 Task: Define due dates for tasks focused on testing and fine-tuning machine learning models.
Action: Mouse moved to (782, 462)
Screenshot: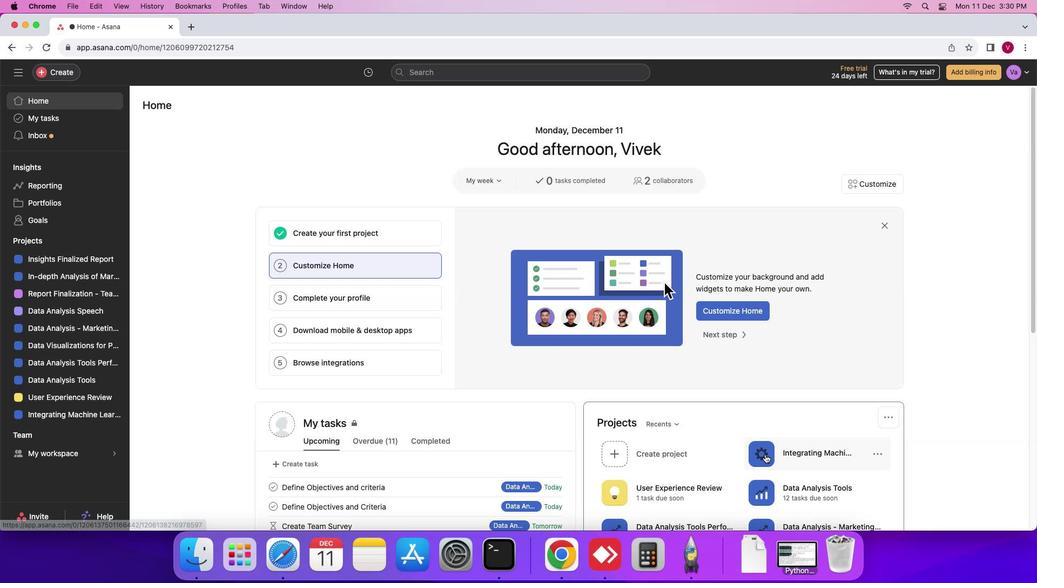 
Action: Mouse pressed left at (782, 462)
Screenshot: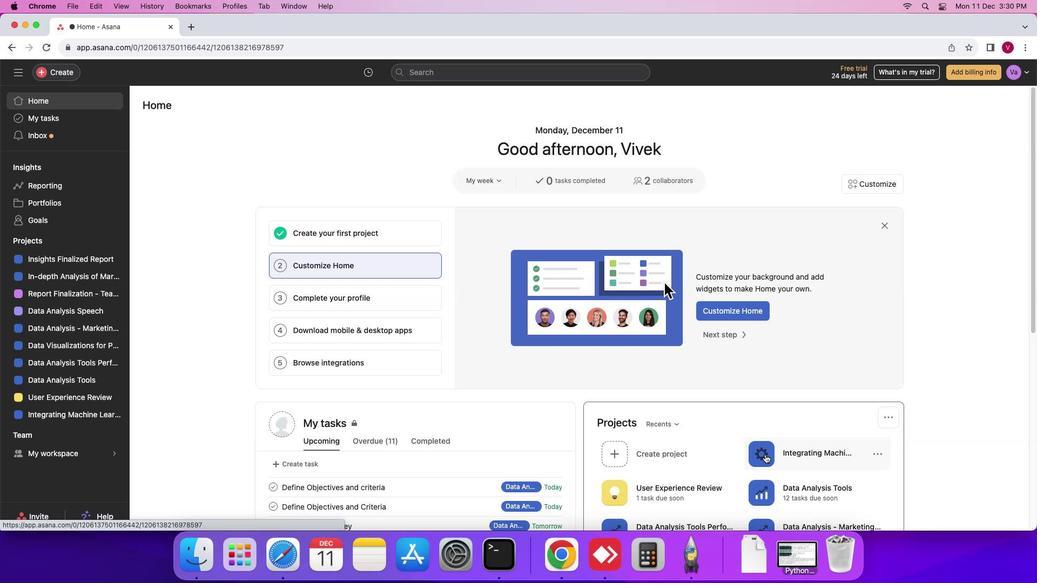 
Action: Mouse moved to (765, 454)
Screenshot: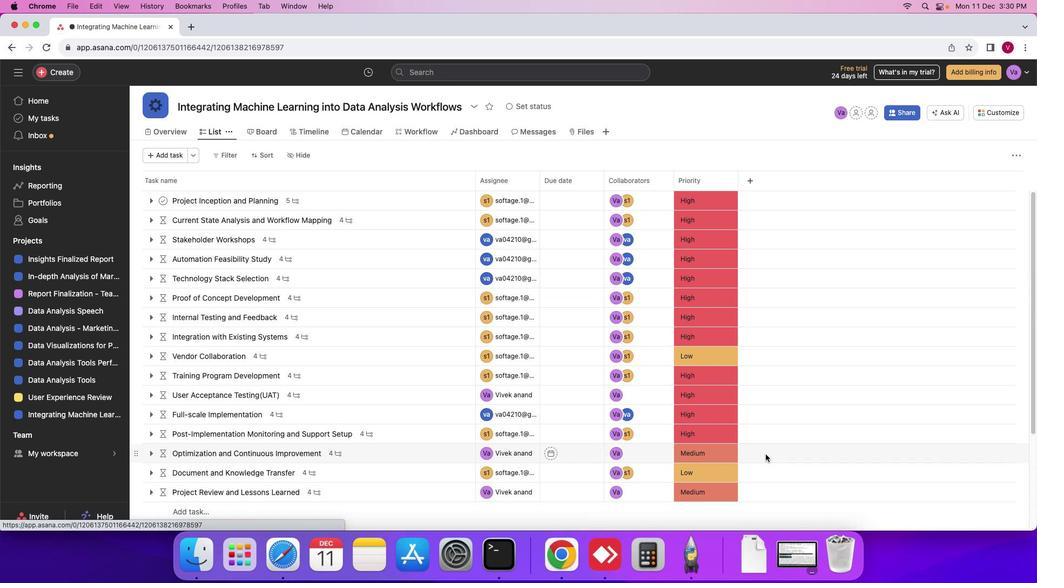 
Action: Mouse pressed left at (765, 454)
Screenshot: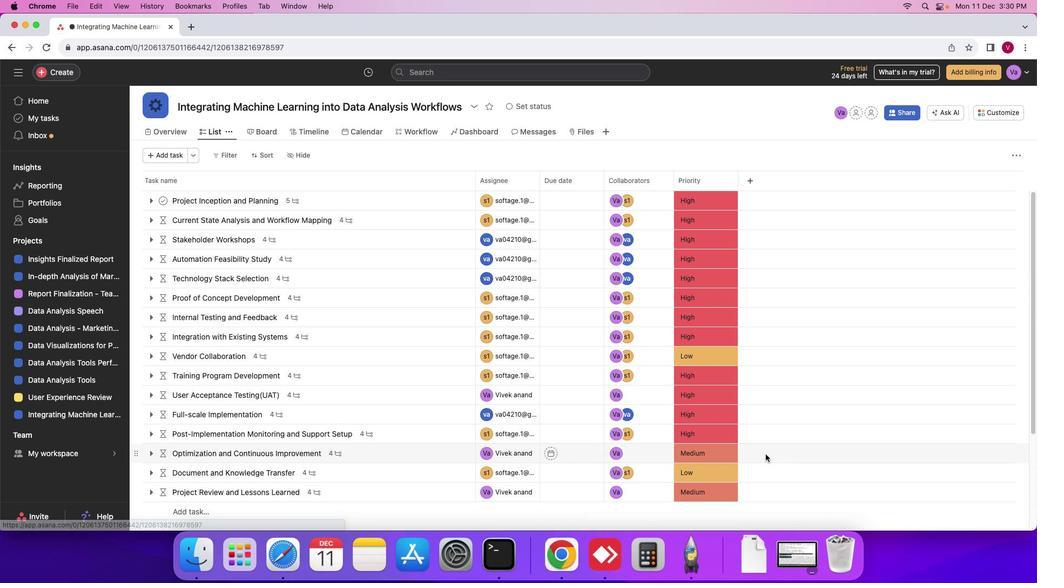 
Action: Mouse moved to (148, 202)
Screenshot: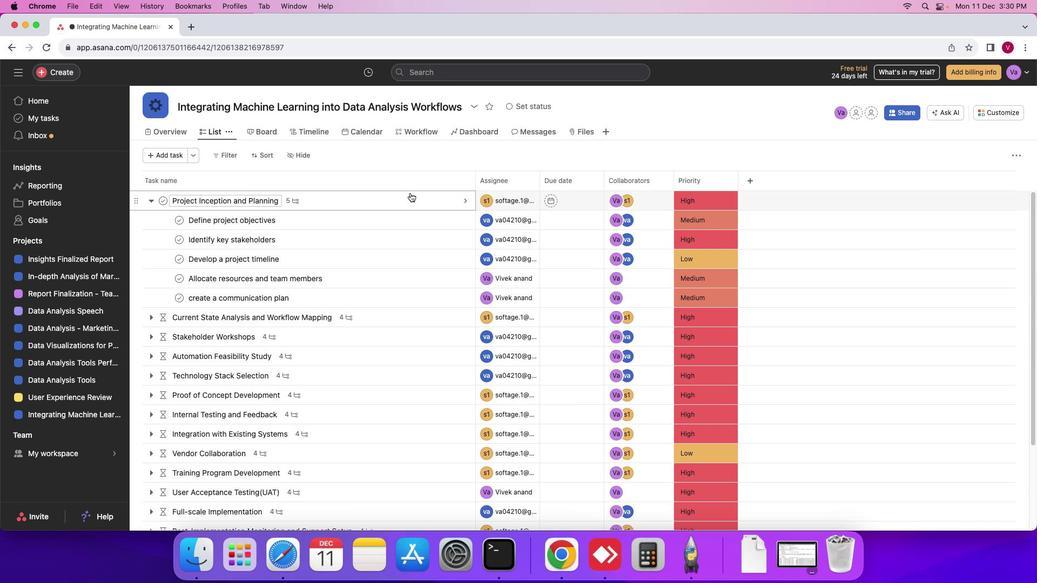
Action: Mouse pressed left at (148, 202)
Screenshot: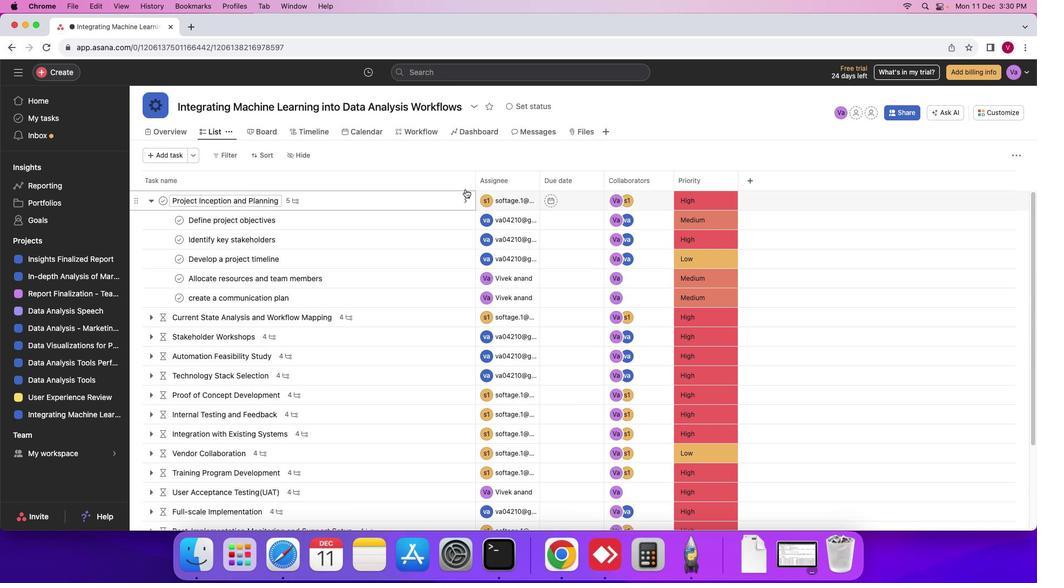 
Action: Mouse moved to (554, 193)
Screenshot: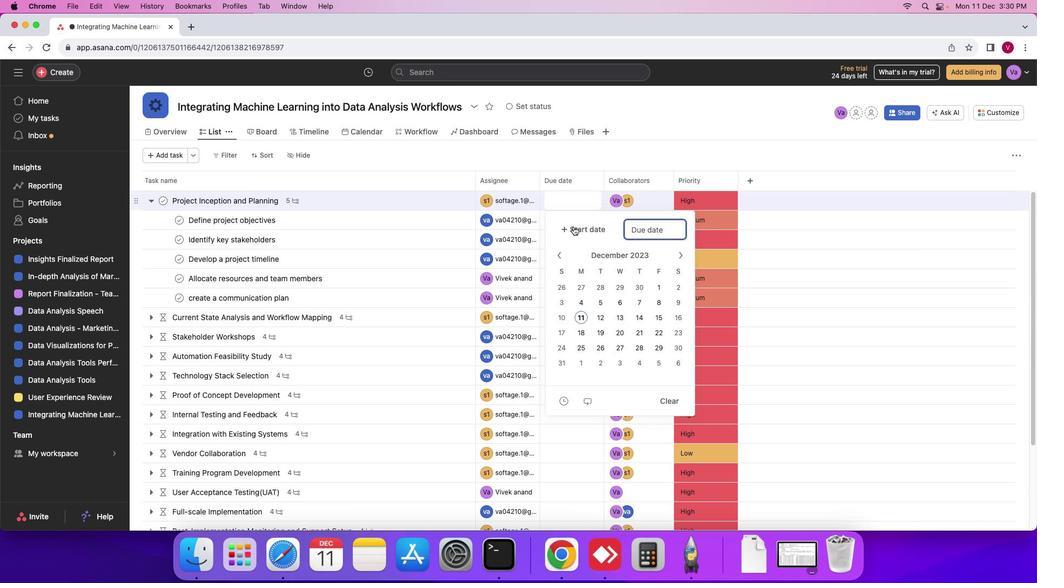 
Action: Mouse pressed left at (554, 193)
Screenshot: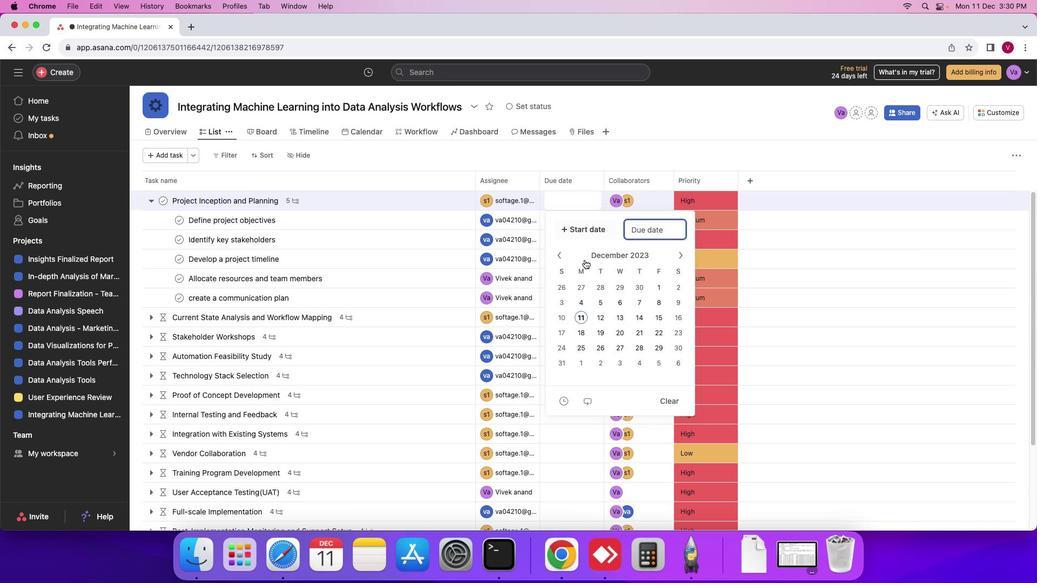 
Action: Mouse moved to (585, 316)
Screenshot: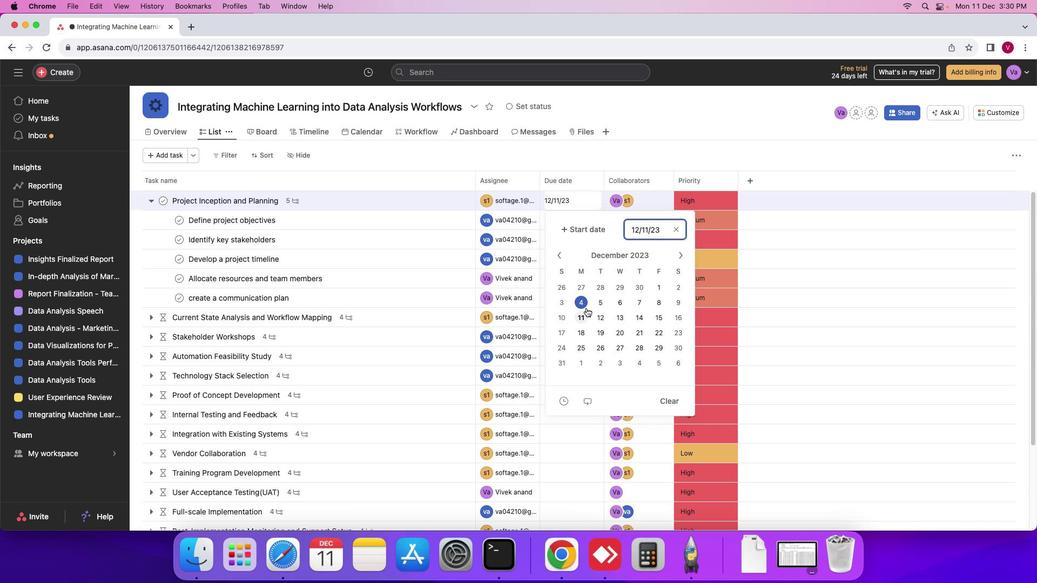 
Action: Mouse pressed left at (585, 316)
Screenshot: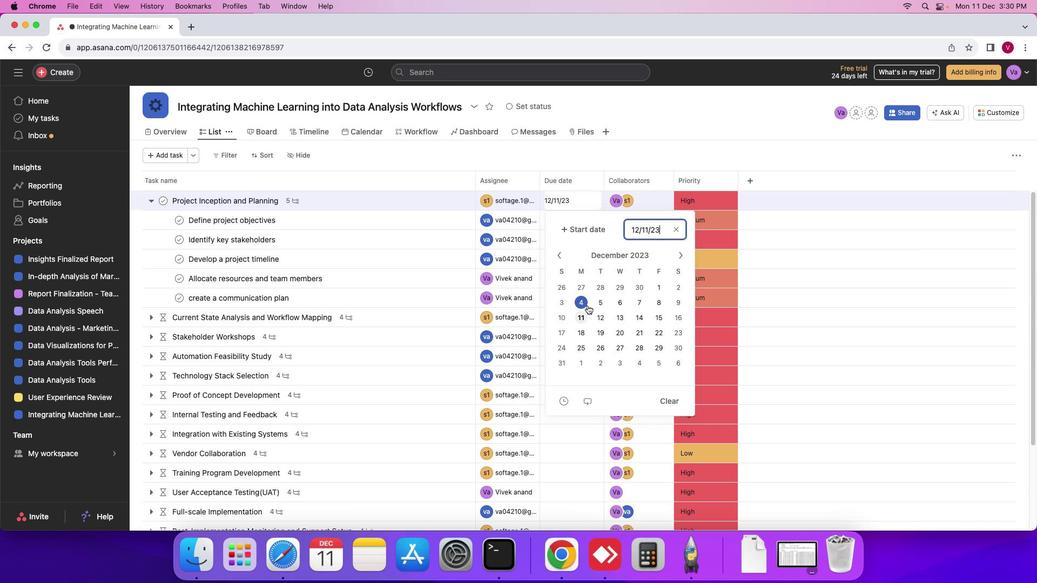 
Action: Mouse moved to (541, 226)
Screenshot: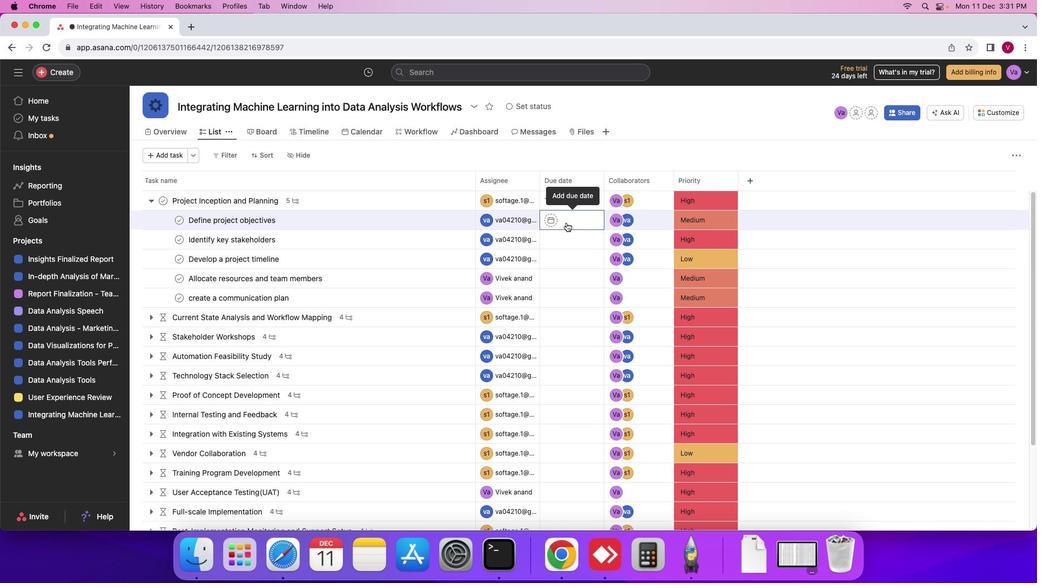 
Action: Mouse pressed left at (541, 226)
Screenshot: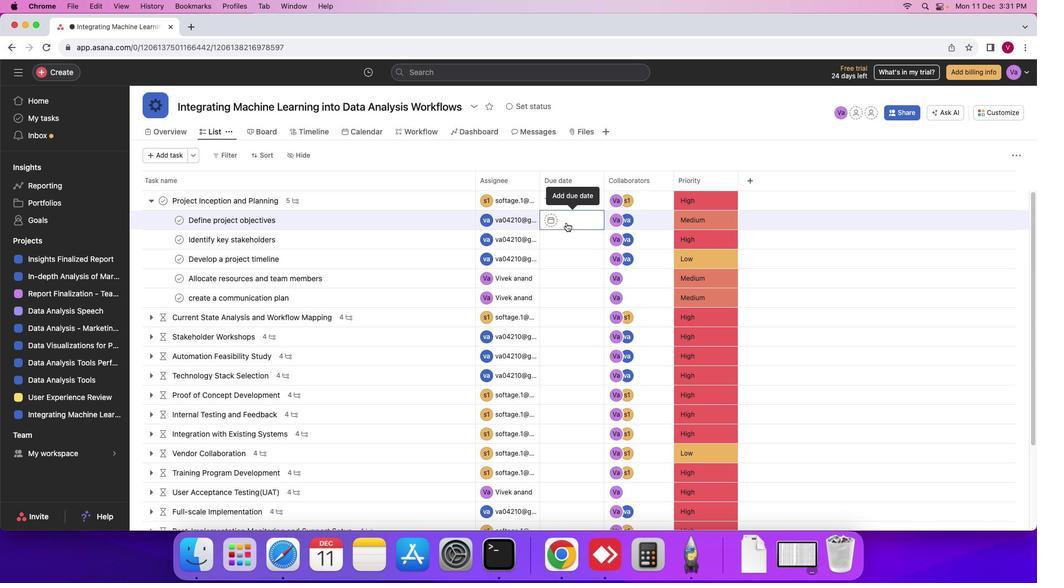 
Action: Mouse moved to (566, 223)
Screenshot: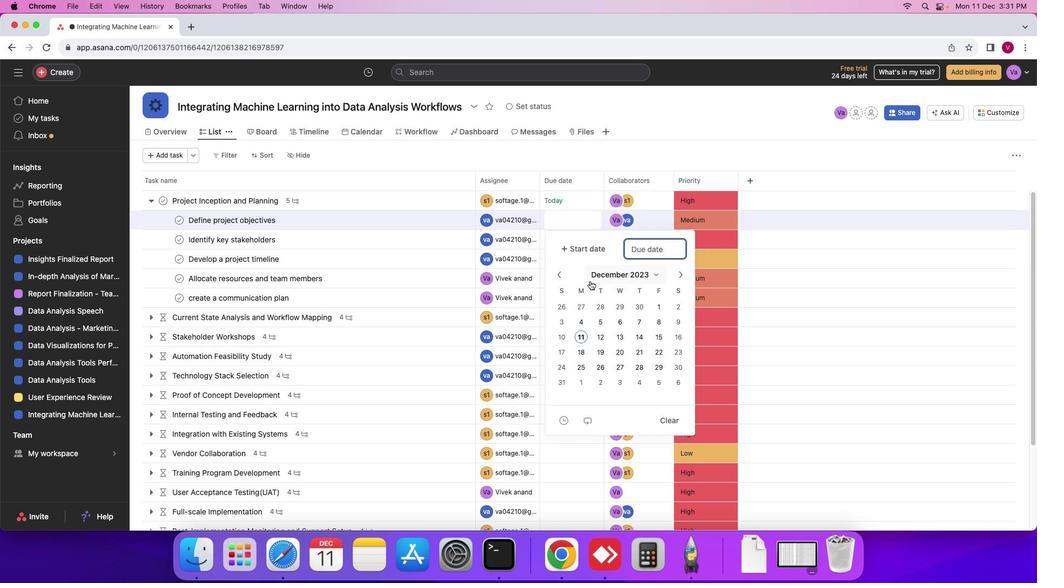 
Action: Mouse pressed left at (566, 223)
Screenshot: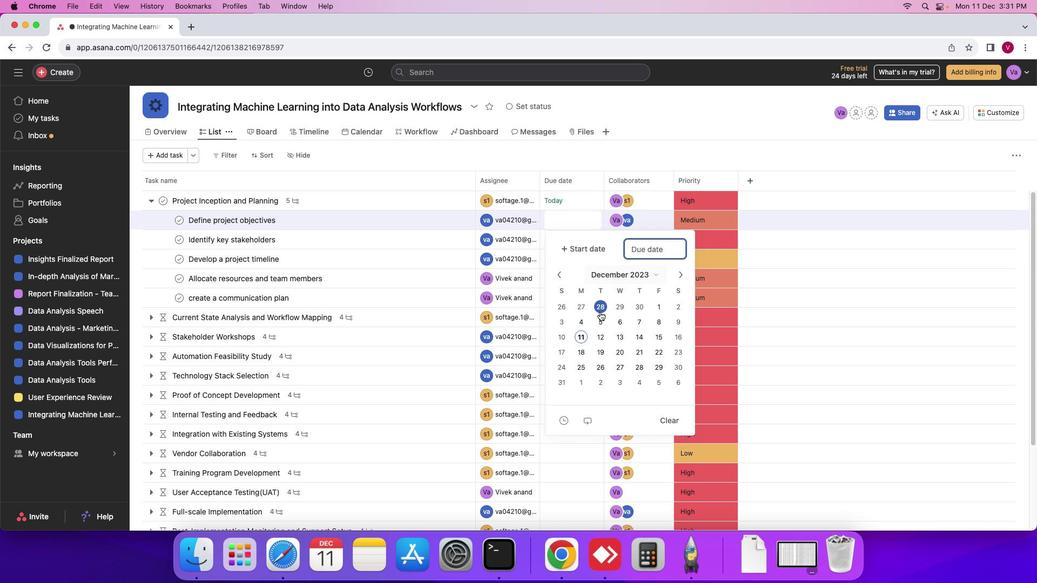 
Action: Mouse moved to (600, 334)
Screenshot: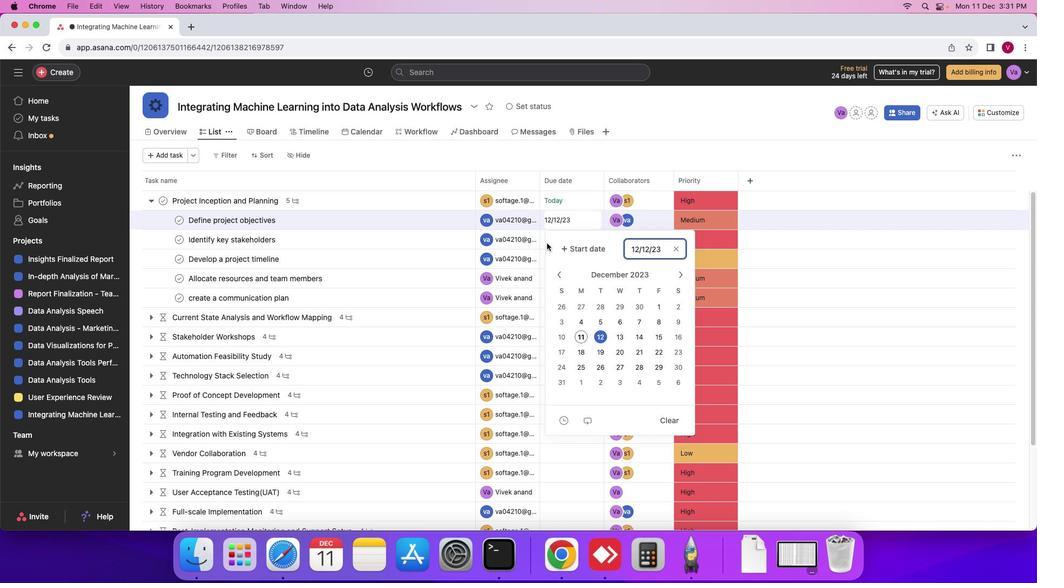 
Action: Mouse pressed left at (600, 334)
Screenshot: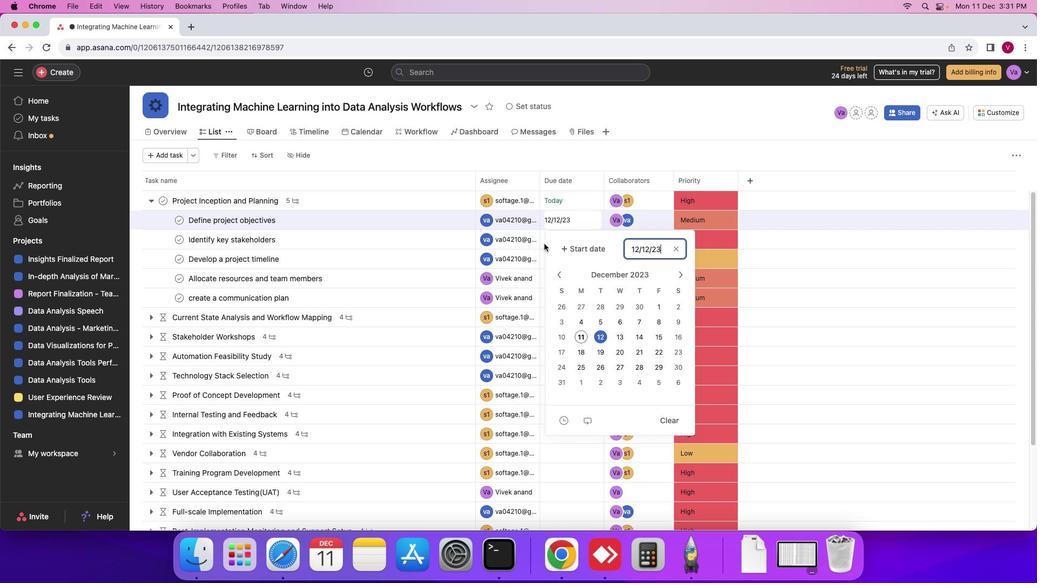 
Action: Mouse moved to (542, 243)
Screenshot: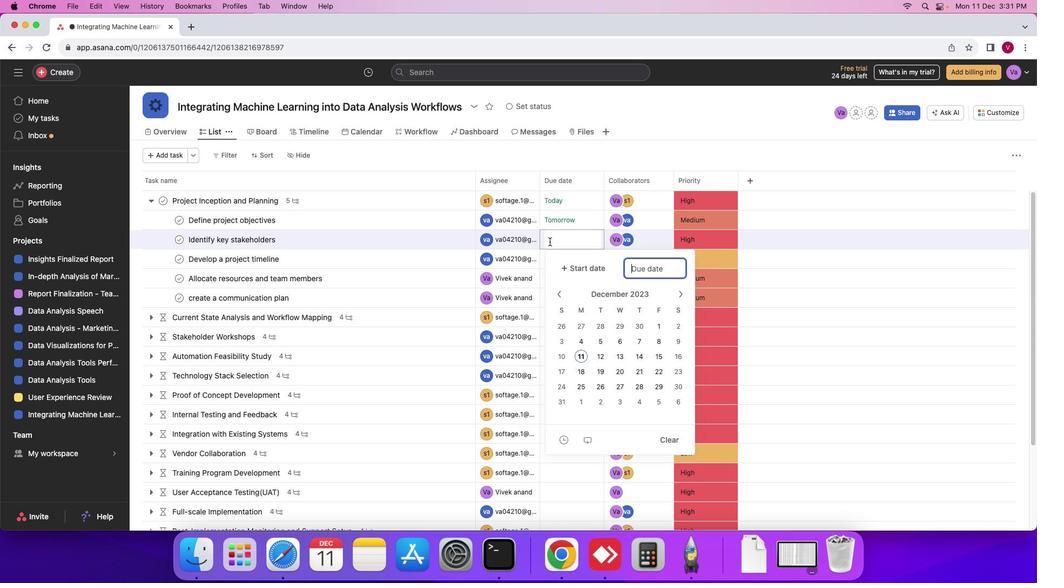 
Action: Mouse pressed left at (542, 243)
Screenshot: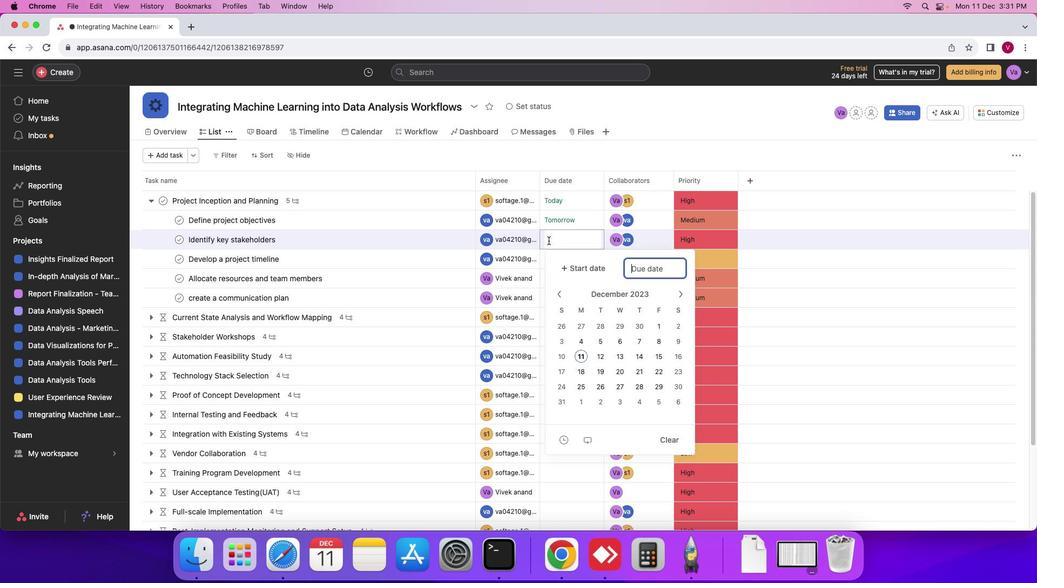 
Action: Mouse moved to (549, 242)
Screenshot: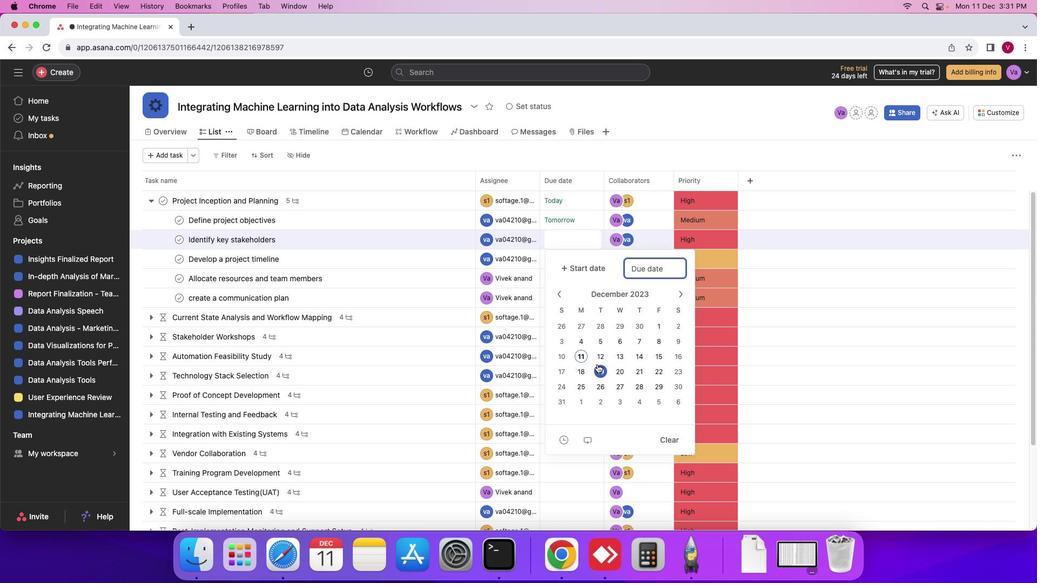 
Action: Mouse pressed left at (549, 242)
Screenshot: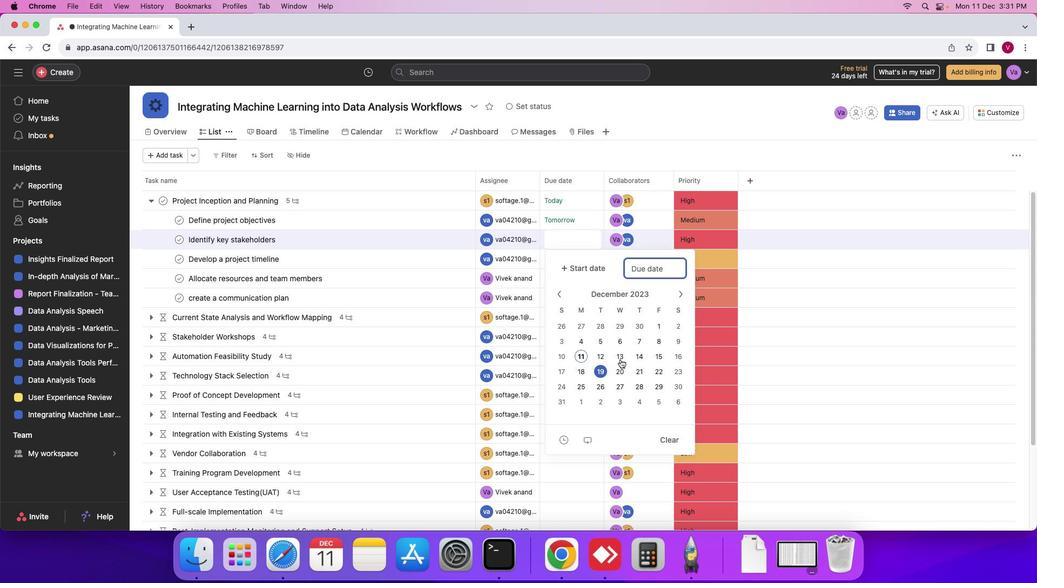 
Action: Mouse moved to (624, 358)
Screenshot: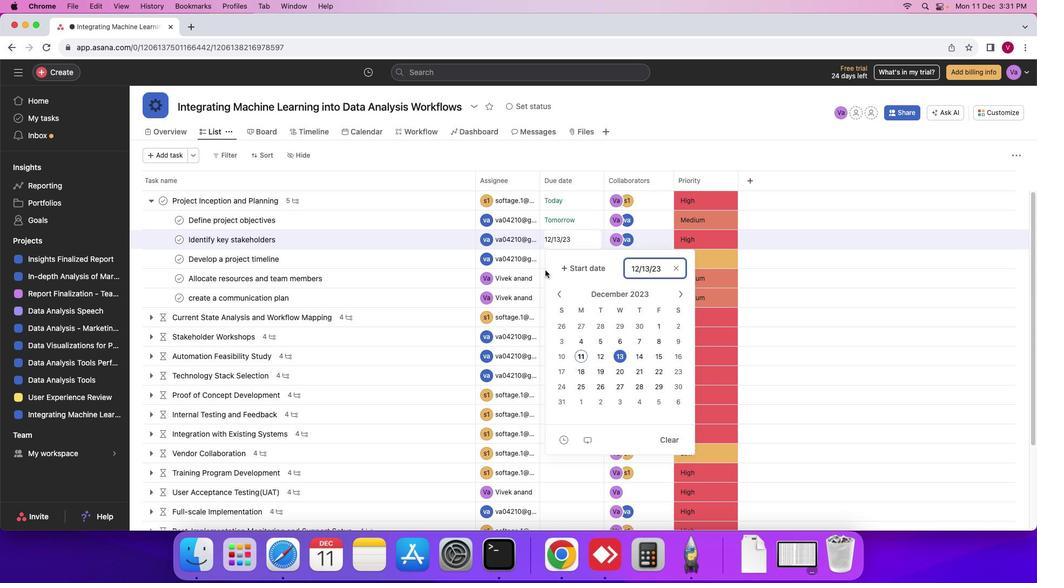 
Action: Mouse pressed left at (624, 358)
Screenshot: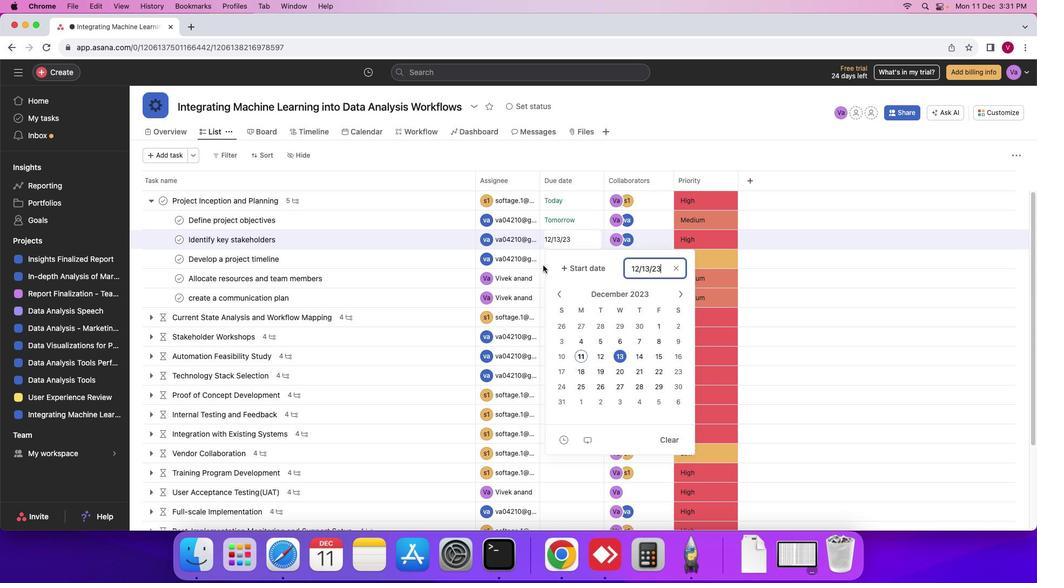 
Action: Mouse moved to (542, 263)
Screenshot: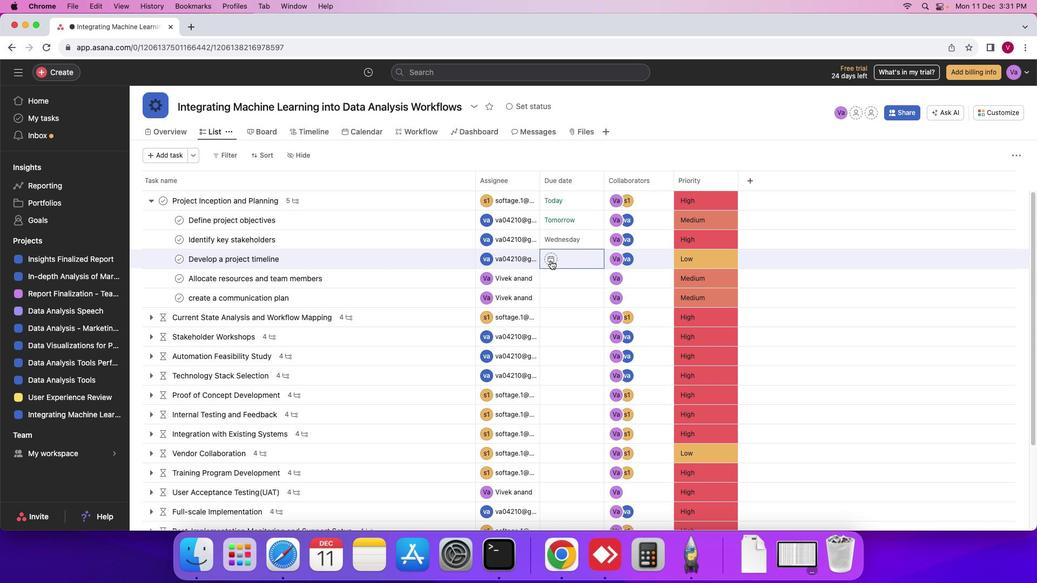 
Action: Mouse pressed left at (542, 263)
Screenshot: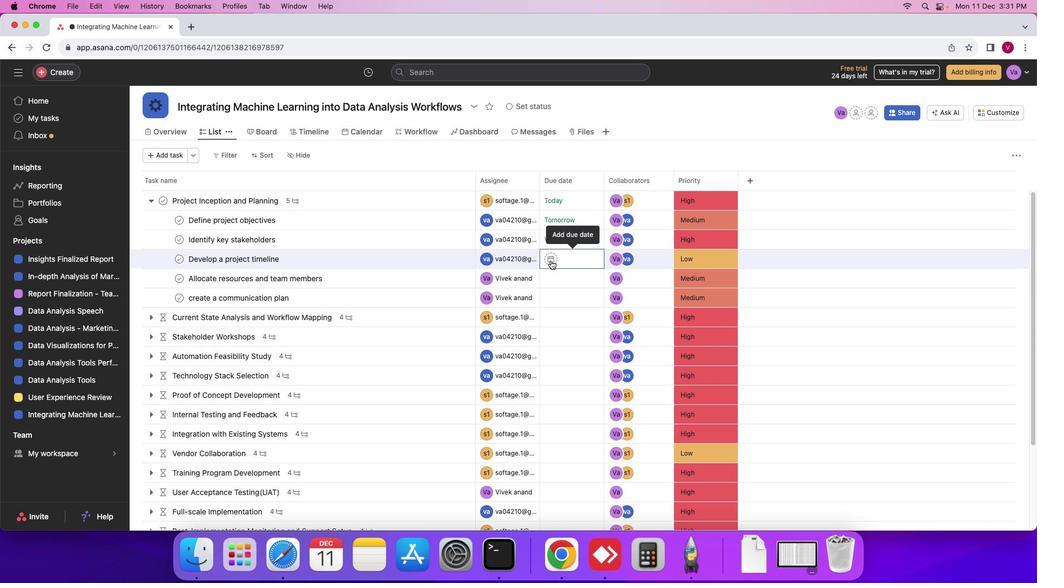 
Action: Mouse moved to (550, 260)
Screenshot: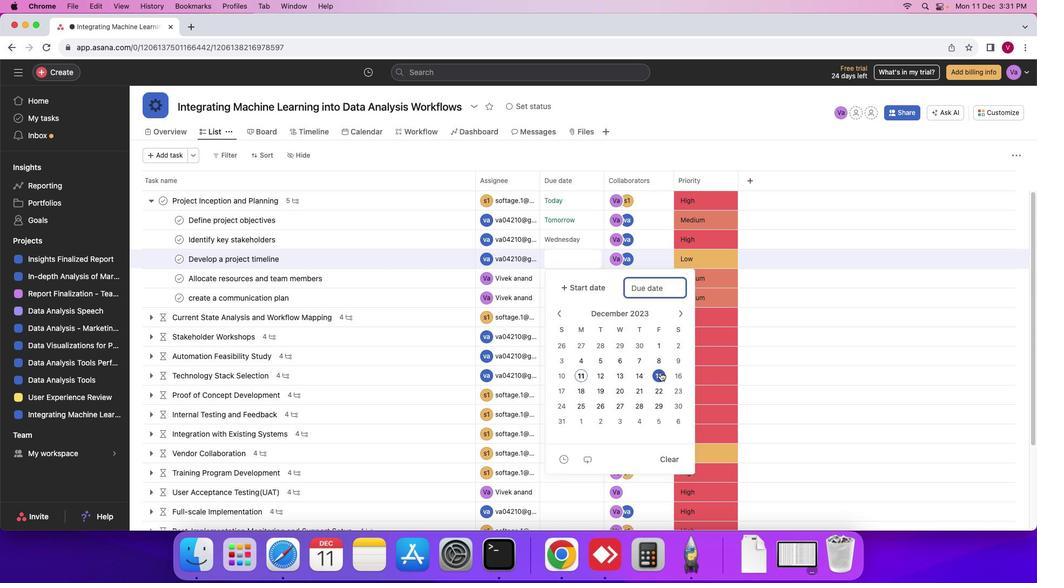 
Action: Mouse pressed left at (550, 260)
Screenshot: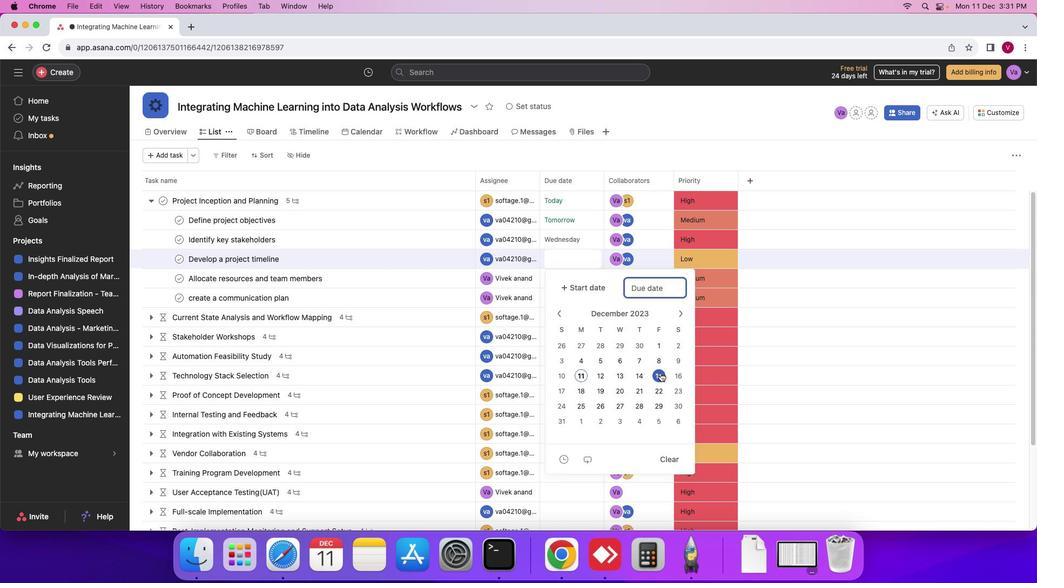 
Action: Mouse moved to (644, 373)
Screenshot: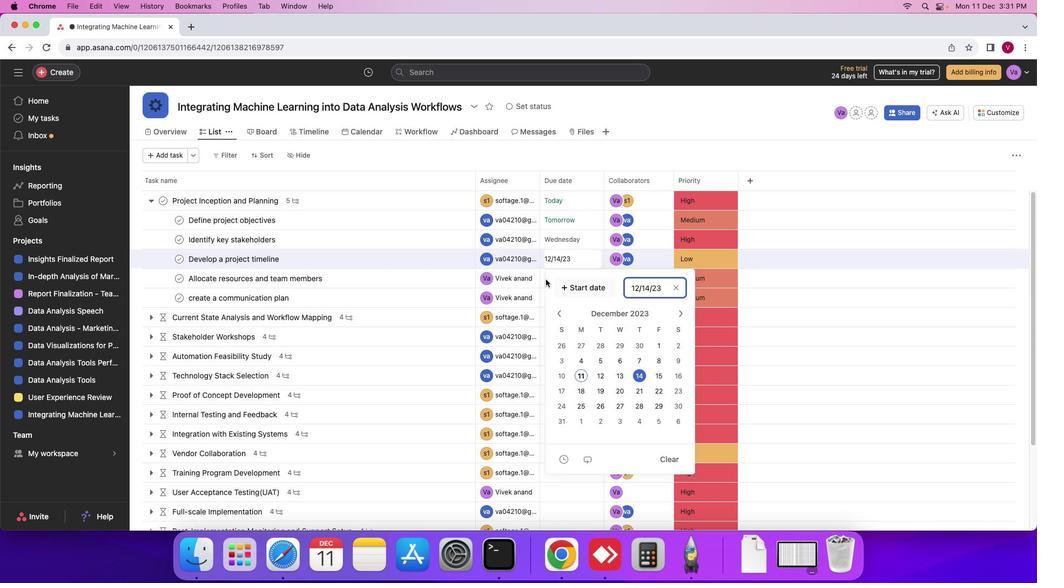 
Action: Mouse pressed left at (644, 373)
Screenshot: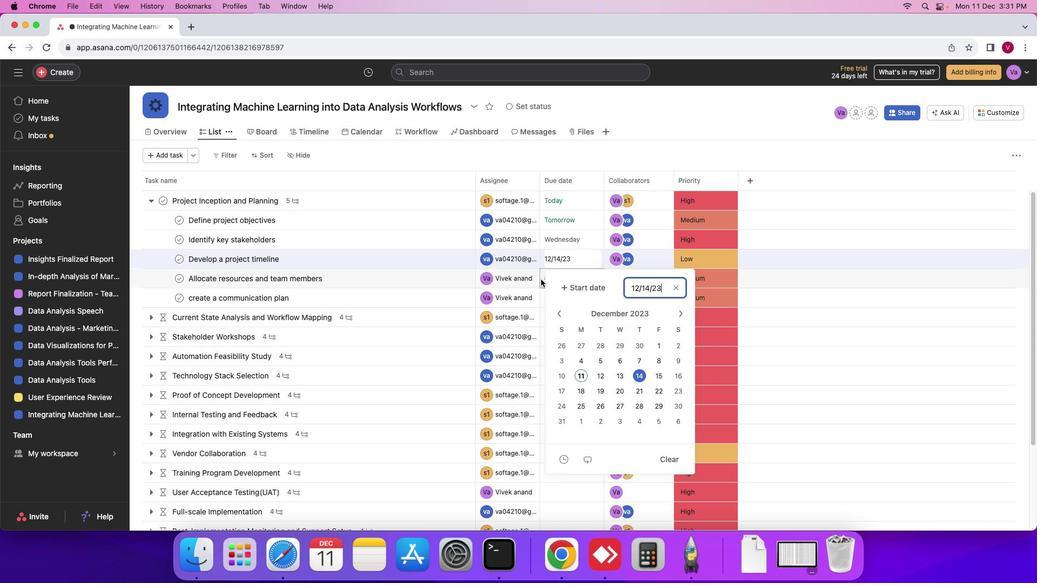 
Action: Mouse moved to (541, 279)
Screenshot: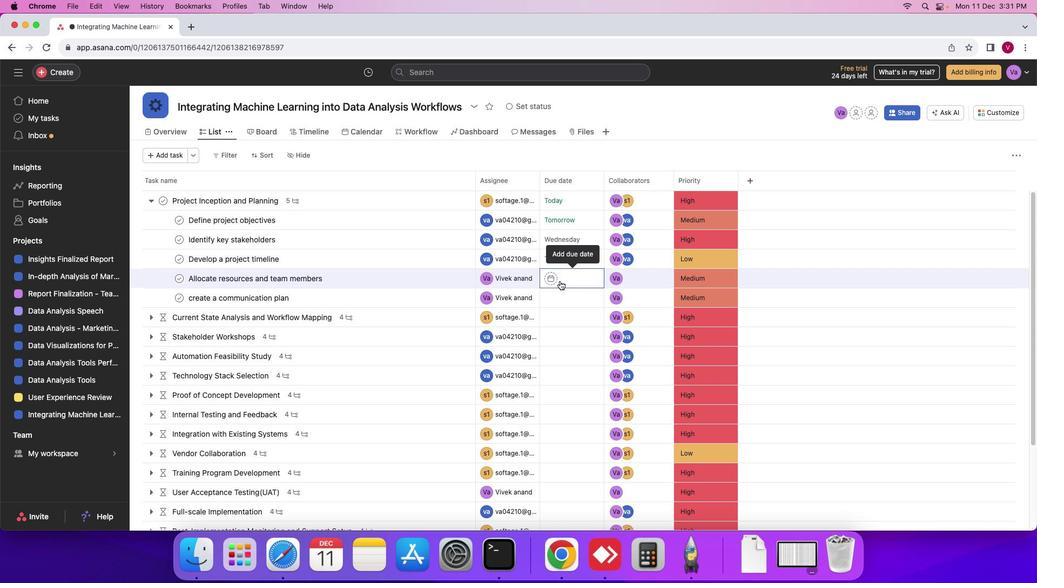 
Action: Mouse pressed left at (541, 279)
Screenshot: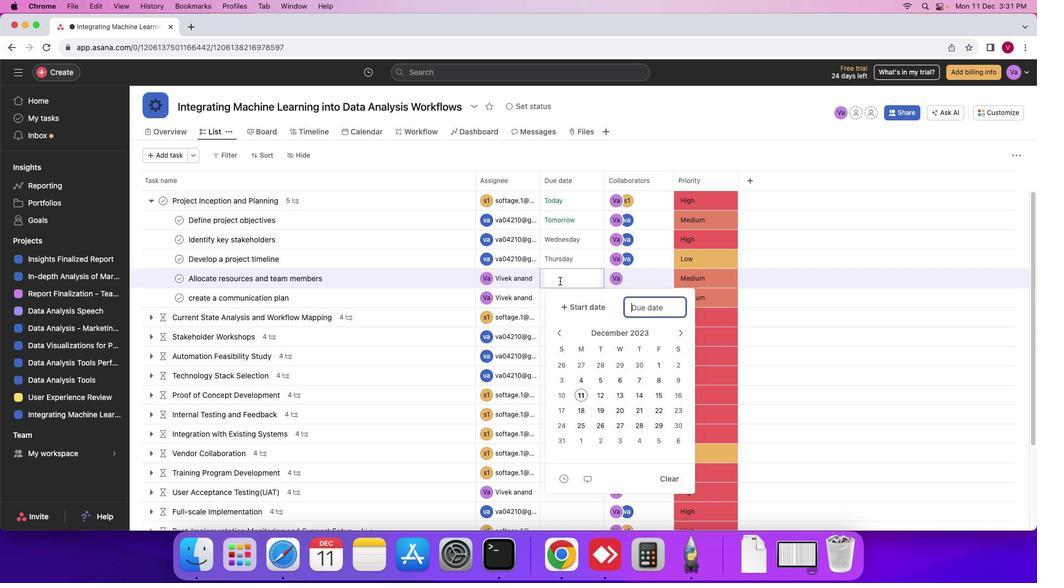 
Action: Mouse moved to (560, 281)
Screenshot: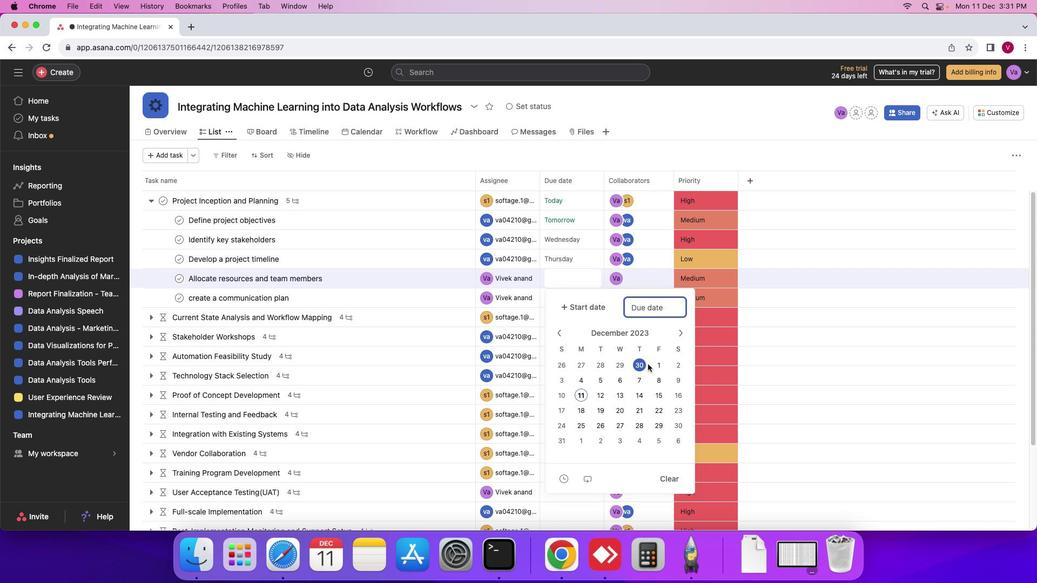 
Action: Mouse pressed left at (560, 281)
Screenshot: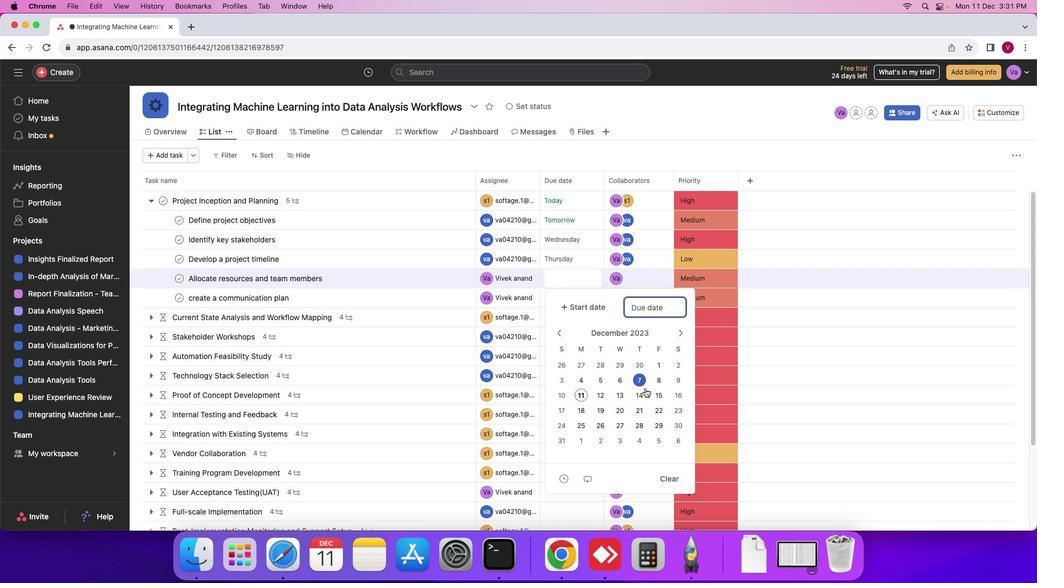 
Action: Mouse moved to (661, 393)
Screenshot: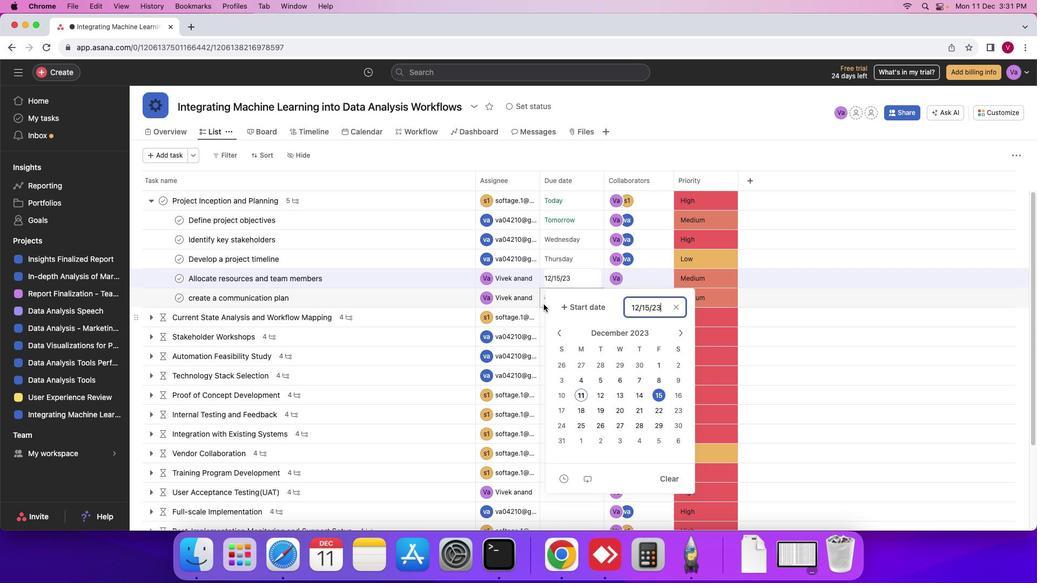 
Action: Mouse pressed left at (661, 393)
Screenshot: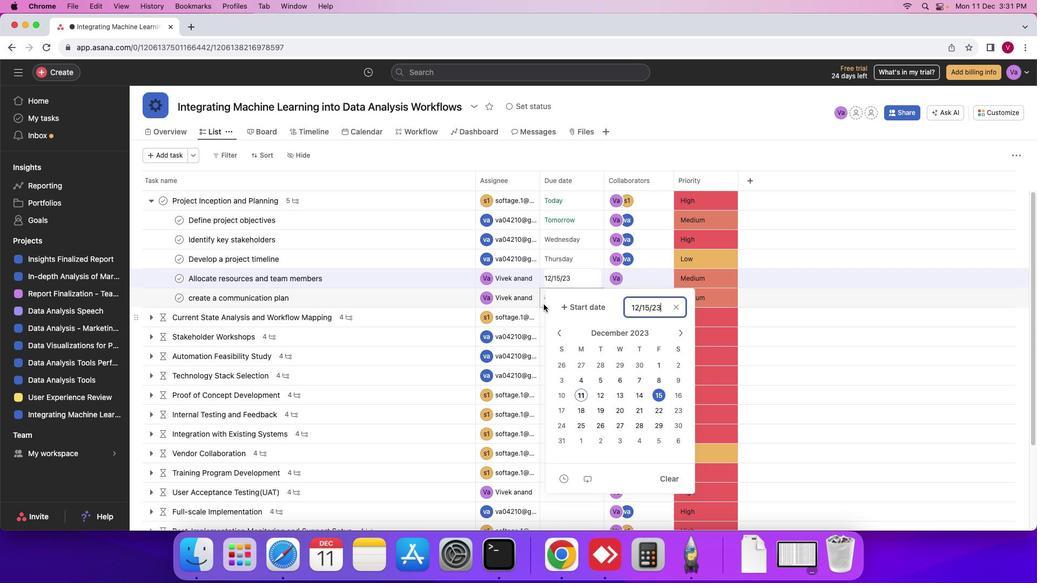 
Action: Mouse moved to (543, 301)
Screenshot: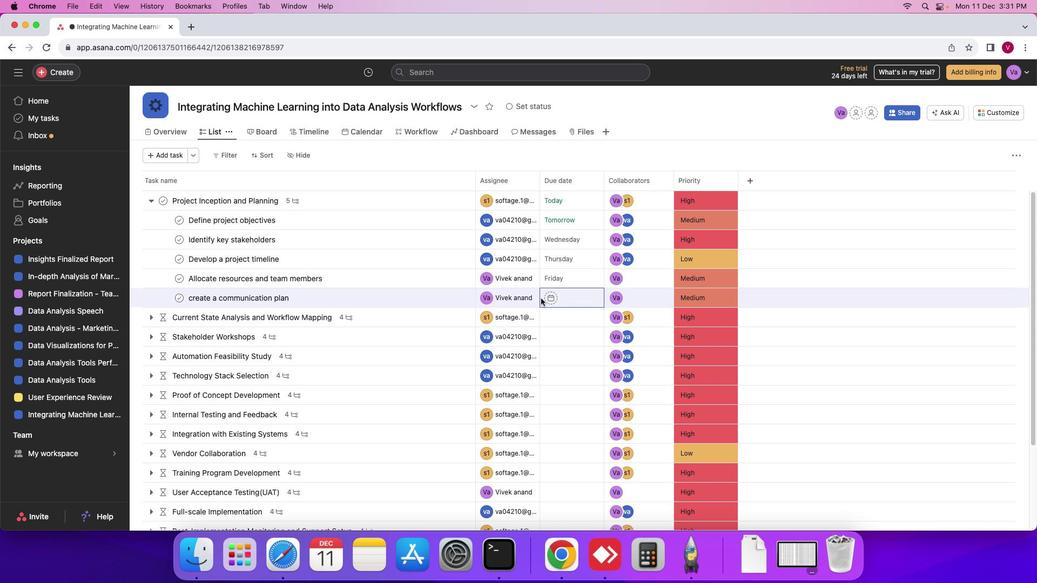 
Action: Mouse pressed left at (543, 301)
Screenshot: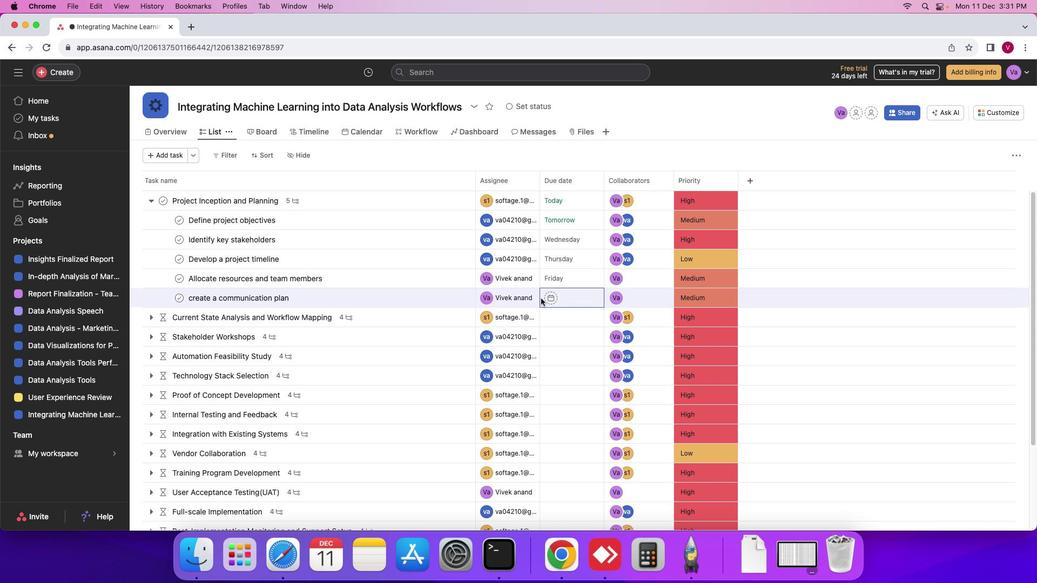 
Action: Mouse moved to (541, 298)
Screenshot: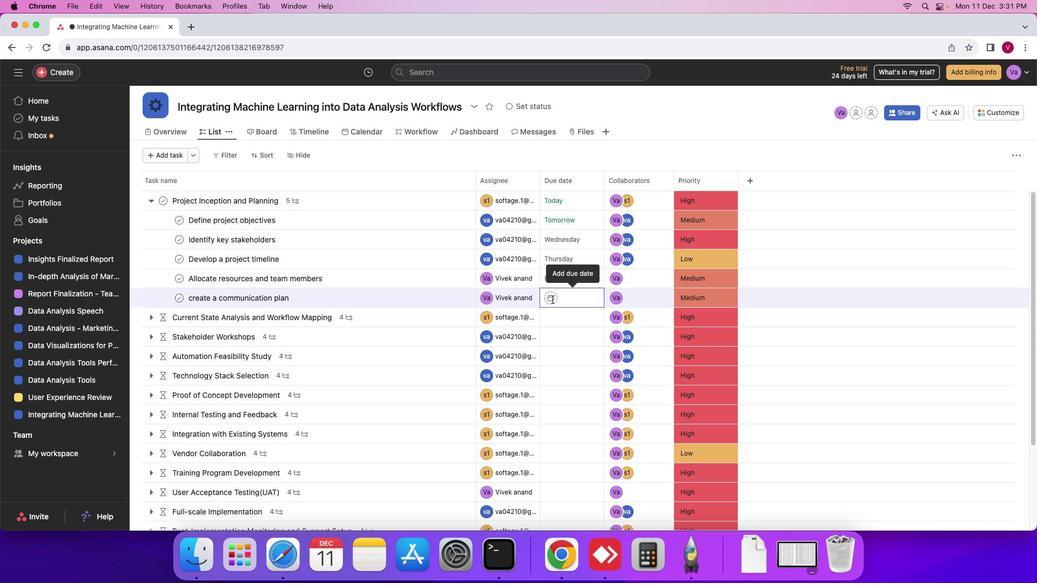 
Action: Mouse pressed left at (541, 298)
Screenshot: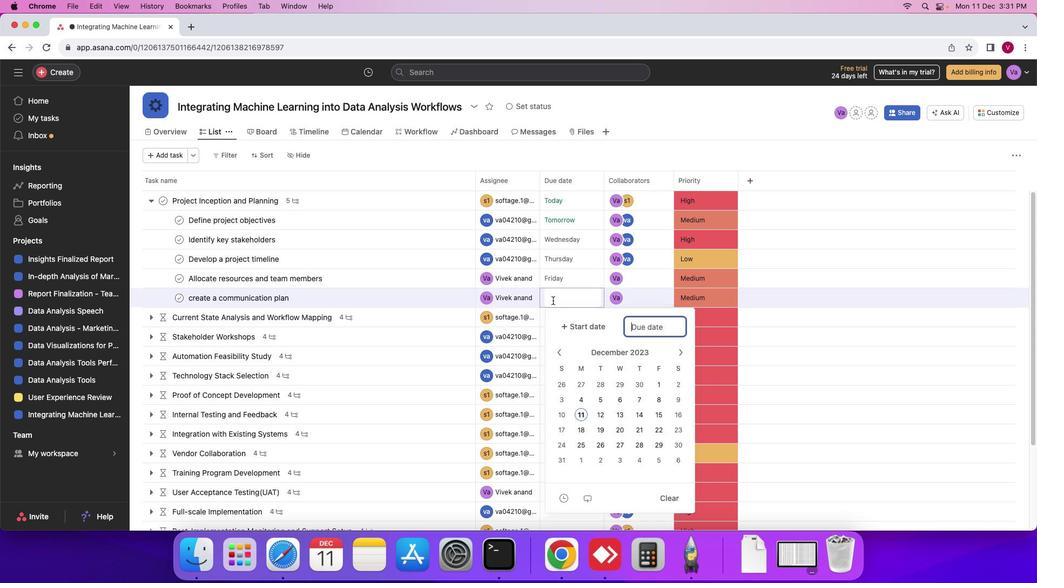 
Action: Mouse moved to (552, 299)
Screenshot: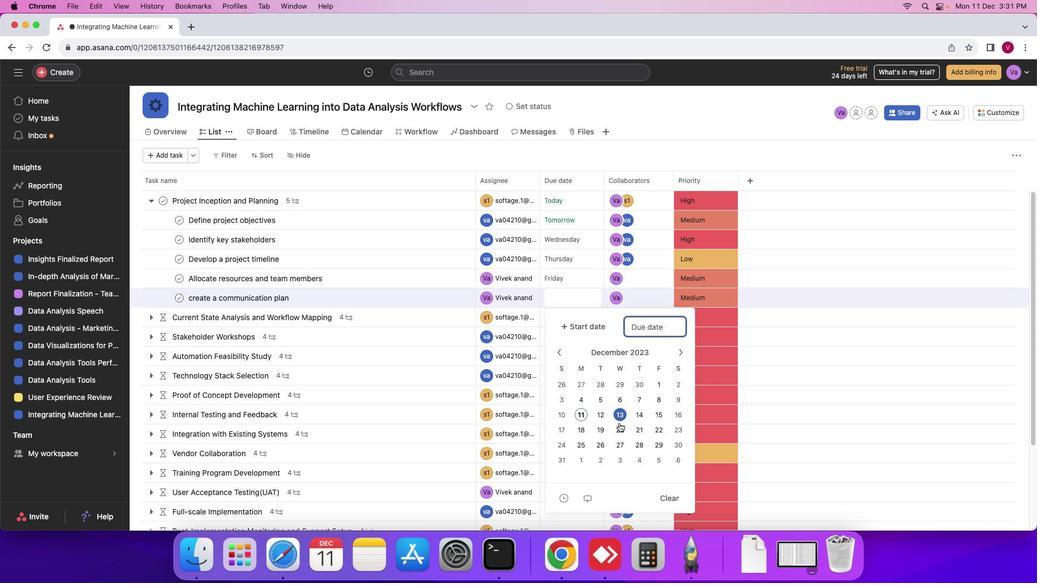 
Action: Mouse pressed left at (552, 299)
Screenshot: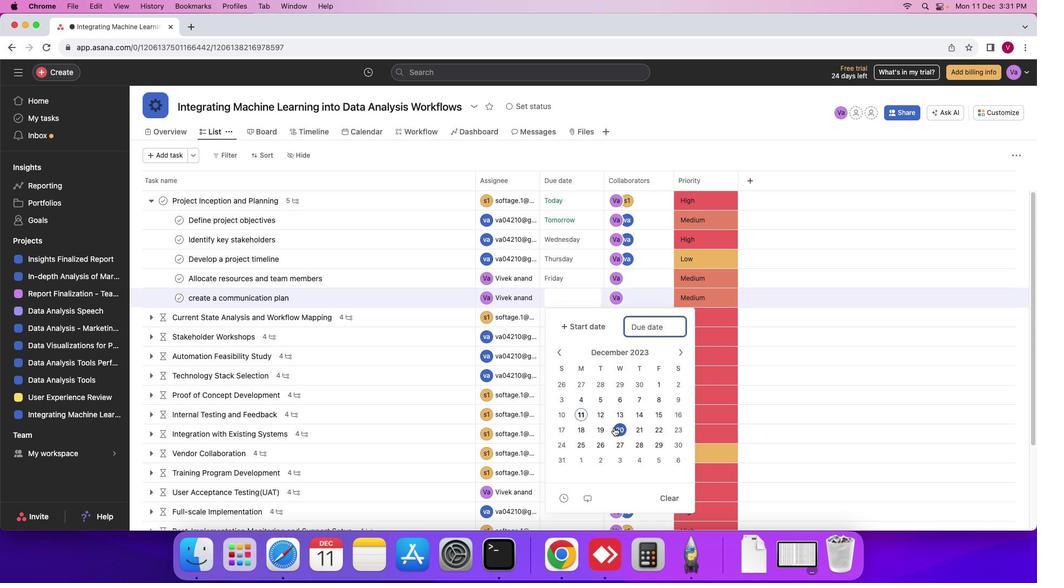
Action: Mouse moved to (678, 417)
Screenshot: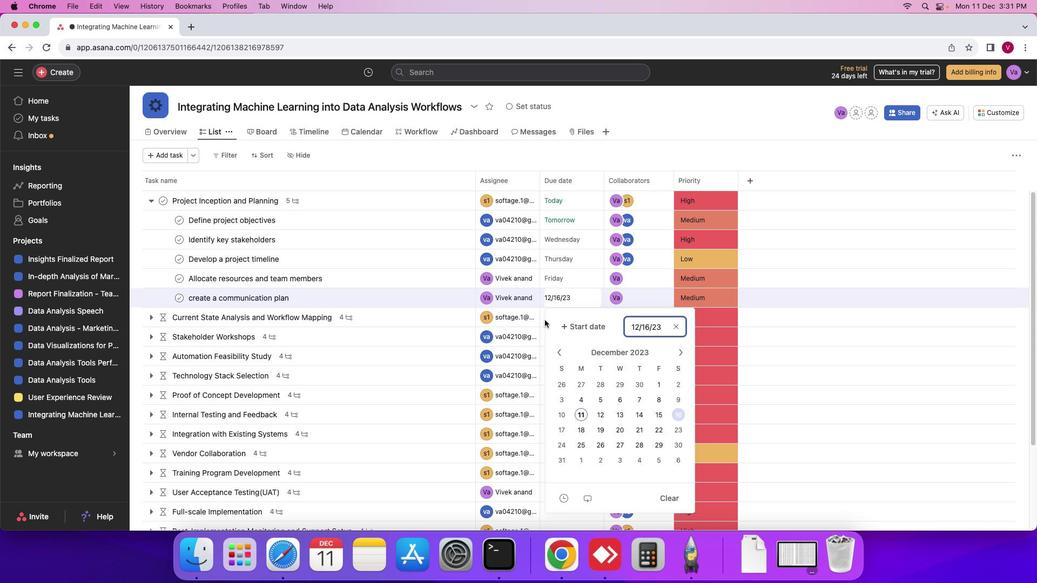 
Action: Mouse pressed left at (678, 417)
Screenshot: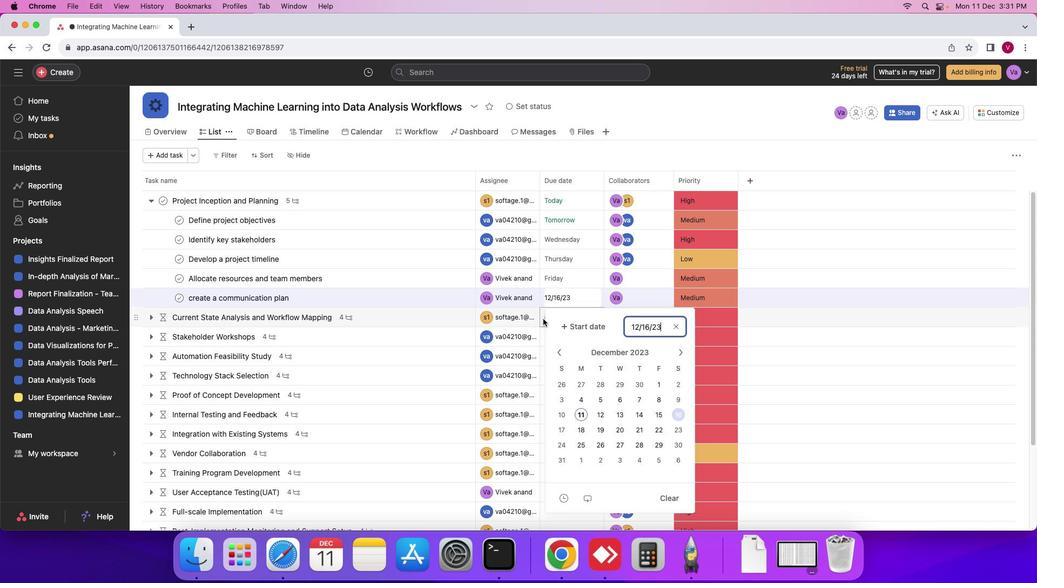 
Action: Mouse moved to (543, 319)
Screenshot: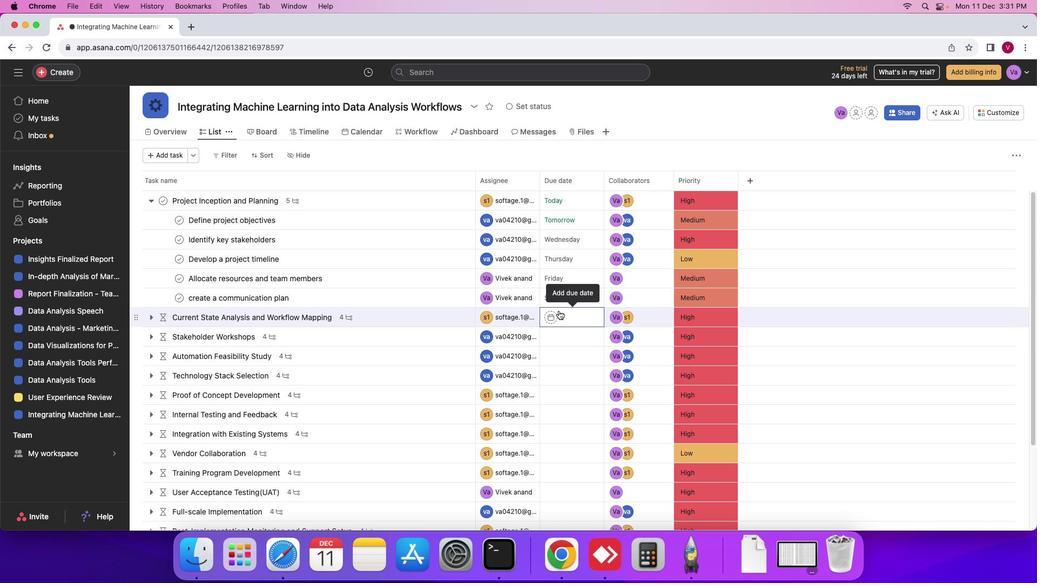 
Action: Mouse pressed left at (543, 319)
Screenshot: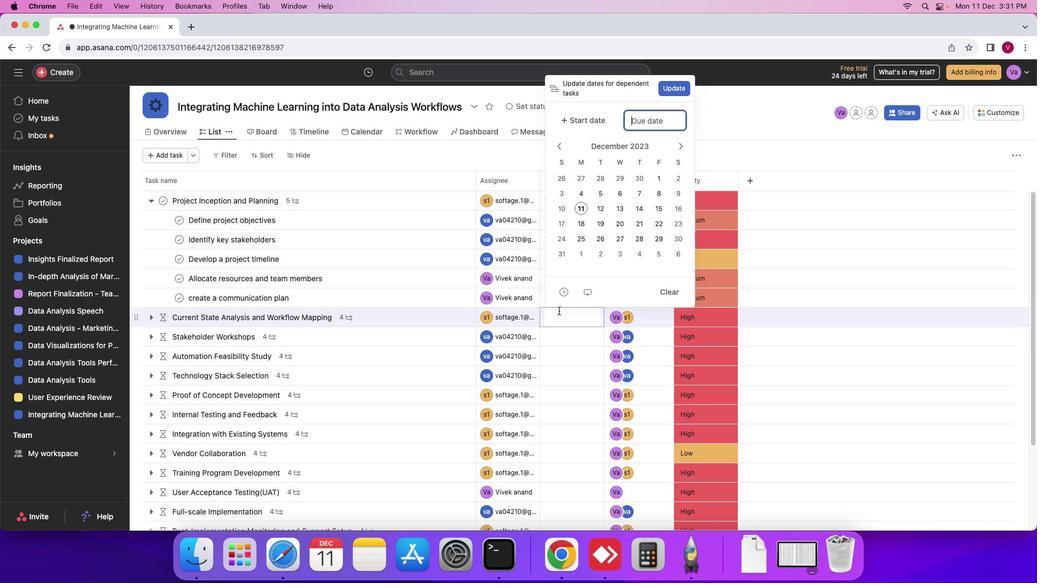 
Action: Mouse moved to (558, 311)
Screenshot: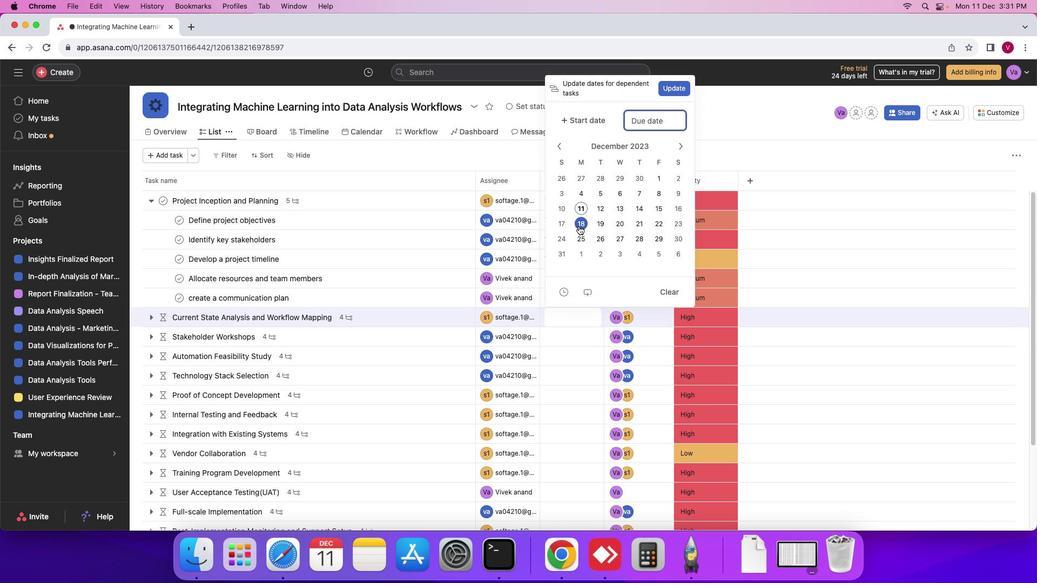 
Action: Mouse pressed left at (558, 311)
Screenshot: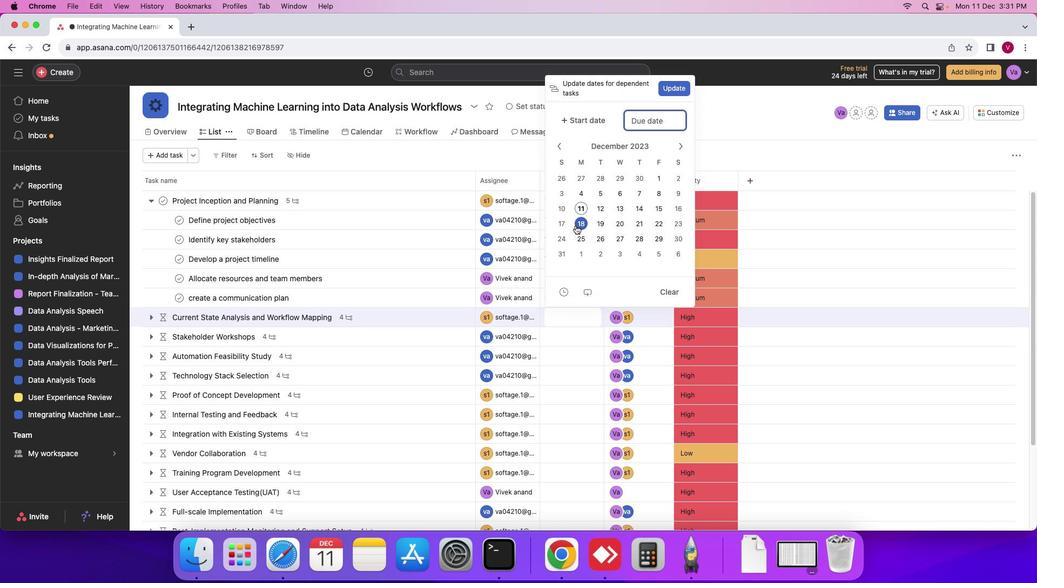 
Action: Mouse moved to (566, 224)
Screenshot: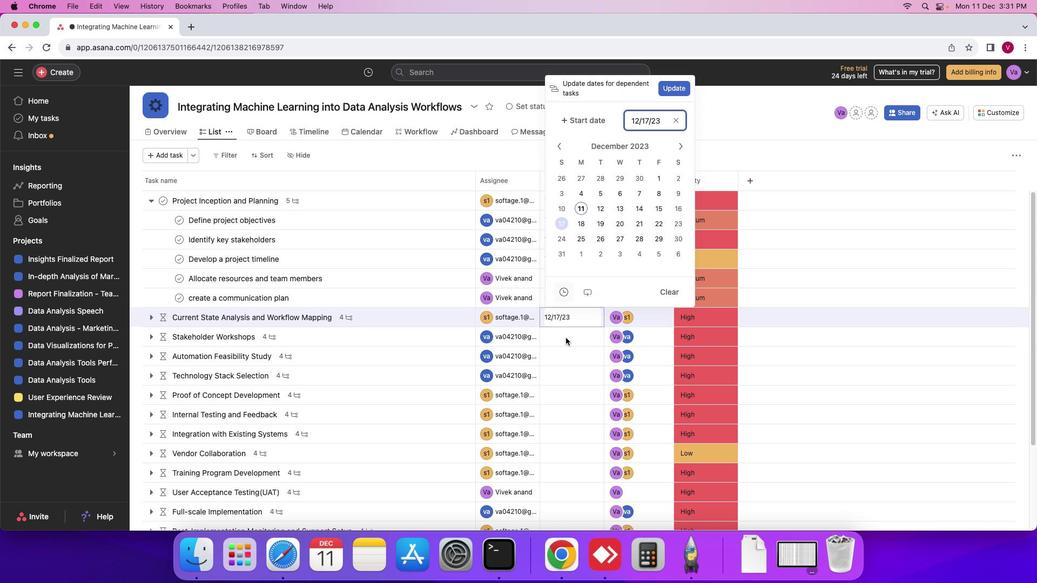 
Action: Mouse pressed left at (566, 224)
Screenshot: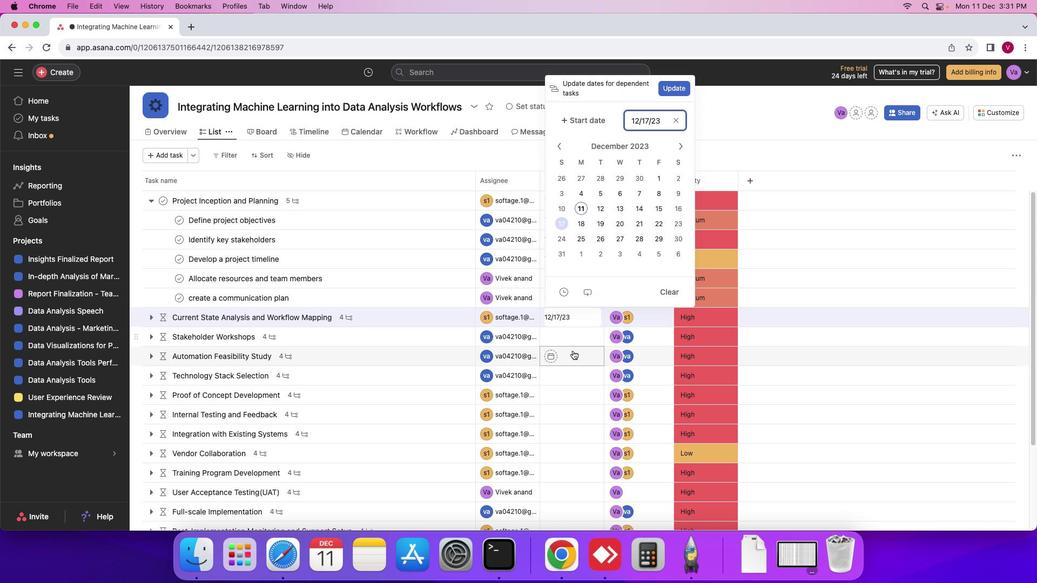 
Action: Mouse moved to (563, 330)
Screenshot: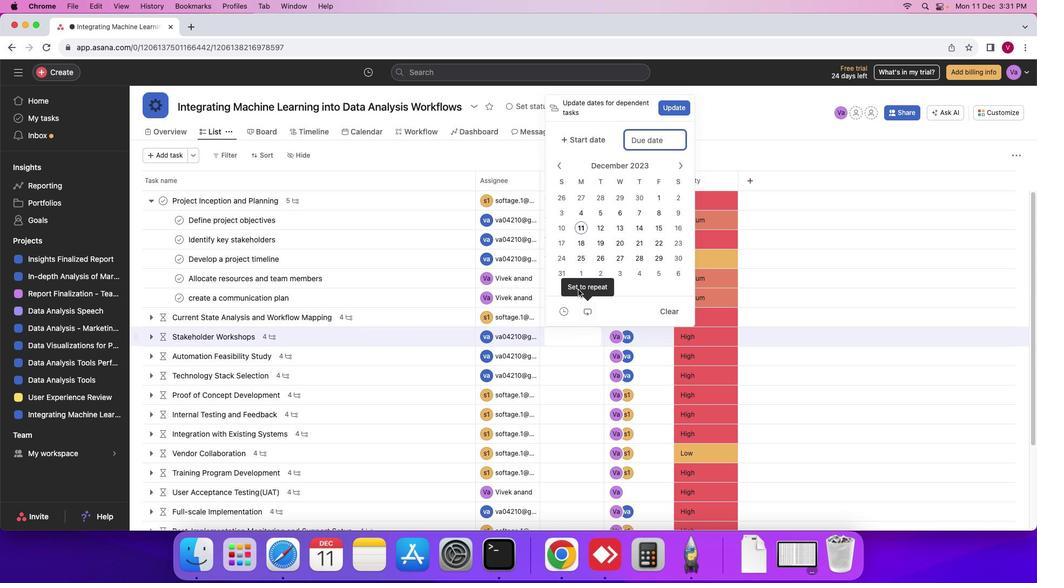 
Action: Mouse pressed left at (563, 330)
Screenshot: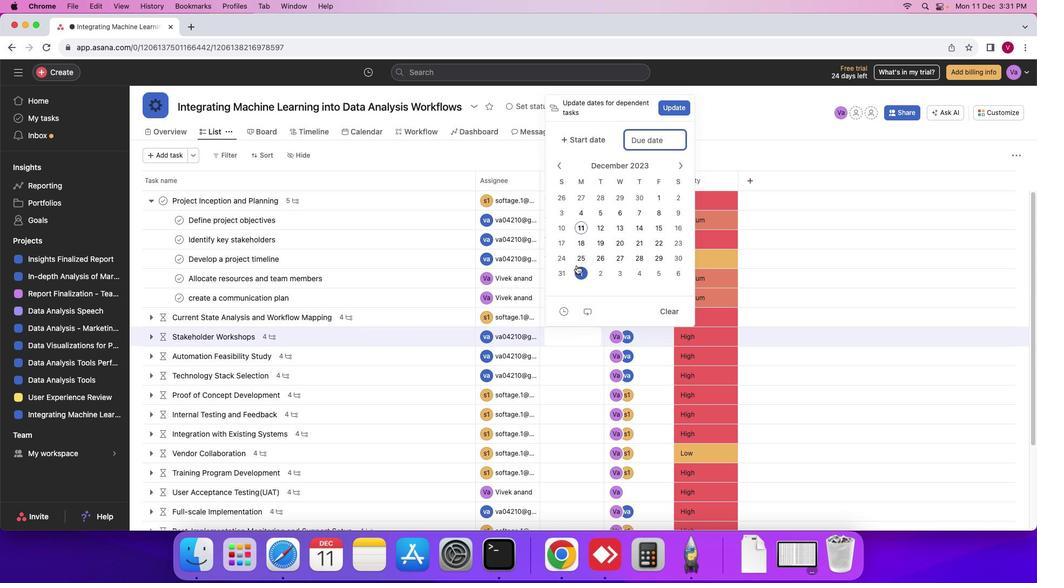 
Action: Mouse moved to (581, 244)
Screenshot: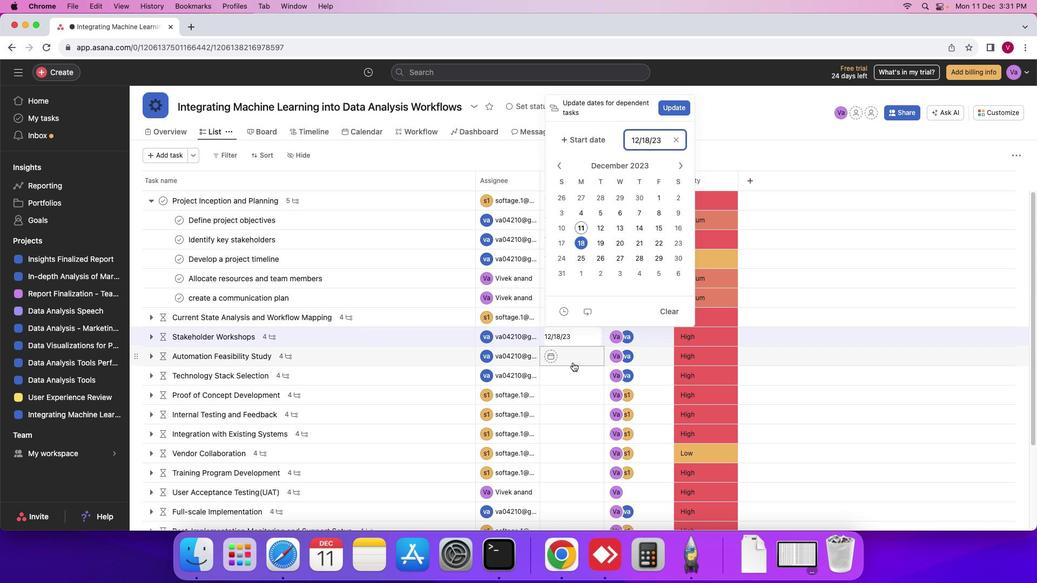 
Action: Mouse pressed left at (581, 244)
Screenshot: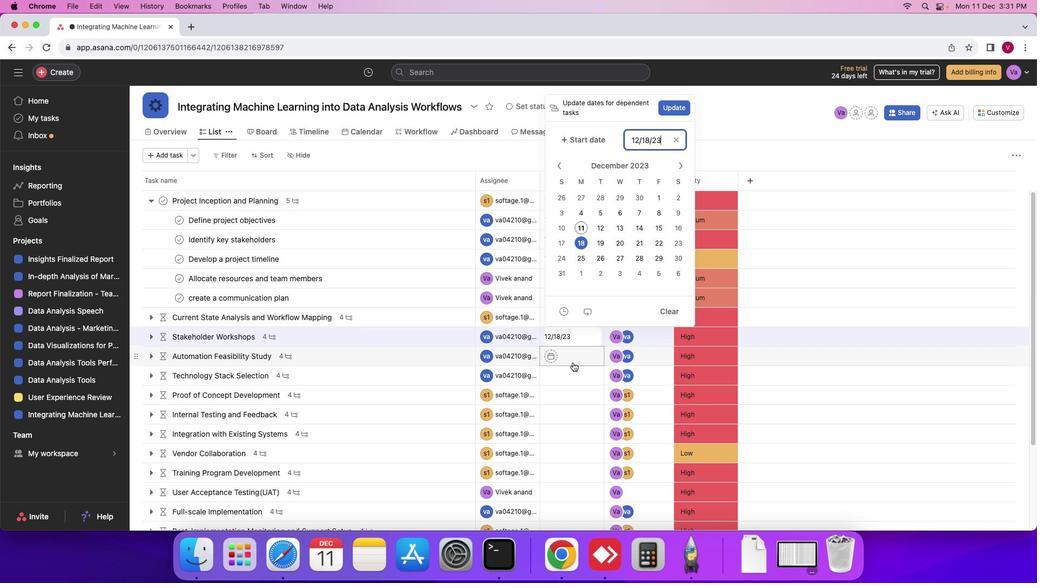 
Action: Mouse moved to (572, 360)
Screenshot: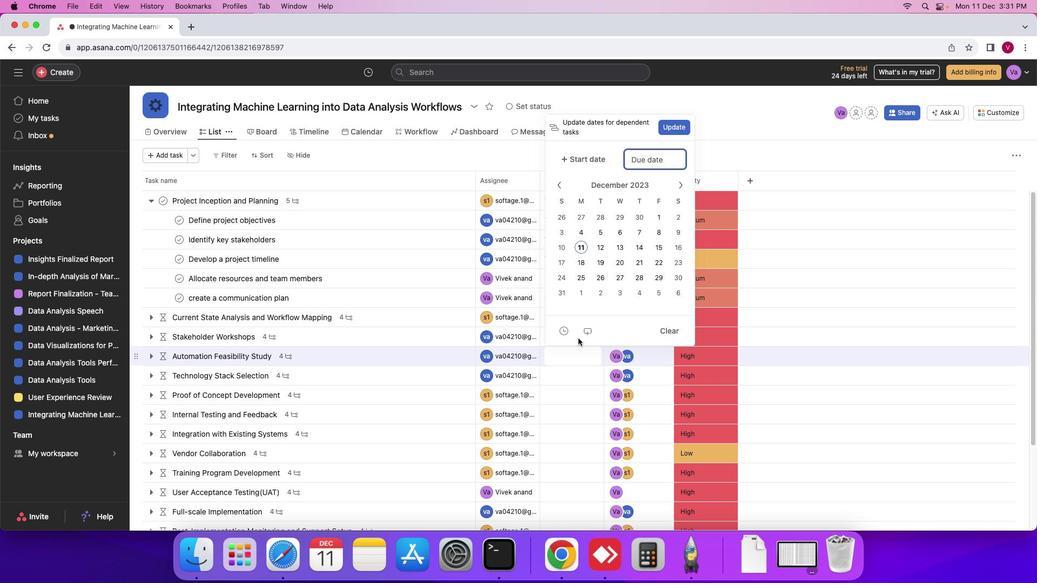 
Action: Mouse pressed left at (572, 360)
Screenshot: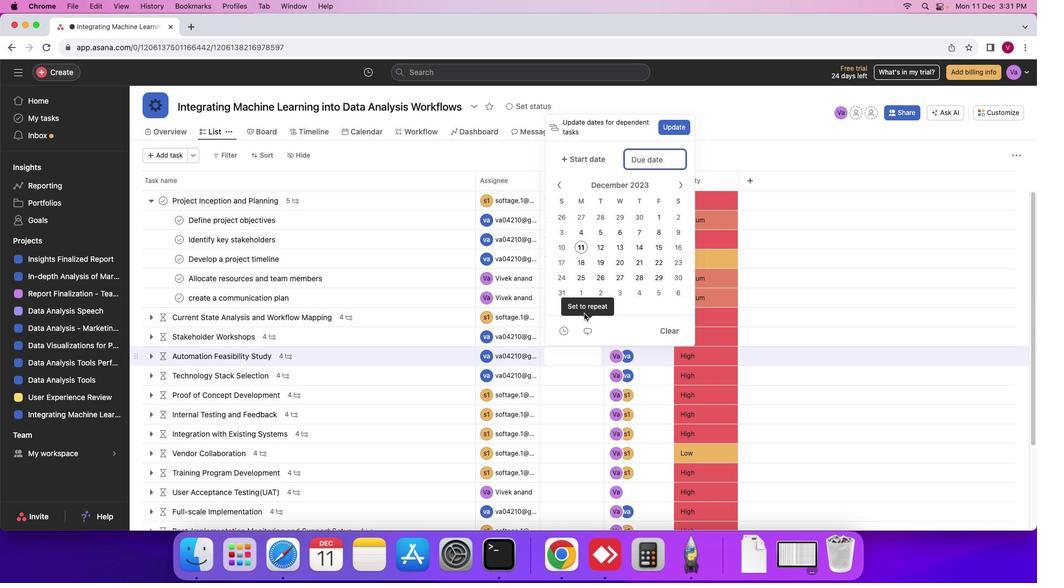 
Action: Mouse moved to (599, 261)
Screenshot: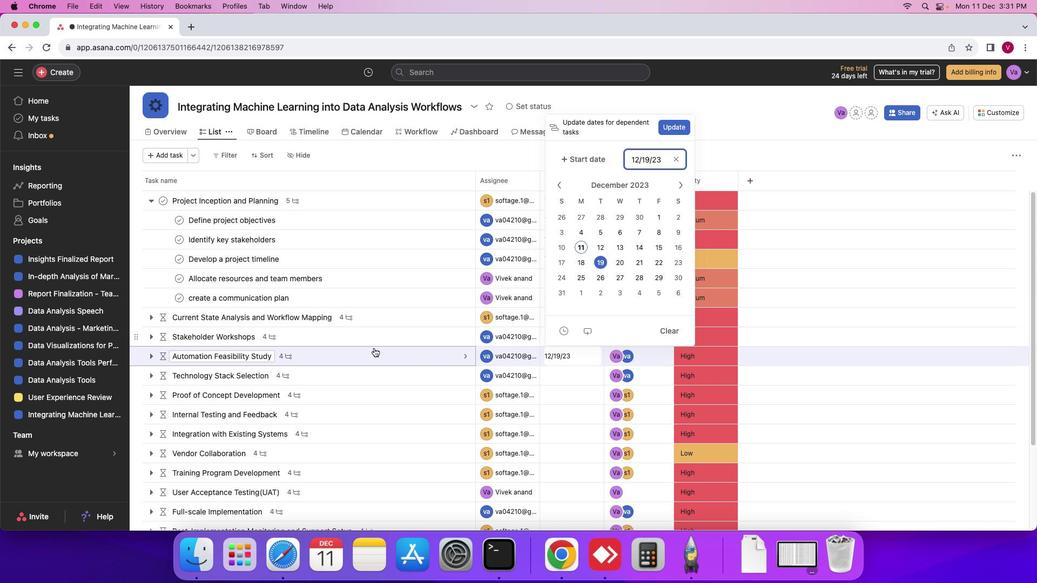 
Action: Mouse pressed left at (599, 261)
Screenshot: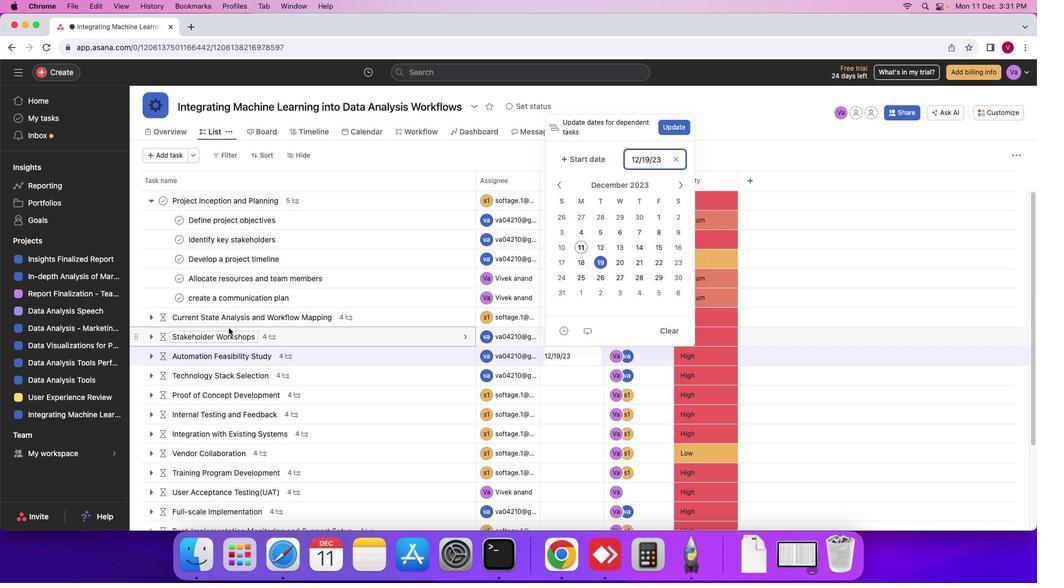 
Action: Mouse moved to (148, 313)
Screenshot: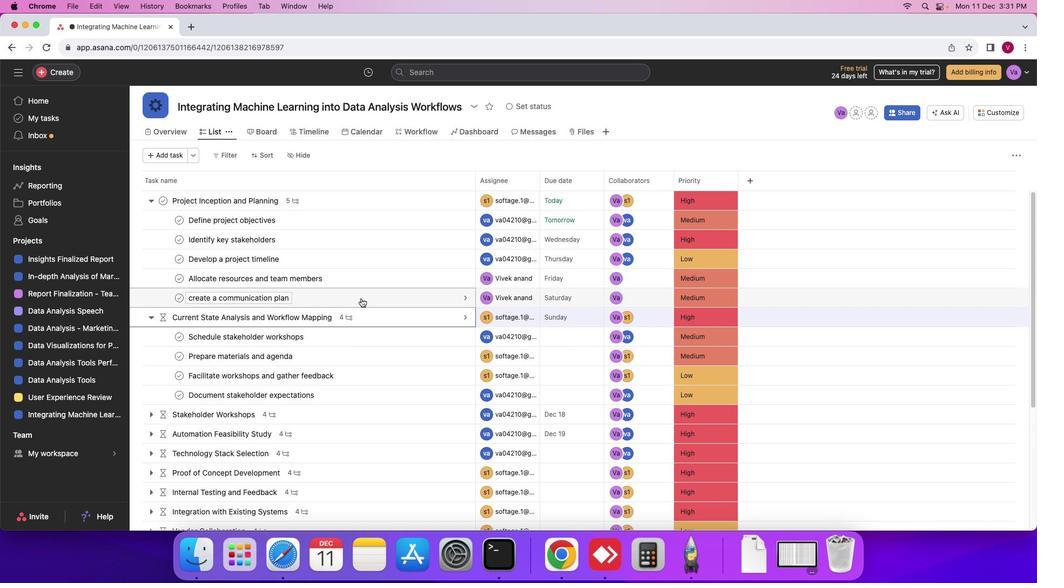 
Action: Mouse pressed left at (148, 313)
Screenshot: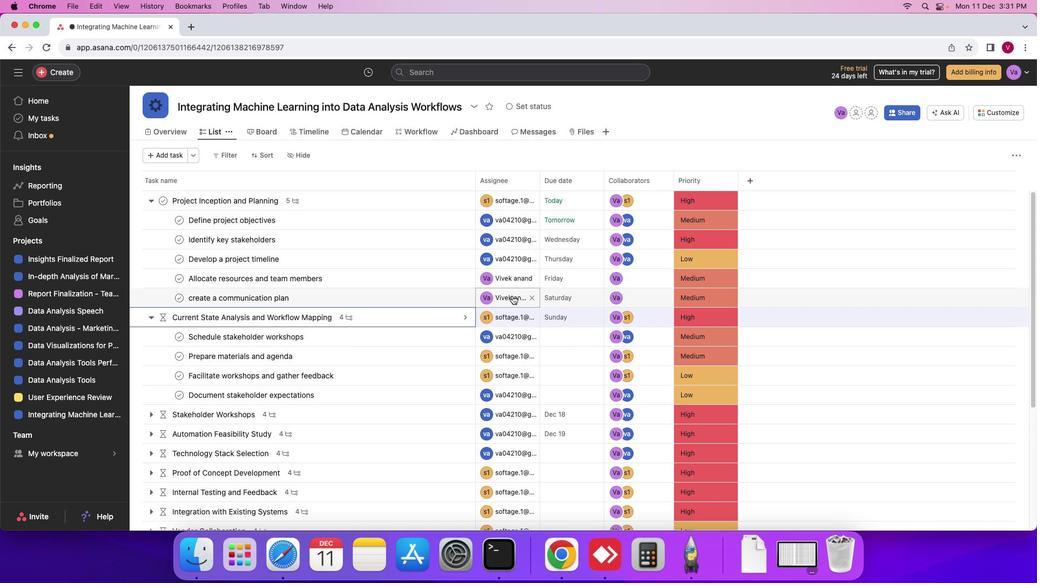 
Action: Mouse moved to (566, 330)
Screenshot: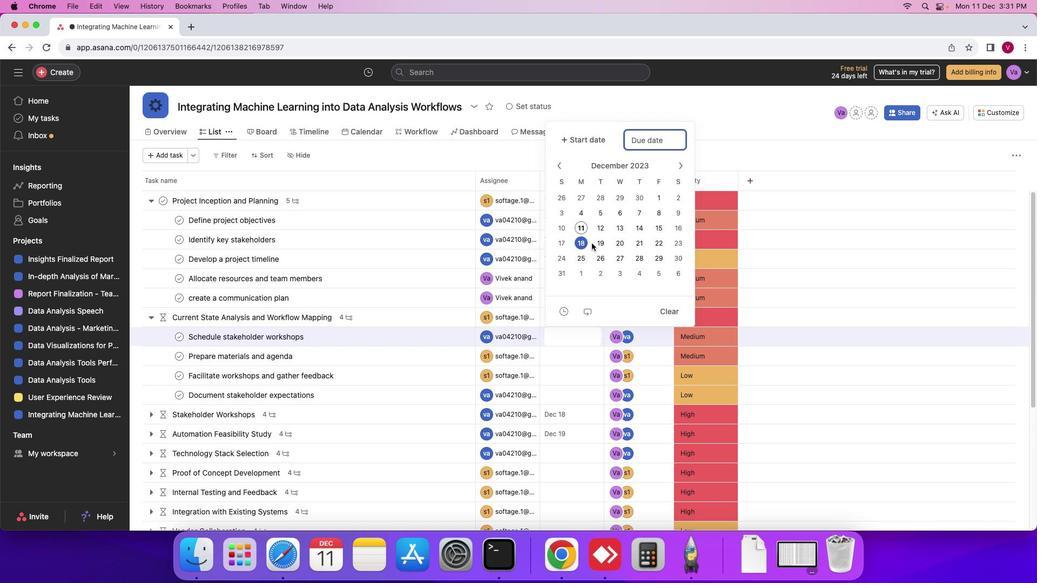 
Action: Mouse pressed left at (566, 330)
Screenshot: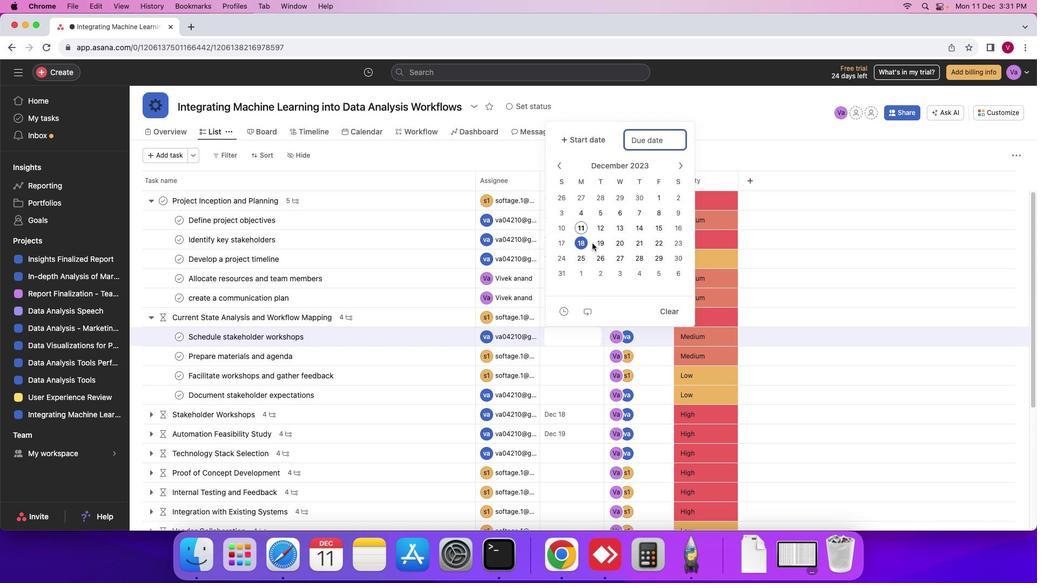 
Action: Mouse moved to (592, 243)
Screenshot: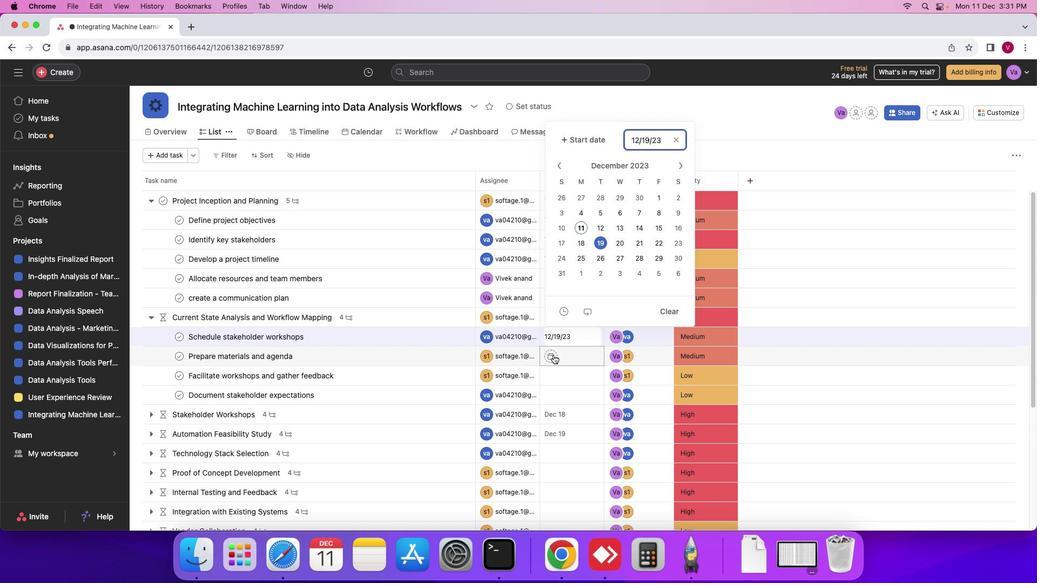 
Action: Mouse pressed left at (592, 243)
Screenshot: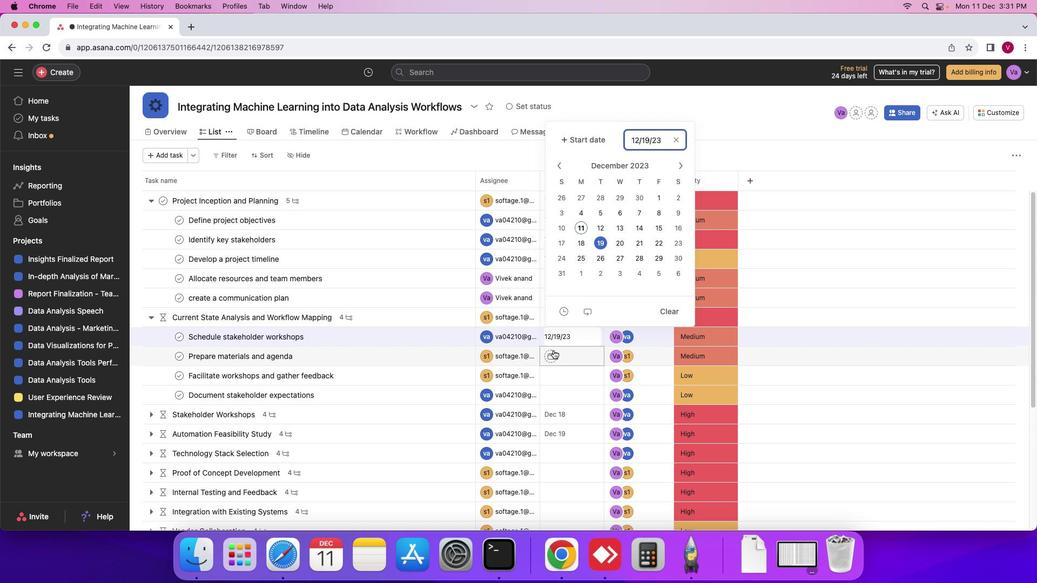 
Action: Mouse moved to (553, 350)
Screenshot: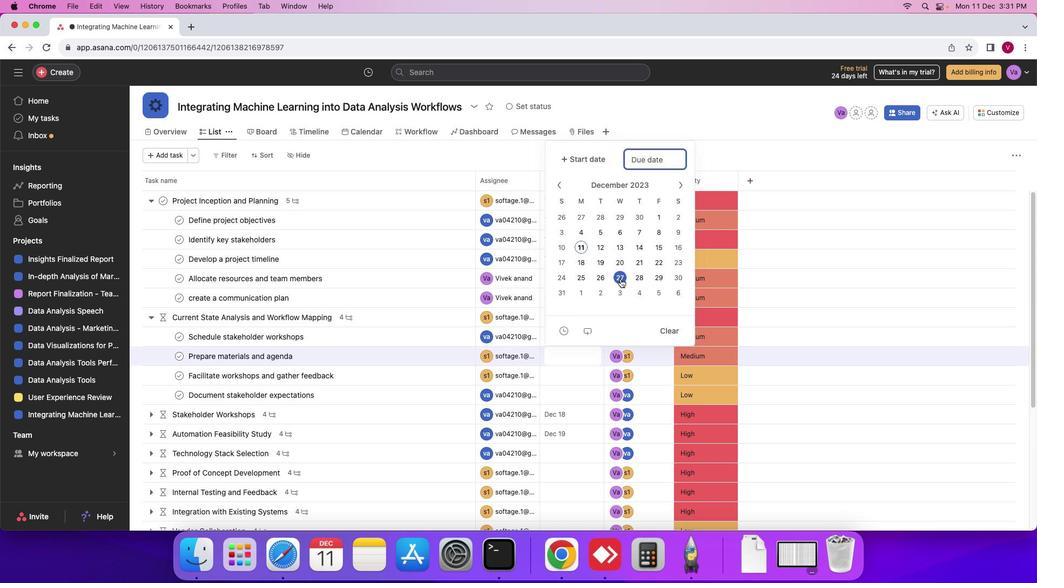 
Action: Mouse pressed left at (553, 350)
Screenshot: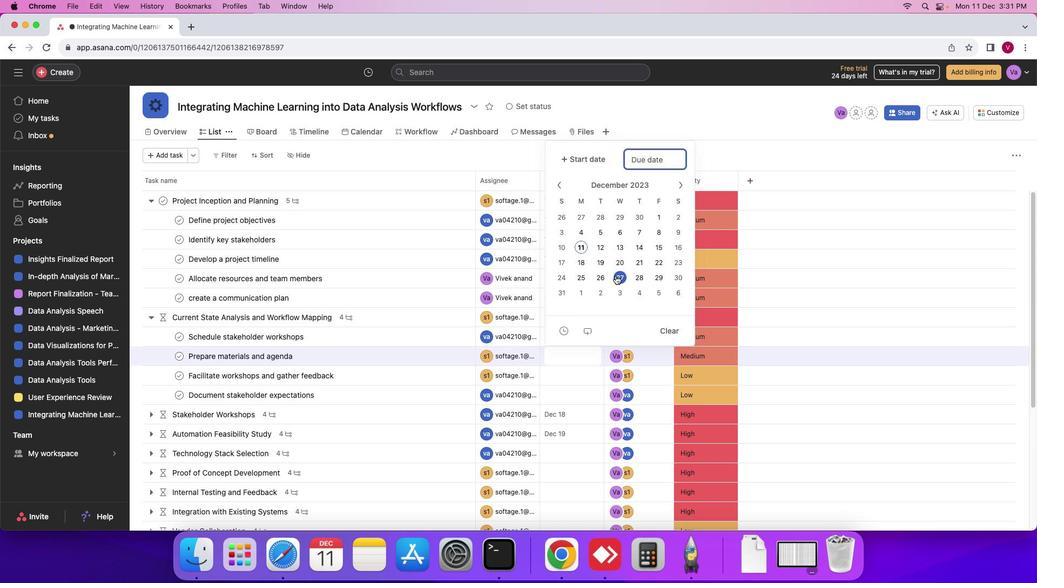 
Action: Mouse moved to (614, 265)
Screenshot: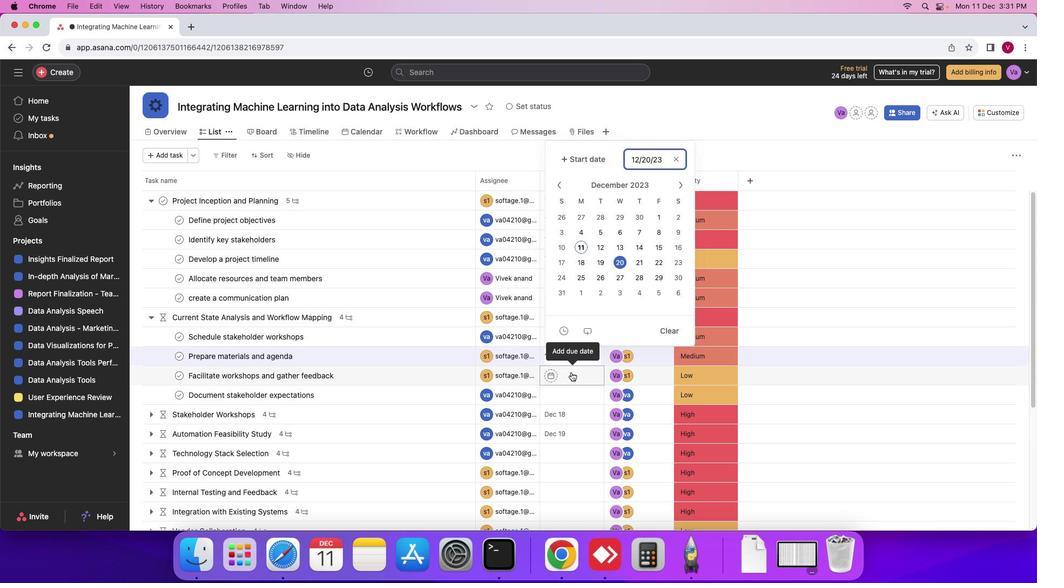 
Action: Mouse pressed left at (614, 265)
Screenshot: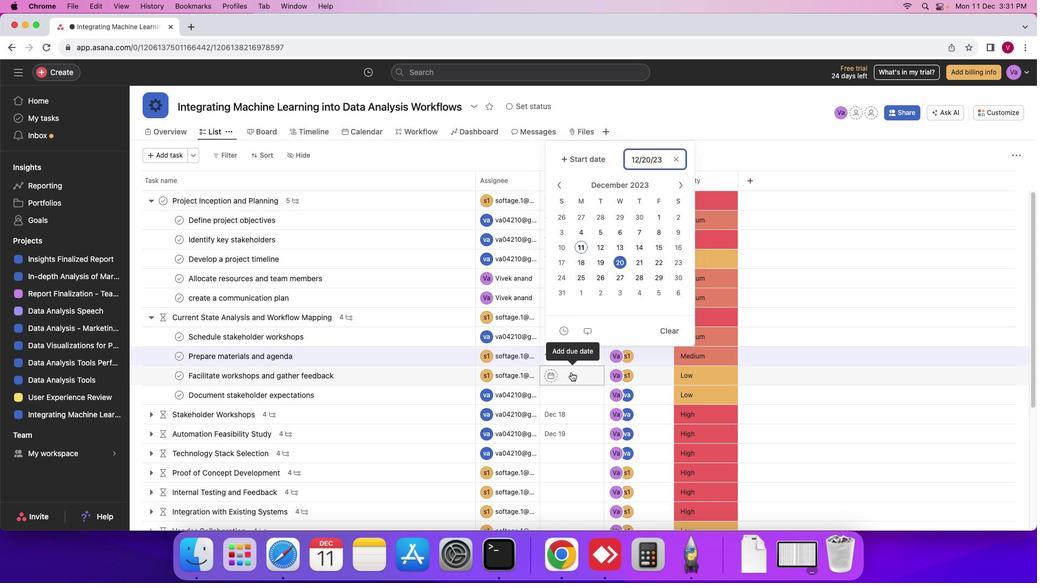 
Action: Mouse moved to (571, 372)
Screenshot: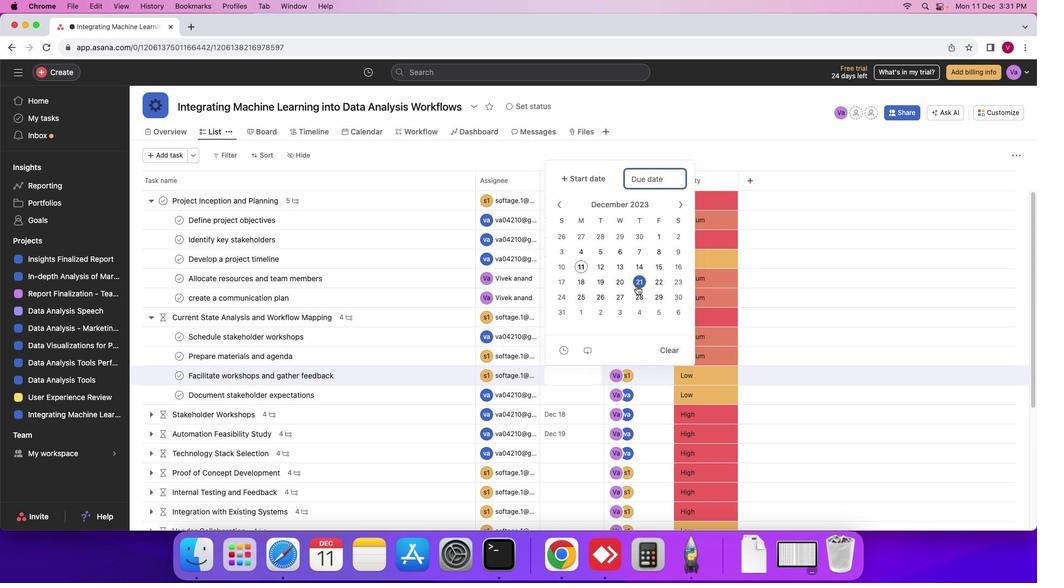
Action: Mouse pressed left at (571, 372)
Screenshot: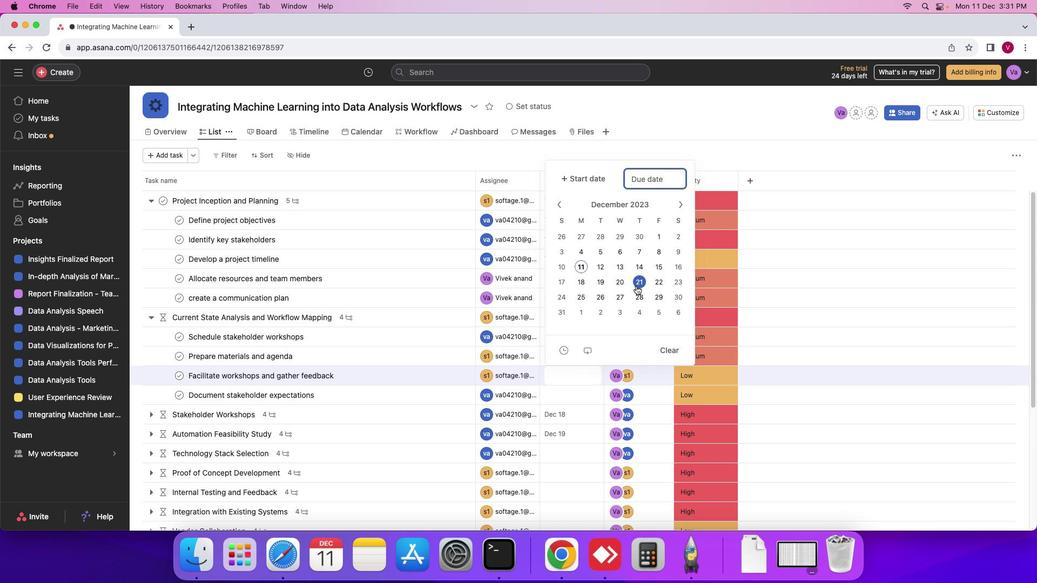 
Action: Mouse moved to (636, 286)
Screenshot: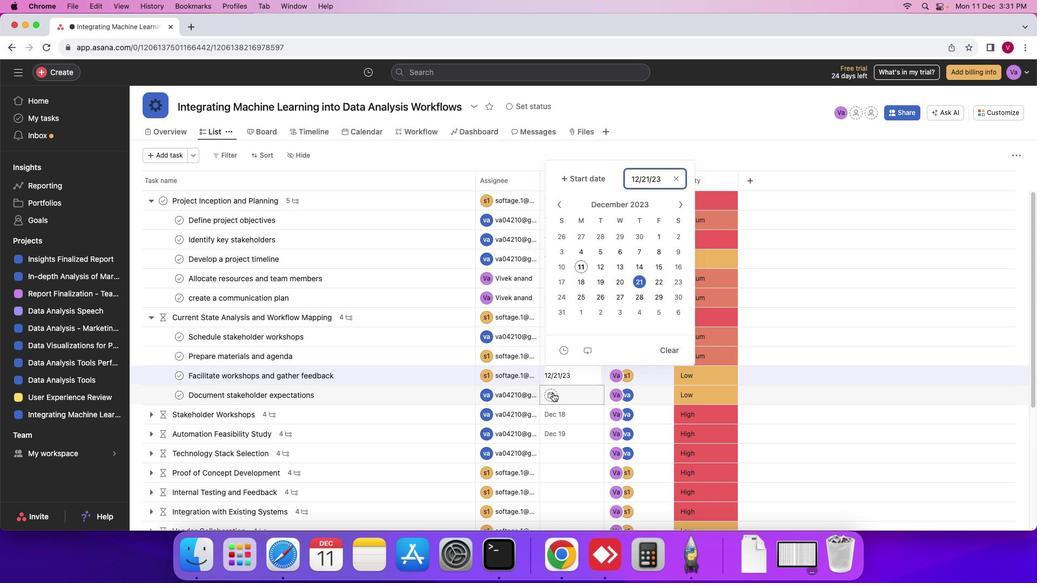 
Action: Mouse pressed left at (636, 286)
Screenshot: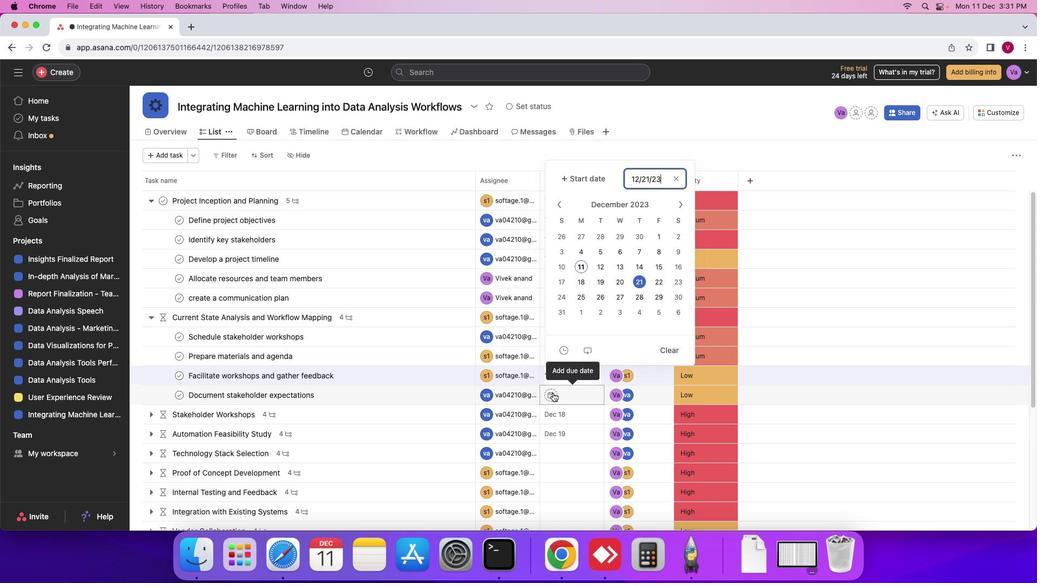 
Action: Mouse moved to (552, 393)
Screenshot: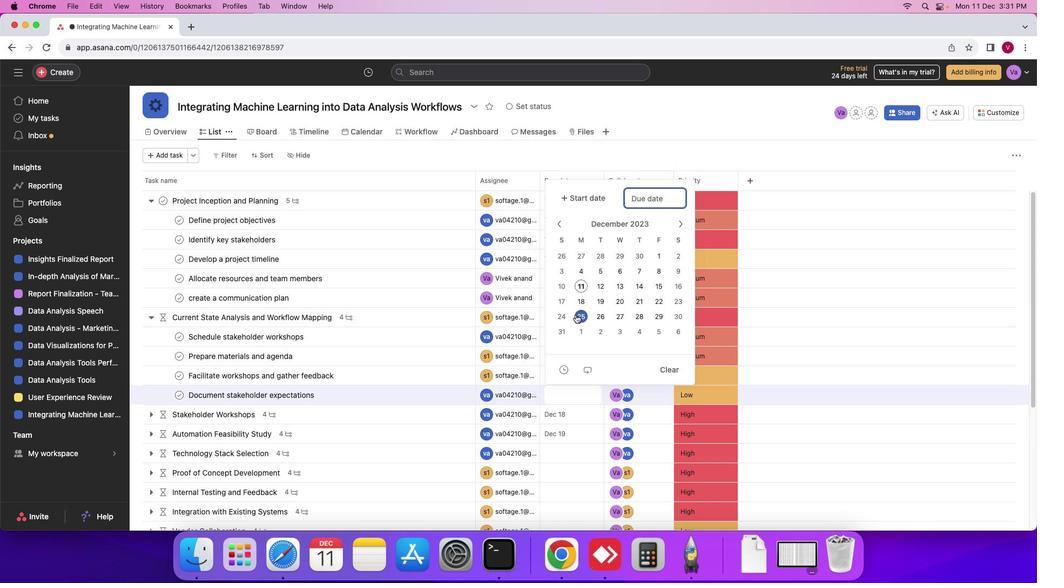
Action: Mouse pressed left at (552, 393)
Screenshot: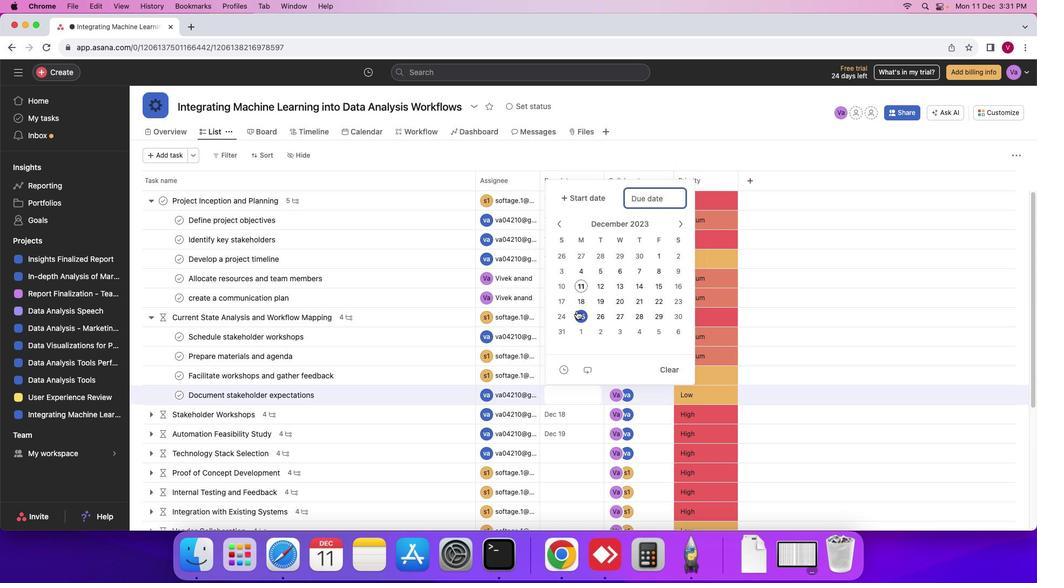 
Action: Mouse moved to (565, 301)
Screenshot: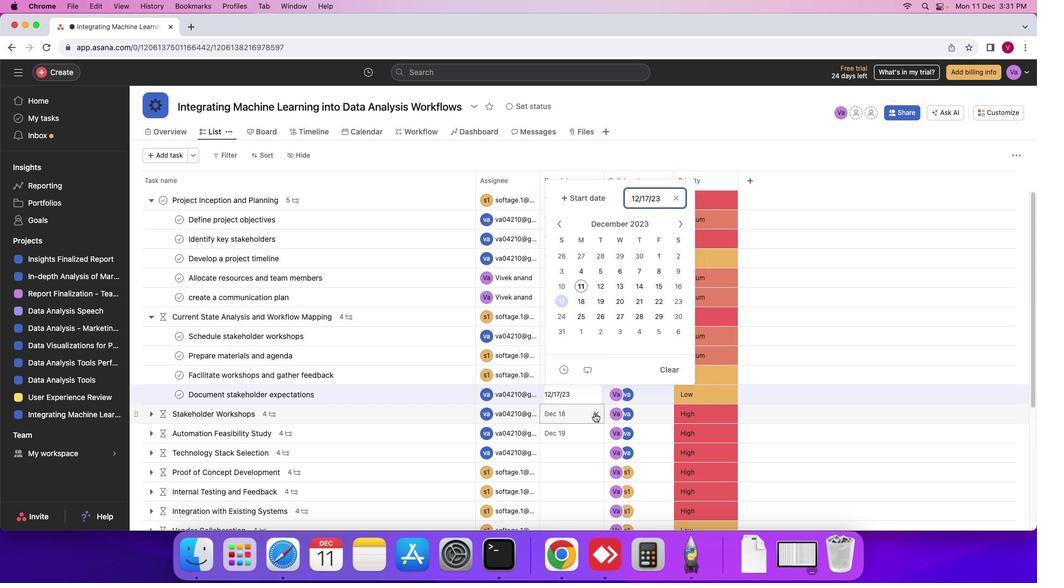
Action: Mouse pressed left at (565, 301)
Screenshot: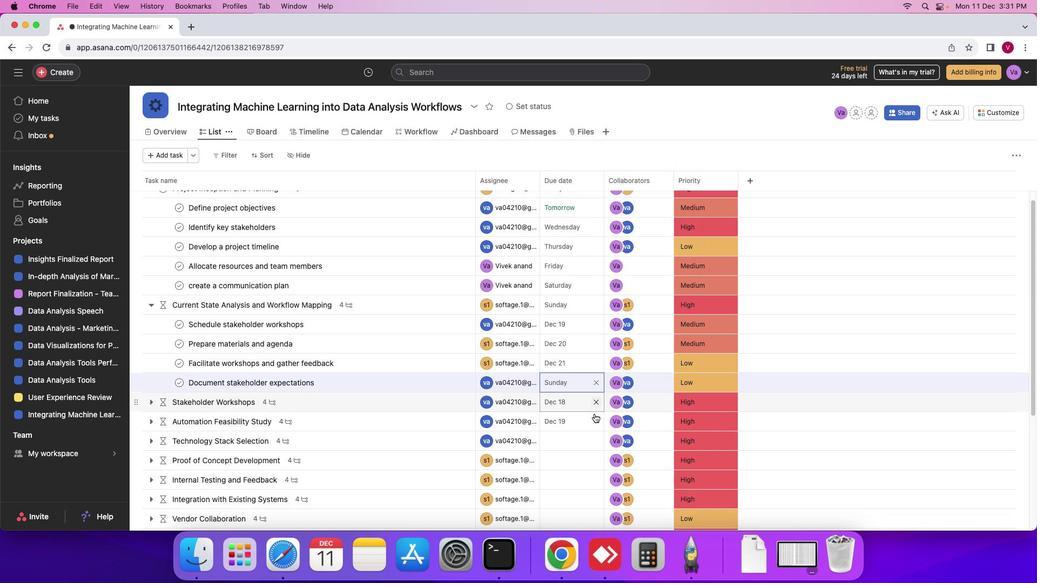 
Action: Mouse moved to (594, 411)
Screenshot: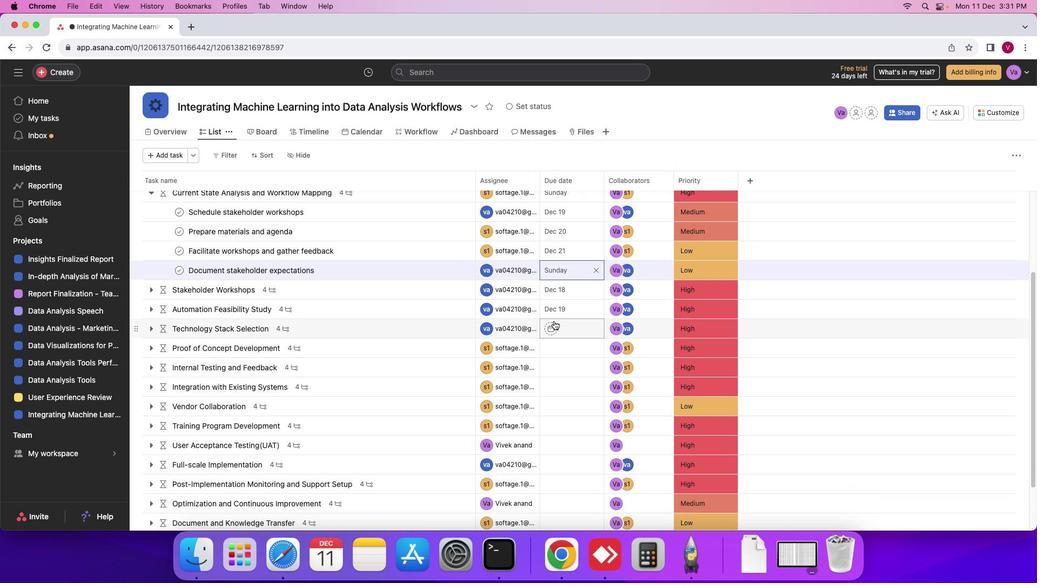 
Action: Mouse scrolled (594, 411) with delta (0, 0)
Screenshot: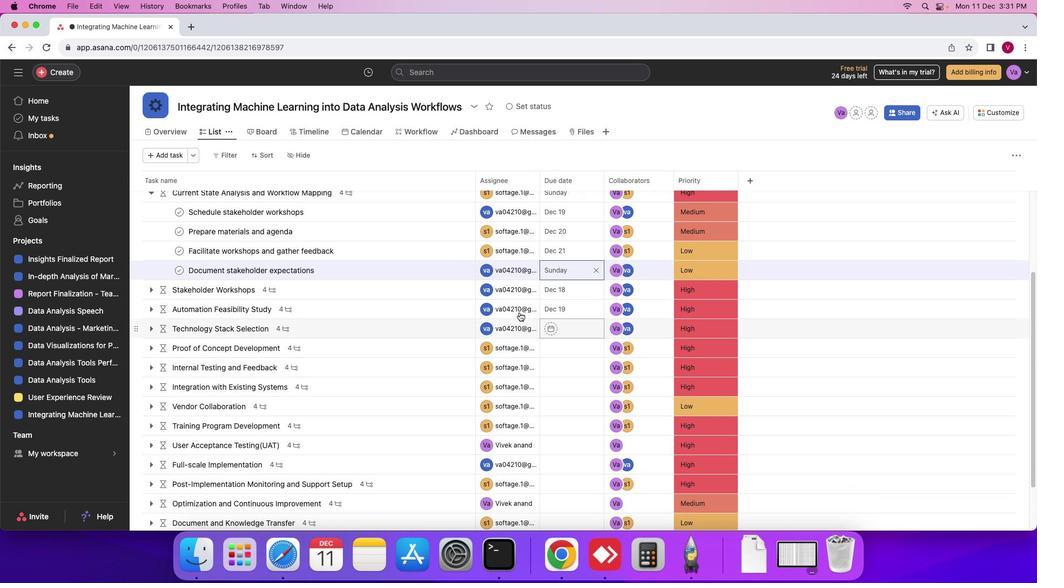 
Action: Mouse moved to (594, 412)
Screenshot: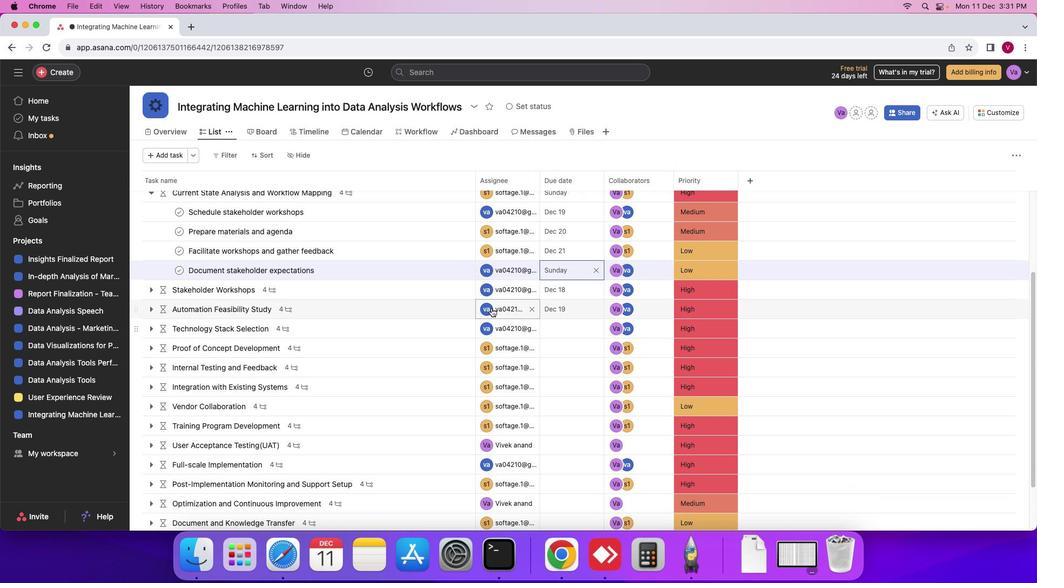
Action: Mouse scrolled (594, 412) with delta (0, 0)
Screenshot: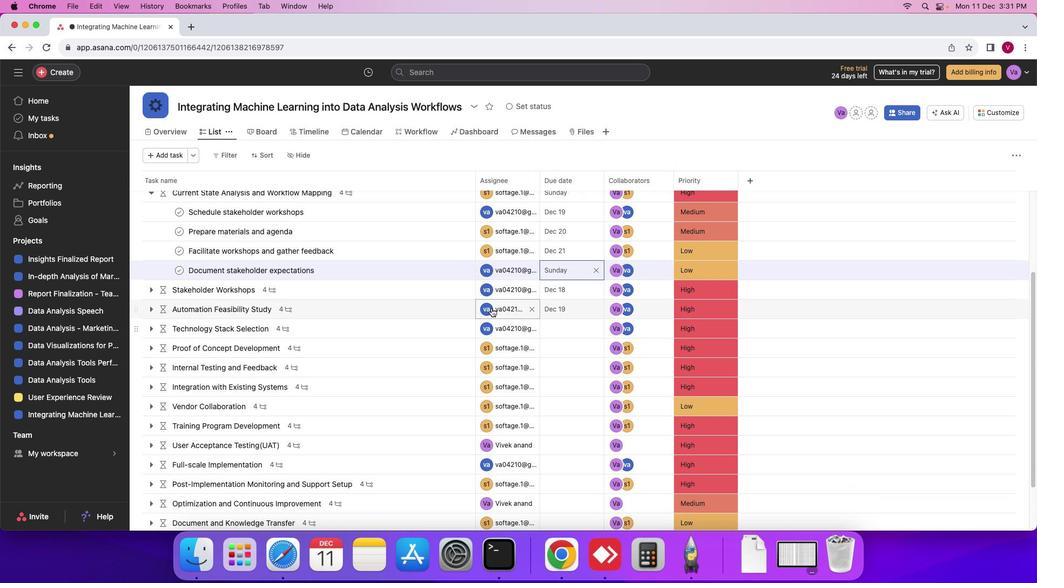 
Action: Mouse moved to (594, 413)
Screenshot: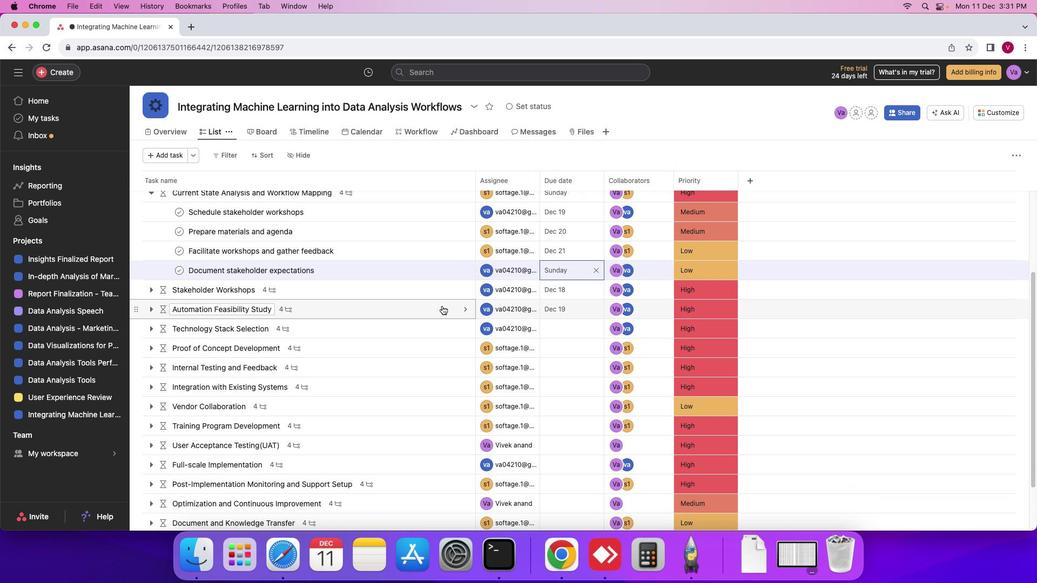 
Action: Mouse scrolled (594, 413) with delta (0, -1)
Screenshot: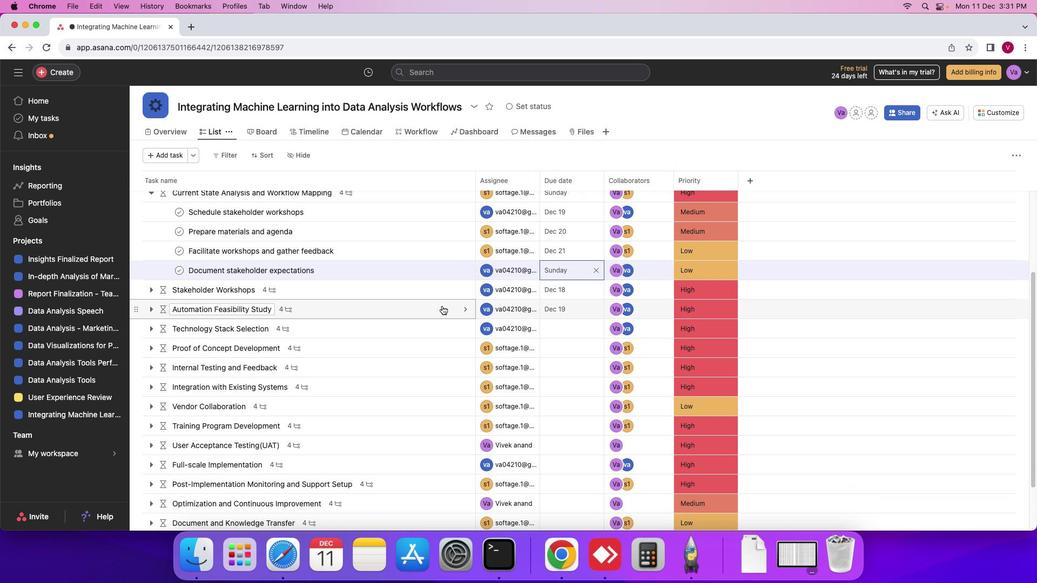 
Action: Mouse moved to (594, 413)
Screenshot: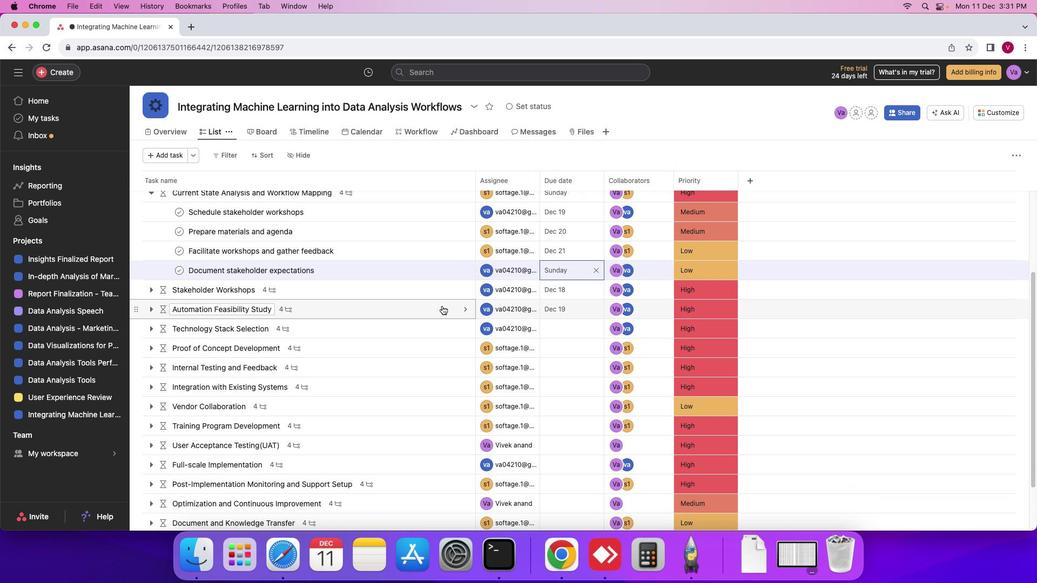 
Action: Mouse scrolled (594, 413) with delta (0, -1)
Screenshot: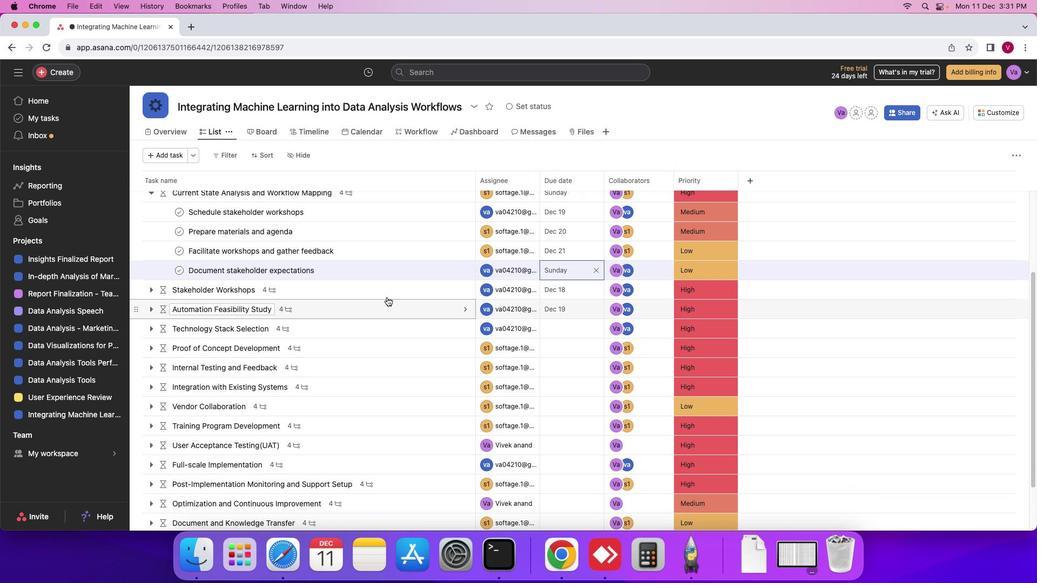 
Action: Mouse scrolled (594, 413) with delta (0, 0)
Screenshot: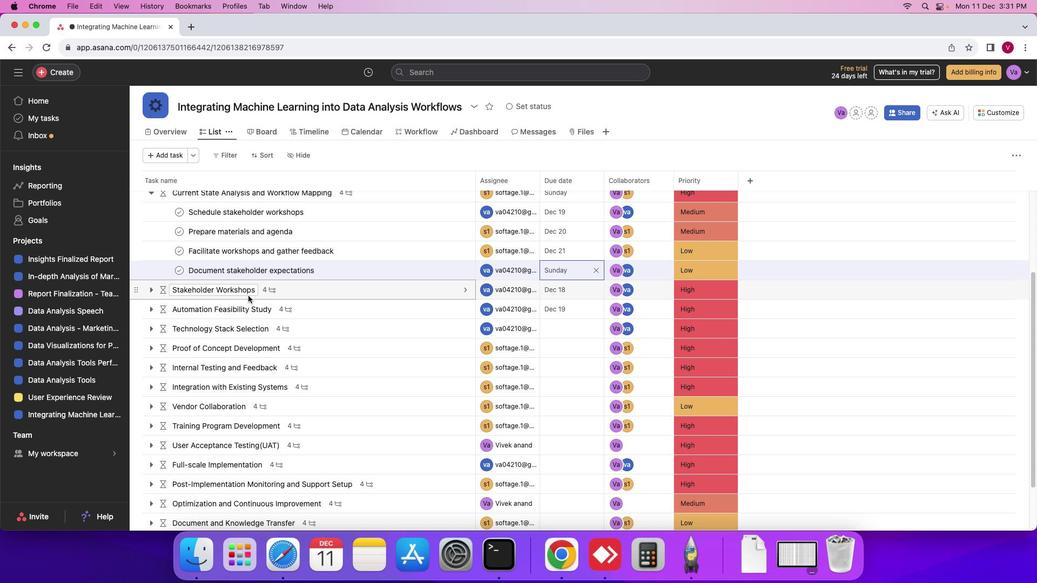 
Action: Mouse moved to (153, 287)
Screenshot: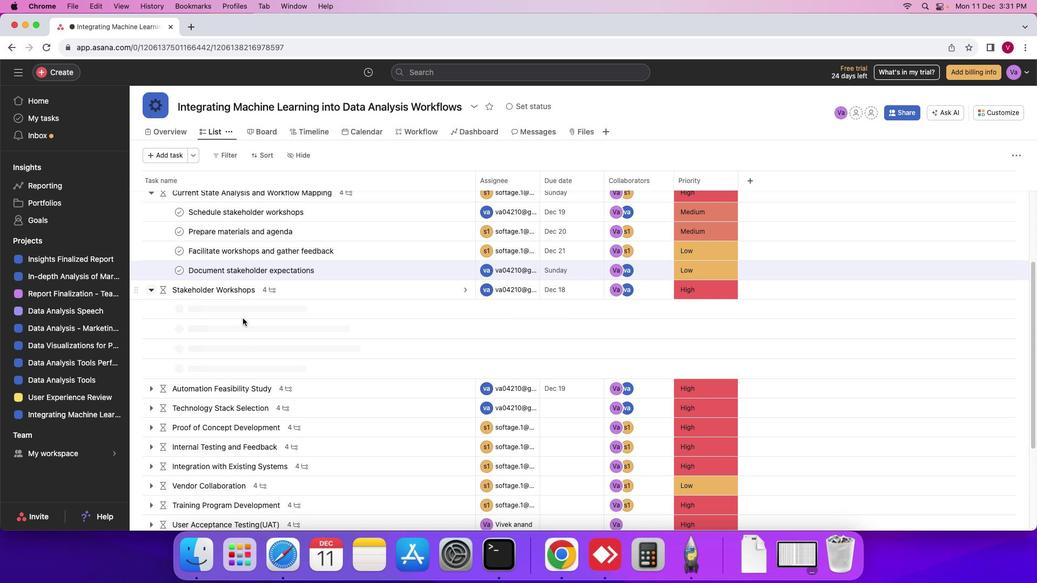
Action: Mouse pressed left at (153, 287)
Screenshot: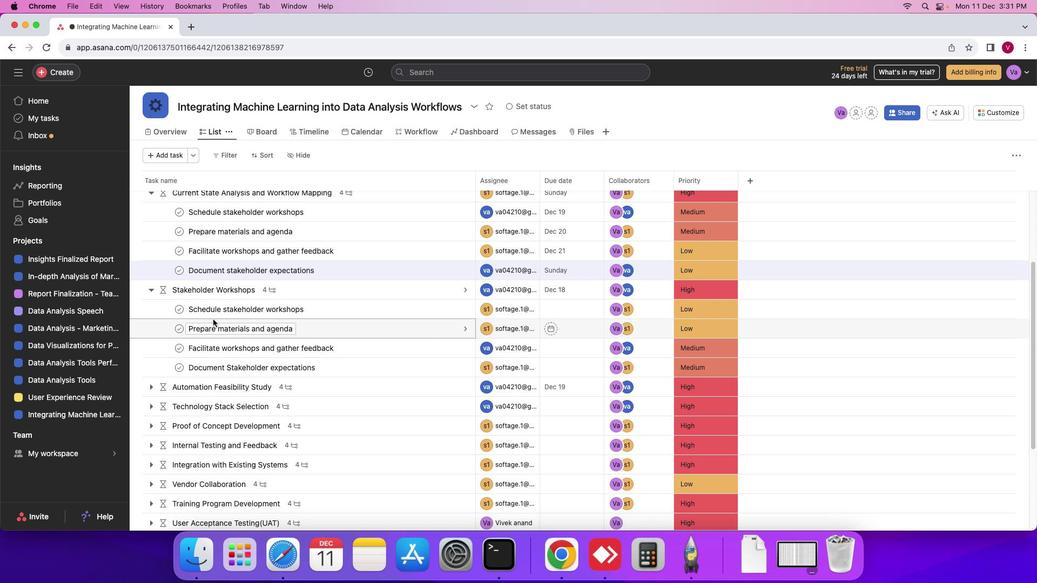 
Action: Mouse moved to (557, 305)
Screenshot: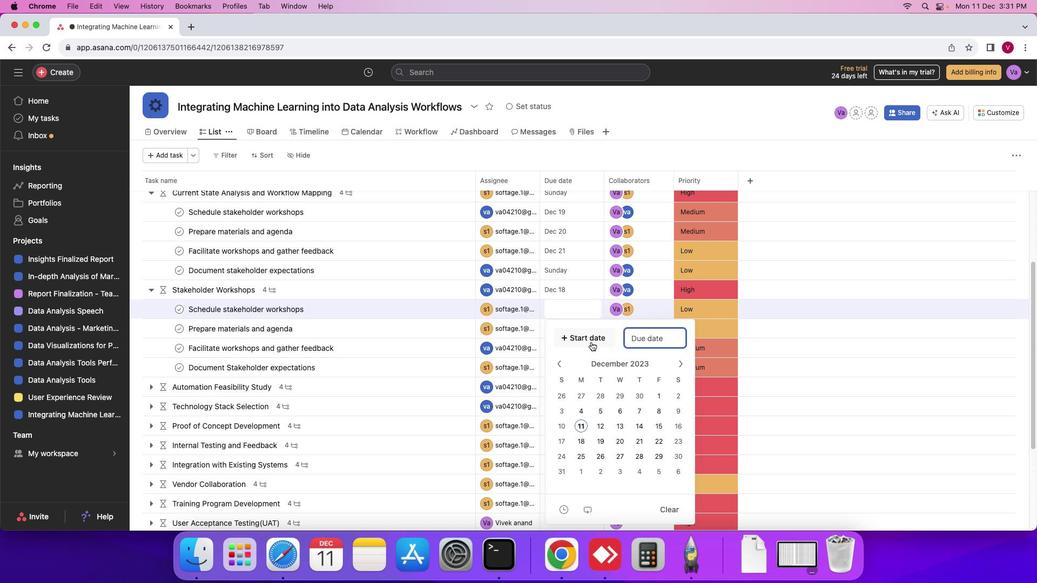 
Action: Mouse pressed left at (557, 305)
Screenshot: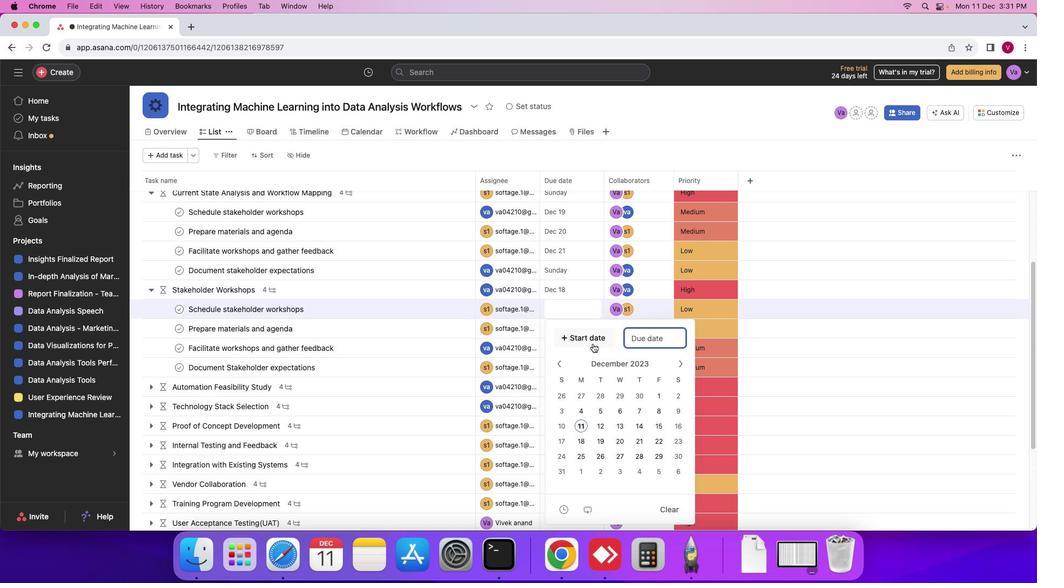 
Action: Mouse moved to (606, 439)
Screenshot: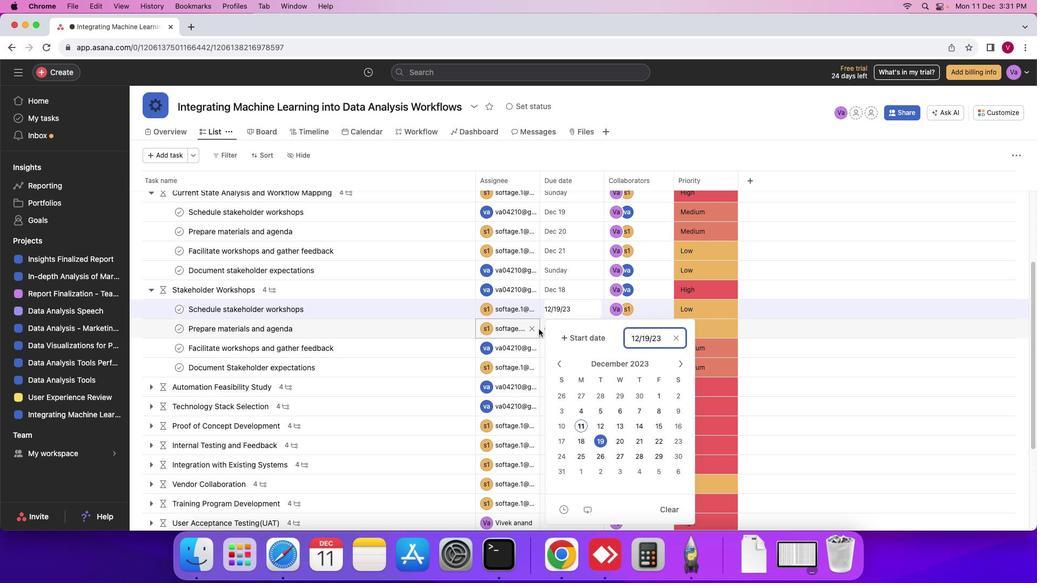 
Action: Mouse pressed left at (606, 439)
Screenshot: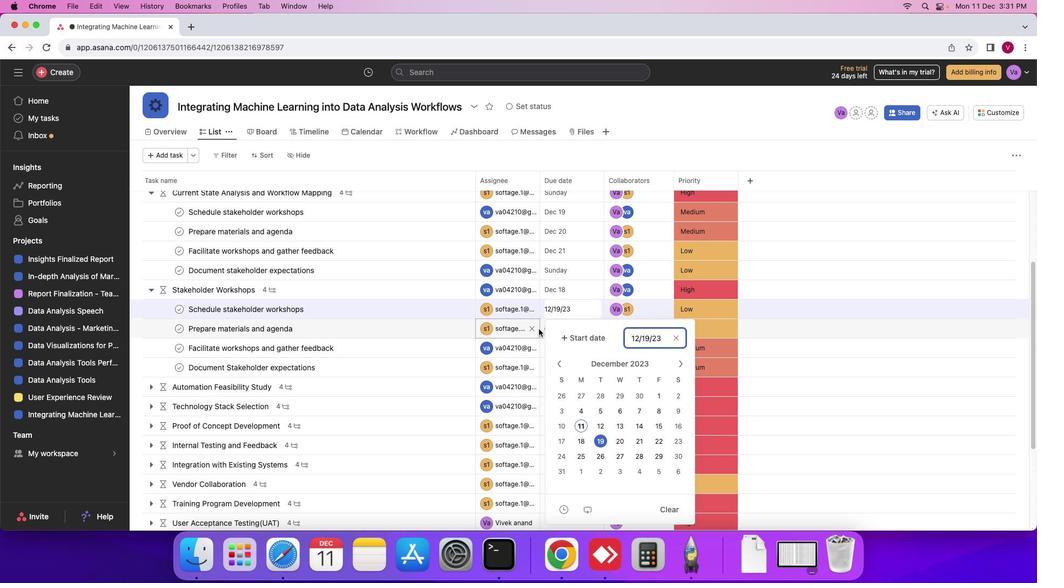 
Action: Mouse moved to (539, 329)
Screenshot: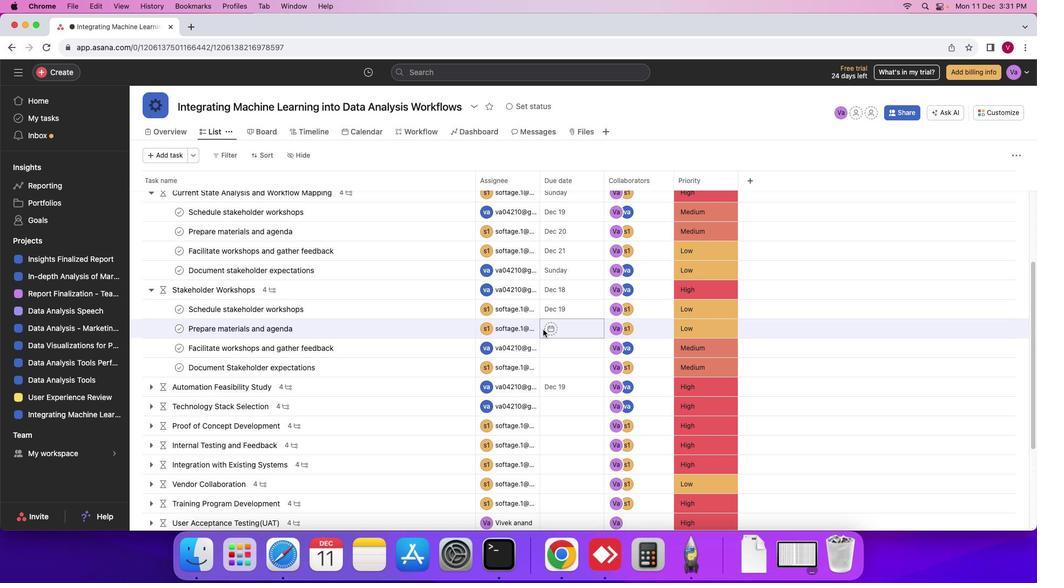 
Action: Mouse pressed left at (539, 329)
Screenshot: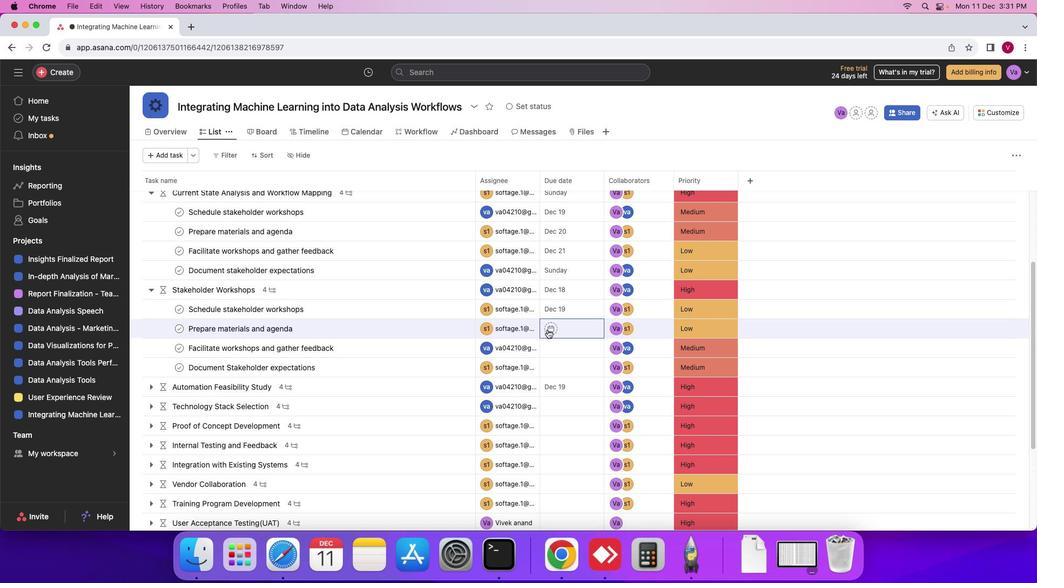
Action: Mouse moved to (543, 330)
Screenshot: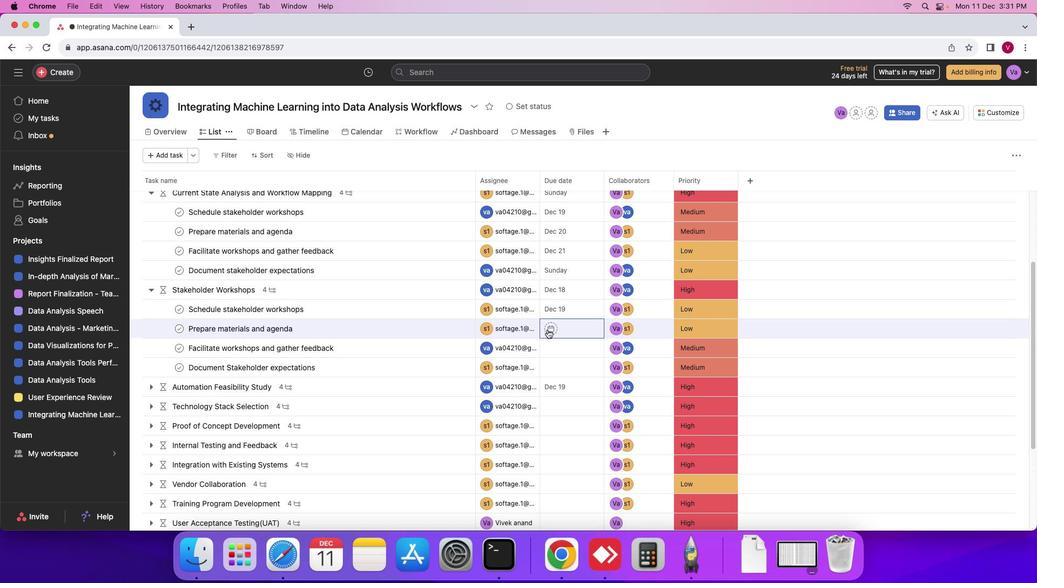 
Action: Mouse pressed left at (543, 330)
Screenshot: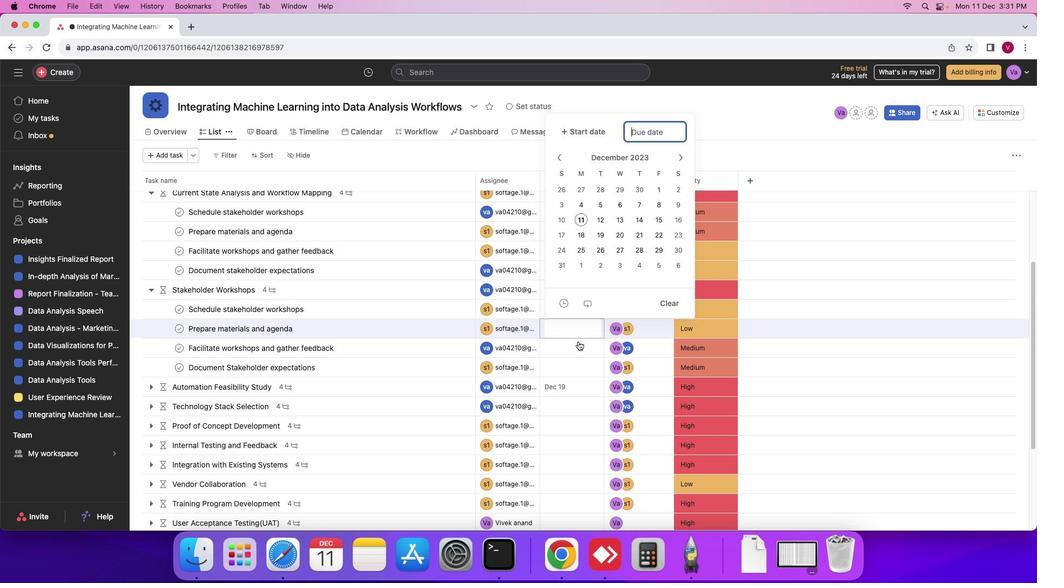 
Action: Mouse moved to (547, 329)
Screenshot: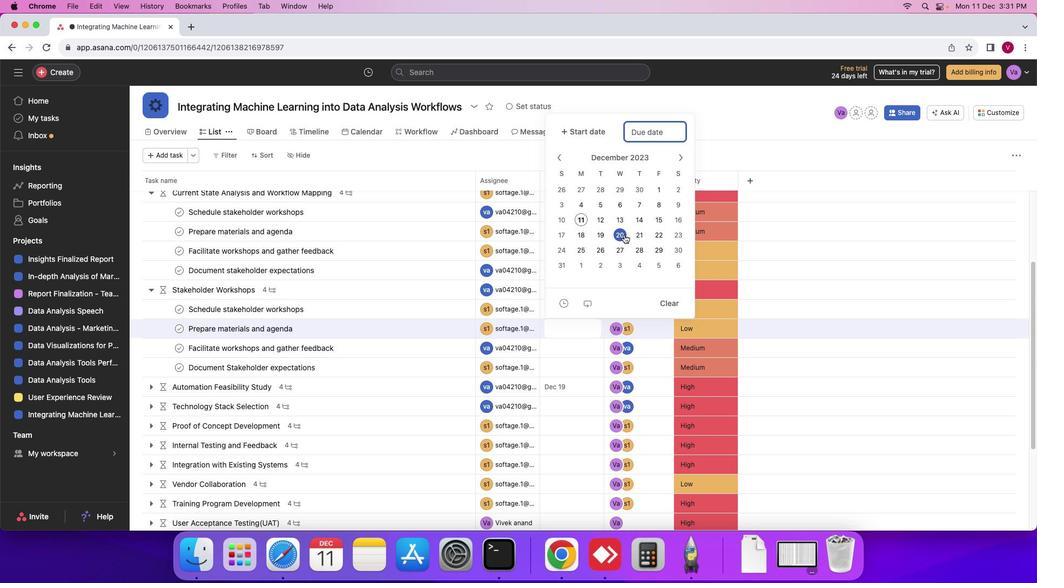 
Action: Mouse pressed left at (547, 329)
Screenshot: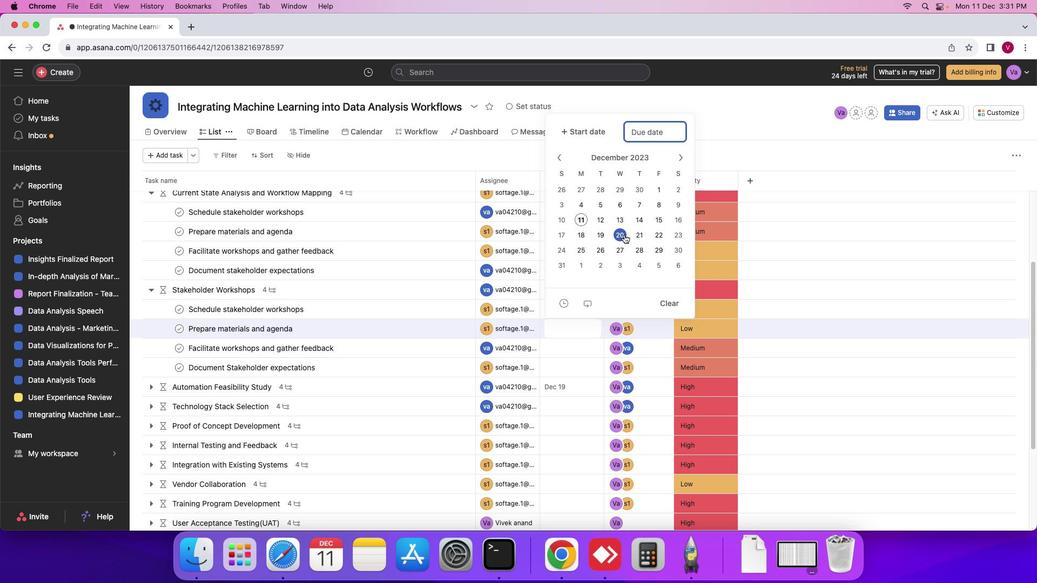 
Action: Mouse moved to (624, 234)
Screenshot: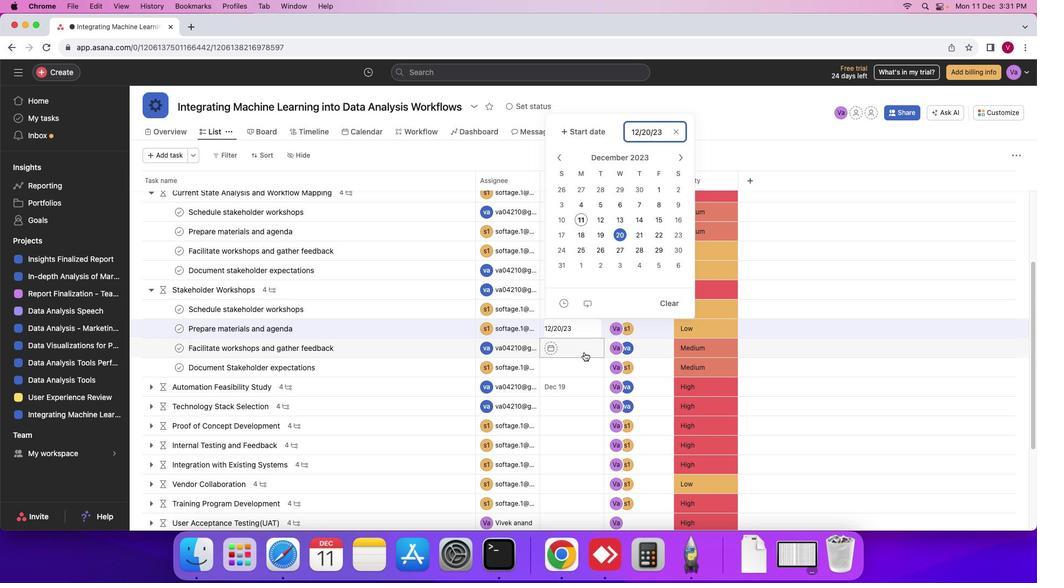 
Action: Mouse pressed left at (624, 234)
Screenshot: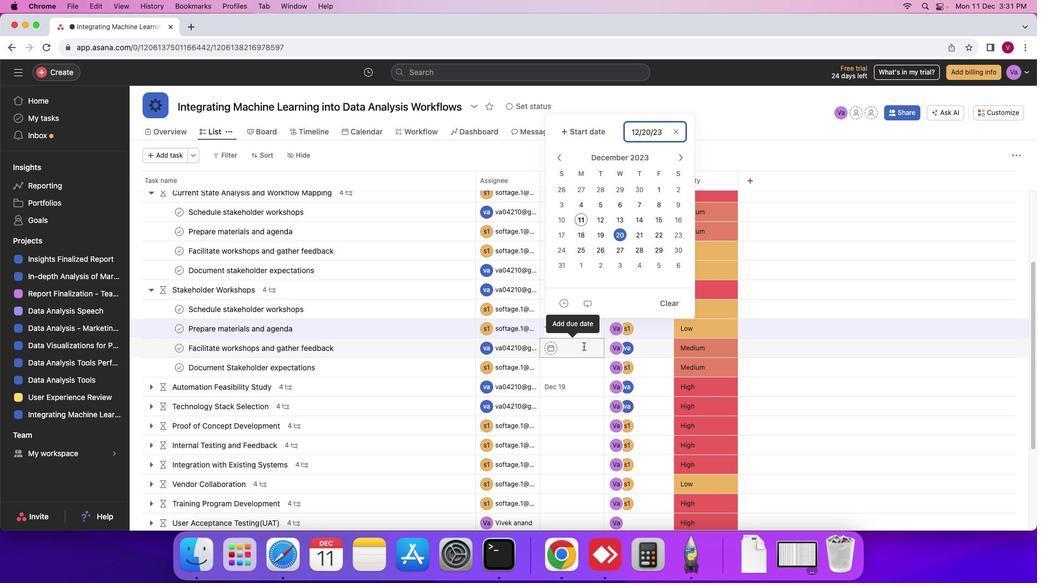 
Action: Mouse moved to (583, 352)
Screenshot: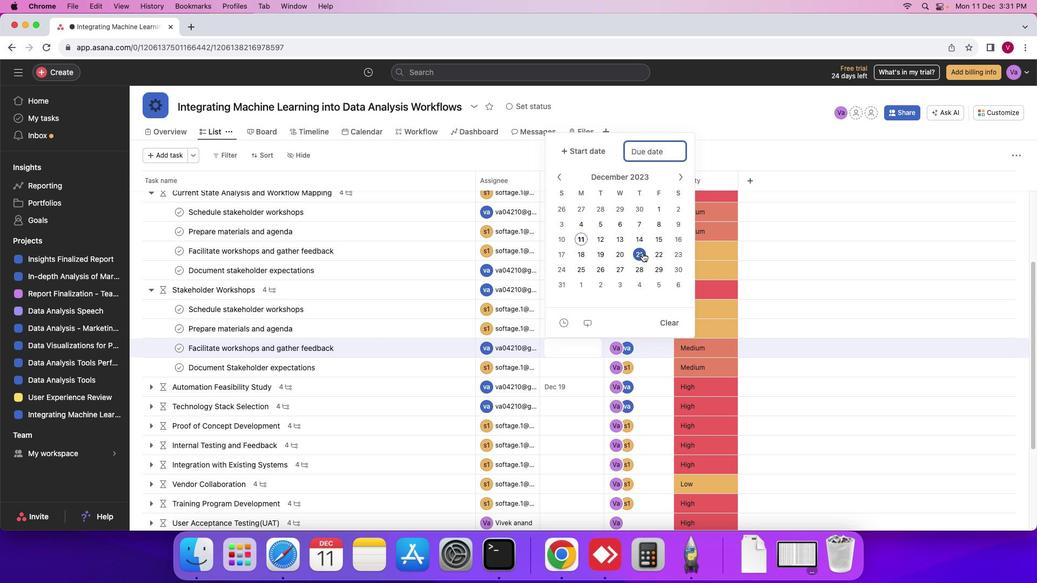 
Action: Mouse pressed left at (583, 352)
Screenshot: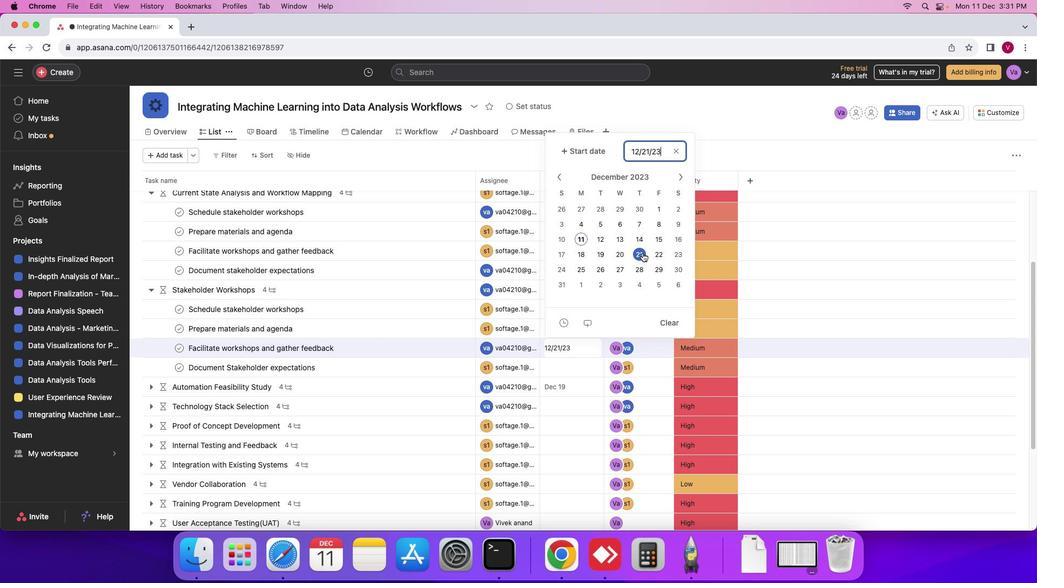 
Action: Mouse moved to (642, 252)
Screenshot: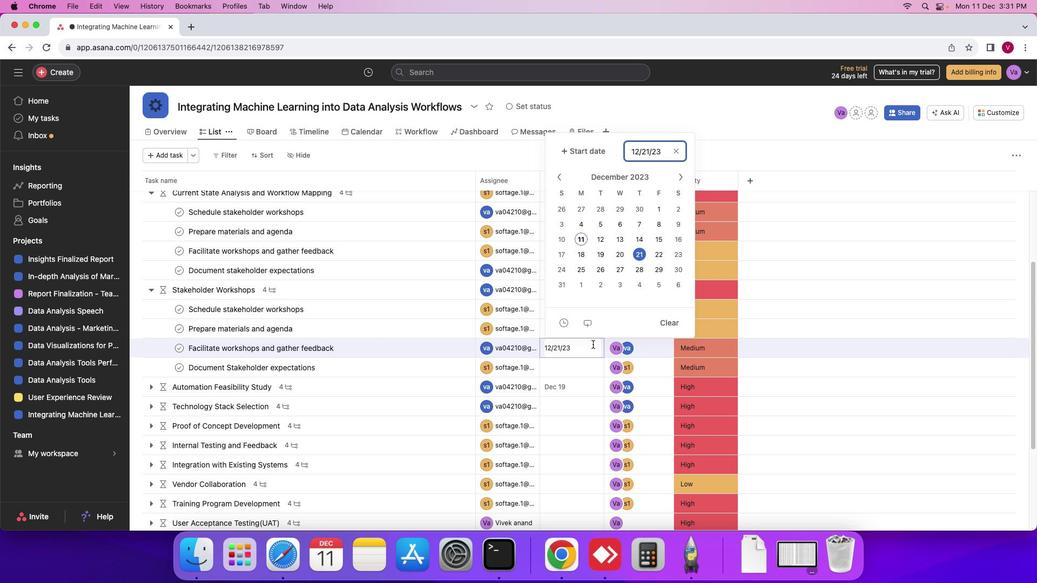 
Action: Mouse pressed left at (642, 252)
Screenshot: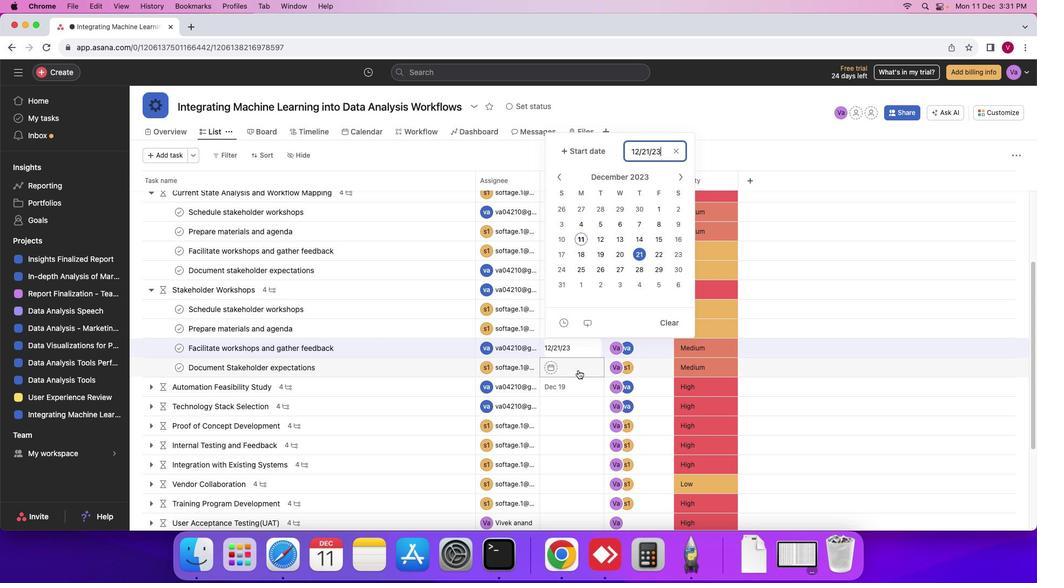 
Action: Mouse moved to (579, 370)
Screenshot: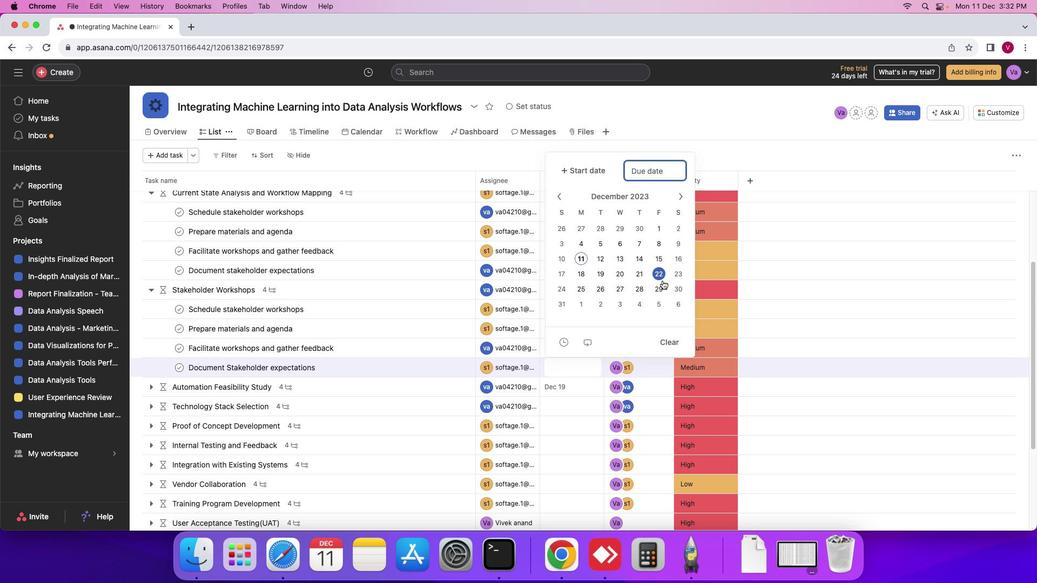 
Action: Mouse pressed left at (579, 370)
Screenshot: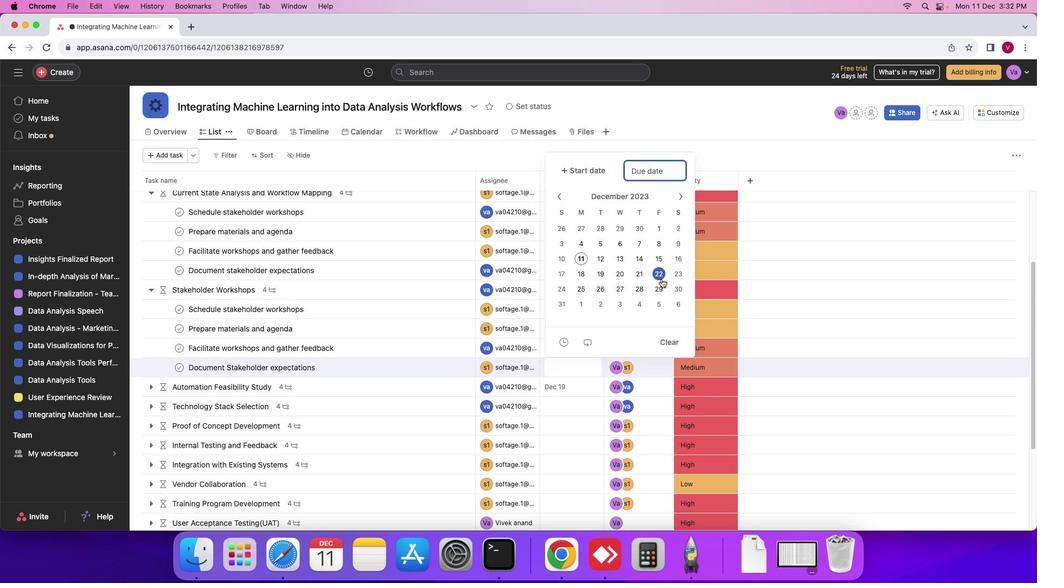 
Action: Mouse moved to (661, 278)
Screenshot: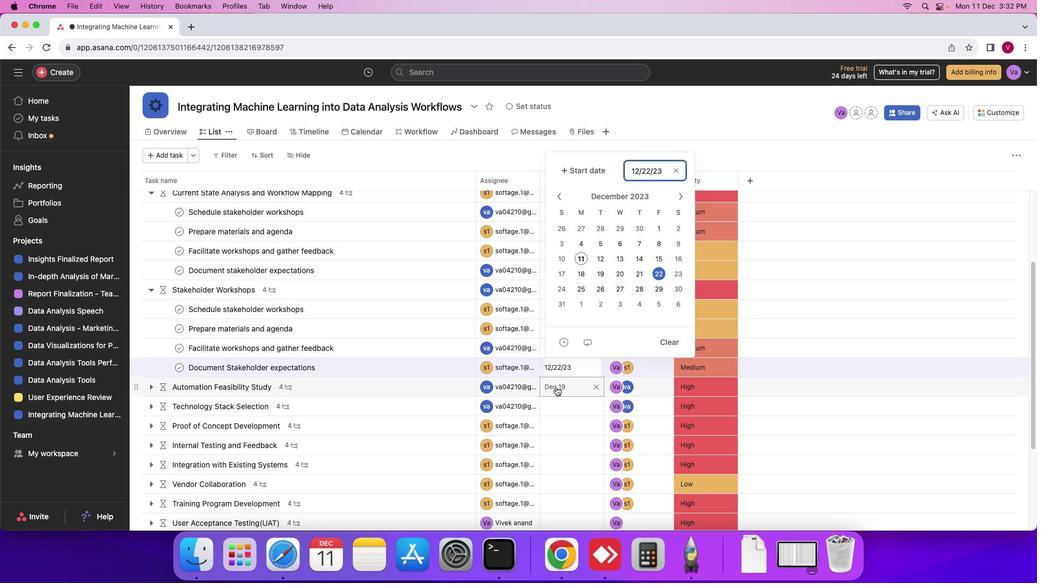
Action: Mouse pressed left at (661, 278)
Screenshot: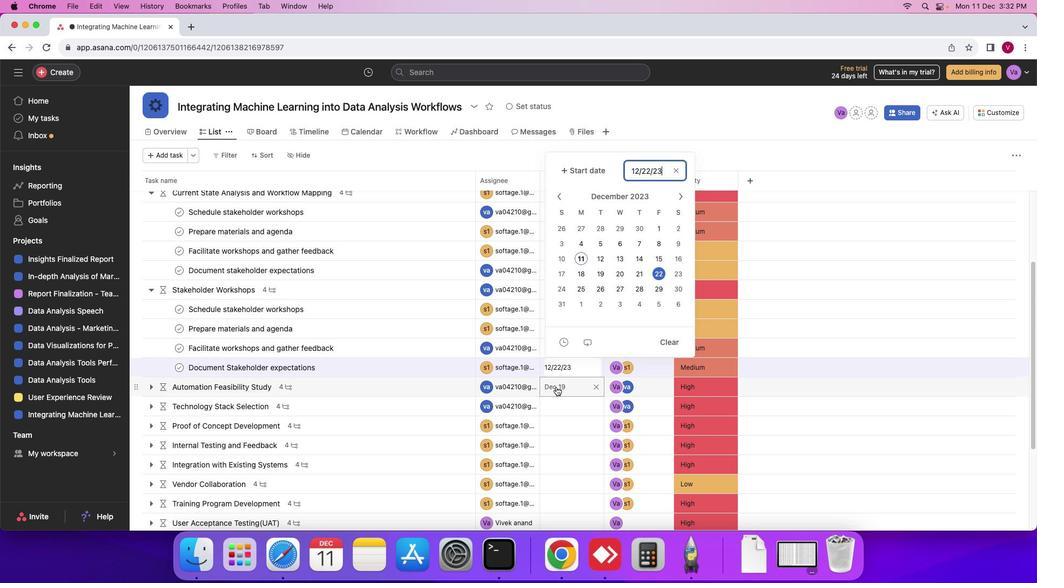 
Action: Mouse moved to (555, 386)
Screenshot: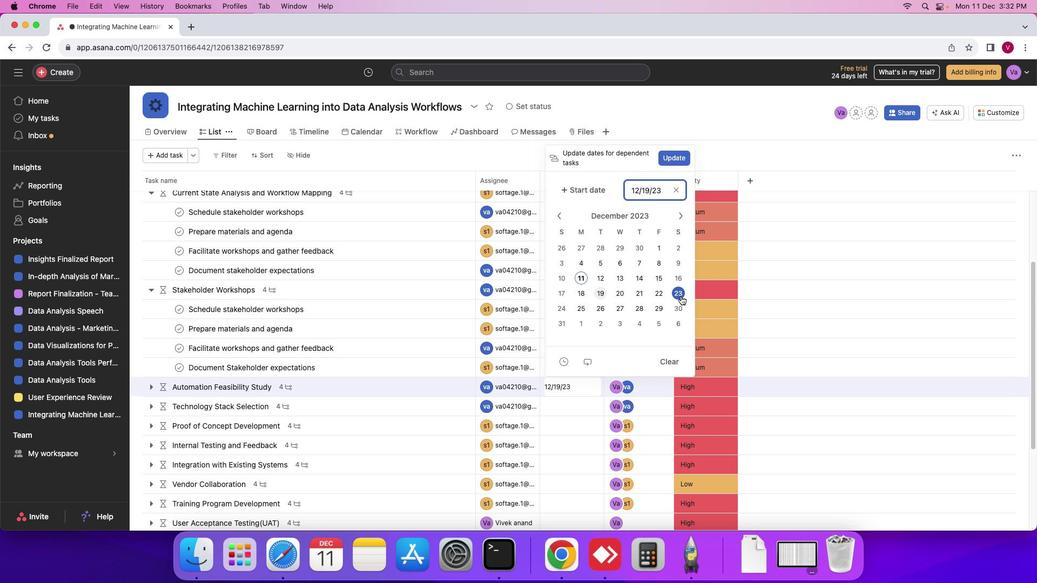 
Action: Mouse pressed left at (555, 386)
Screenshot: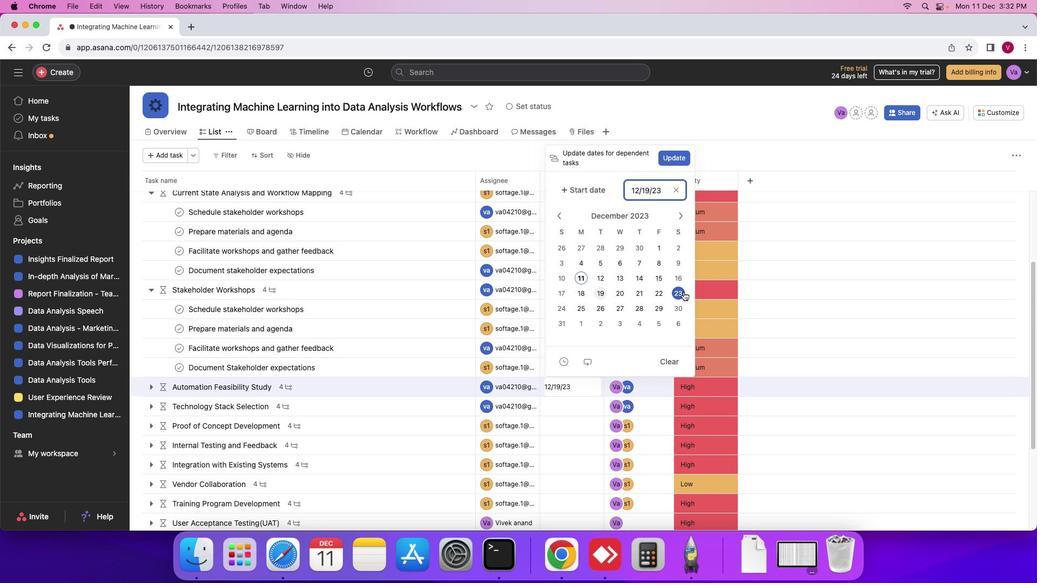 
Action: Mouse moved to (681, 291)
Screenshot: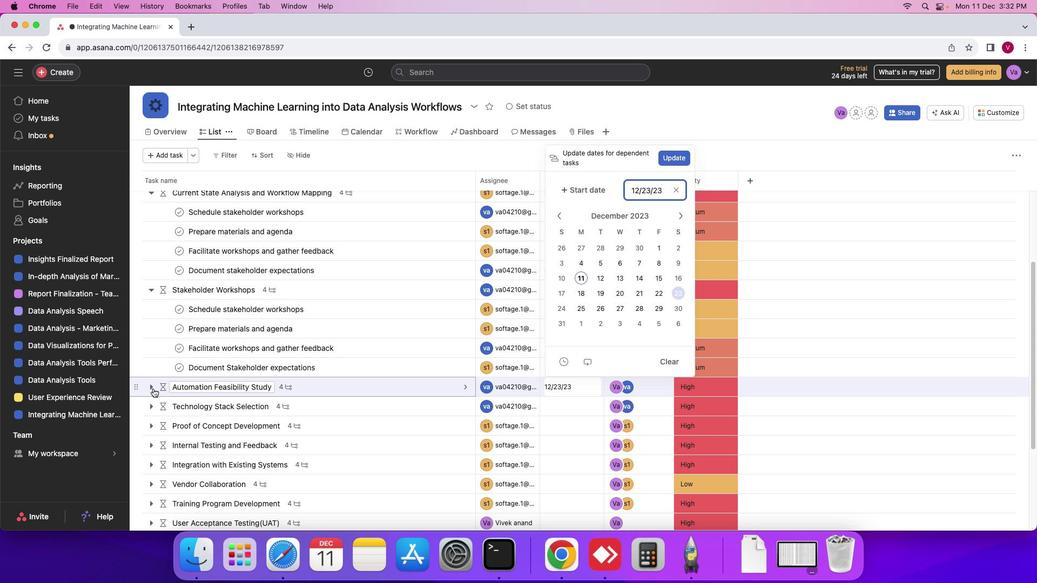 
Action: Mouse pressed left at (681, 291)
Screenshot: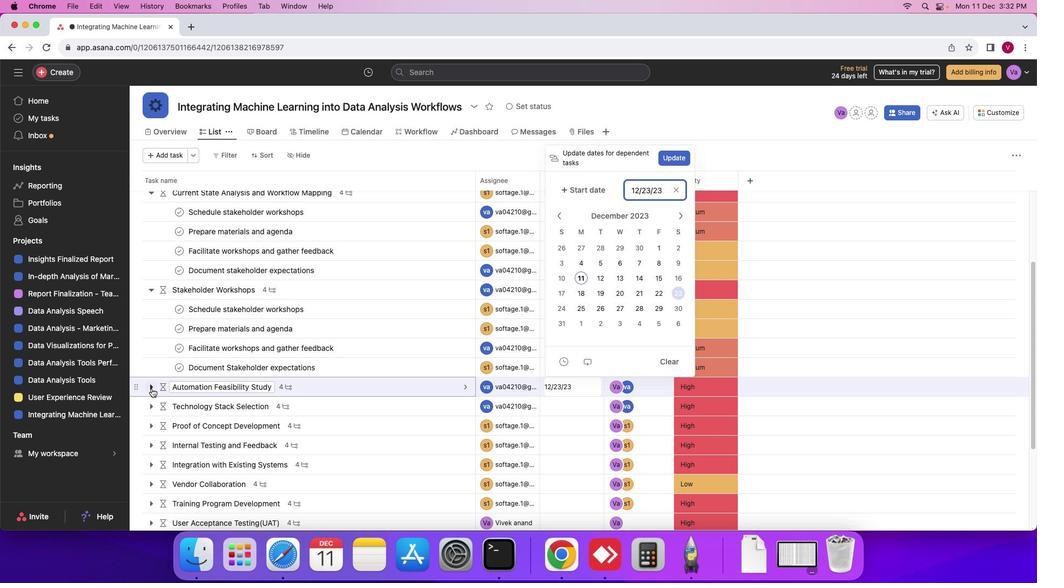 
Action: Mouse moved to (150, 387)
Screenshot: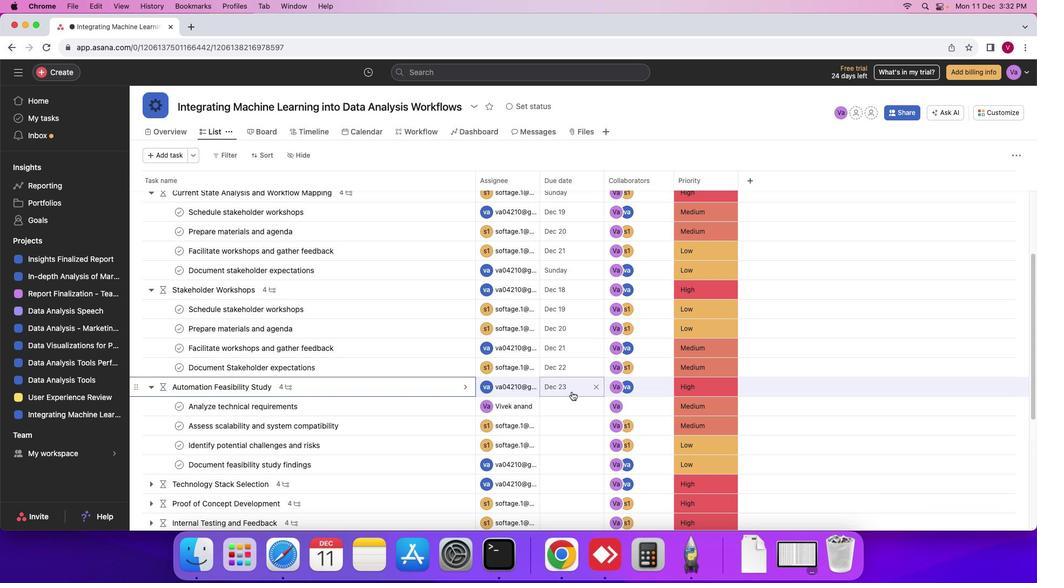 
Action: Mouse pressed left at (150, 387)
Screenshot: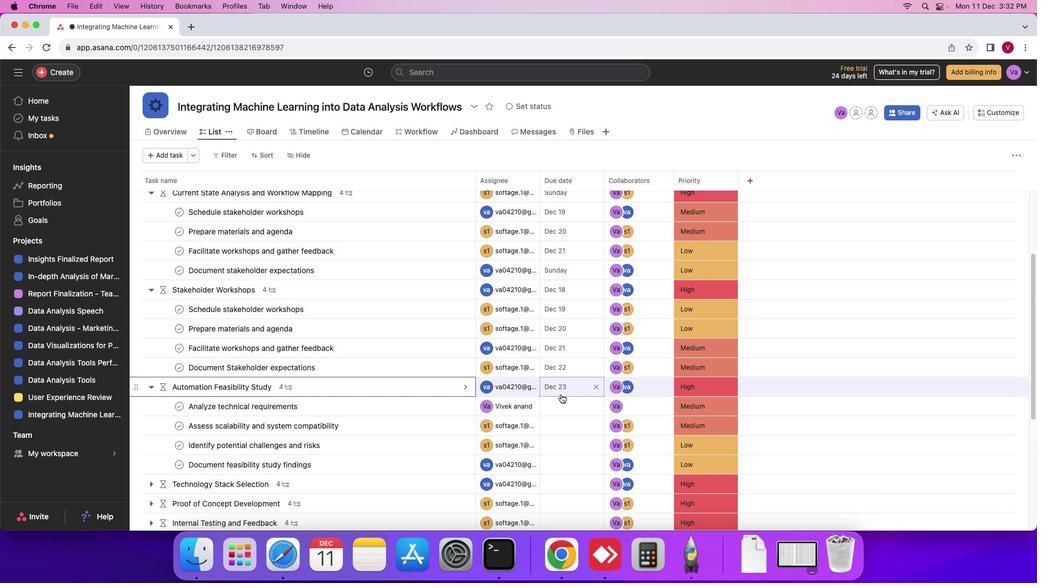 
Action: Mouse moved to (552, 400)
Screenshot: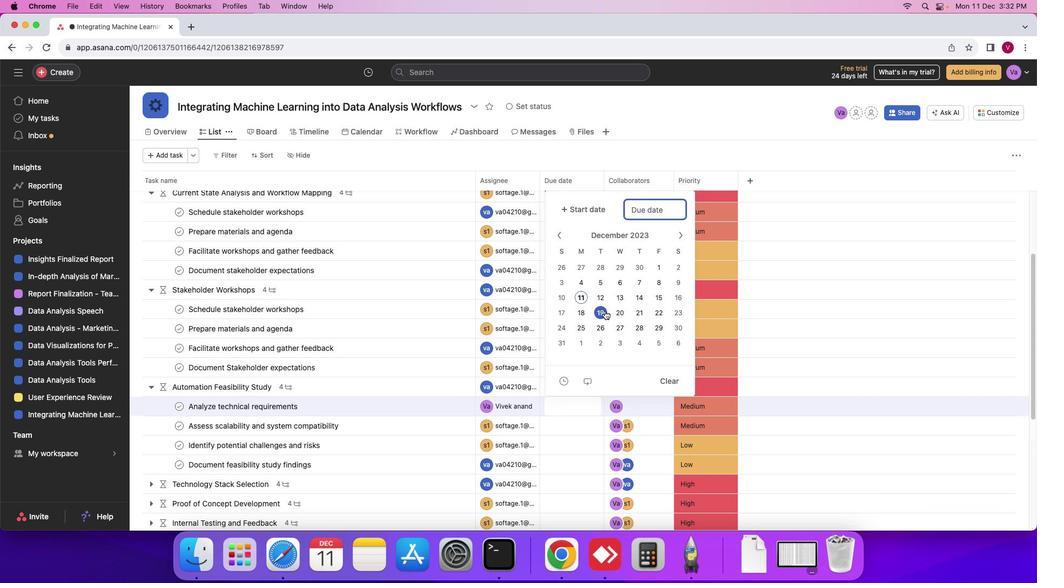 
Action: Mouse pressed left at (552, 400)
Screenshot: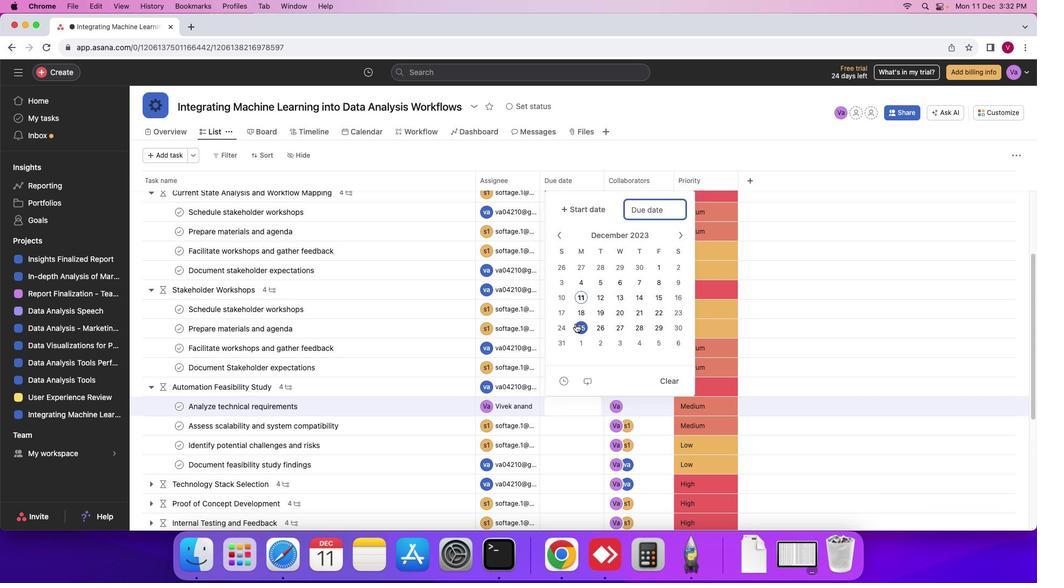 
Action: Mouse moved to (567, 326)
Screenshot: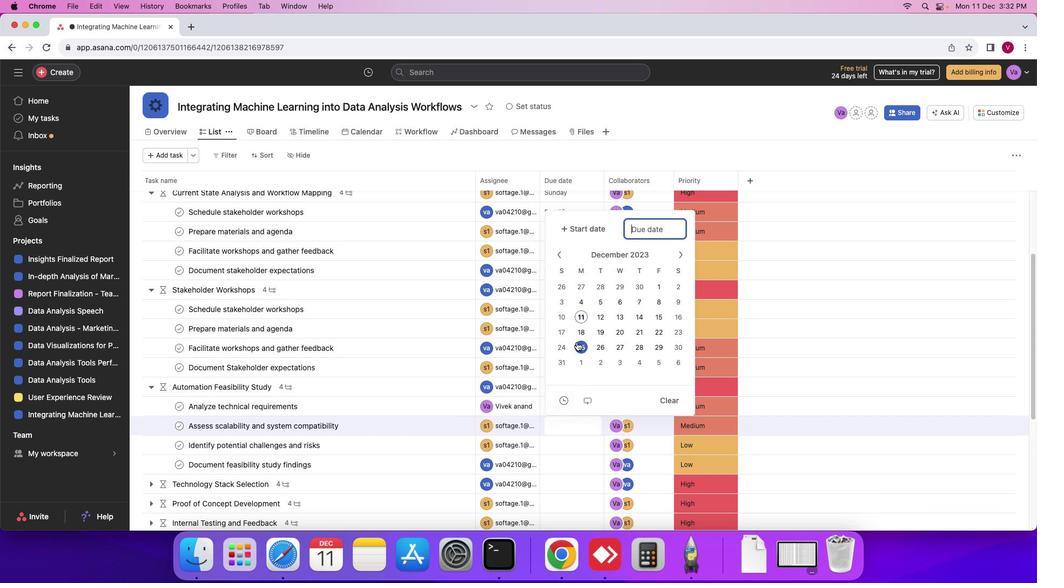 
Action: Mouse pressed left at (567, 326)
Screenshot: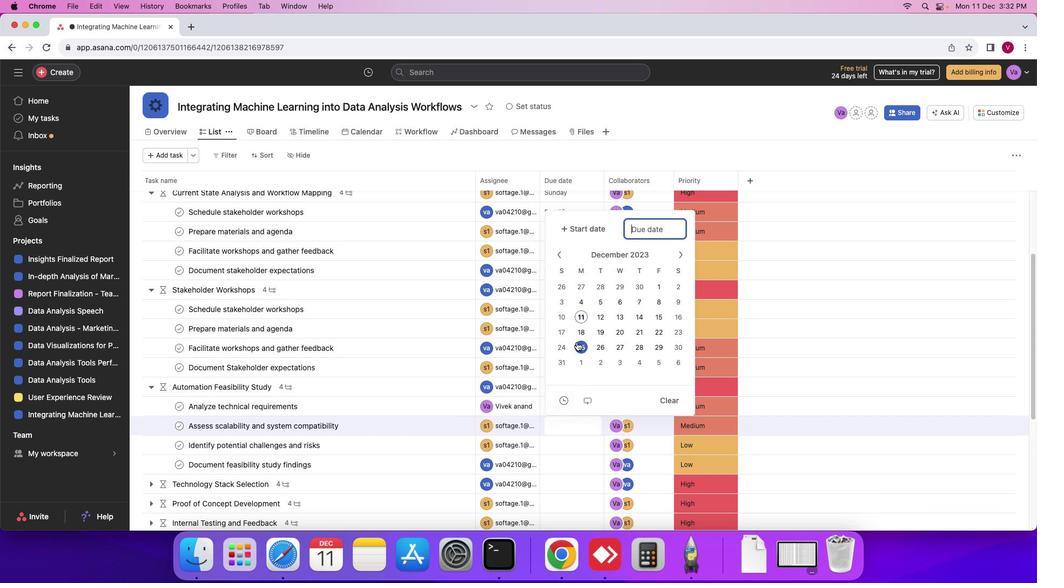 
Action: Mouse moved to (559, 427)
Screenshot: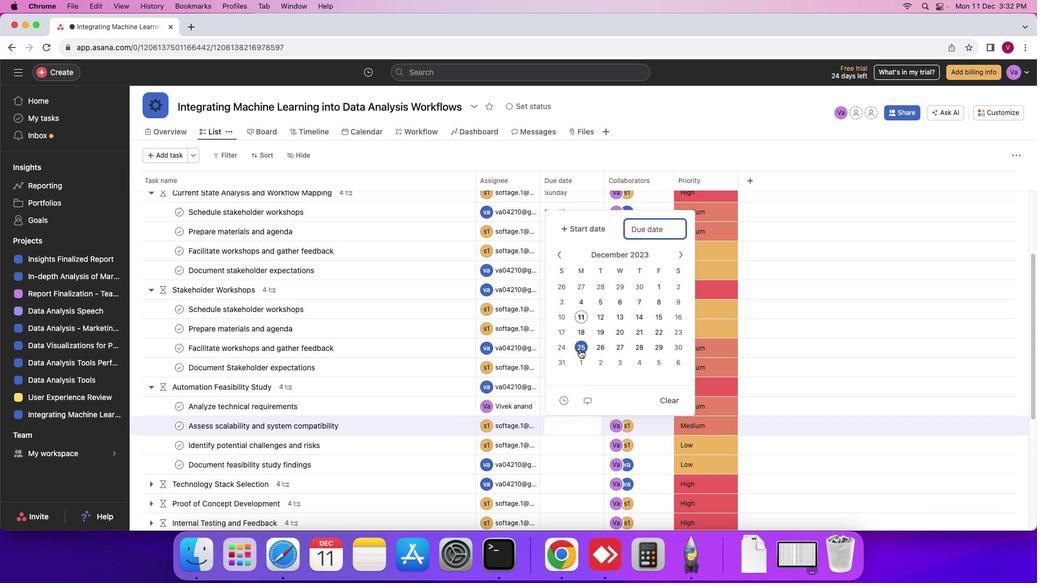 
Action: Mouse pressed left at (559, 427)
Screenshot: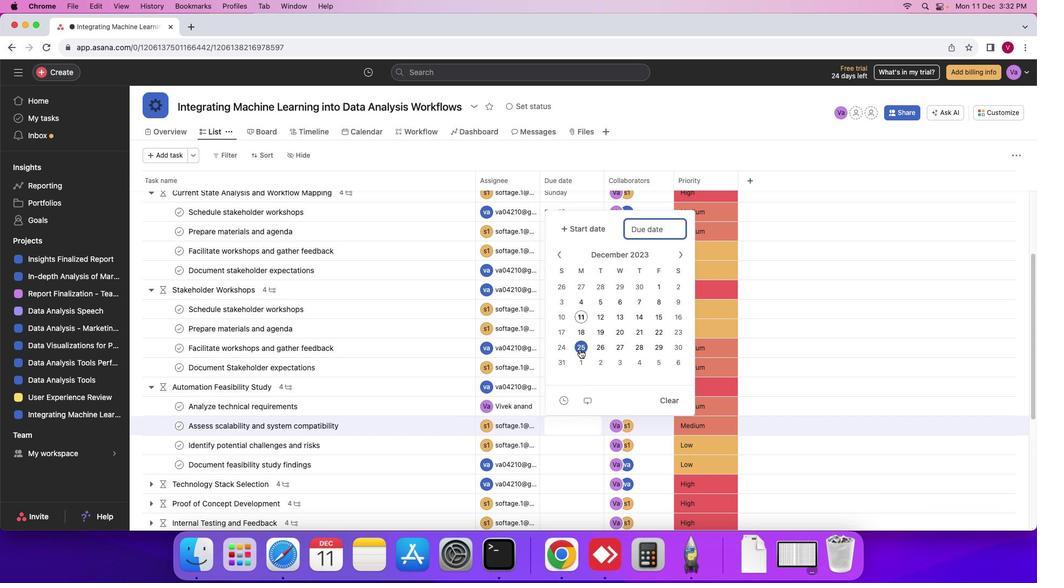 
Action: Mouse moved to (580, 349)
Screenshot: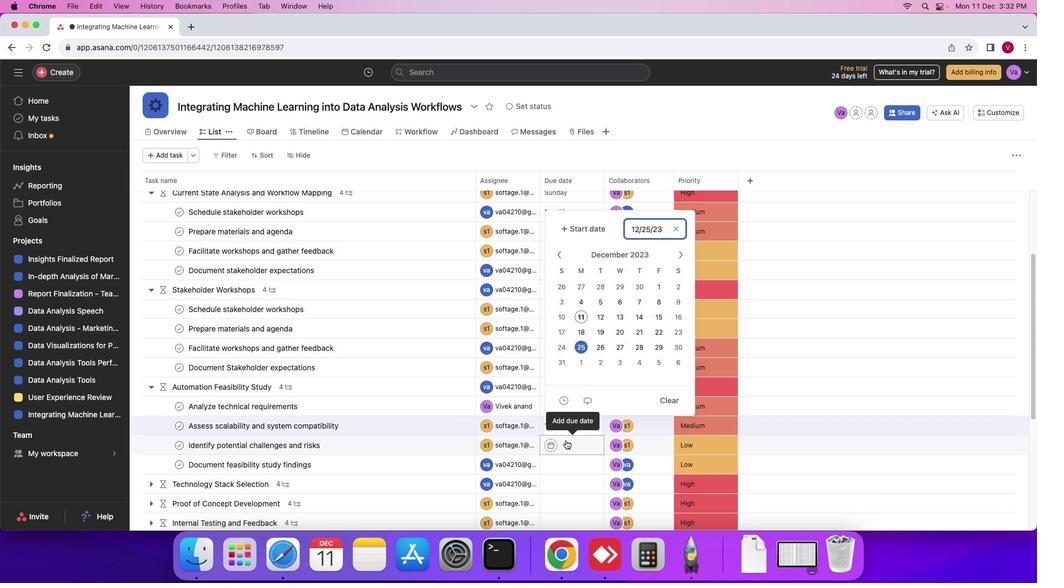 
Action: Mouse pressed left at (580, 349)
Screenshot: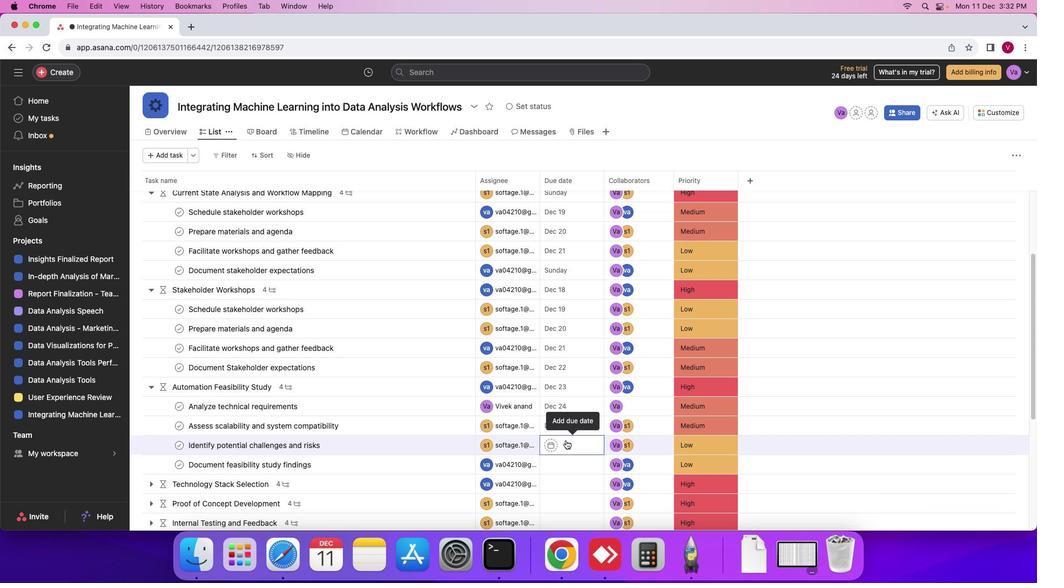 
Action: Mouse moved to (565, 440)
Screenshot: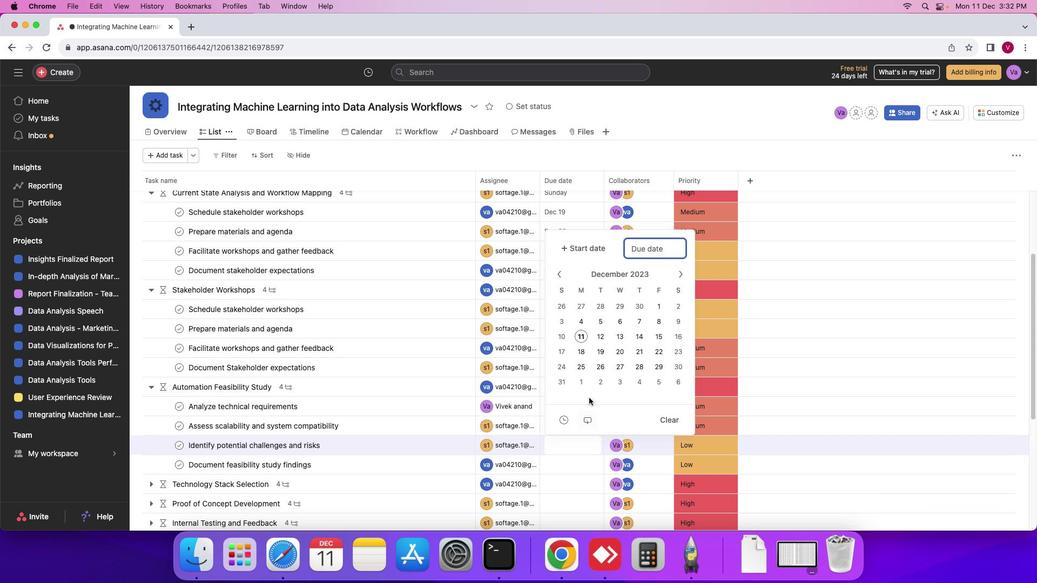 
Action: Mouse pressed left at (565, 440)
Screenshot: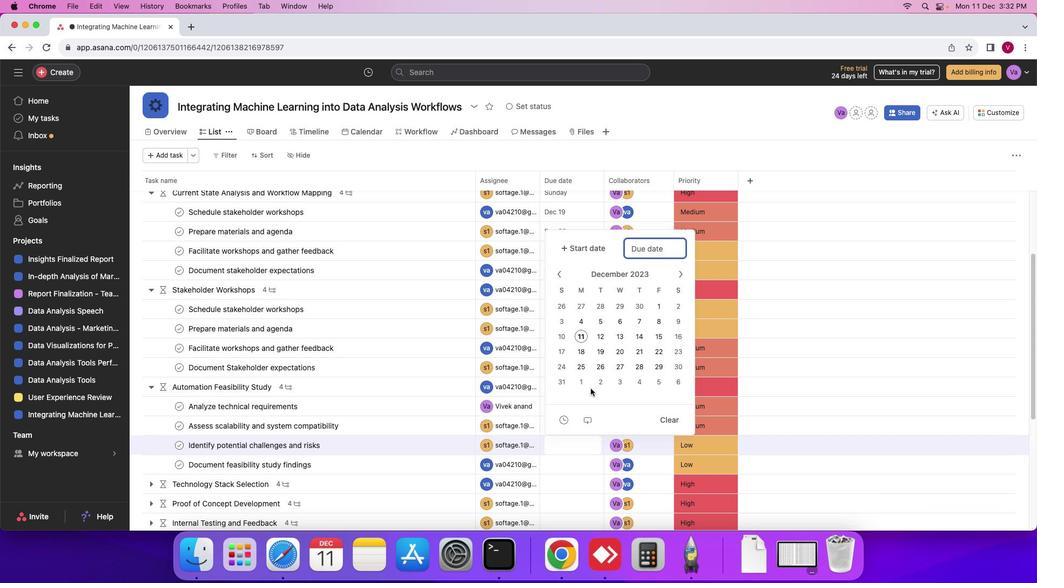 
Action: Mouse moved to (598, 371)
Screenshot: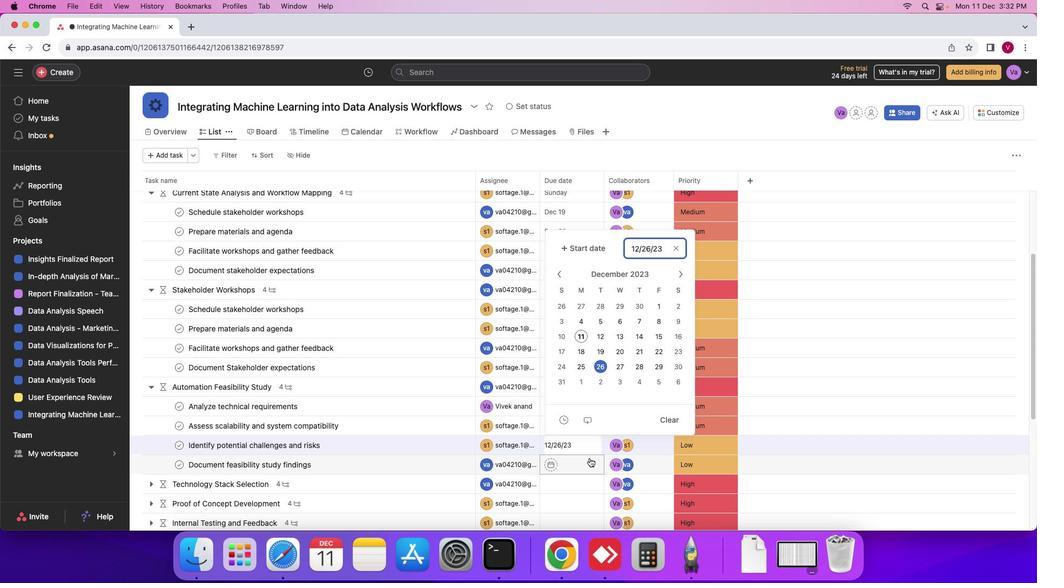 
Action: Mouse pressed left at (598, 371)
Screenshot: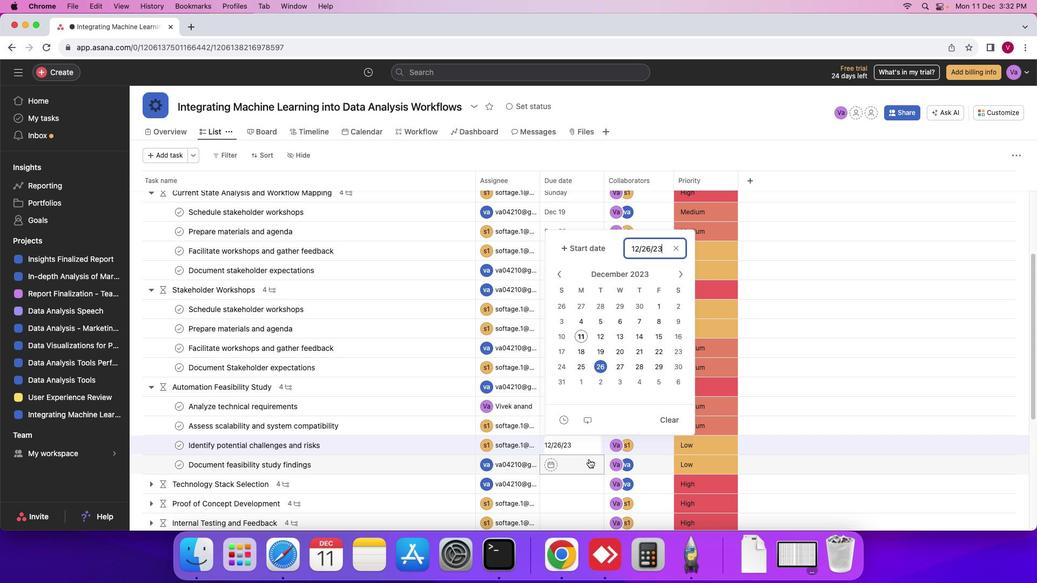 
Action: Mouse moved to (579, 460)
Screenshot: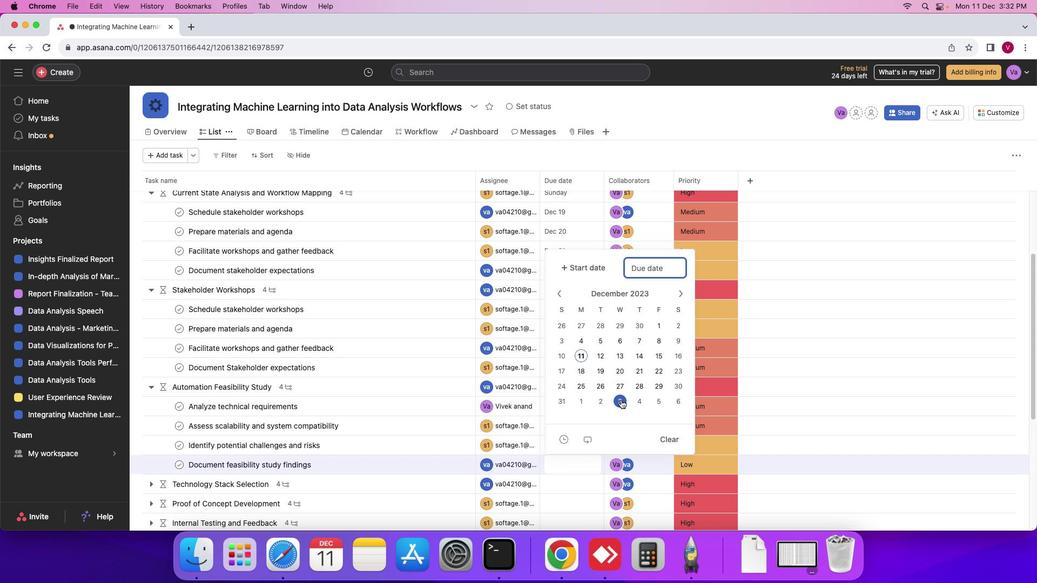 
Action: Mouse pressed left at (579, 460)
Screenshot: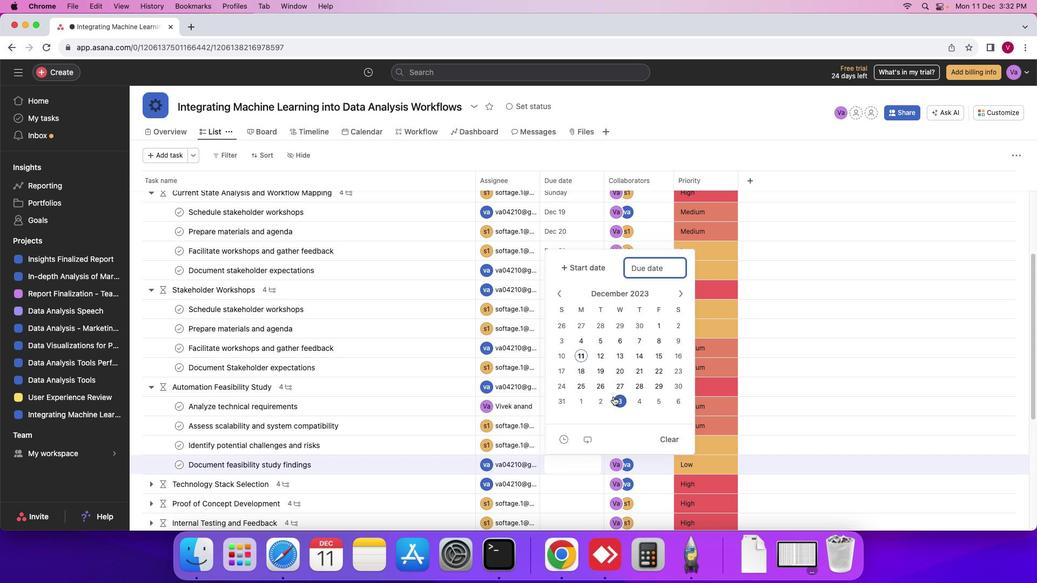 
Action: Mouse moved to (617, 389)
Screenshot: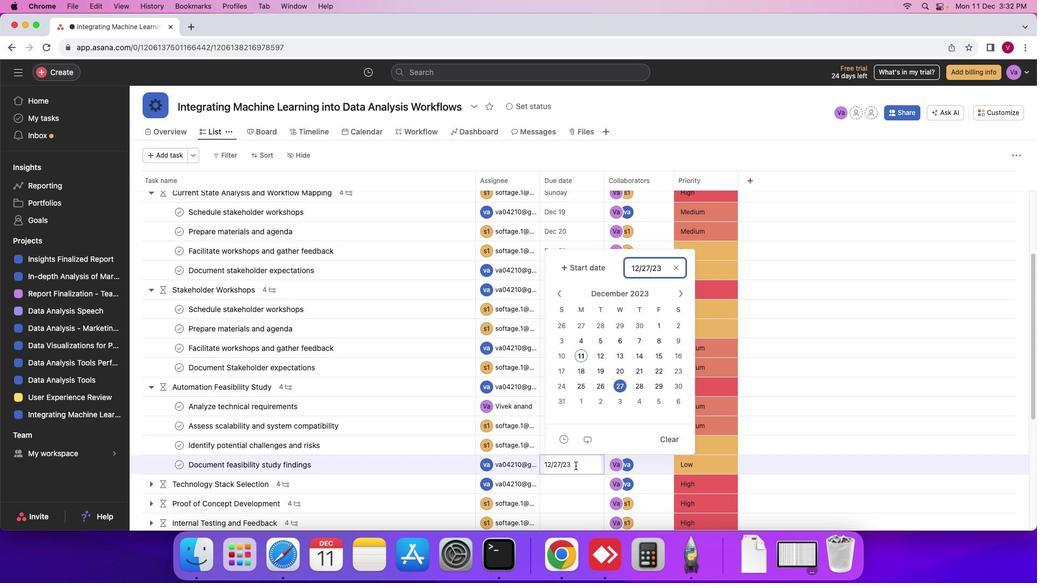 
Action: Mouse pressed left at (617, 389)
Screenshot: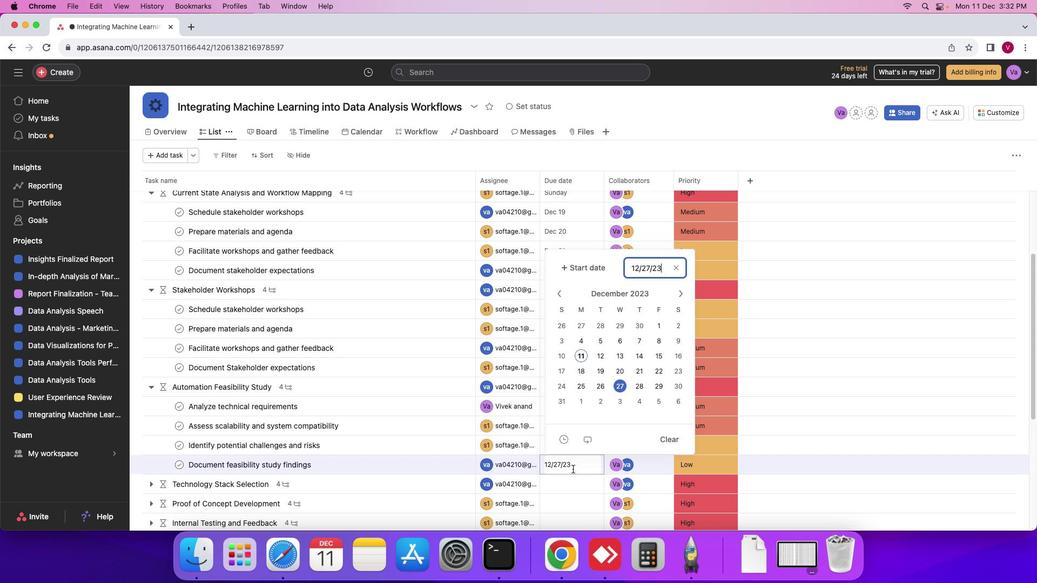
Action: Mouse moved to (154, 485)
Screenshot: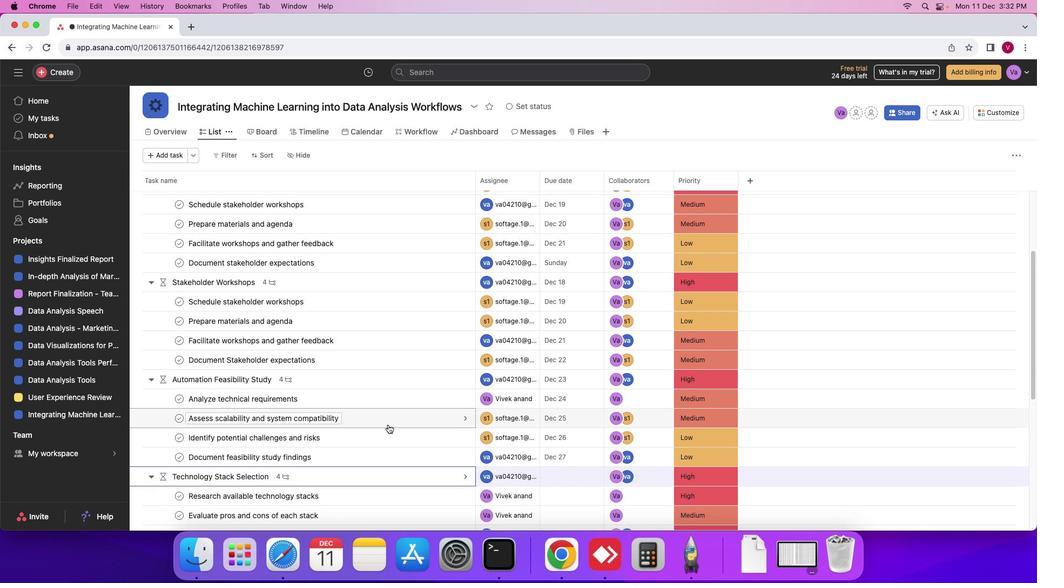 
Action: Mouse pressed left at (154, 485)
Screenshot: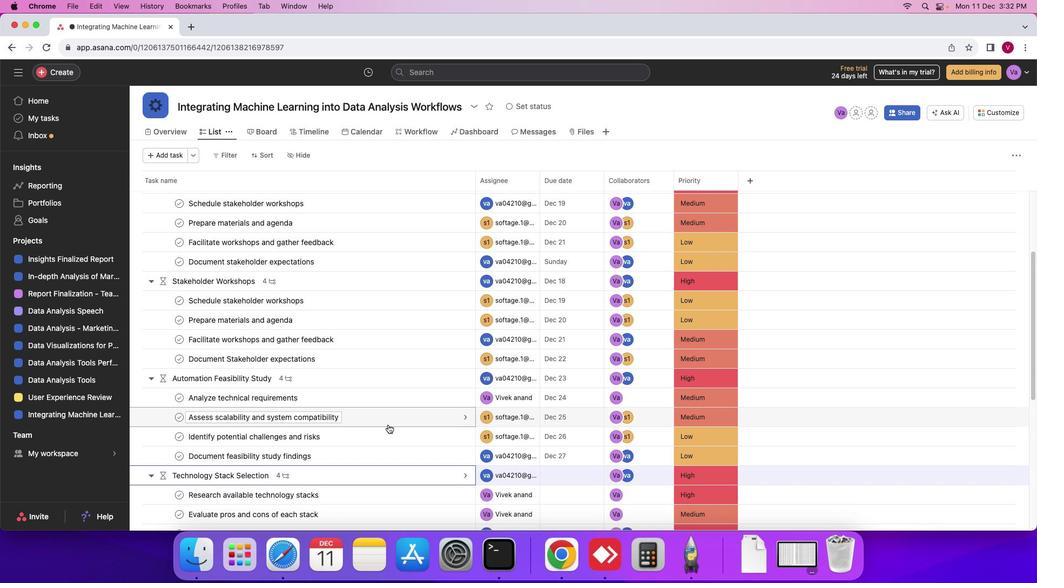 
Action: Mouse moved to (388, 424)
Screenshot: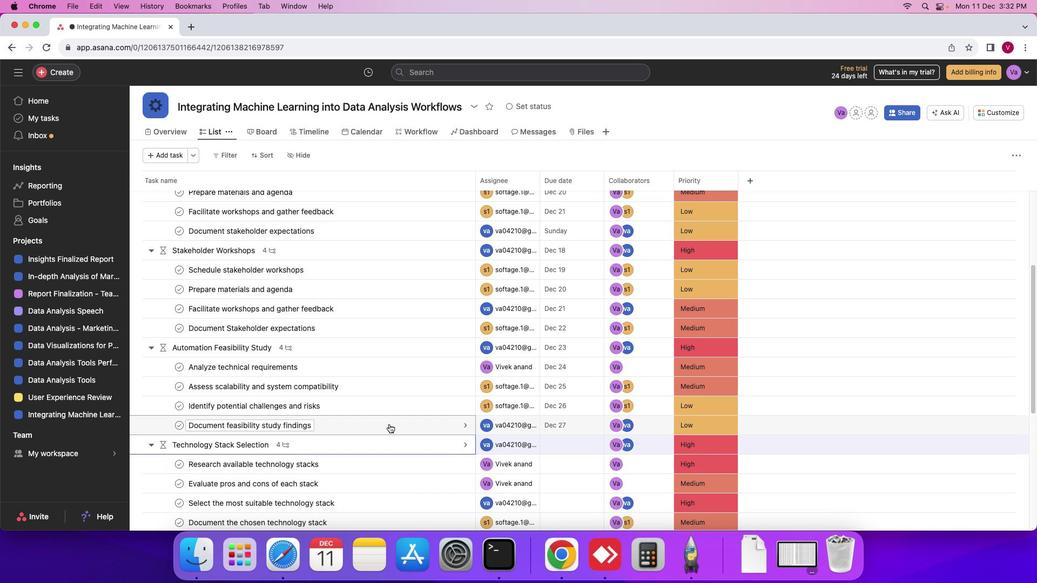
Action: Mouse scrolled (388, 424) with delta (0, 0)
Screenshot: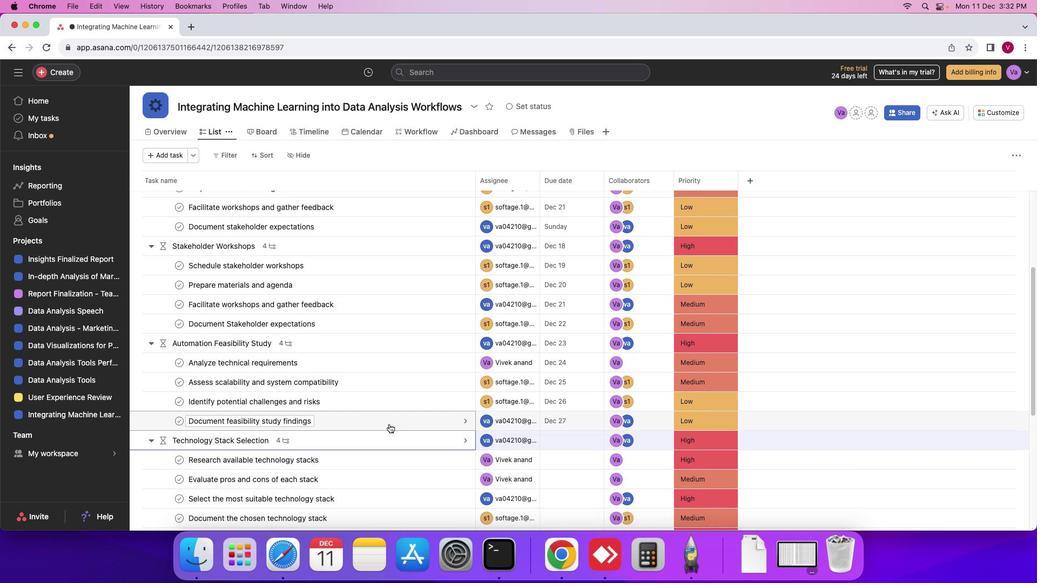 
Action: Mouse scrolled (388, 424) with delta (0, 0)
Screenshot: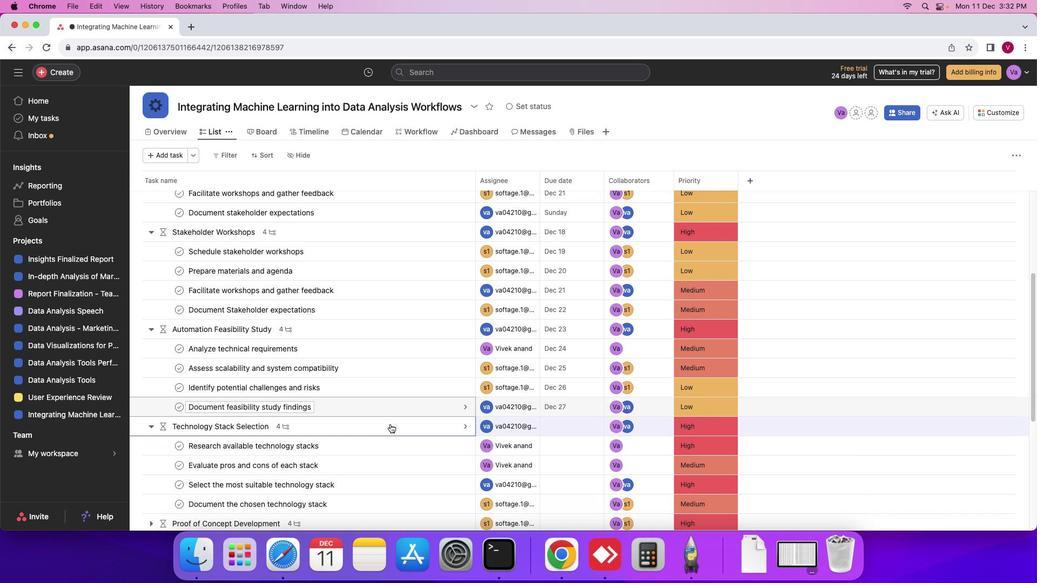 
Action: Mouse scrolled (388, 424) with delta (0, 0)
Screenshot: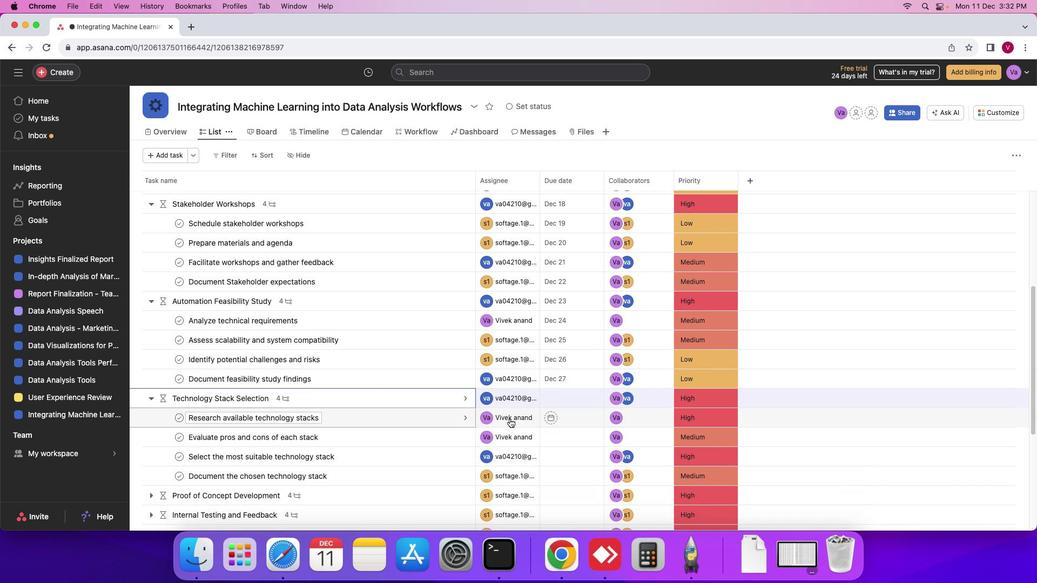 
Action: Mouse scrolled (388, 424) with delta (0, 0)
Screenshot: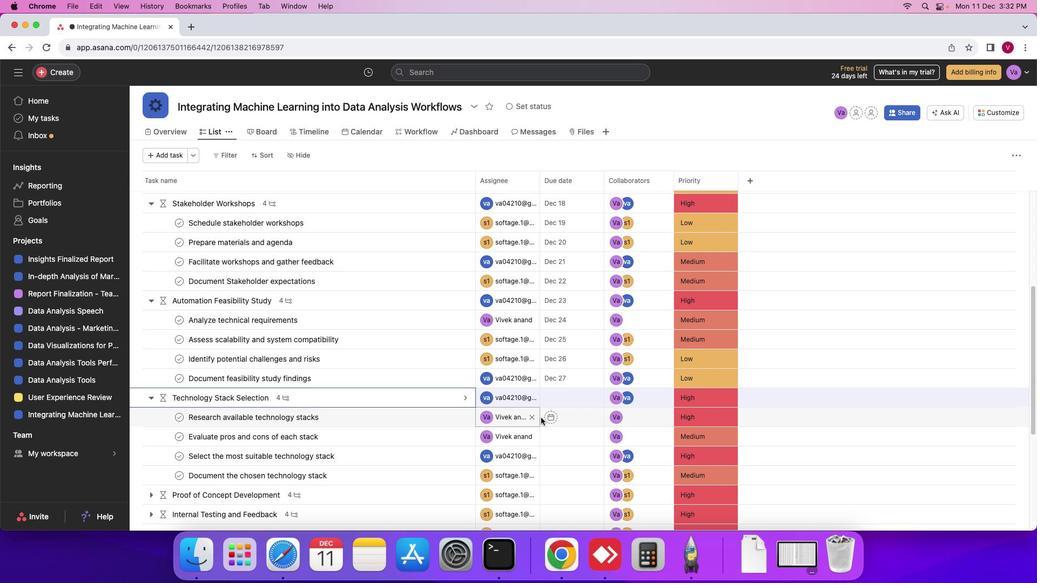 
Action: Mouse moved to (388, 424)
Screenshot: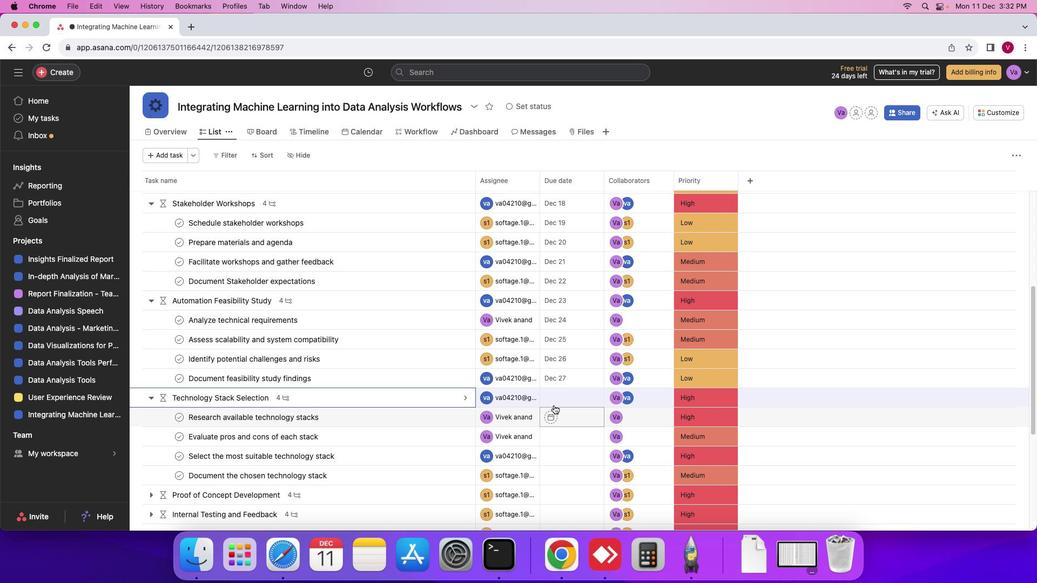 
Action: Mouse scrolled (388, 424) with delta (0, 0)
Screenshot: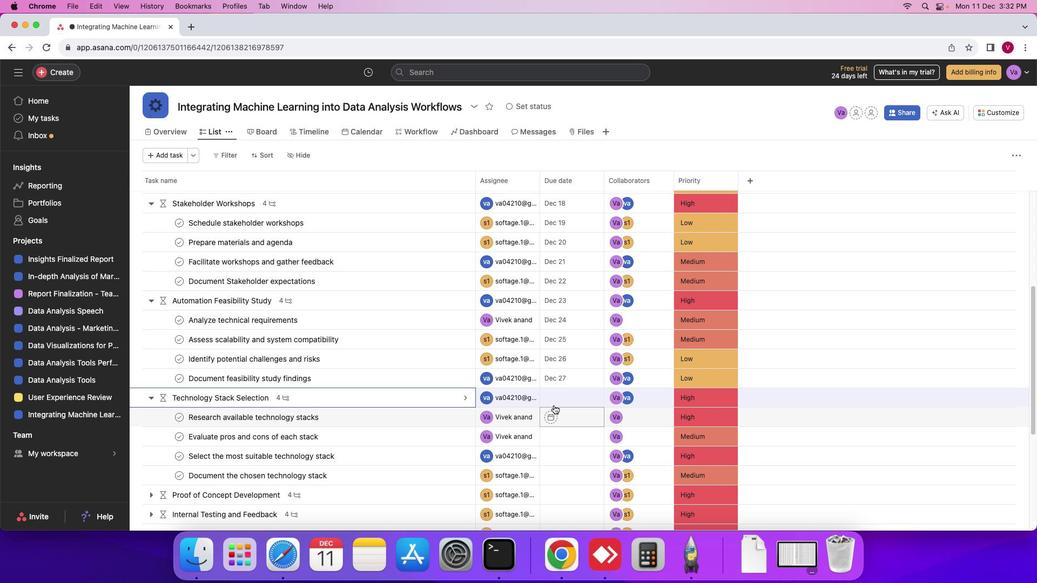 
Action: Mouse moved to (388, 424)
Screenshot: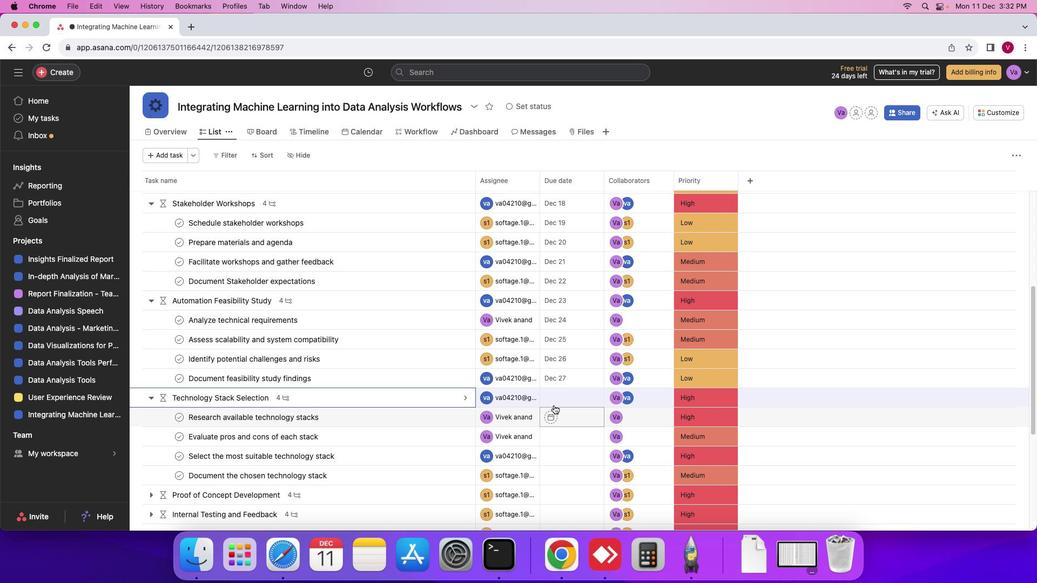
Action: Mouse scrolled (388, 424) with delta (0, 0)
Screenshot: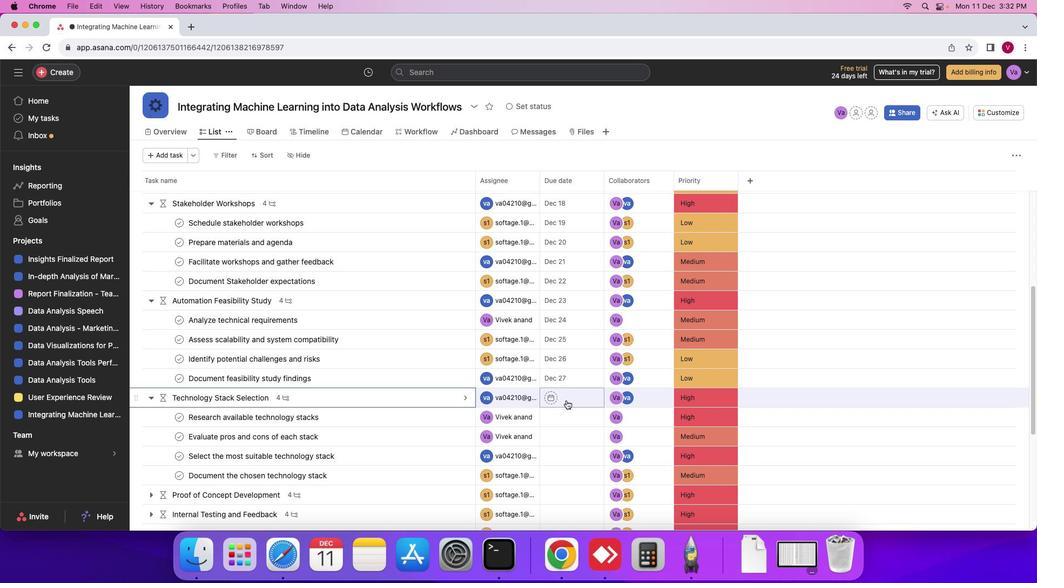 
Action: Mouse moved to (389, 424)
Screenshot: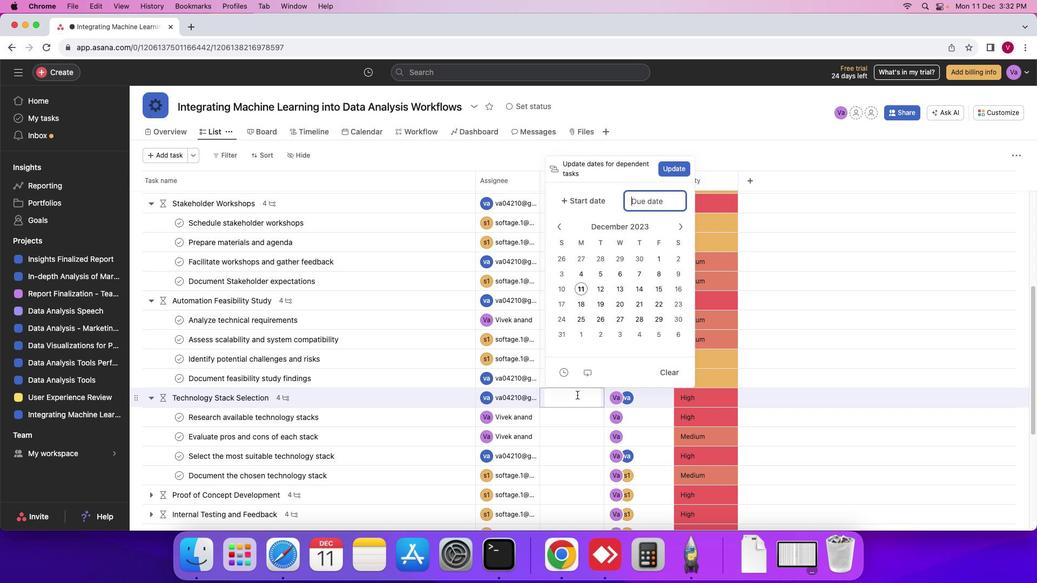 
Action: Mouse scrolled (389, 424) with delta (0, 0)
Screenshot: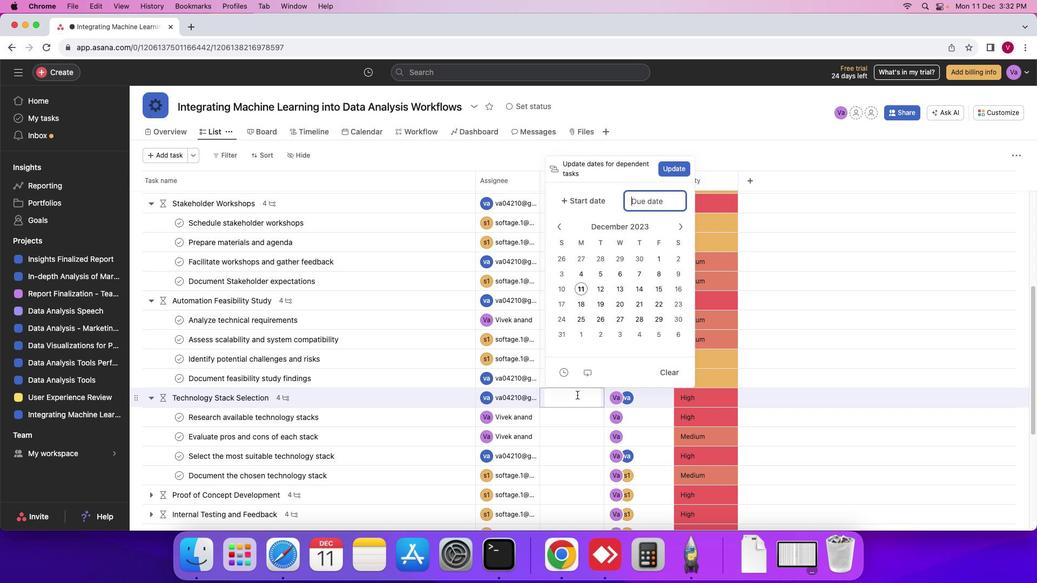 
Action: Mouse scrolled (389, 424) with delta (0, 0)
Screenshot: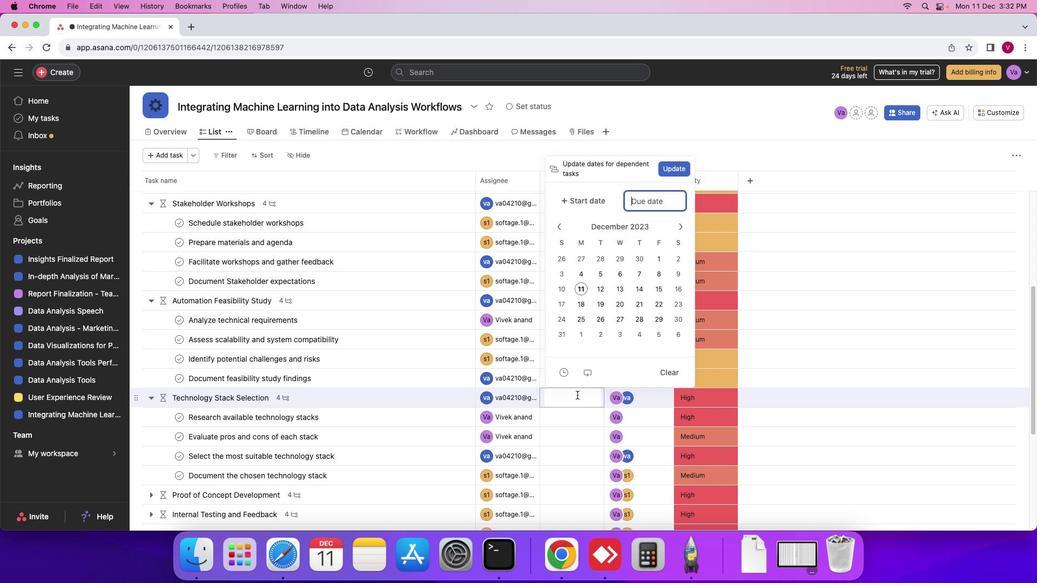 
Action: Mouse moved to (390, 424)
Screenshot: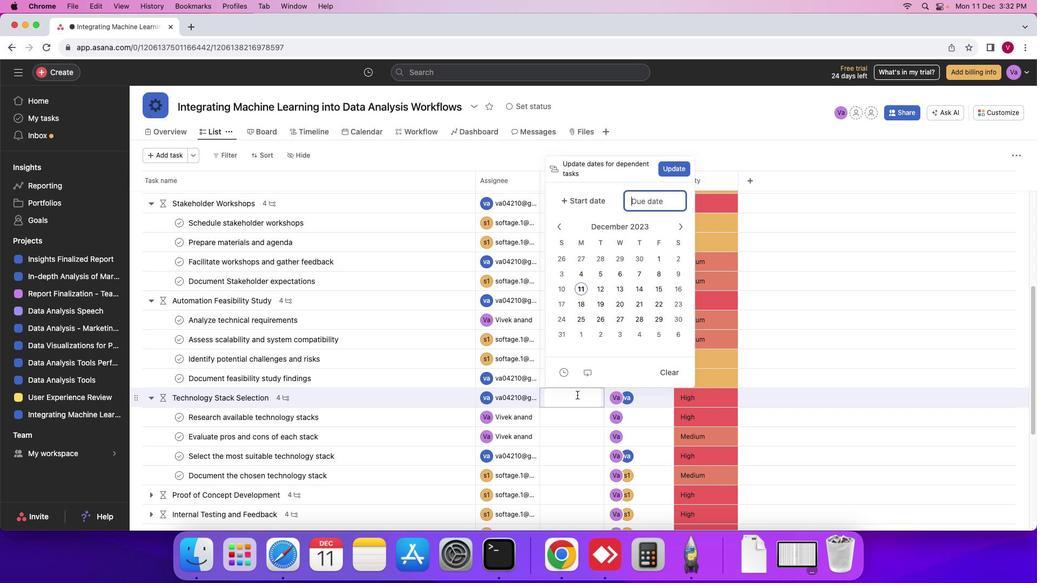
Action: Mouse scrolled (390, 424) with delta (0, 0)
Screenshot: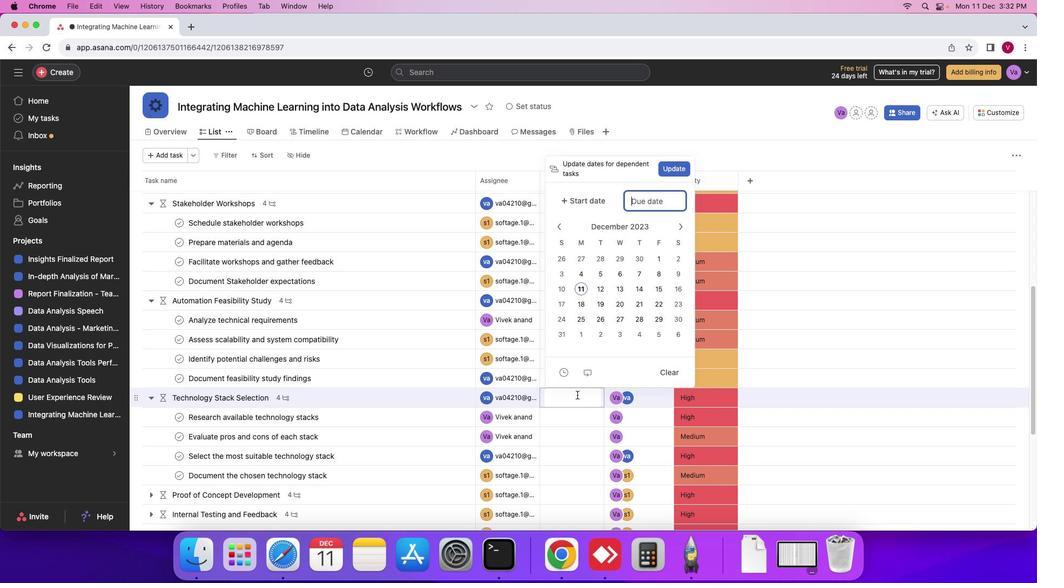 
Action: Mouse moved to (576, 394)
Screenshot: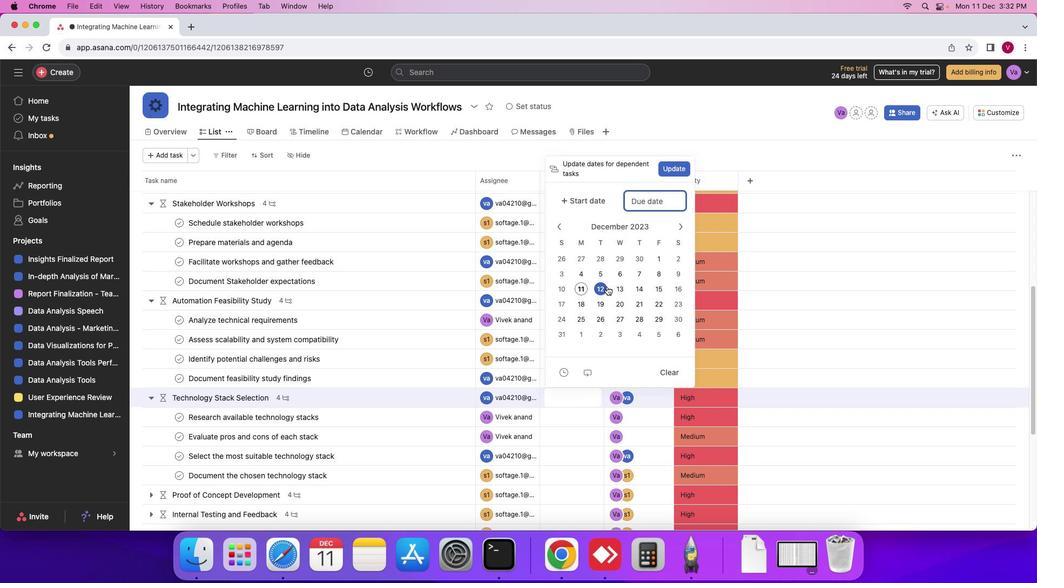 
Action: Mouse pressed left at (576, 394)
Screenshot: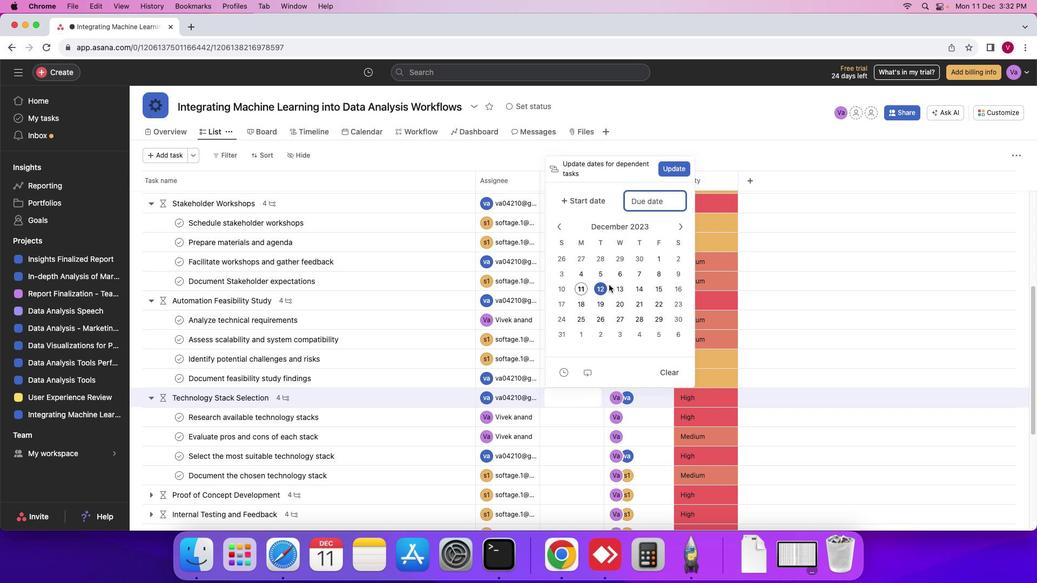 
Action: Mouse moved to (639, 318)
Screenshot: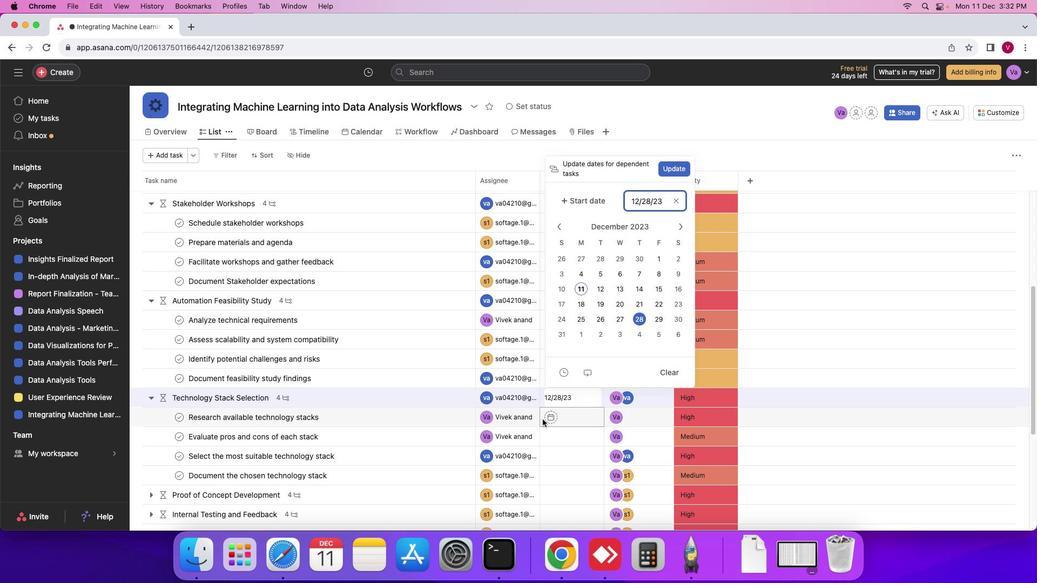 
Action: Mouse pressed left at (639, 318)
Screenshot: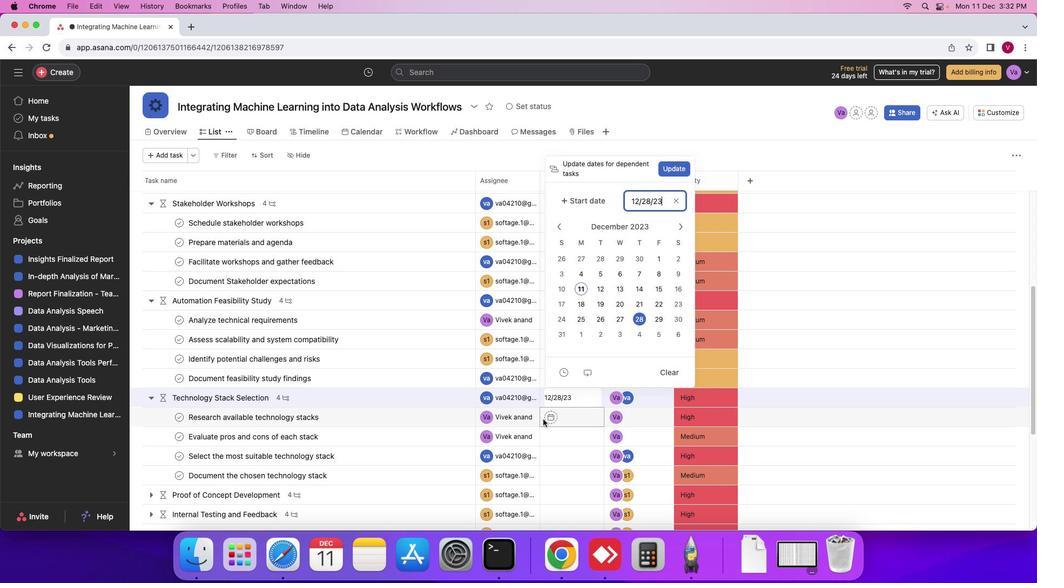
Action: Mouse moved to (543, 419)
Screenshot: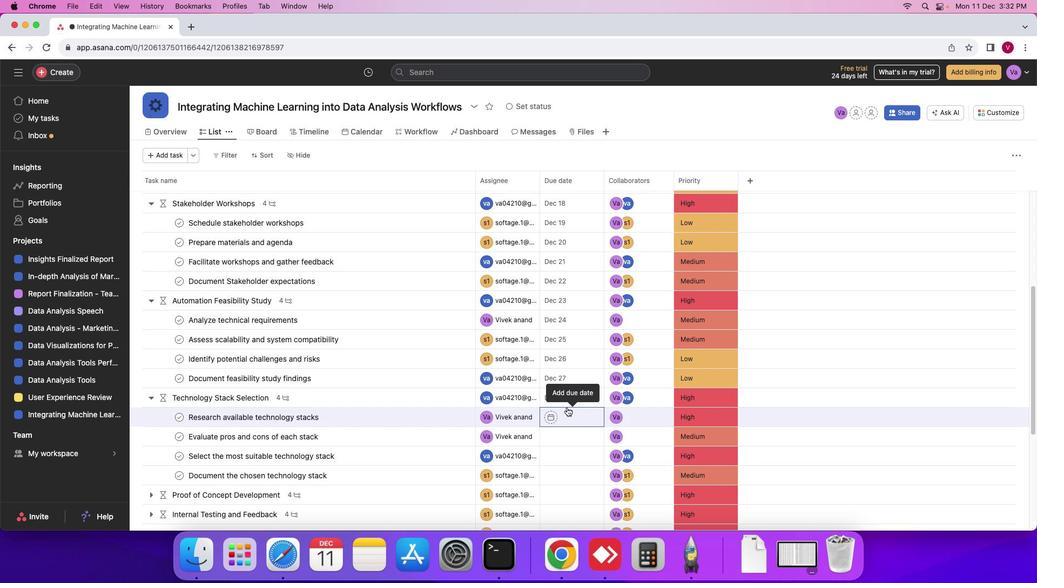 
Action: Mouse pressed left at (543, 419)
Screenshot: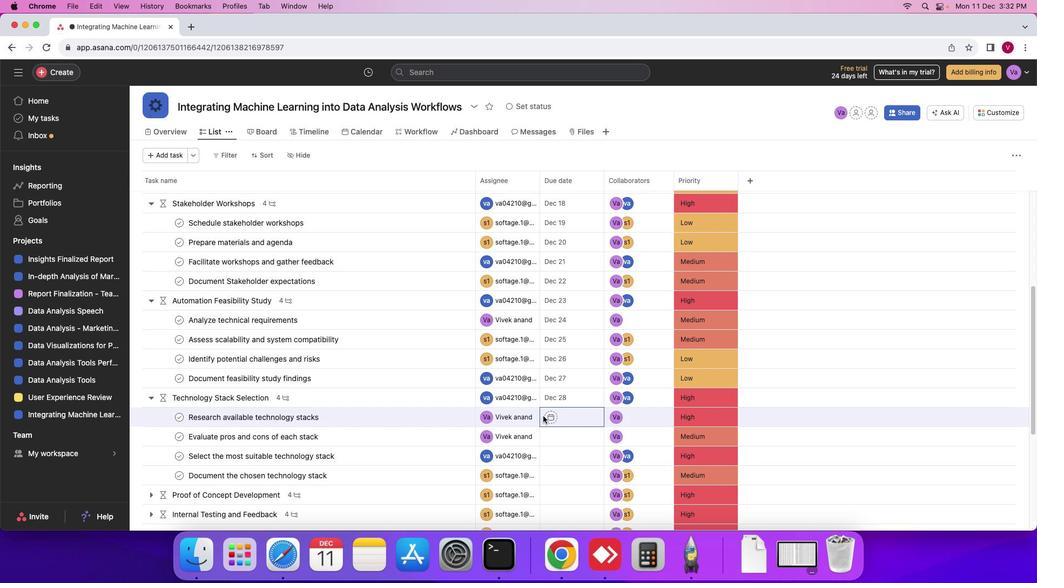 
Action: Mouse moved to (542, 415)
Screenshot: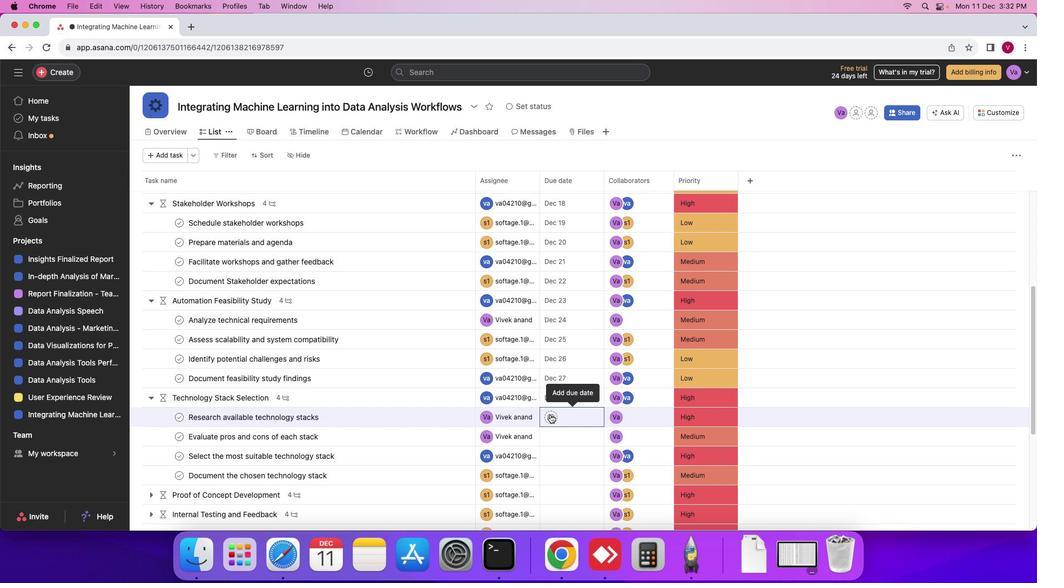 
Action: Mouse pressed left at (542, 415)
Screenshot: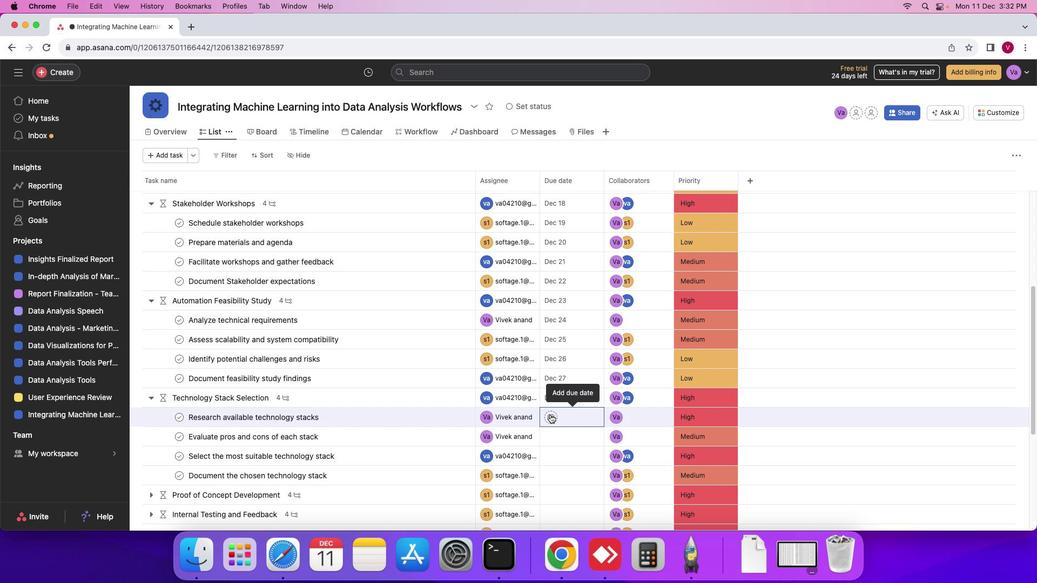 
Action: Mouse moved to (550, 414)
Screenshot: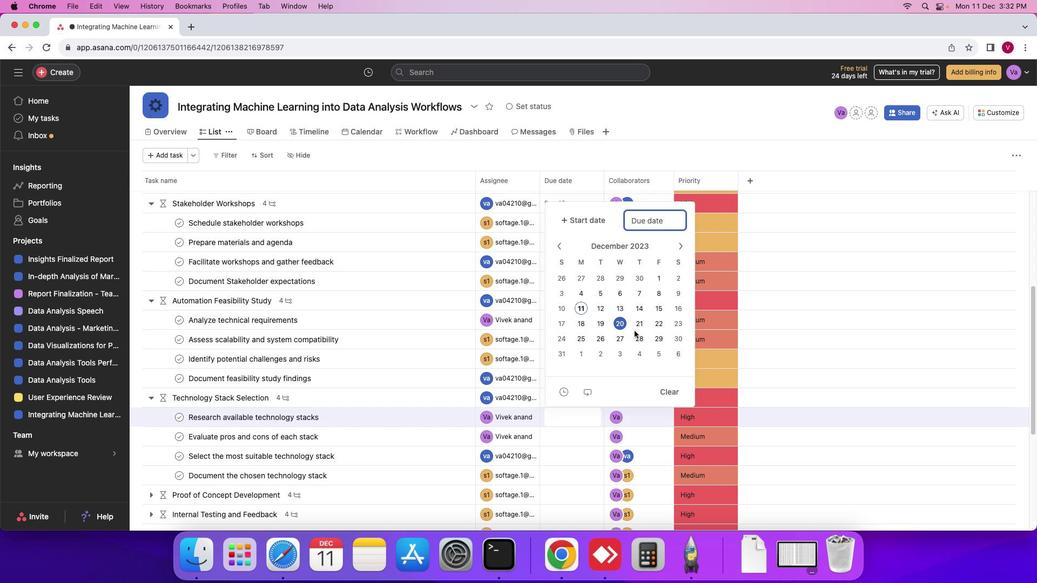 
Action: Mouse pressed left at (550, 414)
Screenshot: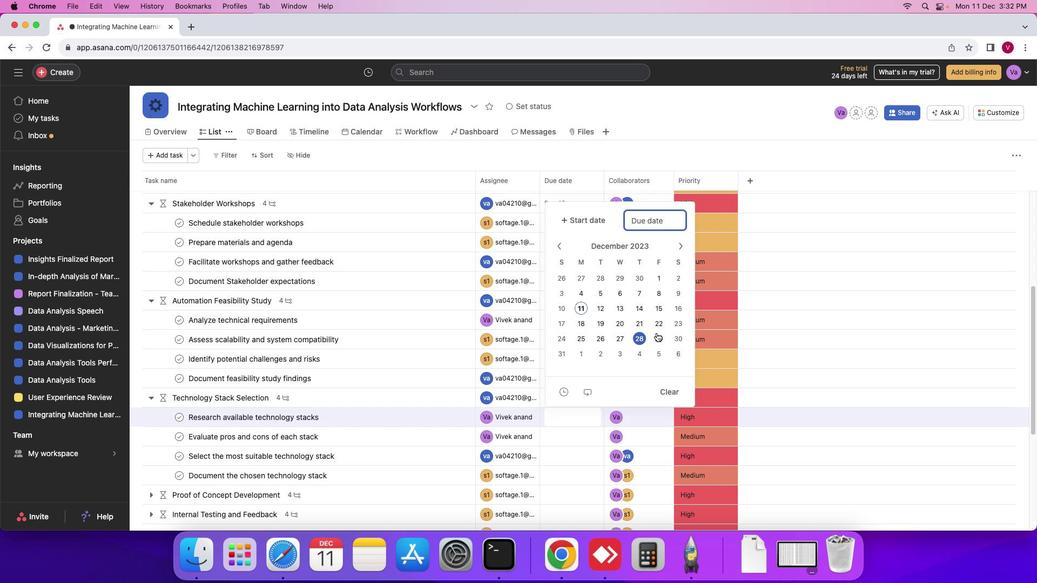 
Action: Mouse moved to (659, 339)
Screenshot: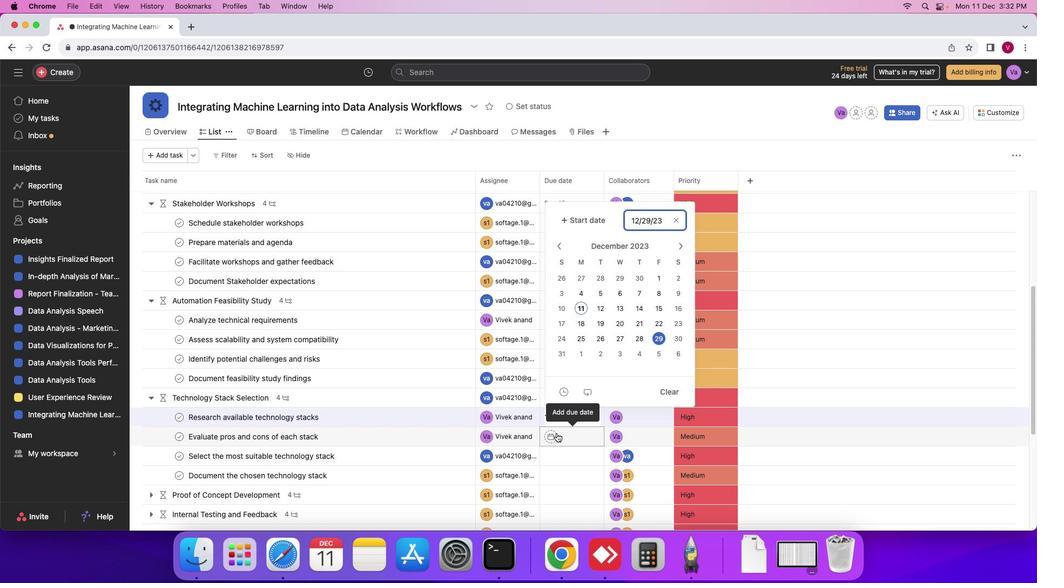 
Action: Mouse pressed left at (659, 339)
Screenshot: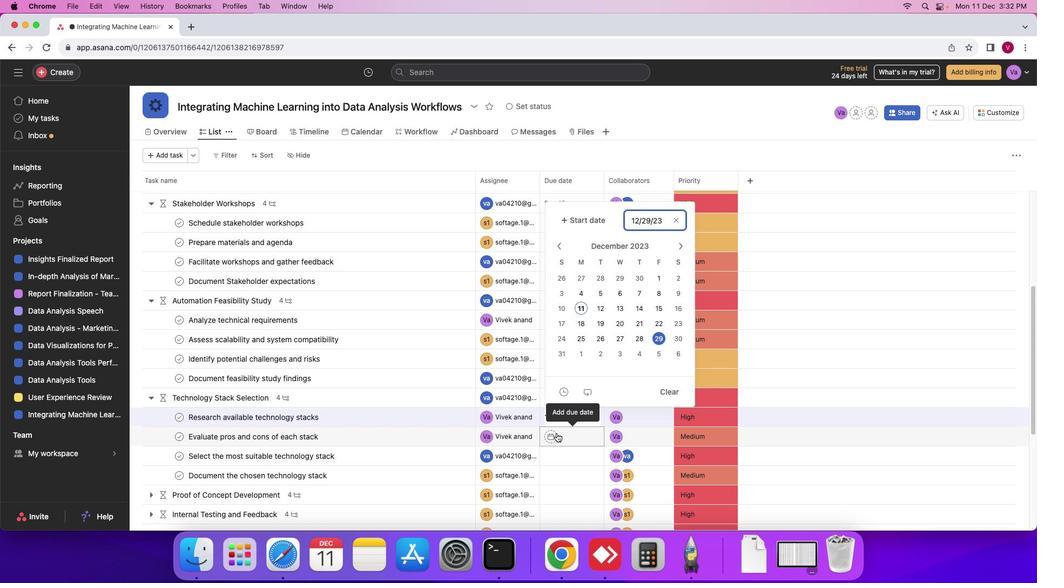 
Action: Mouse moved to (556, 433)
Screenshot: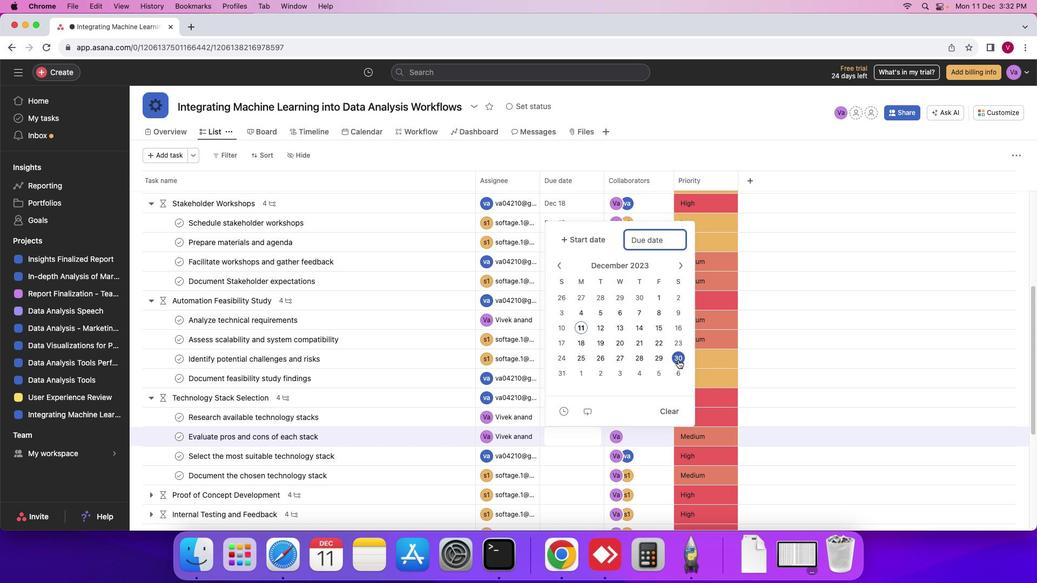 
Action: Mouse pressed left at (556, 433)
Screenshot: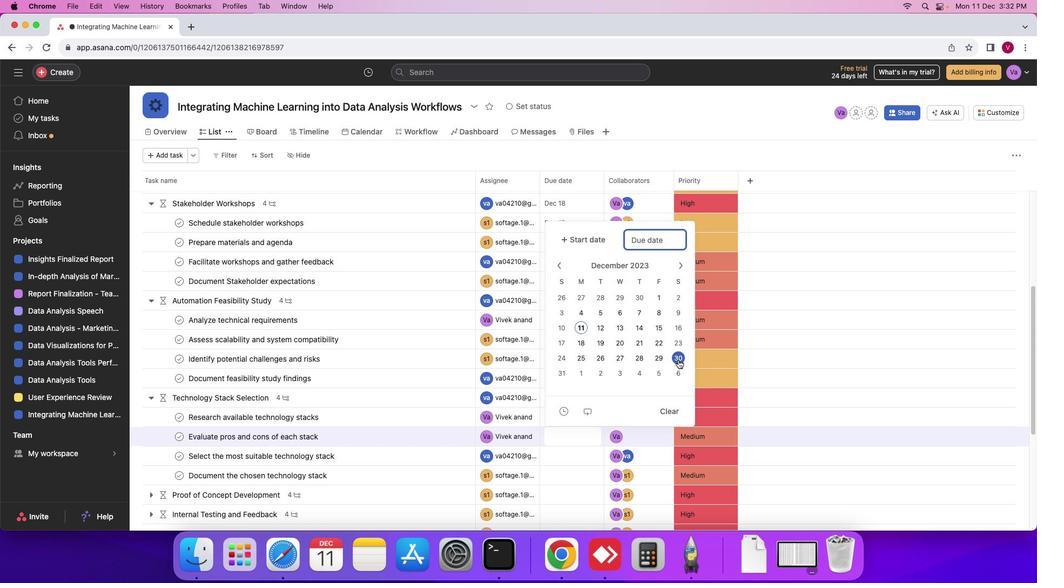 
Action: Mouse moved to (678, 359)
Screenshot: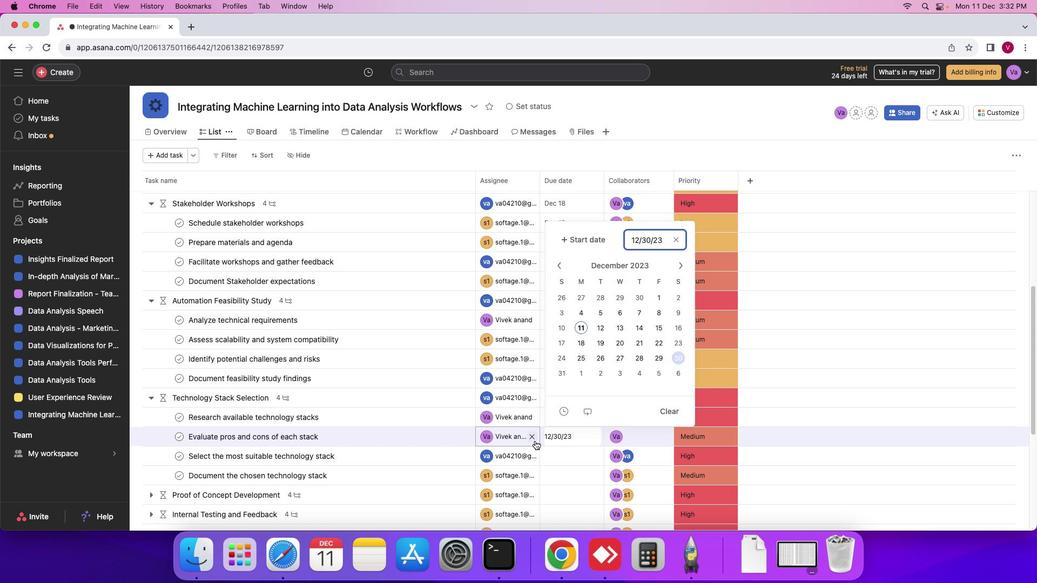 
Action: Mouse pressed left at (678, 359)
Screenshot: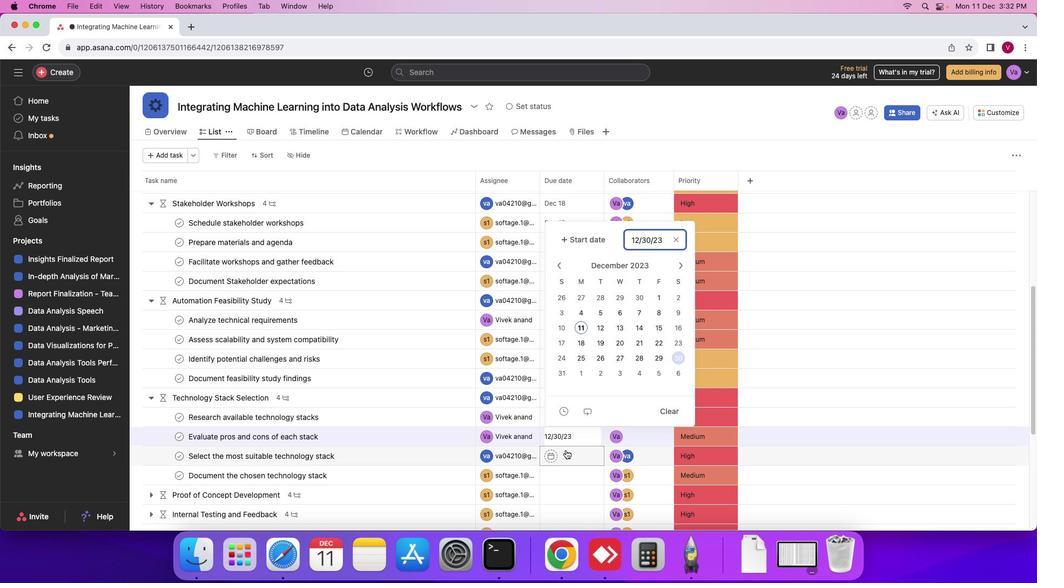 
Action: Mouse moved to (560, 446)
Screenshot: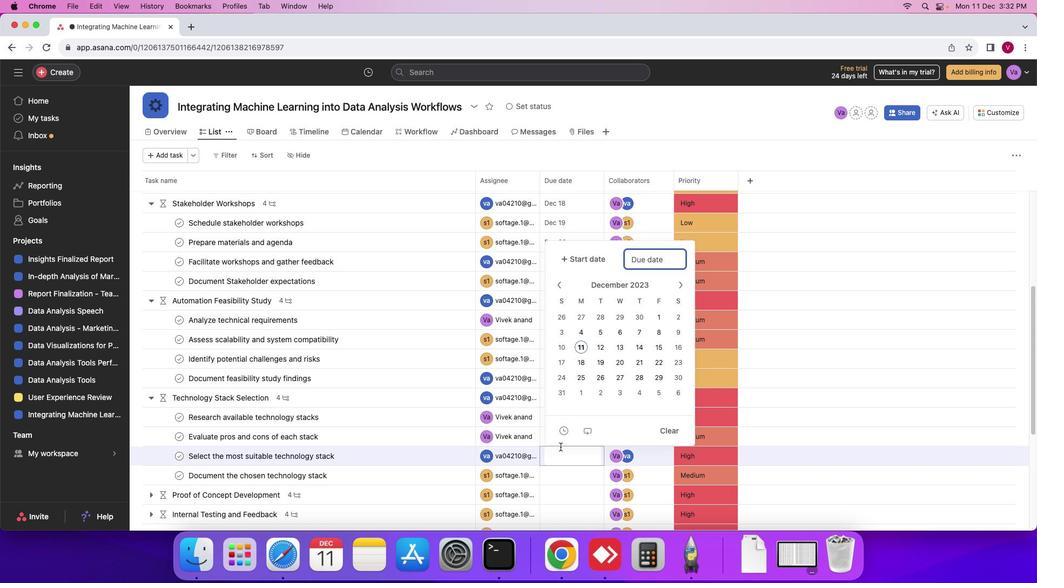 
Action: Mouse pressed left at (560, 446)
Screenshot: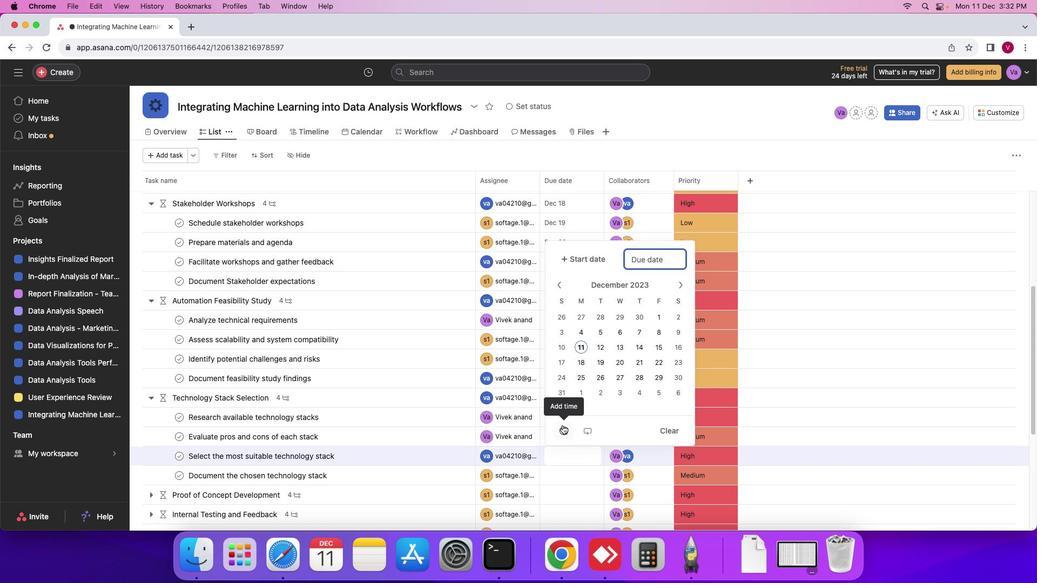 
Action: Mouse moved to (566, 397)
Screenshot: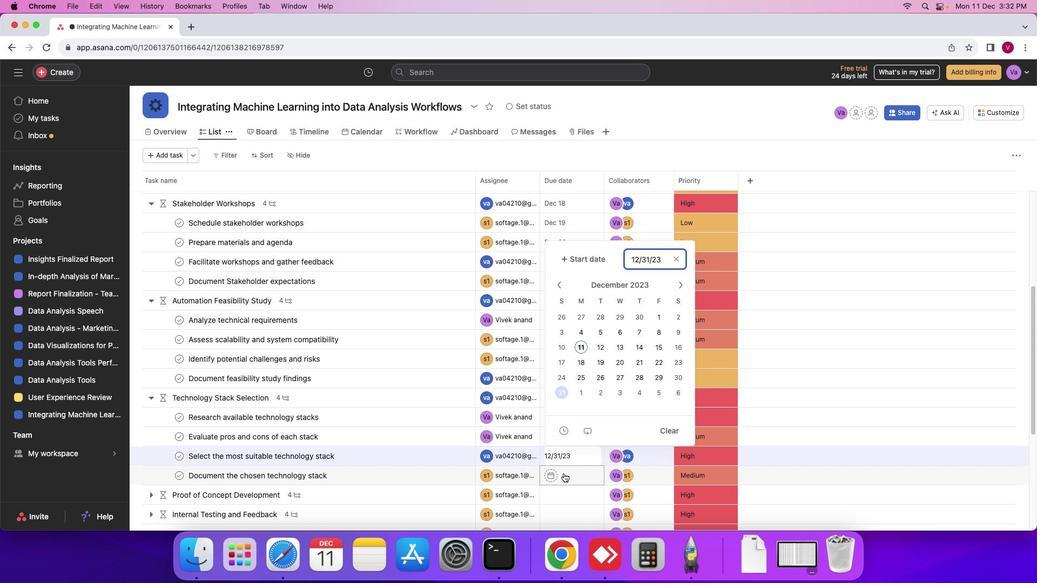 
Action: Mouse pressed left at (566, 397)
Screenshot: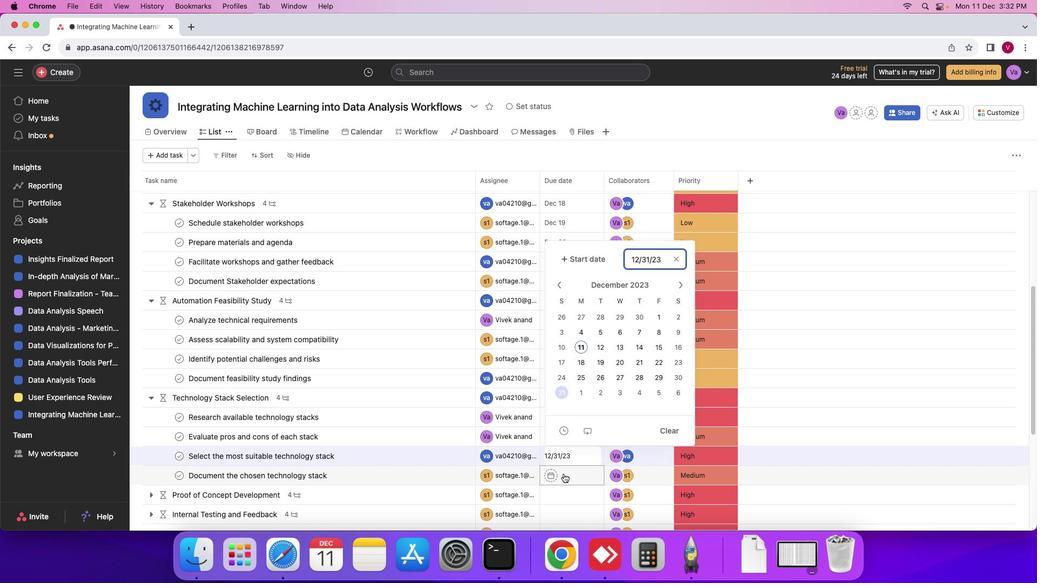 
Action: Mouse moved to (562, 474)
Screenshot: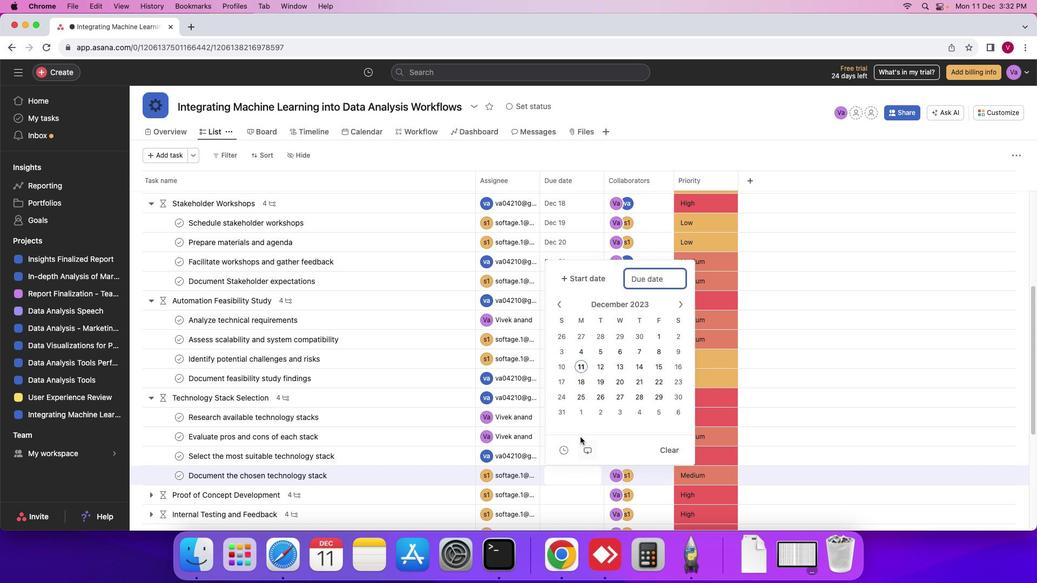 
Action: Mouse pressed left at (562, 474)
Screenshot: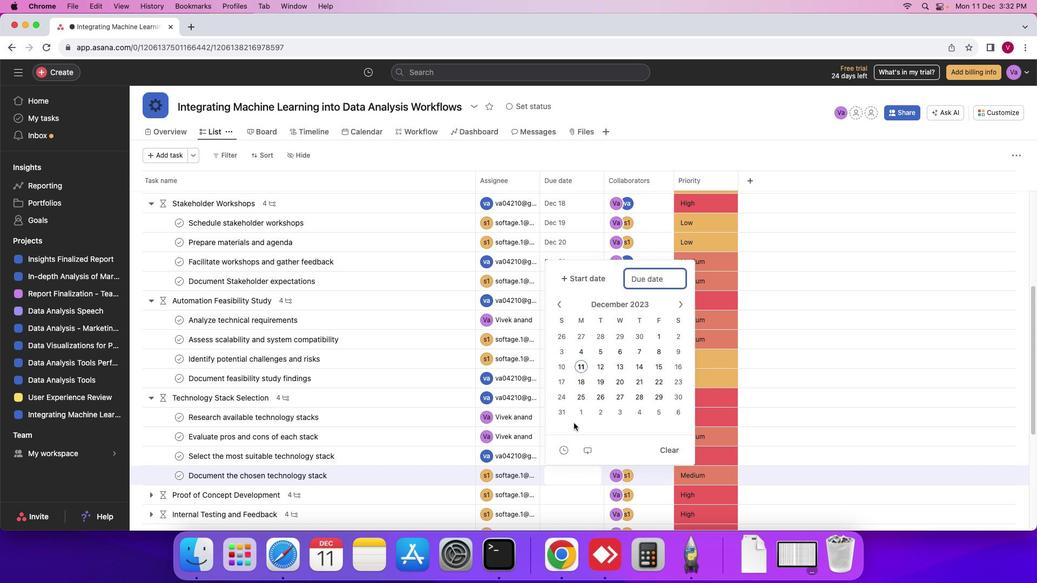 
Action: Mouse moved to (582, 415)
Screenshot: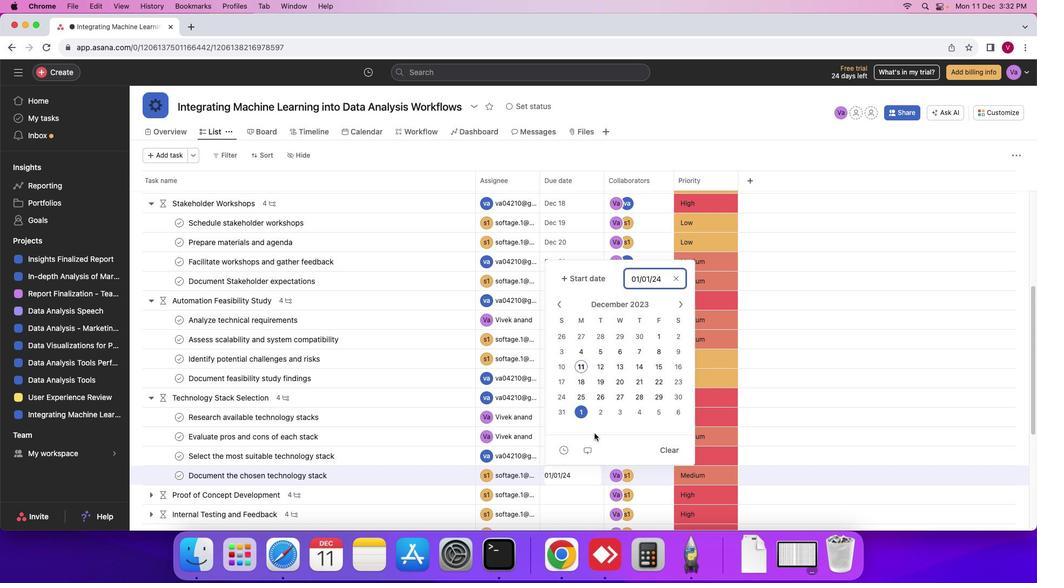 
Action: Mouse pressed left at (582, 415)
Screenshot: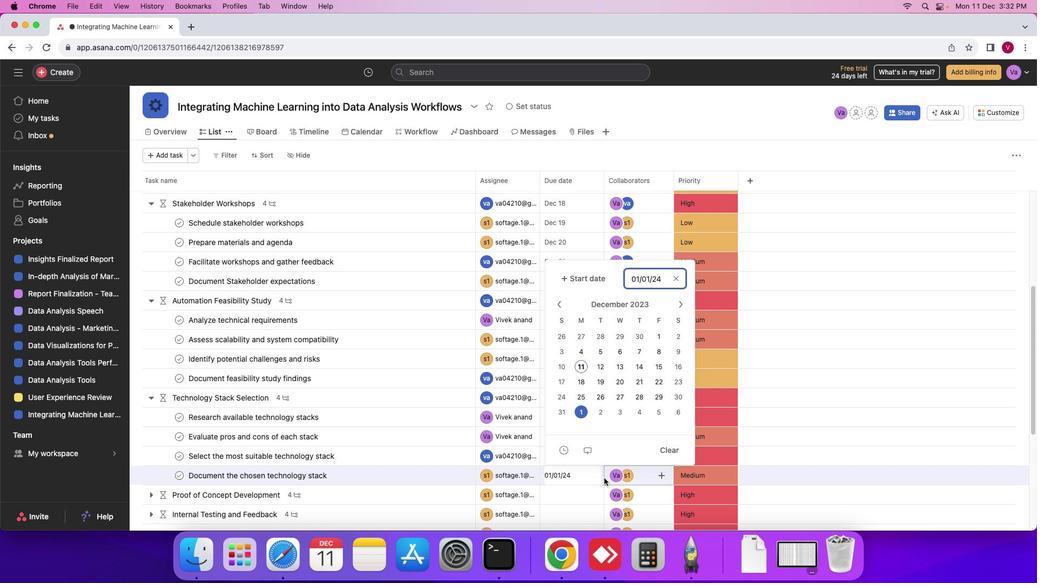 
Action: Mouse moved to (152, 494)
Screenshot: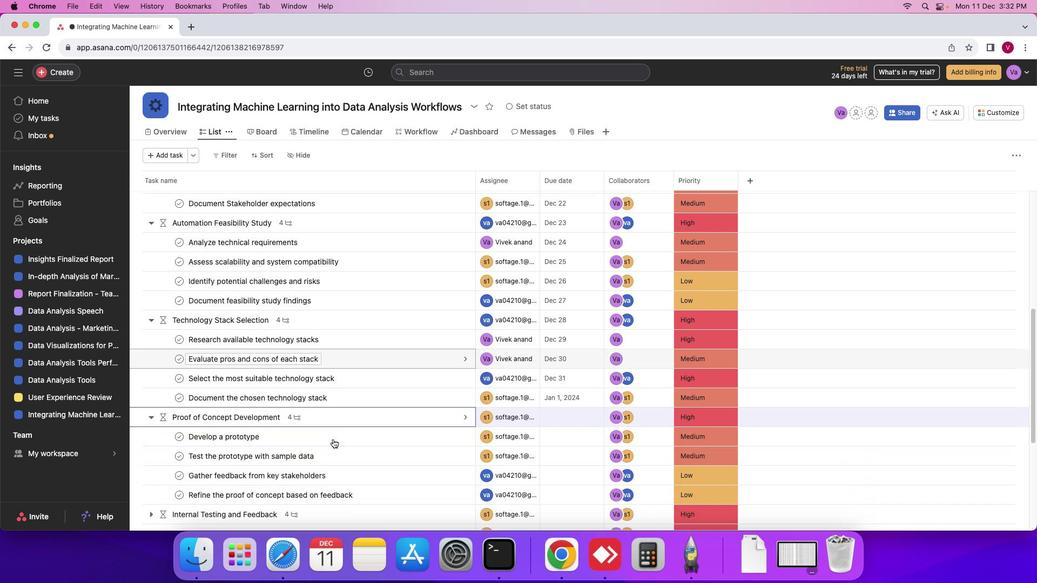 
Action: Mouse pressed left at (152, 494)
Screenshot: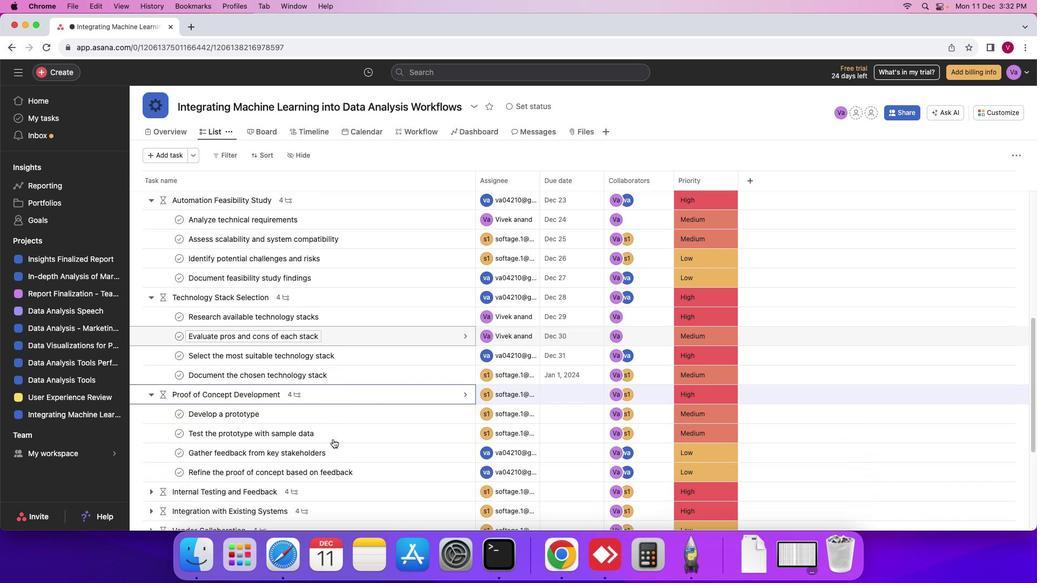 
Action: Mouse moved to (333, 439)
Screenshot: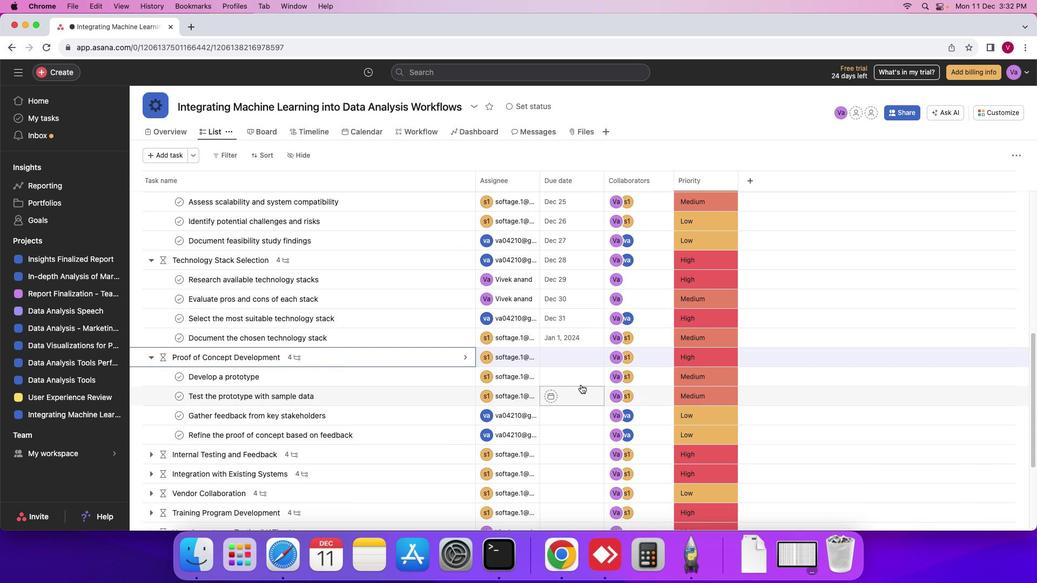 
Action: Mouse scrolled (333, 439) with delta (0, 0)
Screenshot: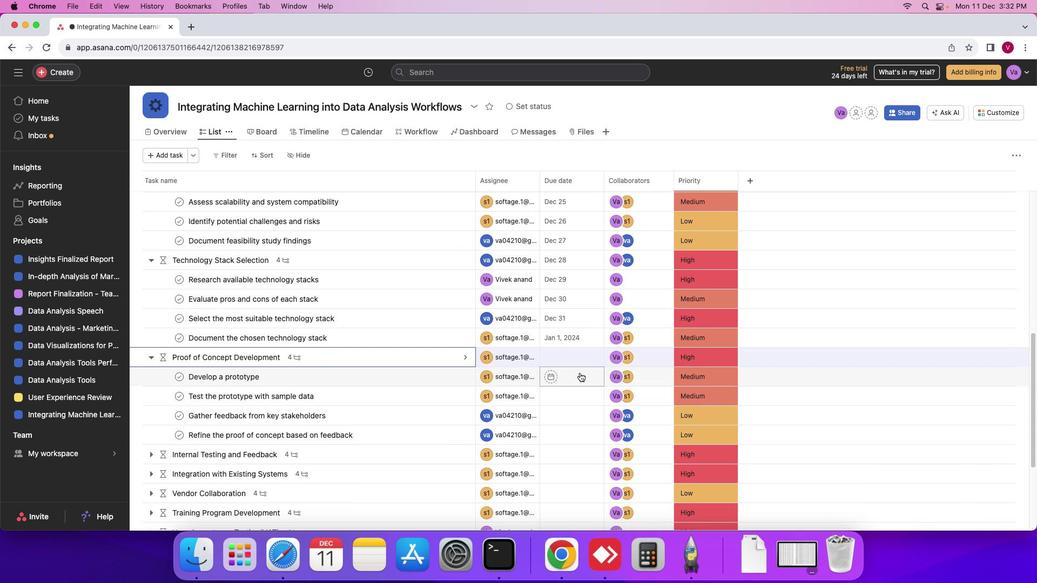
Action: Mouse scrolled (333, 439) with delta (0, 0)
Screenshot: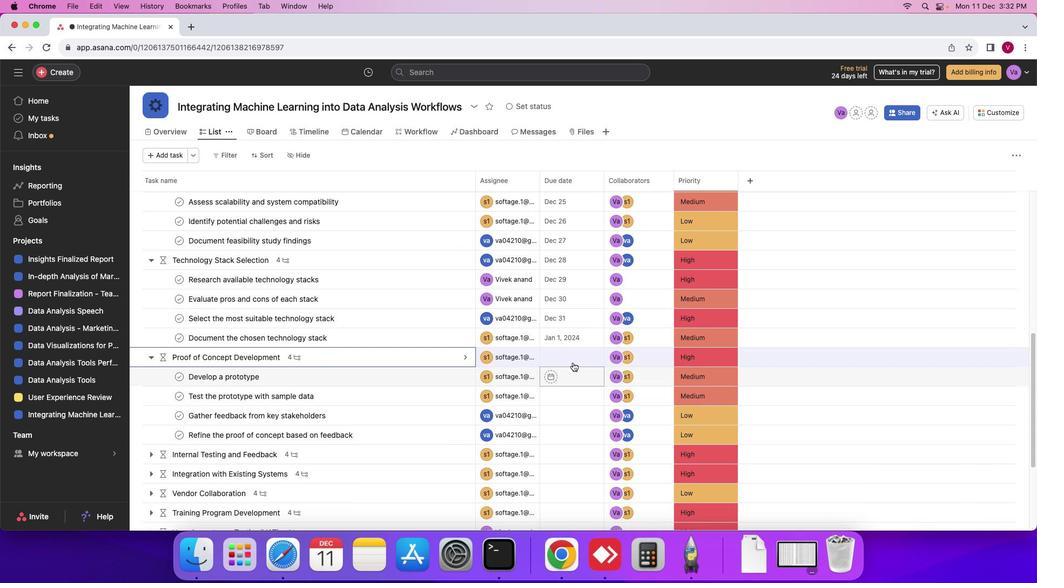 
Action: Mouse scrolled (333, 439) with delta (0, 0)
Screenshot: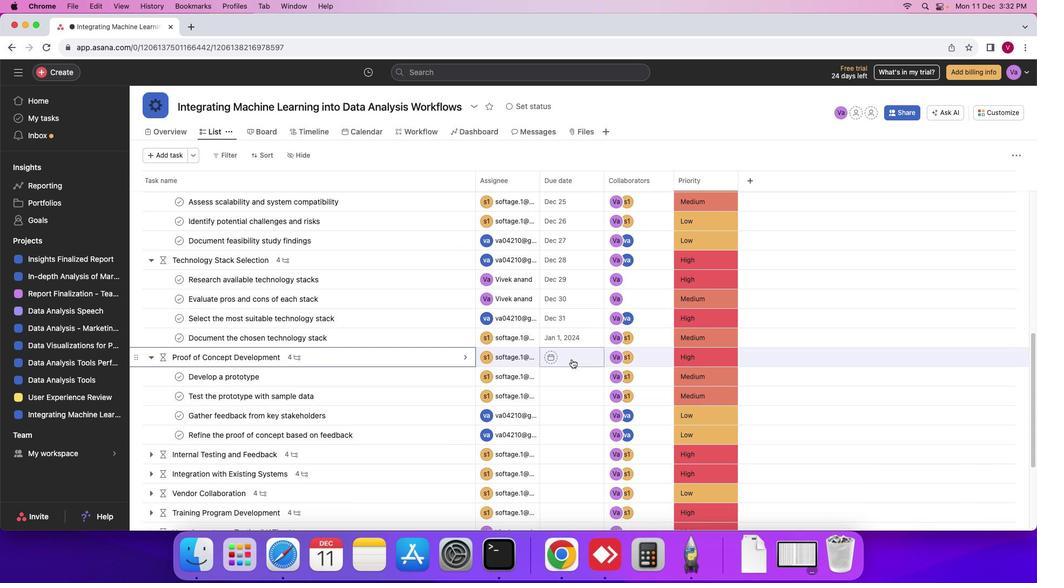 
Action: Mouse scrolled (333, 439) with delta (0, 0)
Screenshot: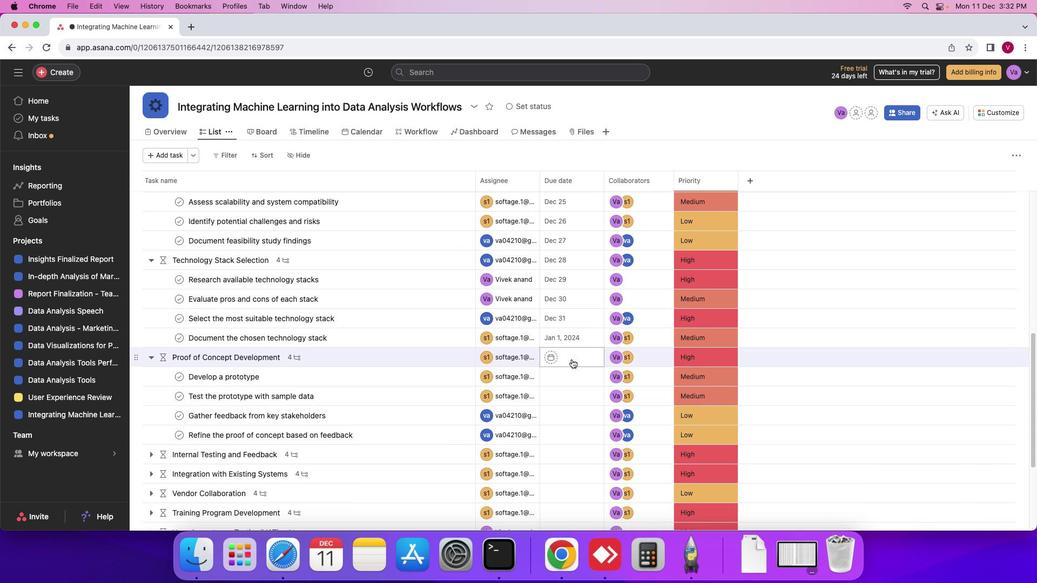 
Action: Mouse scrolled (333, 439) with delta (0, 0)
Screenshot: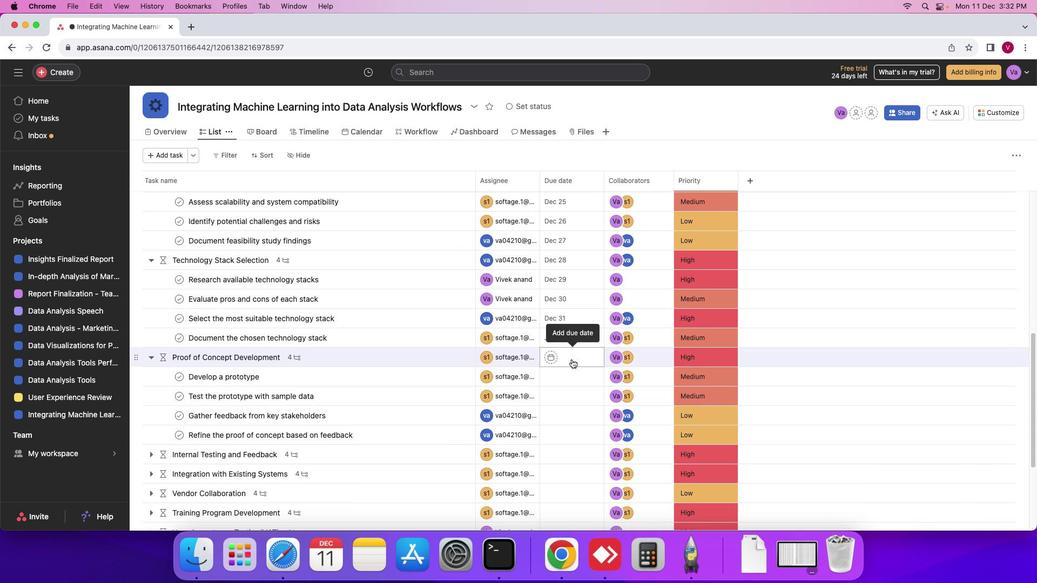 
Action: Mouse scrolled (333, 439) with delta (0, 0)
Screenshot: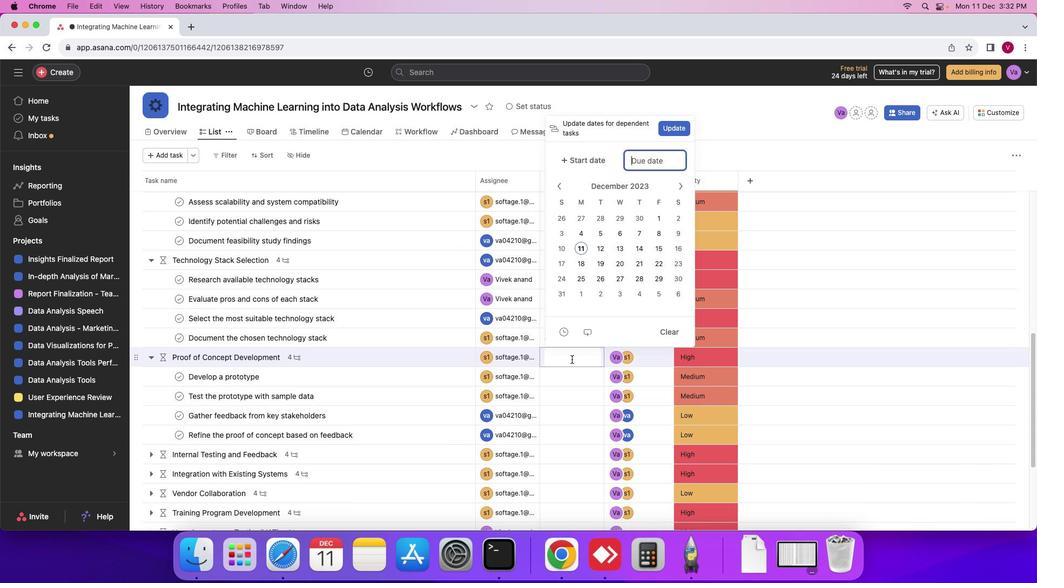 
Action: Mouse moved to (571, 359)
Screenshot: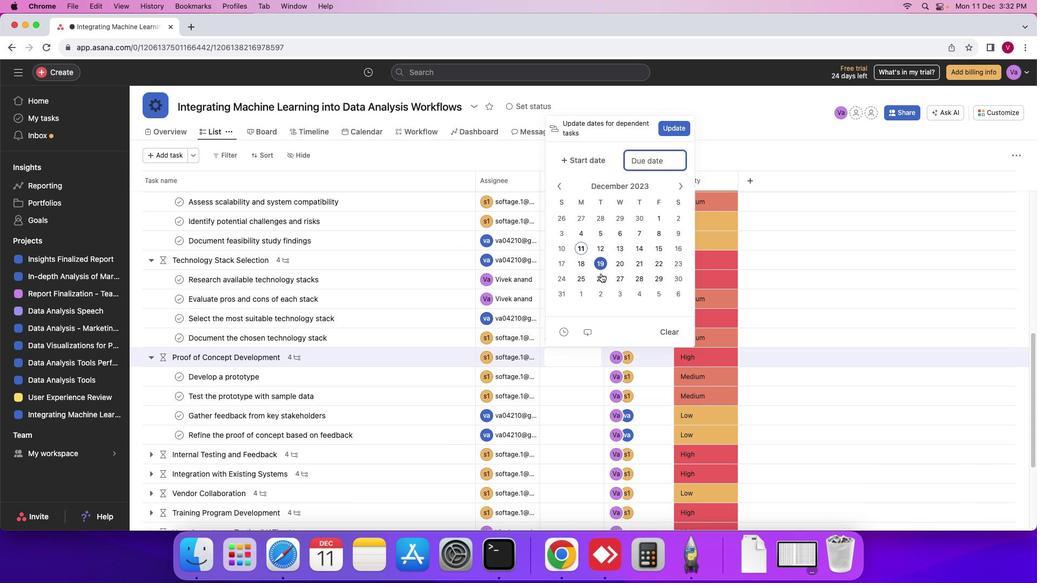 
Action: Mouse pressed left at (571, 359)
Screenshot: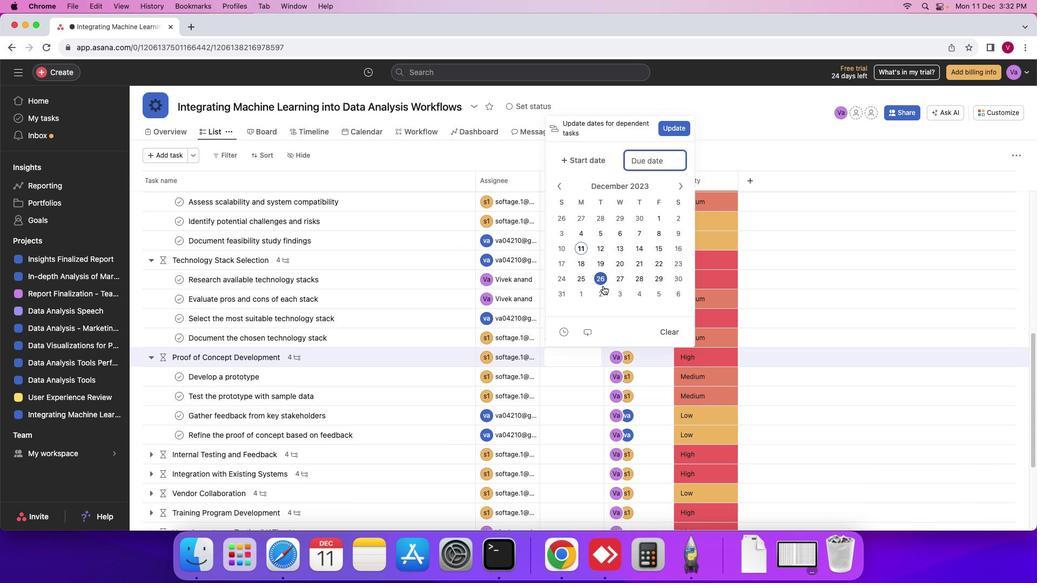 
Action: Mouse moved to (603, 293)
Screenshot: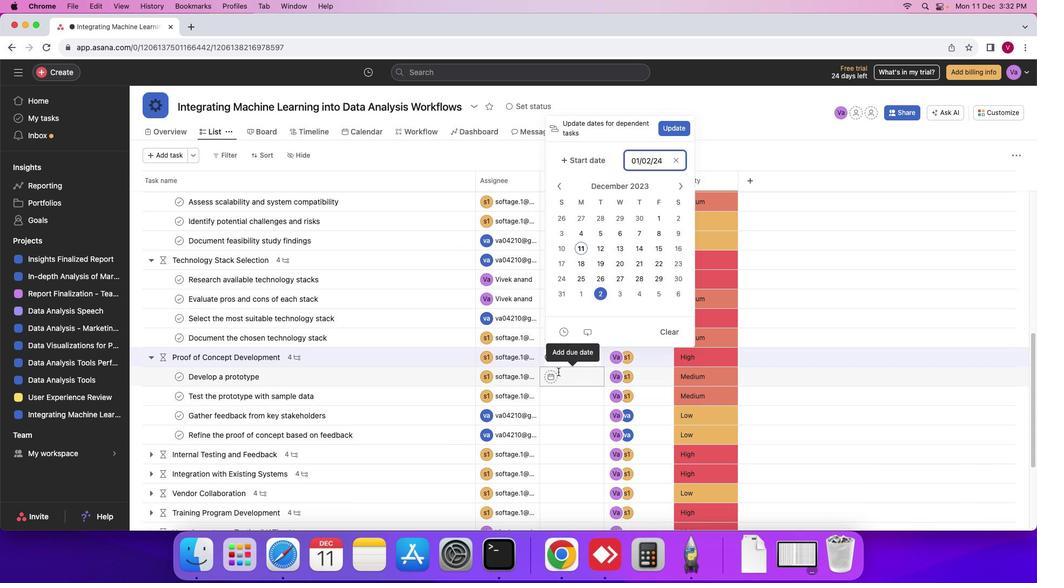
Action: Mouse pressed left at (603, 293)
Screenshot: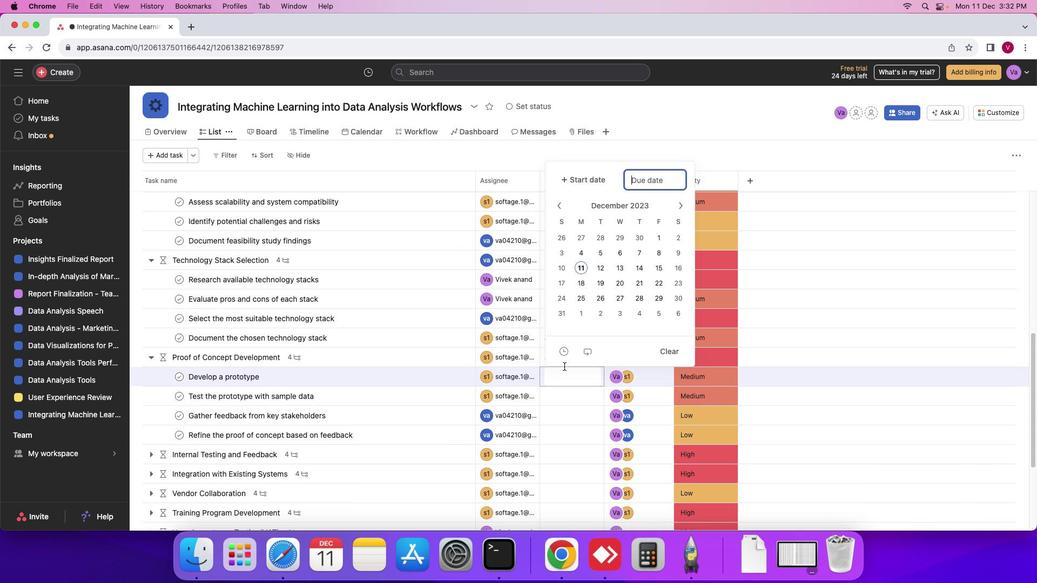 
Action: Mouse moved to (558, 371)
Screenshot: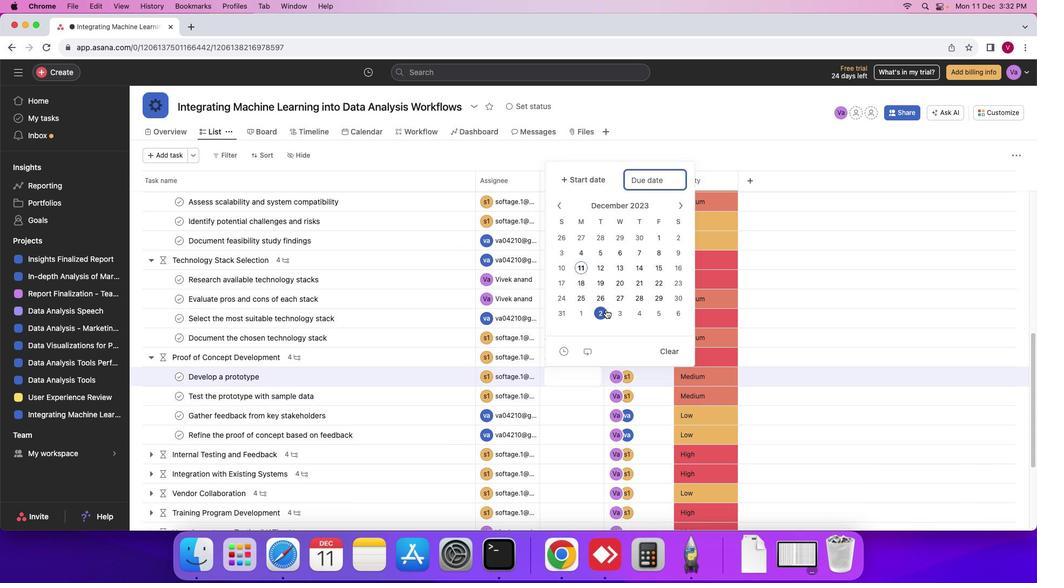 
Action: Mouse pressed left at (558, 371)
Screenshot: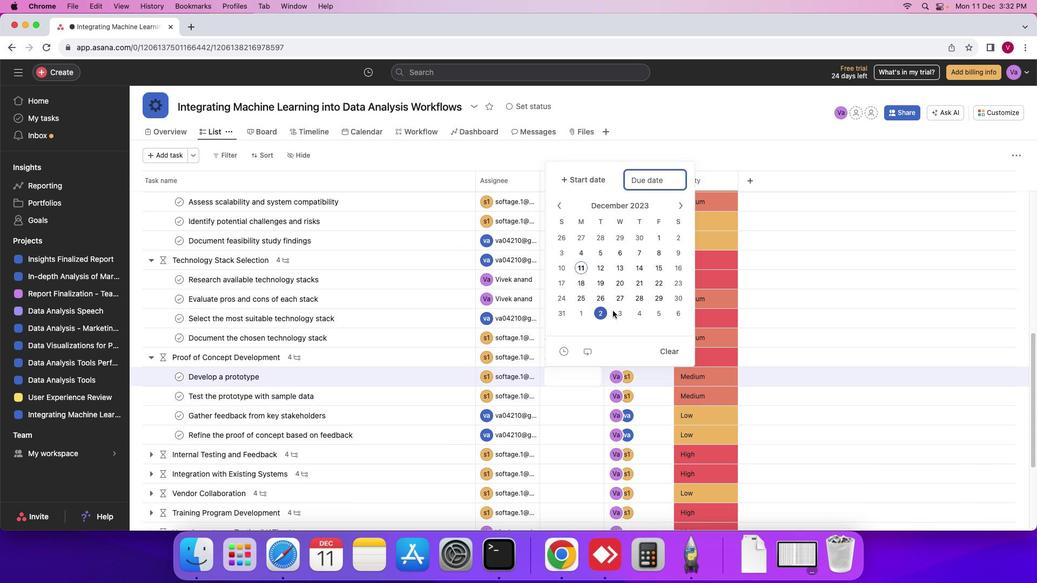 
Action: Mouse moved to (615, 311)
Screenshot: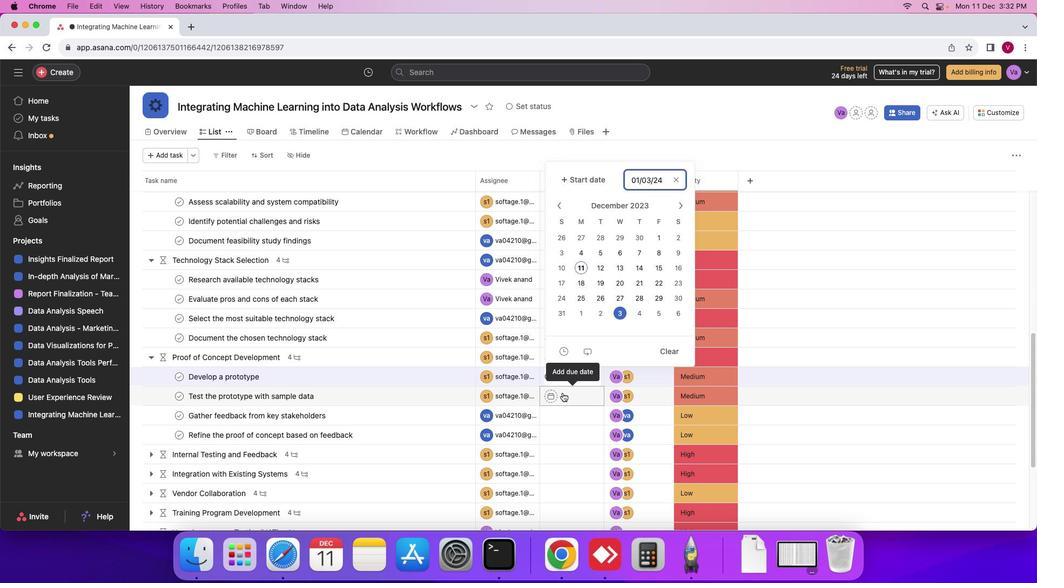 
Action: Mouse pressed left at (615, 311)
Screenshot: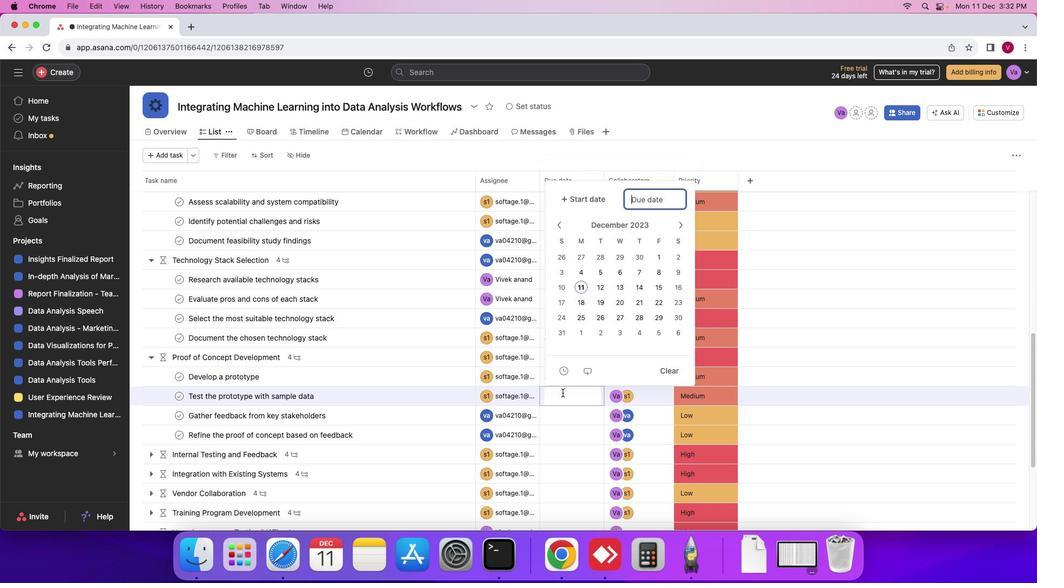 
Action: Mouse moved to (562, 393)
Screenshot: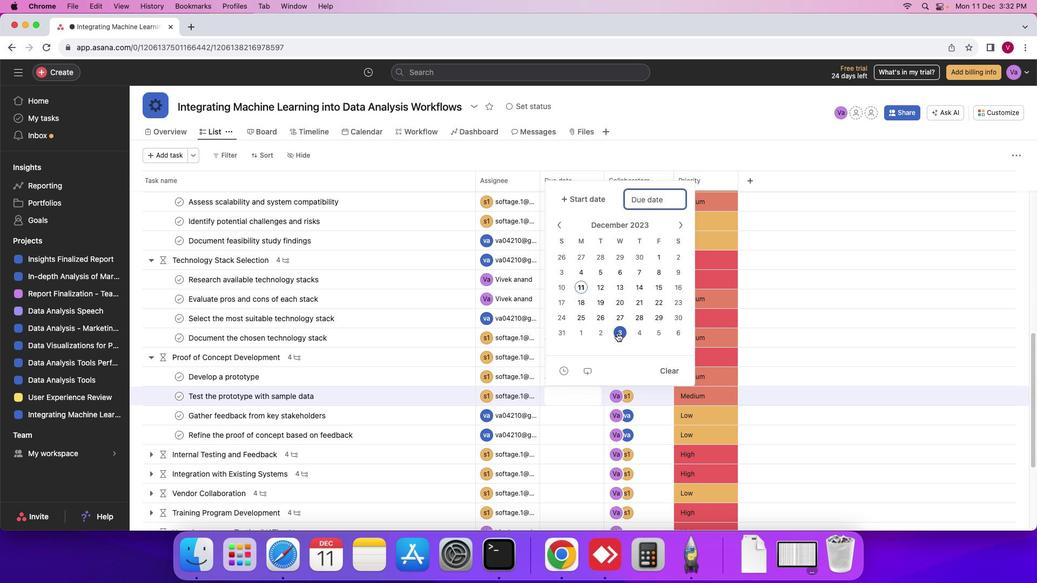 
Action: Mouse pressed left at (562, 393)
Screenshot: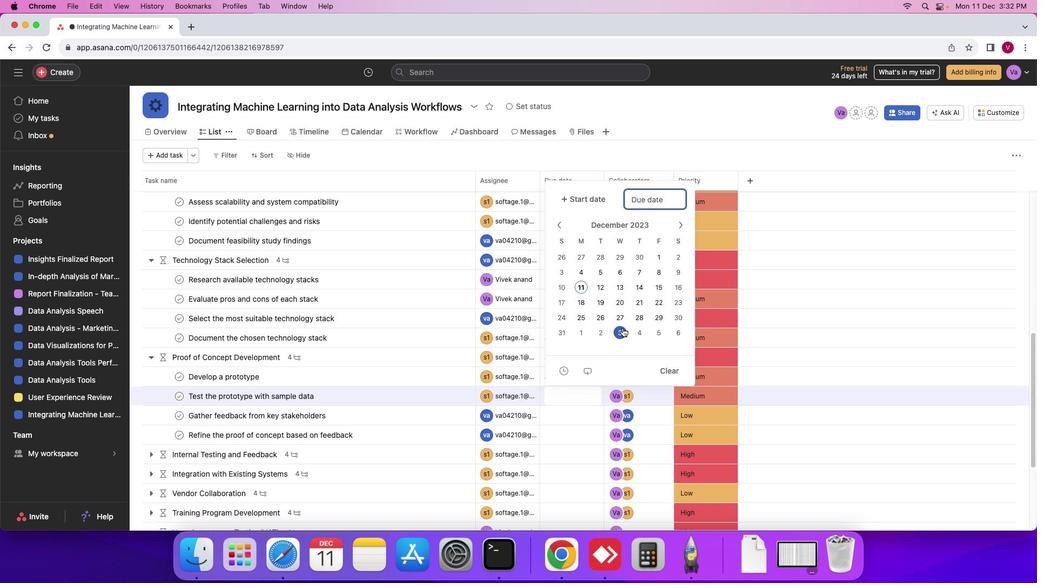 
Action: Mouse moved to (636, 330)
Screenshot: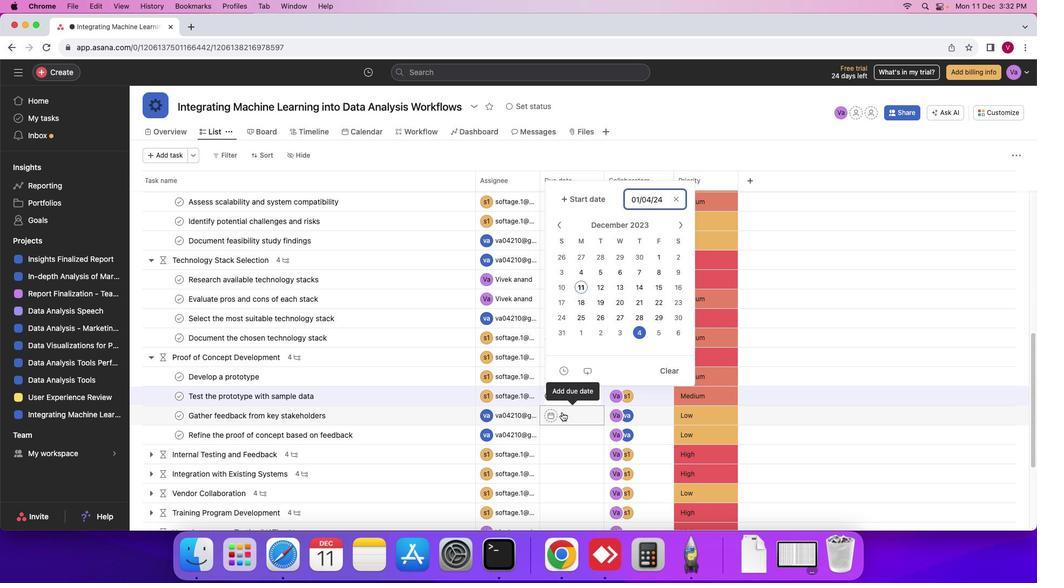 
Action: Mouse pressed left at (636, 330)
Screenshot: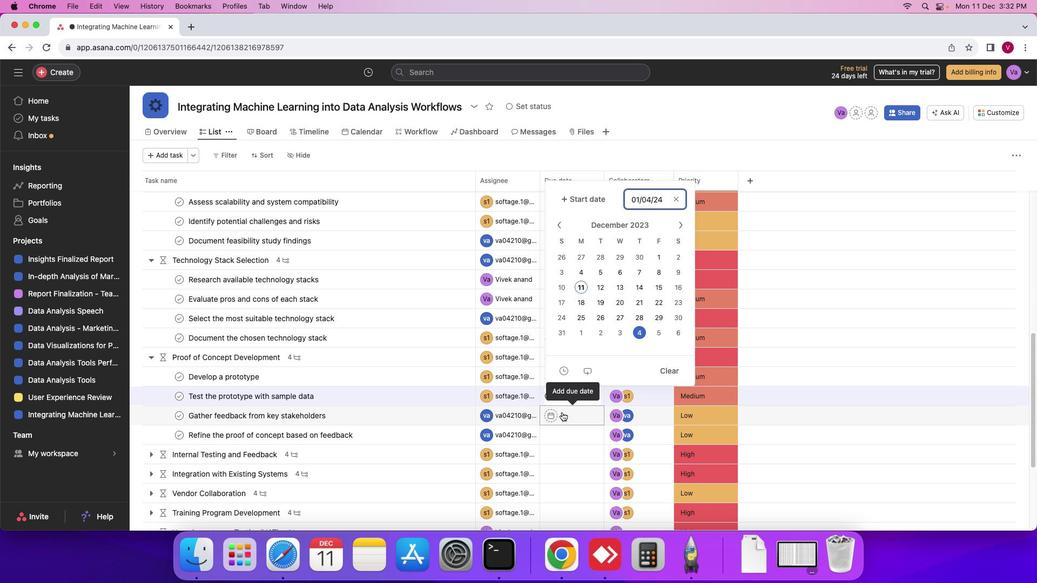 
Action: Mouse moved to (561, 412)
Screenshot: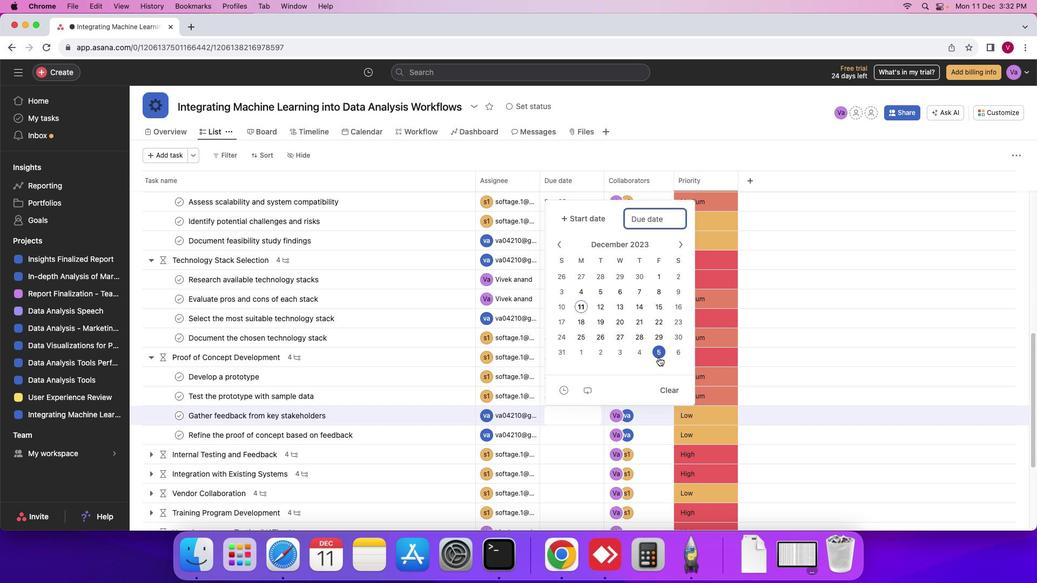 
Action: Mouse pressed left at (561, 412)
Screenshot: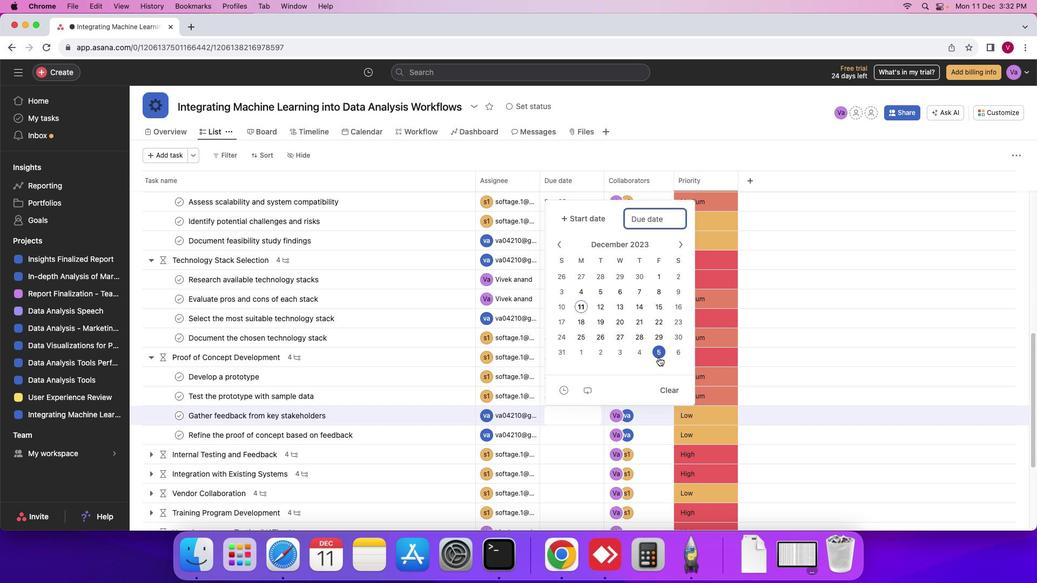 
Action: Mouse moved to (659, 357)
Screenshot: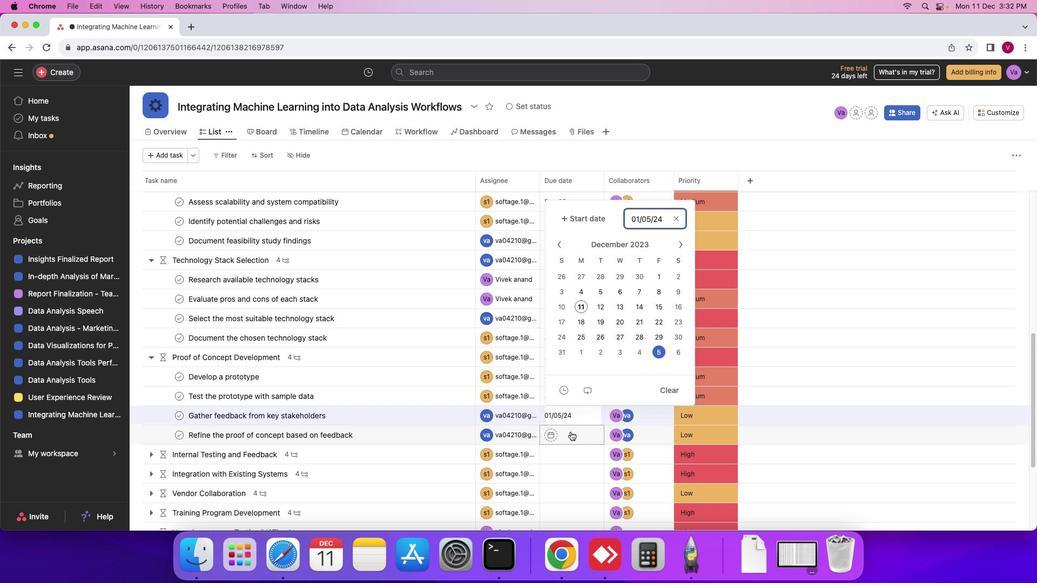 
Action: Mouse pressed left at (659, 357)
Screenshot: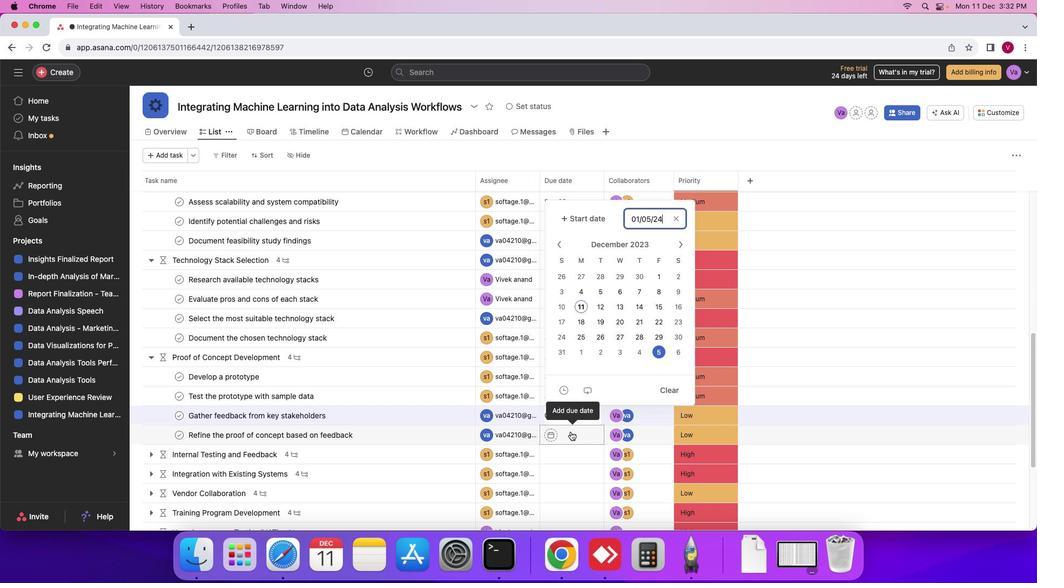 
Action: Mouse moved to (570, 432)
Screenshot: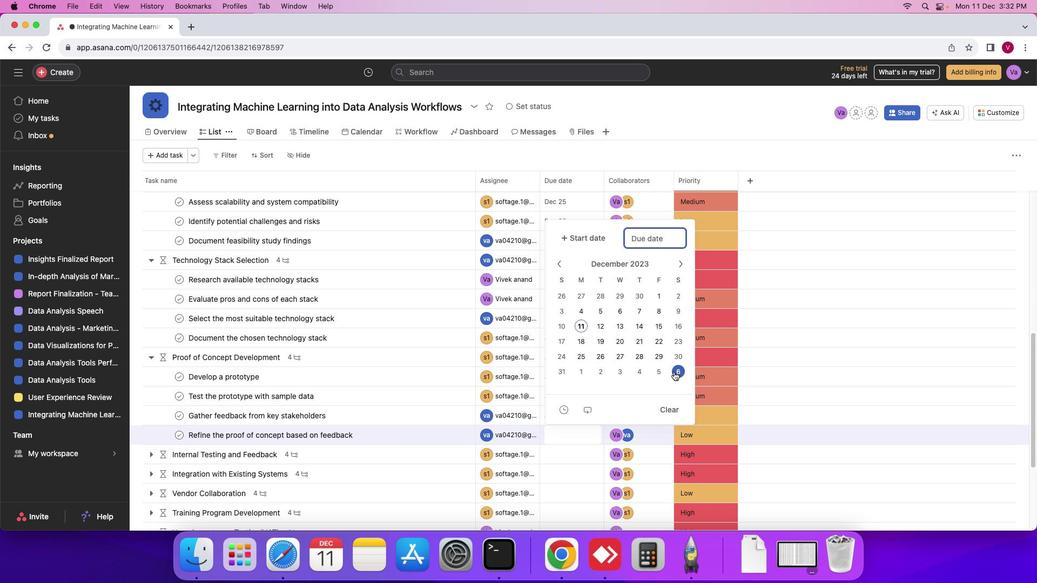 
Action: Mouse pressed left at (570, 432)
Screenshot: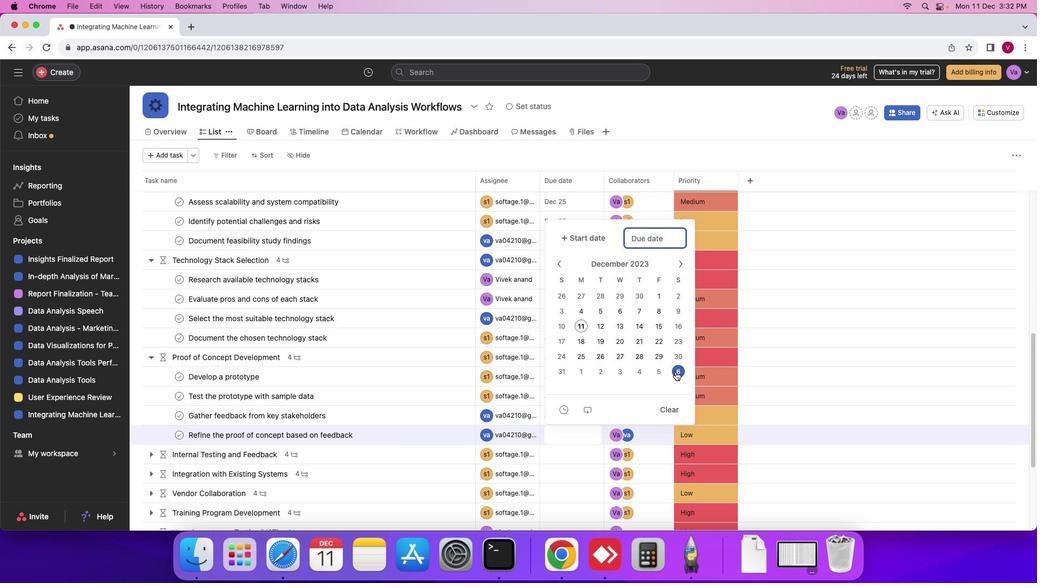 
Action: Mouse moved to (675, 371)
Screenshot: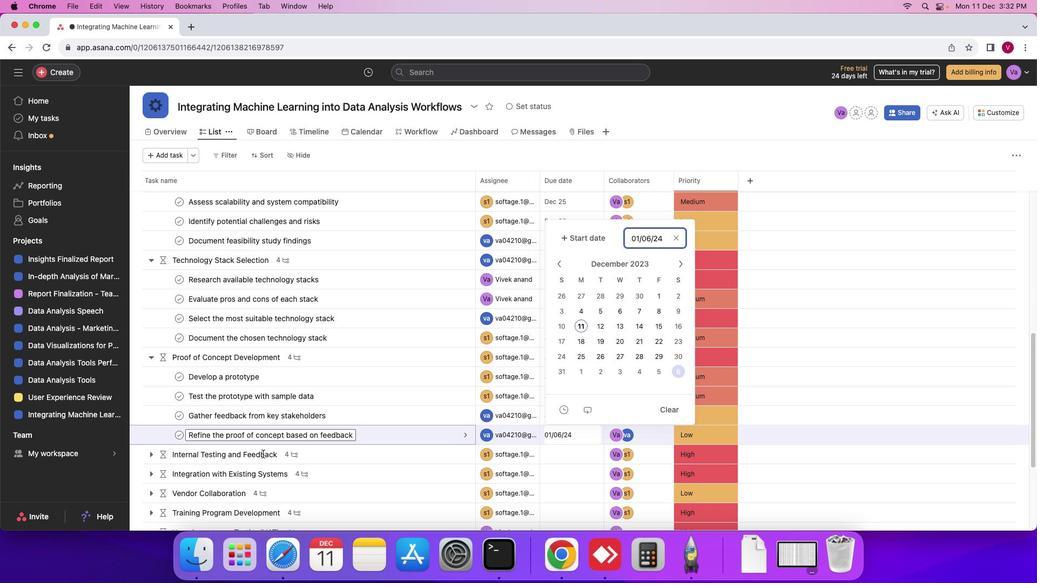 
Action: Mouse pressed left at (675, 371)
Screenshot: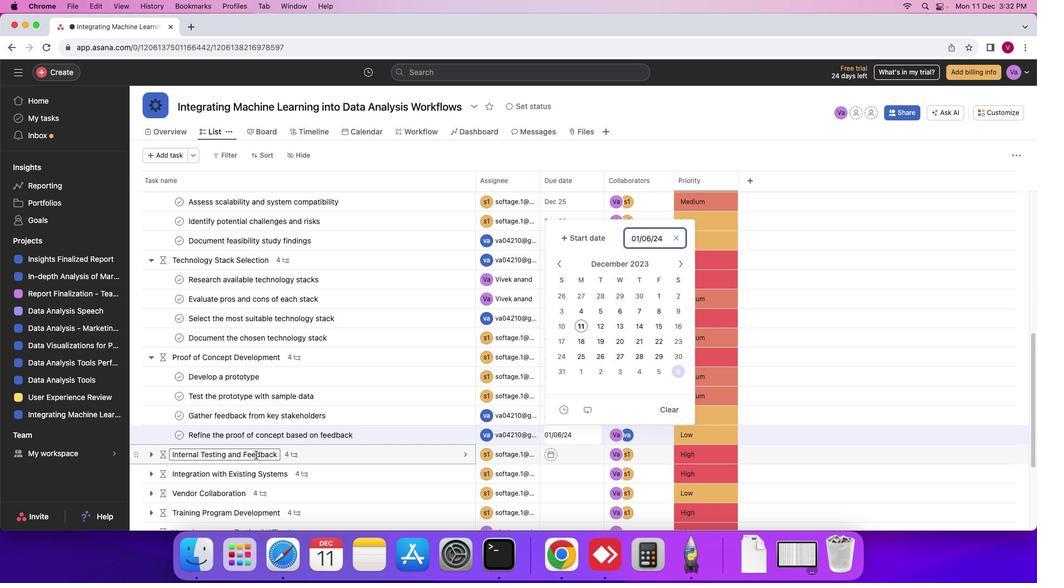 
Action: Mouse moved to (252, 455)
Screenshot: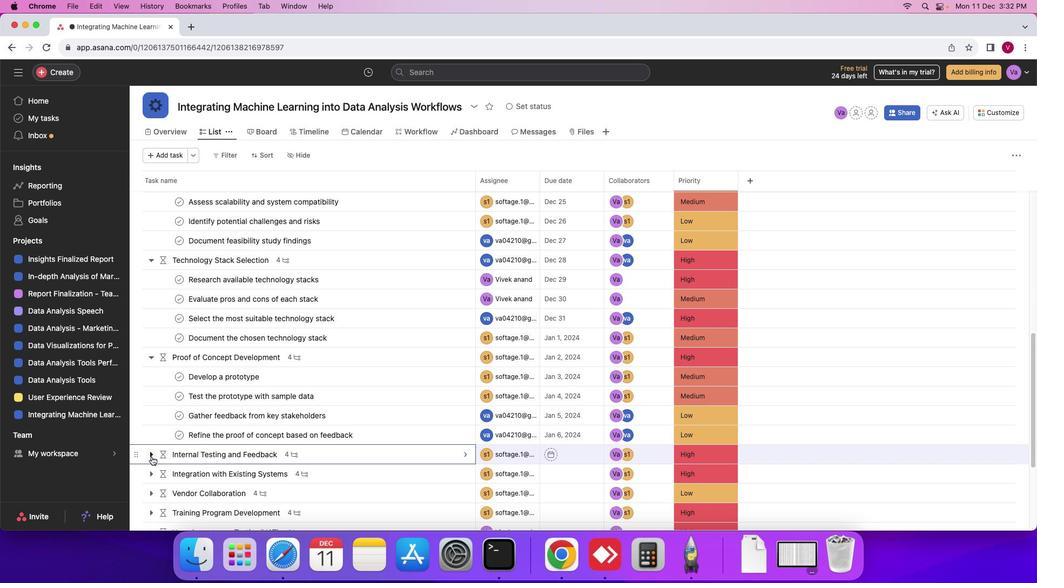 
Action: Mouse pressed left at (252, 455)
Screenshot: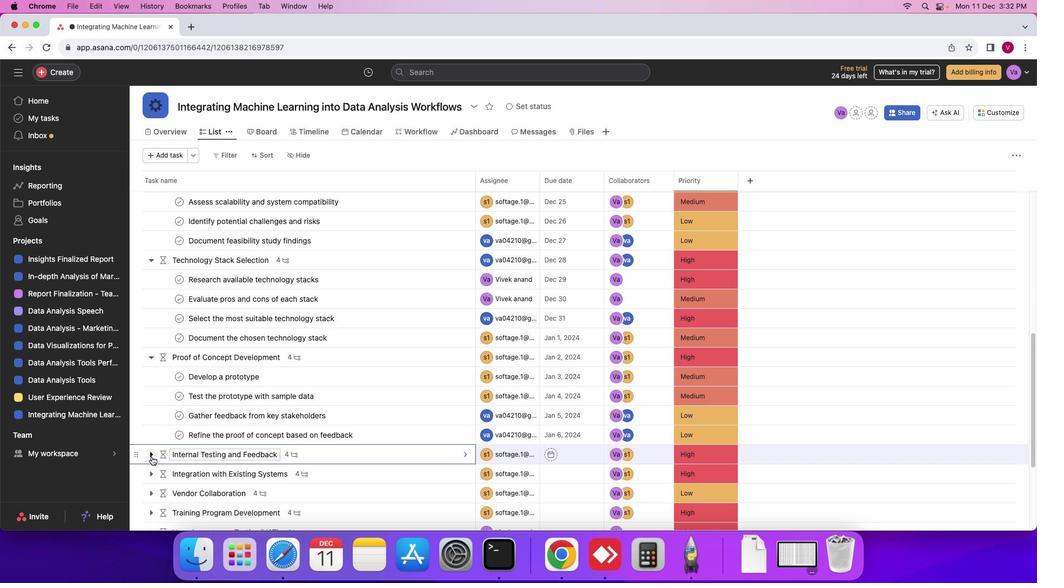 
Action: Mouse moved to (151, 456)
Screenshot: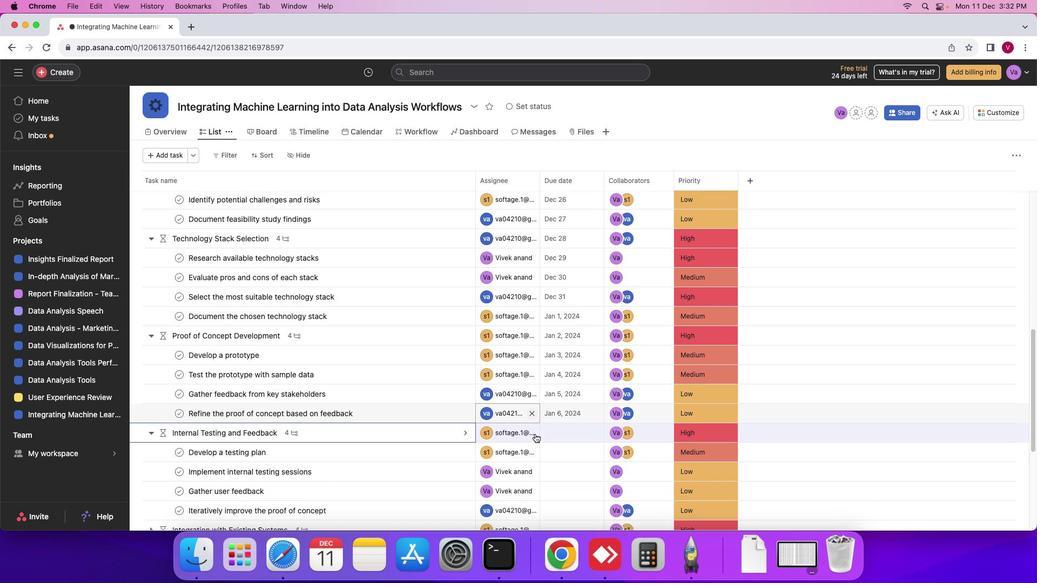 
Action: Mouse pressed left at (151, 456)
Screenshot: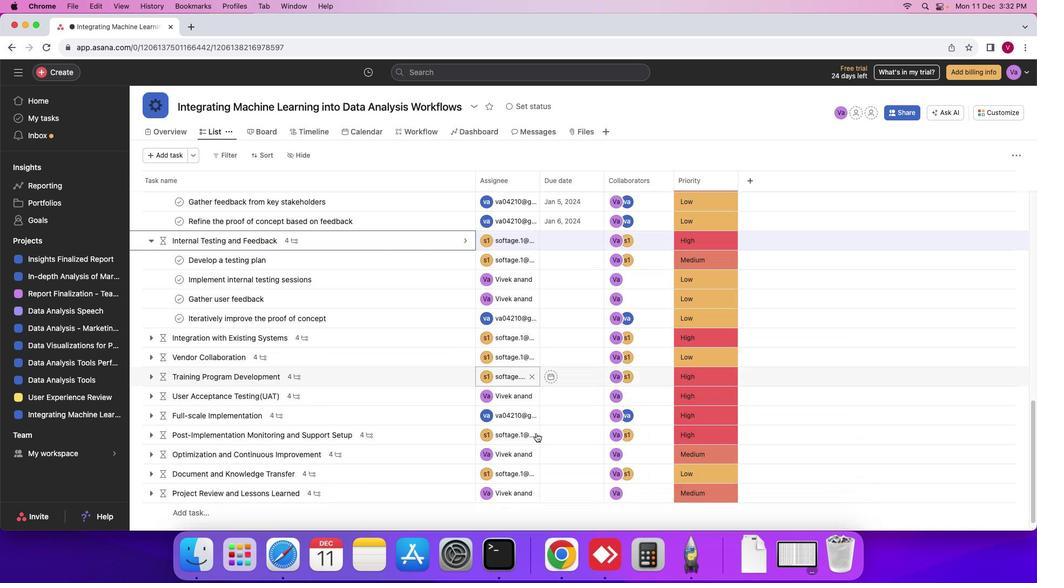 
Action: Mouse moved to (534, 434)
Screenshot: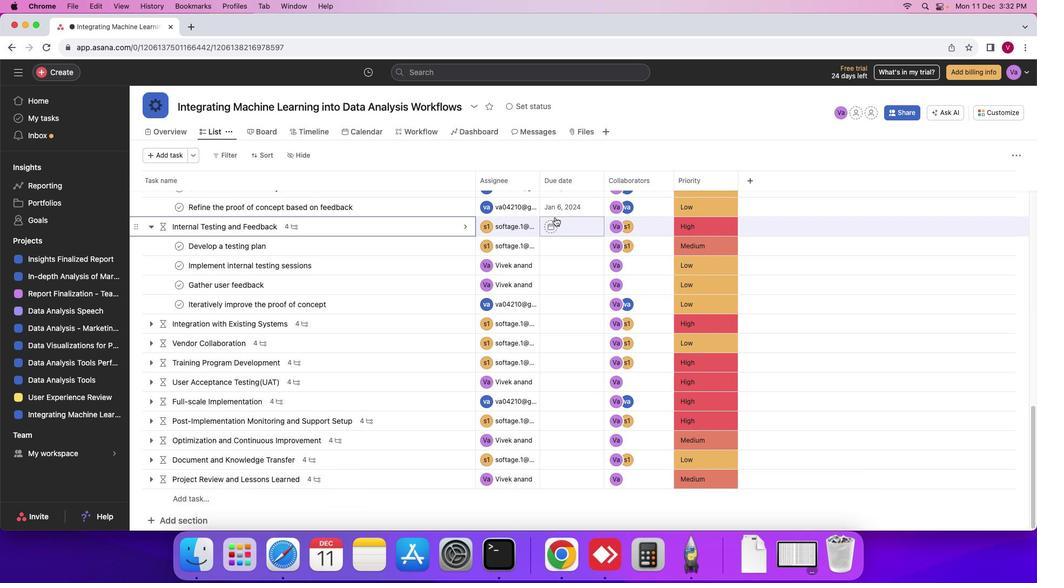 
Action: Mouse scrolled (534, 434) with delta (0, 0)
Screenshot: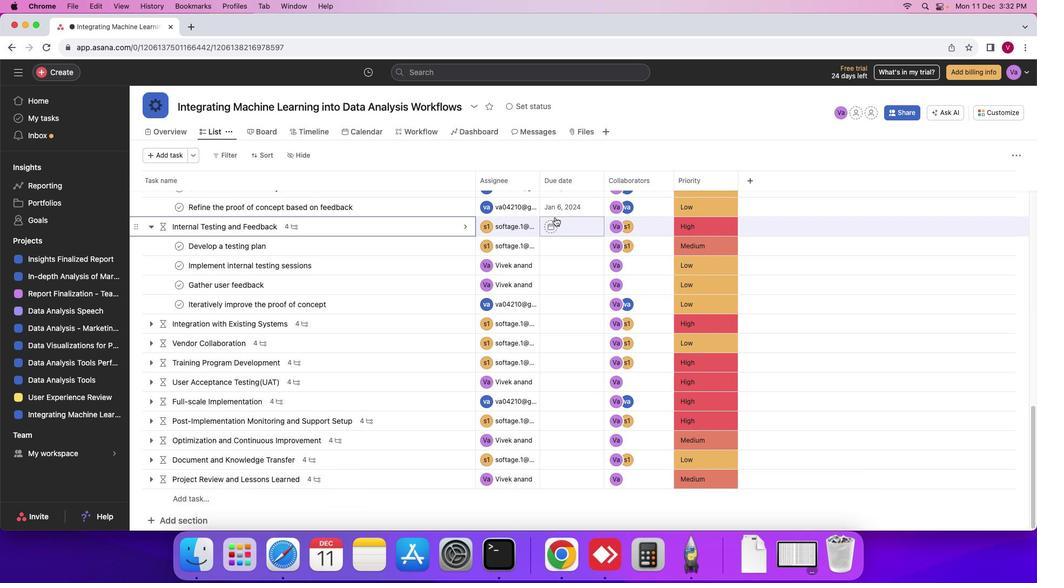 
Action: Mouse scrolled (534, 434) with delta (0, 0)
Screenshot: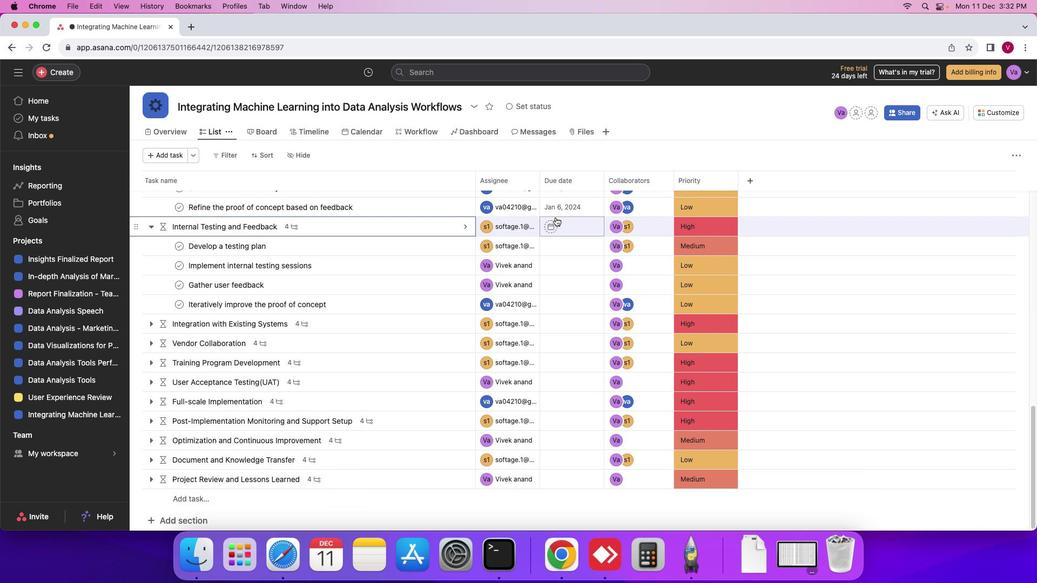 
Action: Mouse scrolled (534, 434) with delta (0, -1)
Screenshot: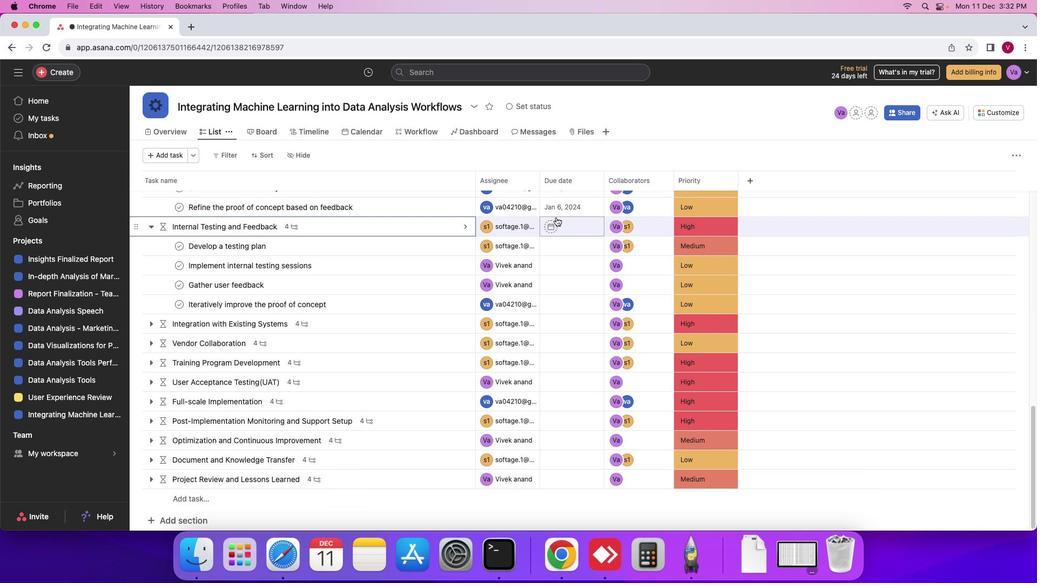 
Action: Mouse scrolled (534, 434) with delta (0, -2)
Screenshot: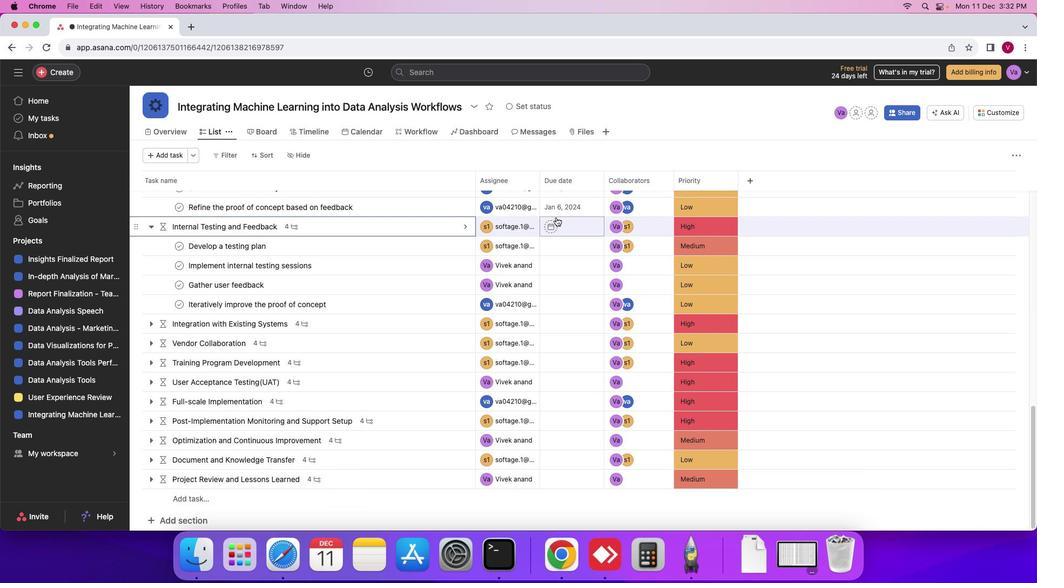 
Action: Mouse scrolled (534, 434) with delta (0, -2)
Screenshot: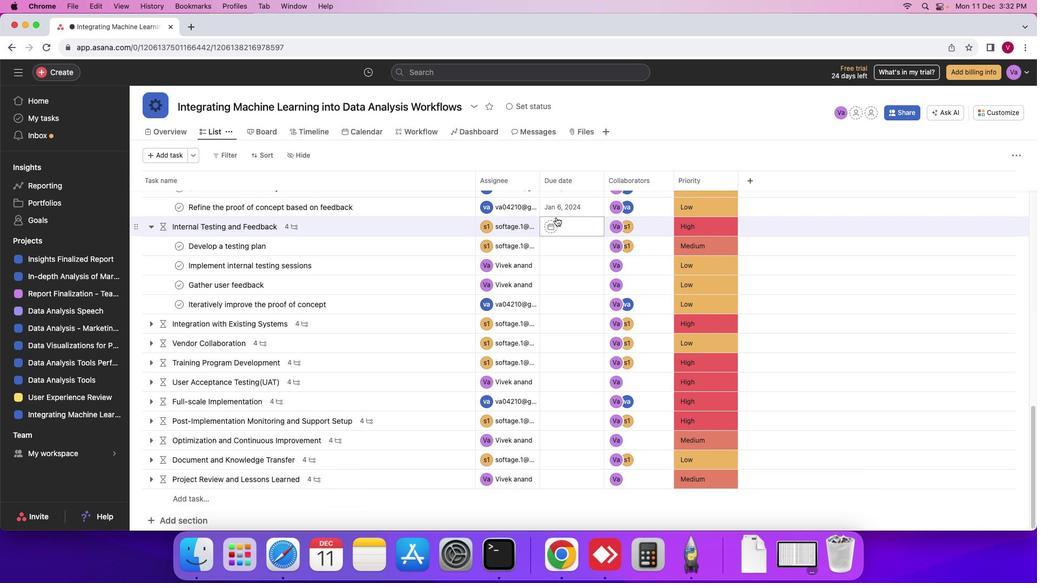 
Action: Mouse moved to (555, 217)
Screenshot: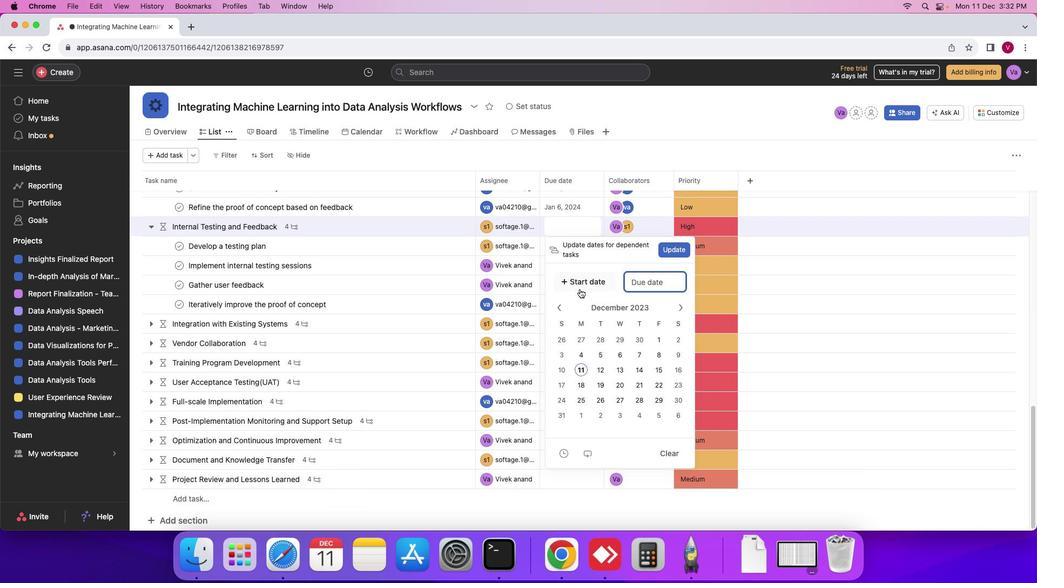
Action: Mouse pressed left at (555, 217)
Screenshot: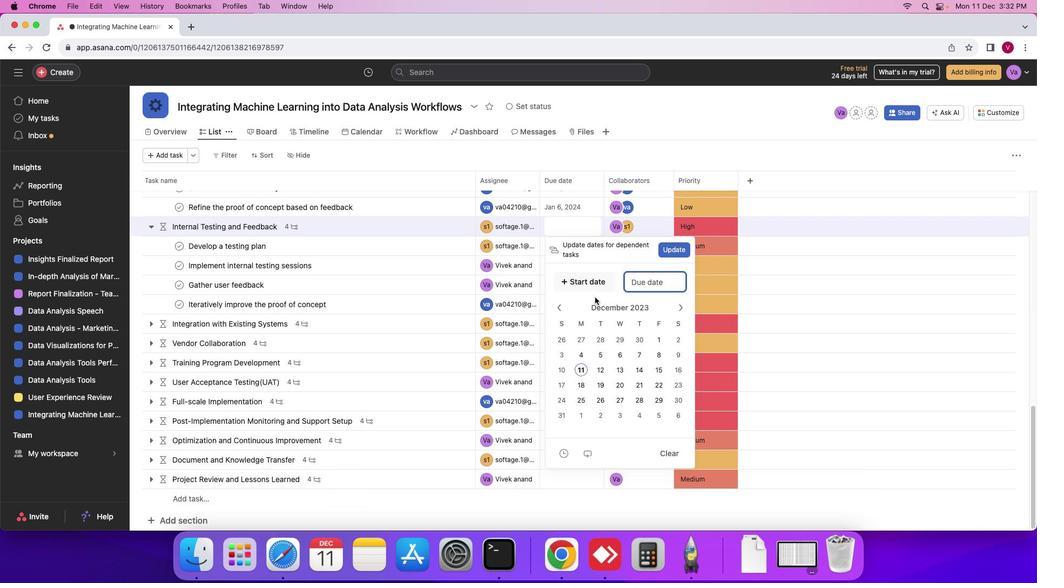 
Action: Mouse moved to (680, 307)
Screenshot: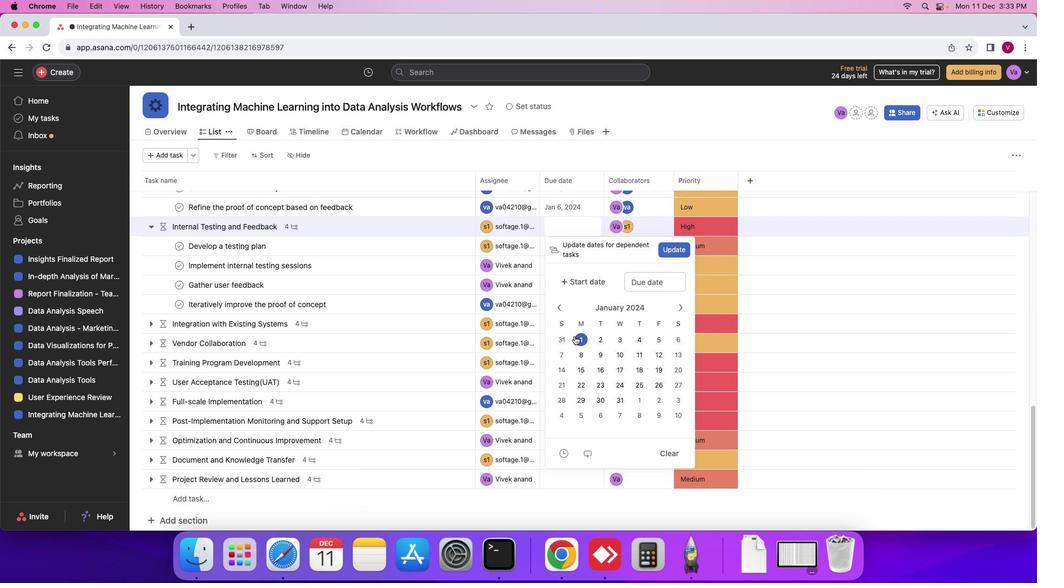 
Action: Mouse pressed left at (680, 307)
Screenshot: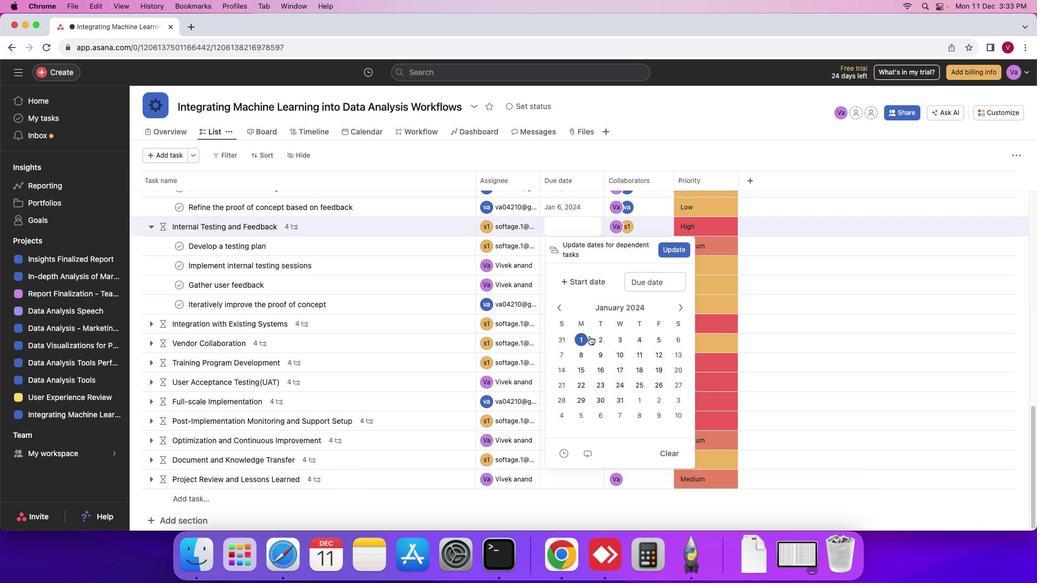
Action: Mouse moved to (564, 355)
Screenshot: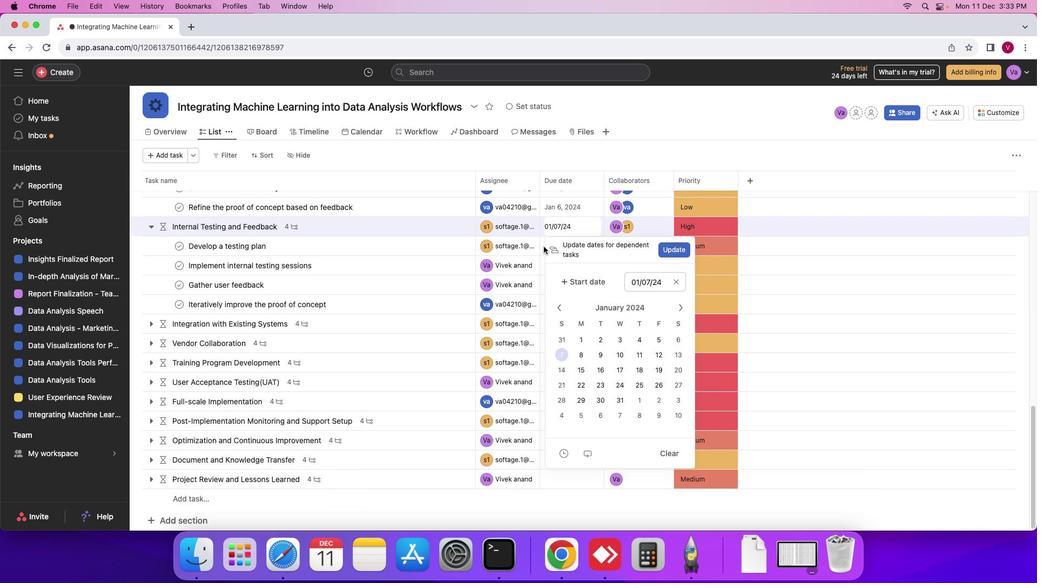 
Action: Mouse pressed left at (564, 355)
Screenshot: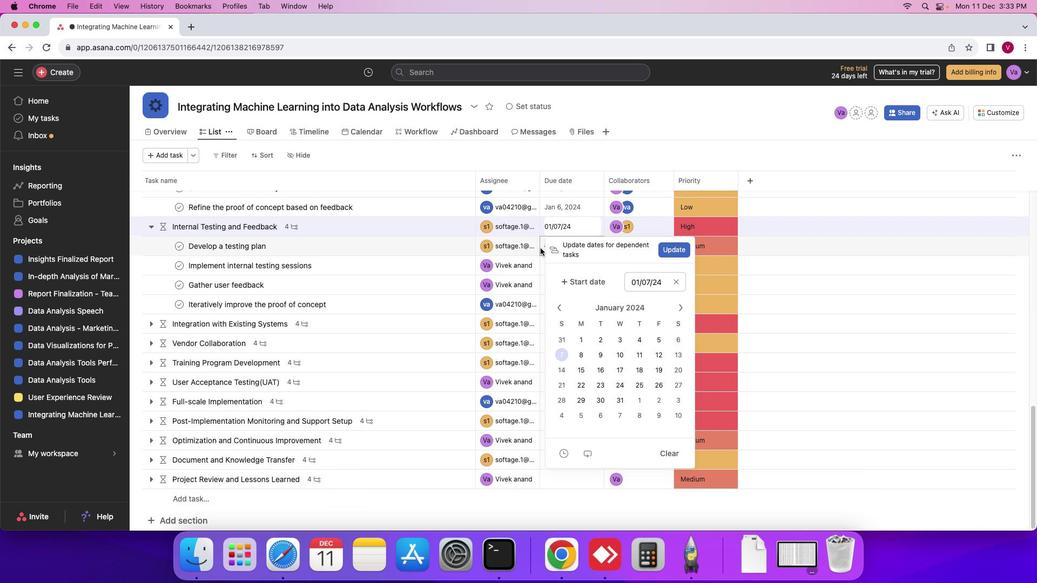 
Action: Mouse moved to (539, 248)
Screenshot: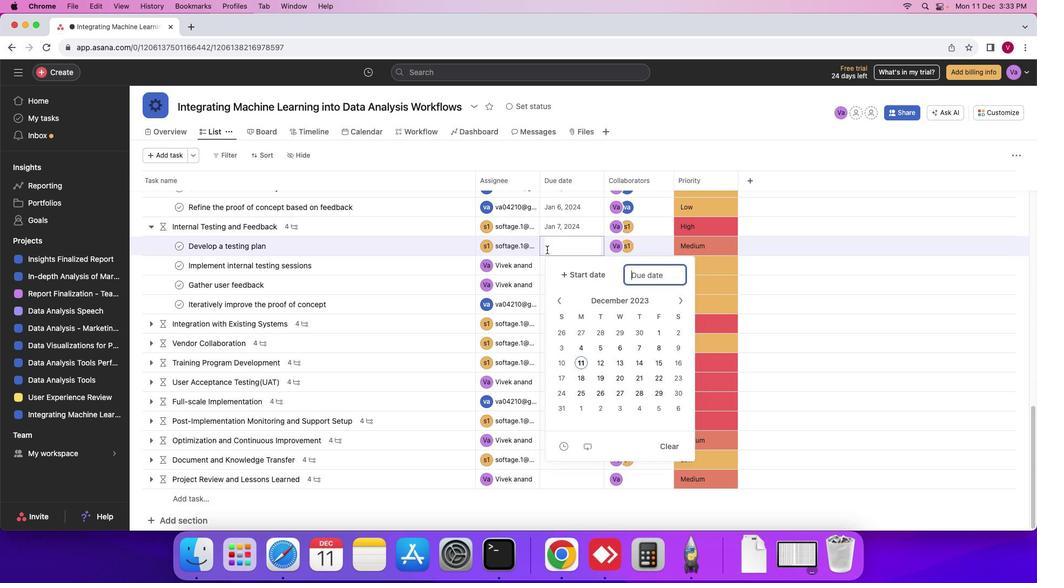 
Action: Mouse pressed left at (539, 248)
Screenshot: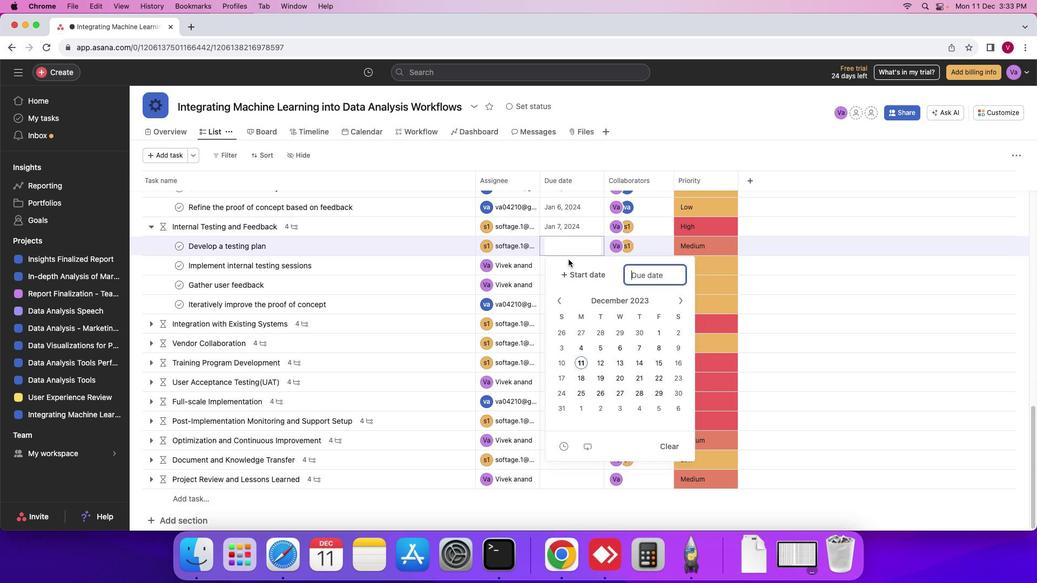 
Action: Mouse moved to (544, 248)
Screenshot: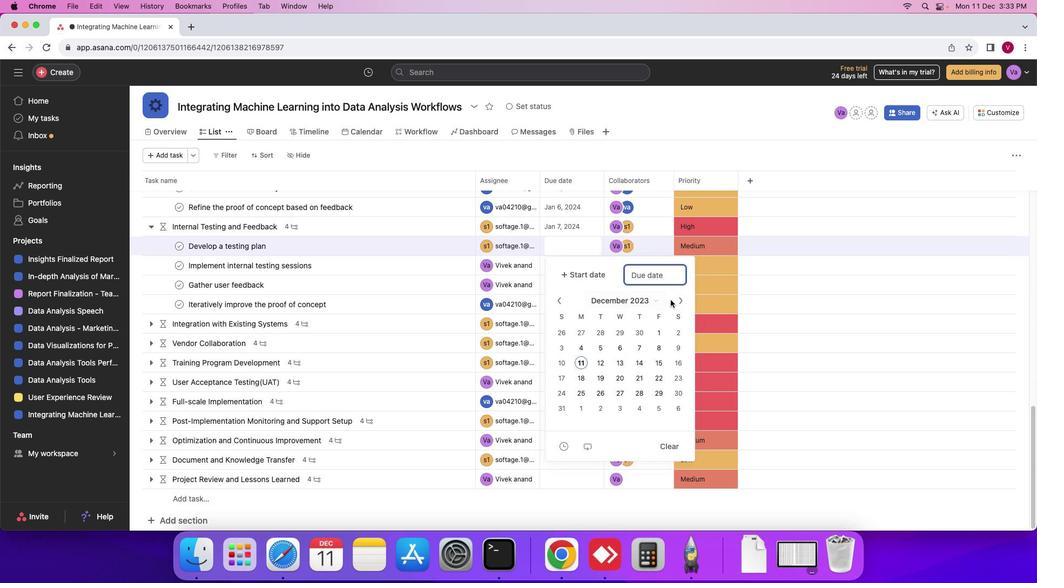 
Action: Mouse pressed left at (544, 248)
Screenshot: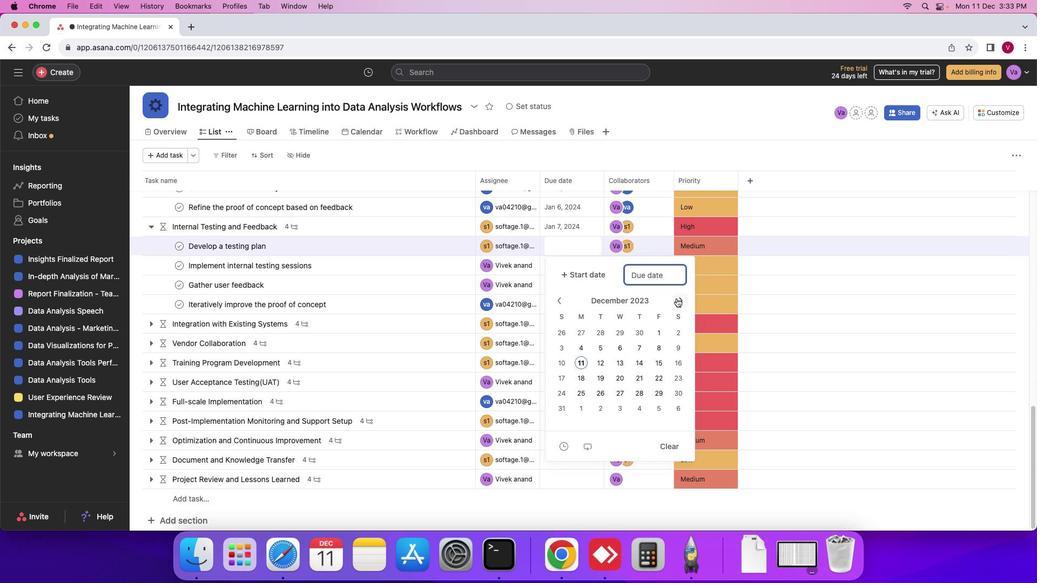 
Action: Mouse moved to (676, 298)
Screenshot: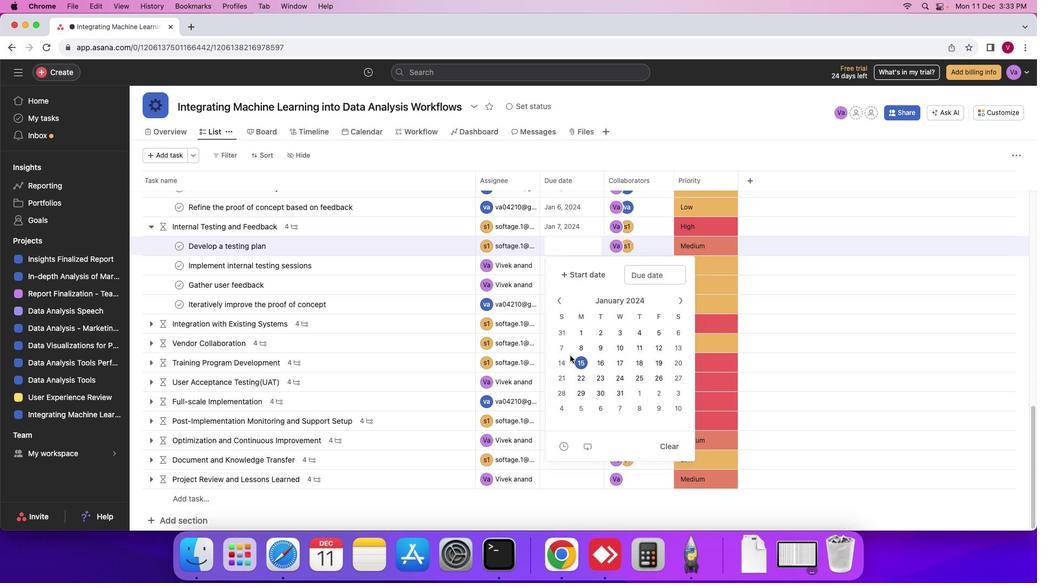 
Action: Mouse pressed left at (676, 298)
Screenshot: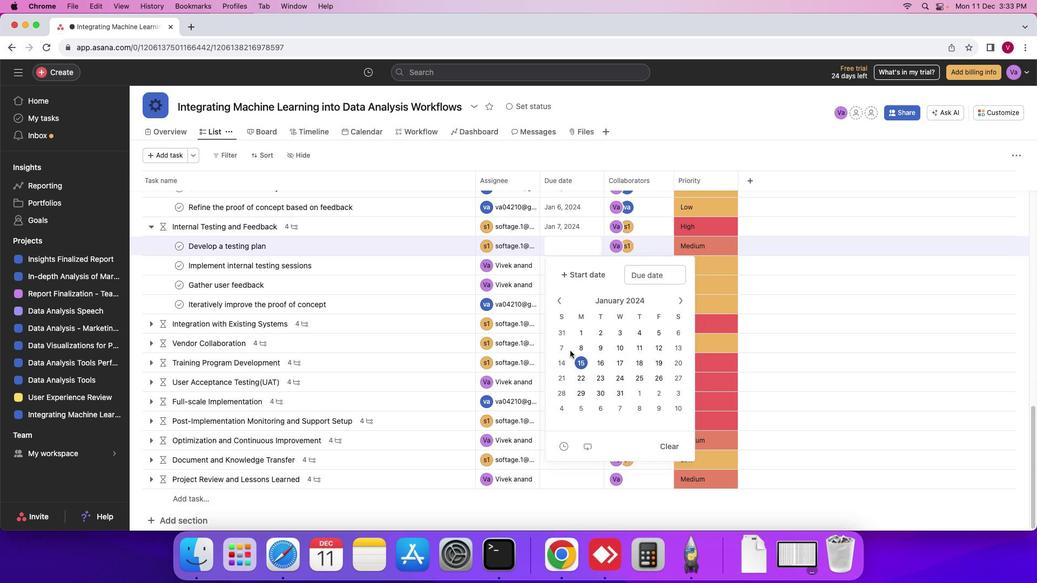 
Action: Mouse moved to (585, 345)
Screenshot: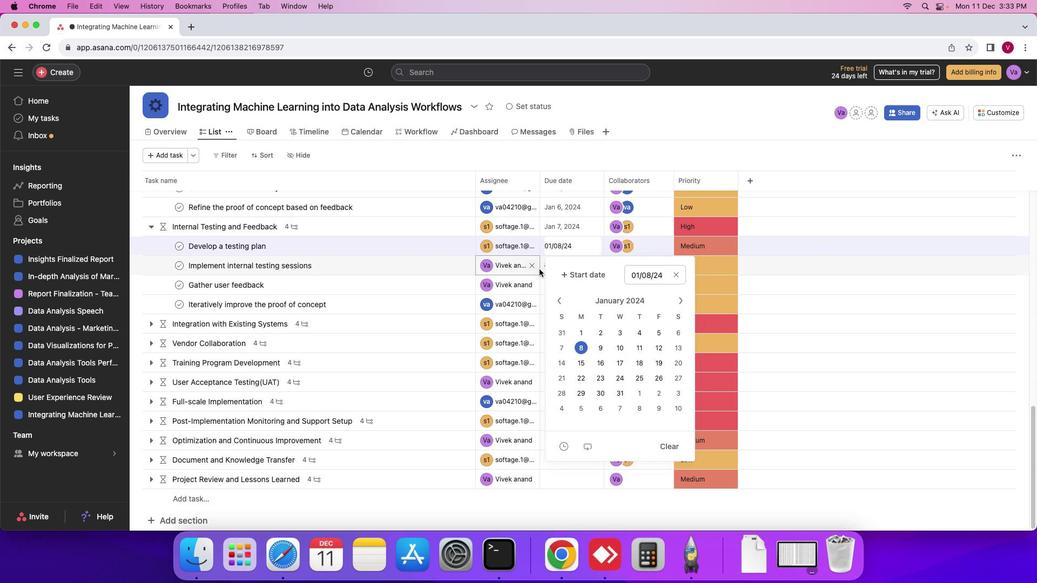 
Action: Mouse pressed left at (585, 345)
Screenshot: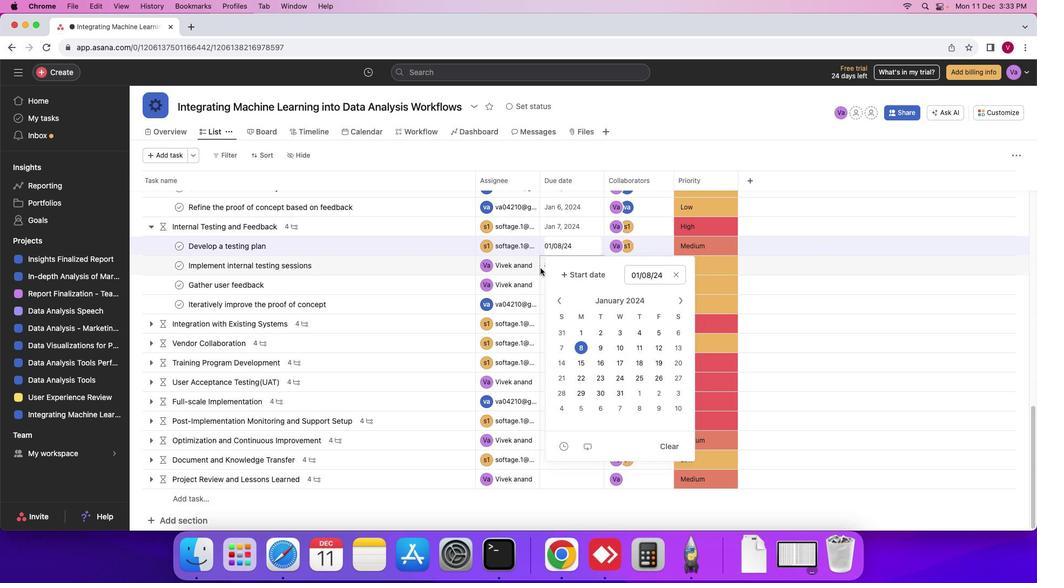 
Action: Mouse moved to (540, 268)
Screenshot: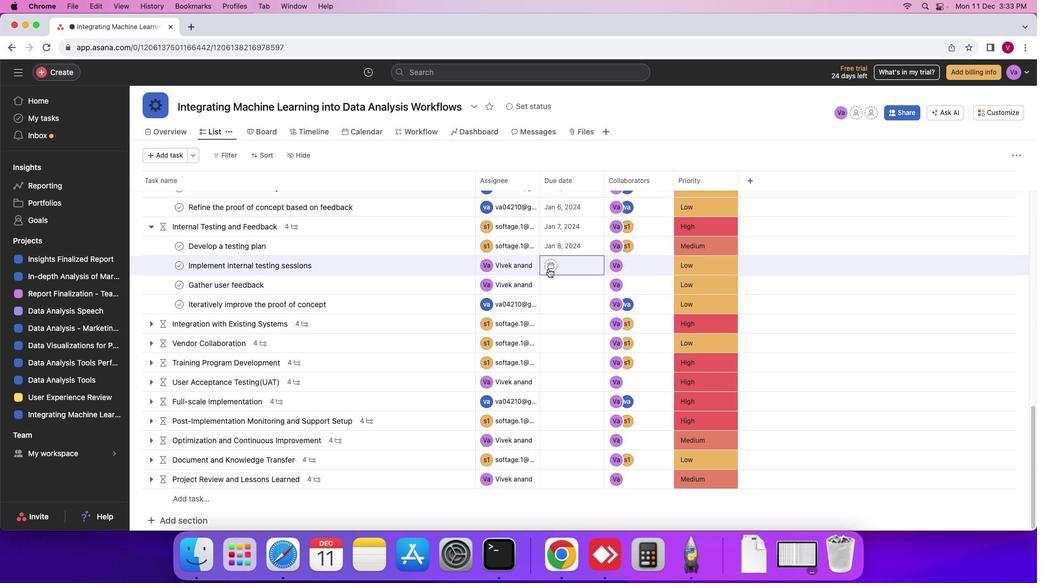
Action: Mouse pressed left at (540, 268)
Screenshot: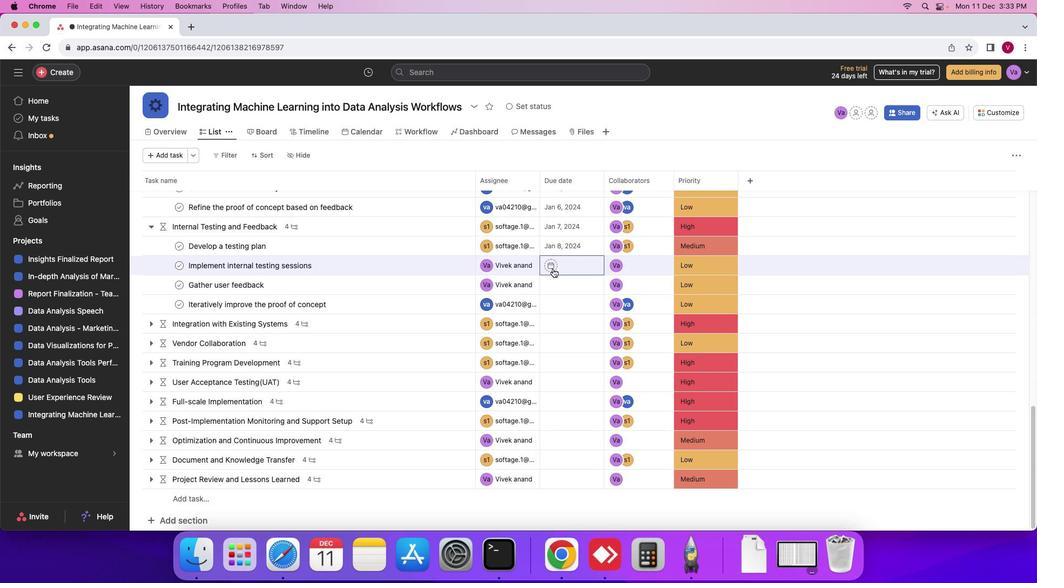 
Action: Mouse moved to (553, 268)
Screenshot: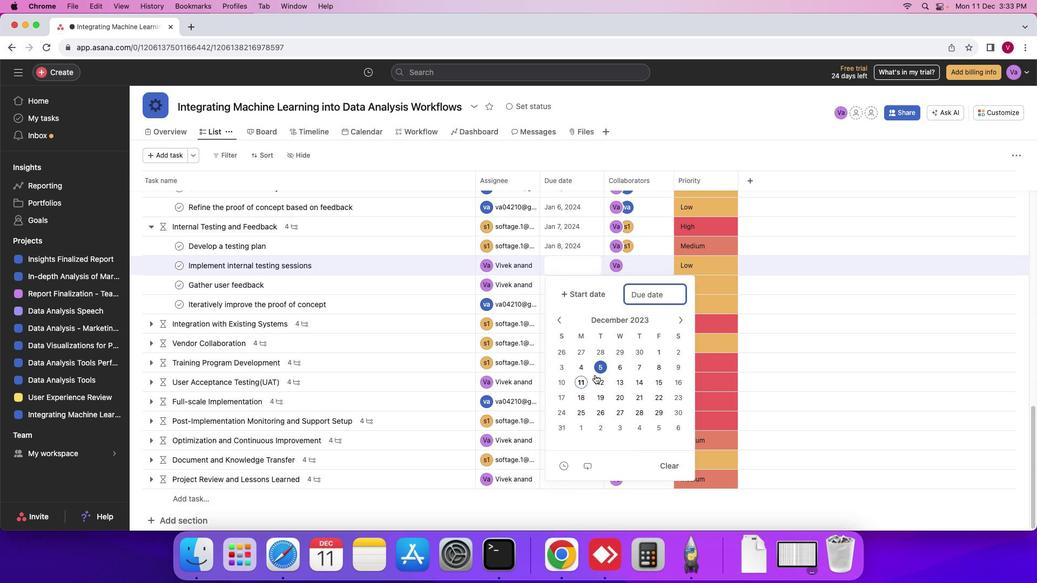
Action: Mouse pressed left at (553, 268)
Screenshot: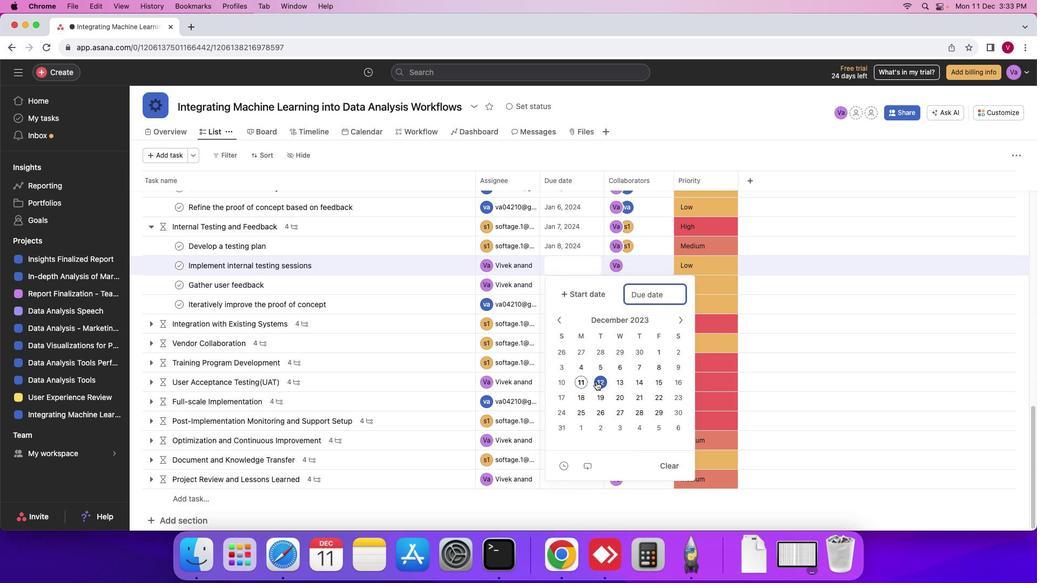 
Action: Mouse moved to (682, 321)
Screenshot: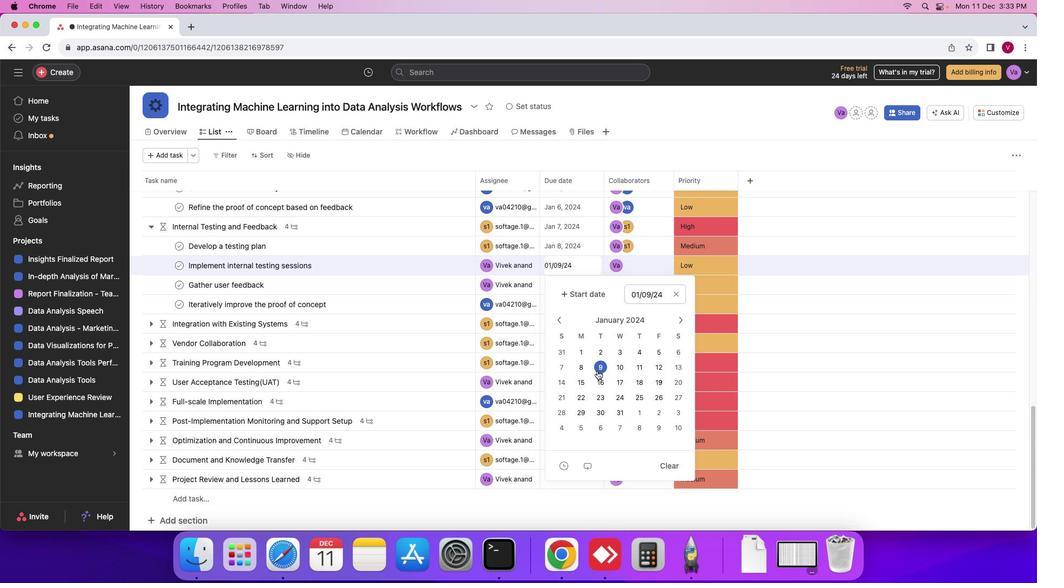 
Action: Mouse pressed left at (682, 321)
Screenshot: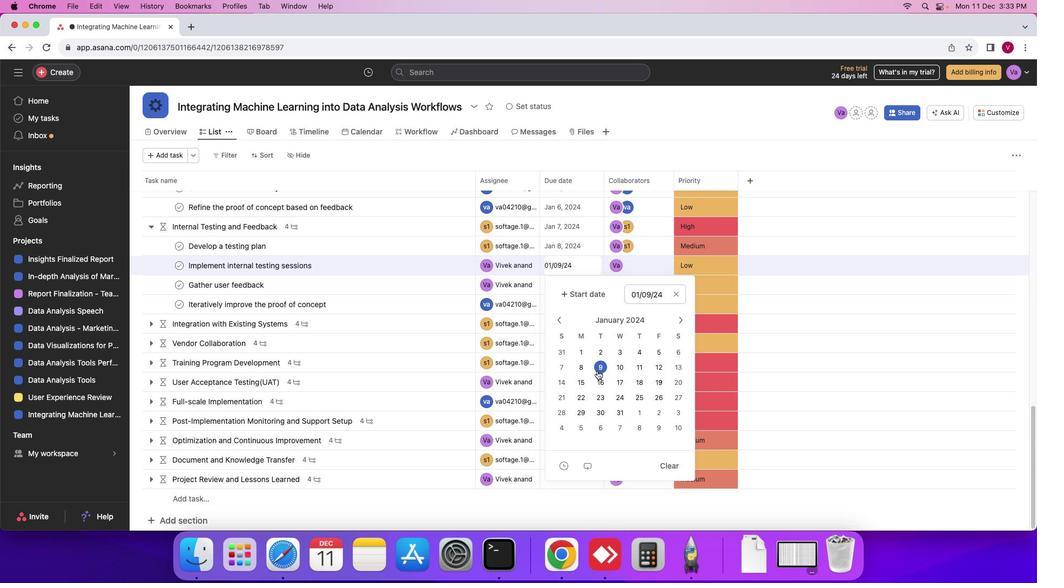 
Action: Mouse moved to (596, 370)
Screenshot: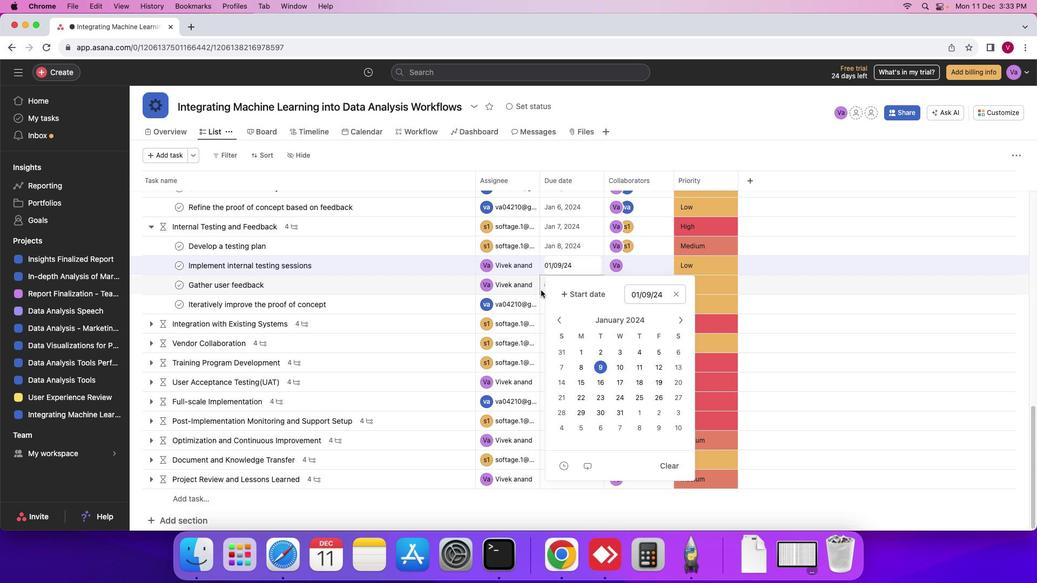
Action: Mouse pressed left at (596, 370)
Screenshot: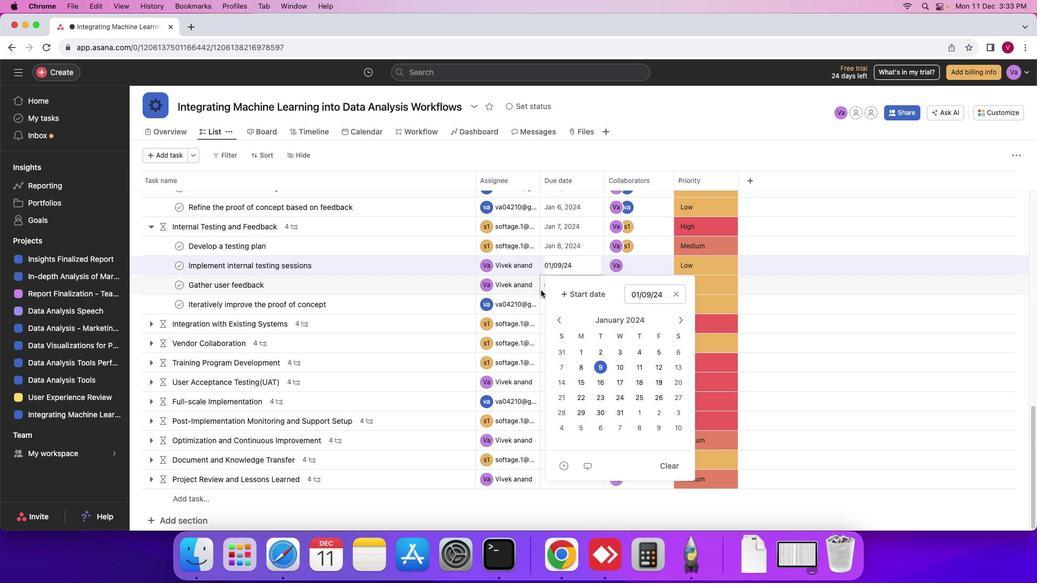 
Action: Mouse moved to (541, 290)
Screenshot: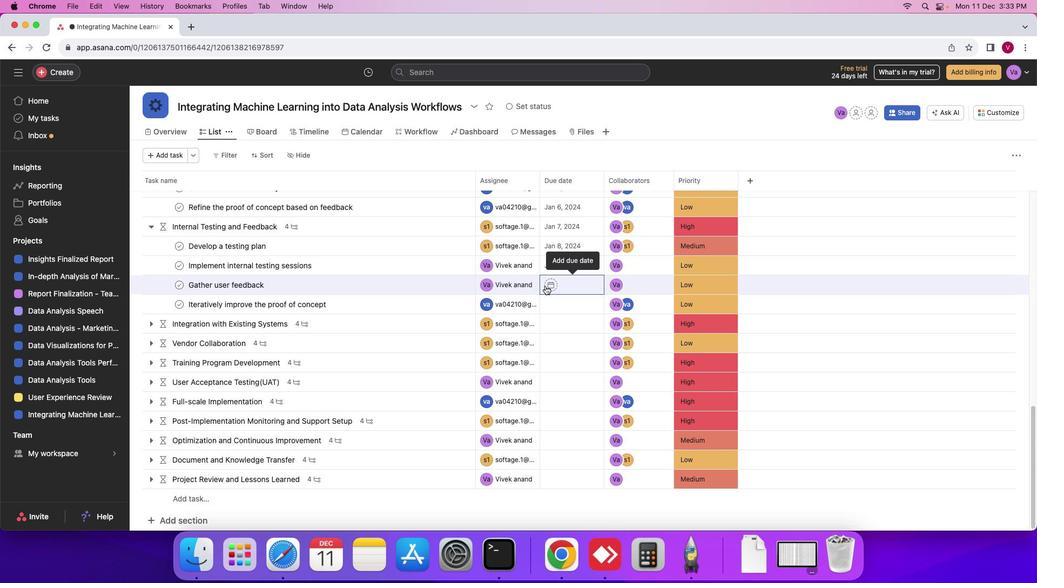 
Action: Mouse pressed left at (541, 290)
Screenshot: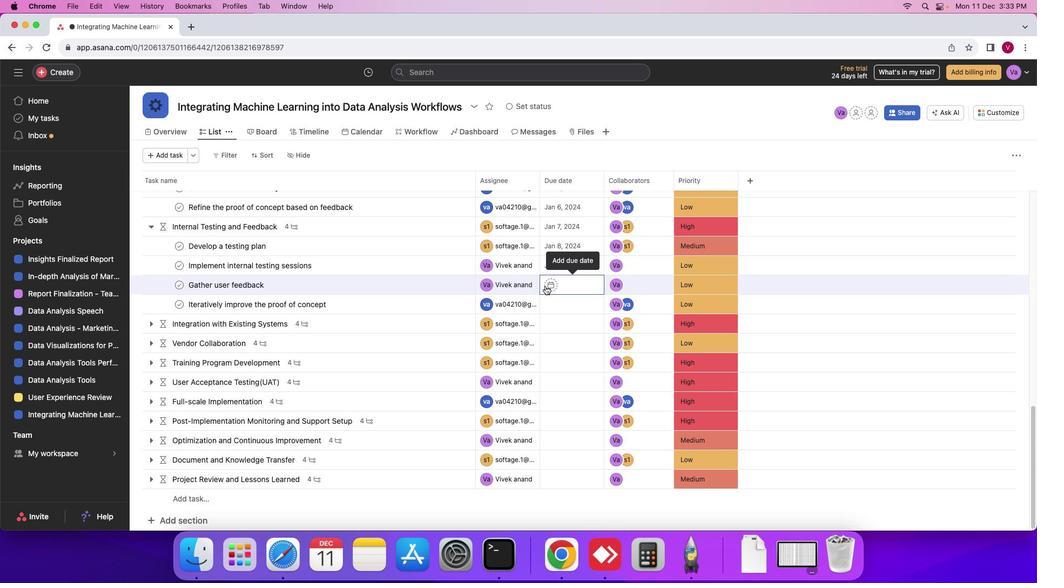 
Action: Mouse moved to (545, 285)
Screenshot: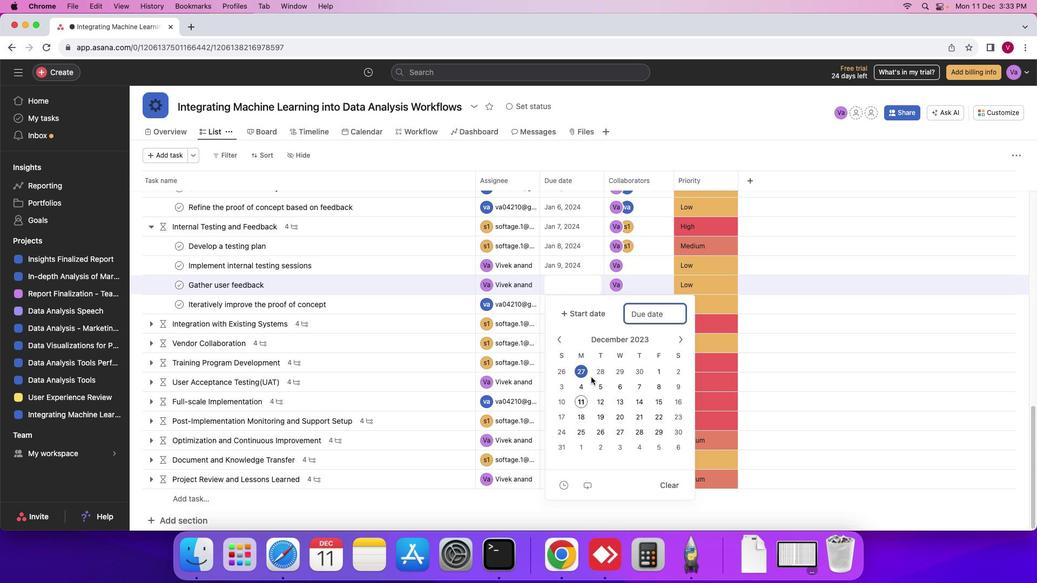 
Action: Mouse pressed left at (545, 285)
Screenshot: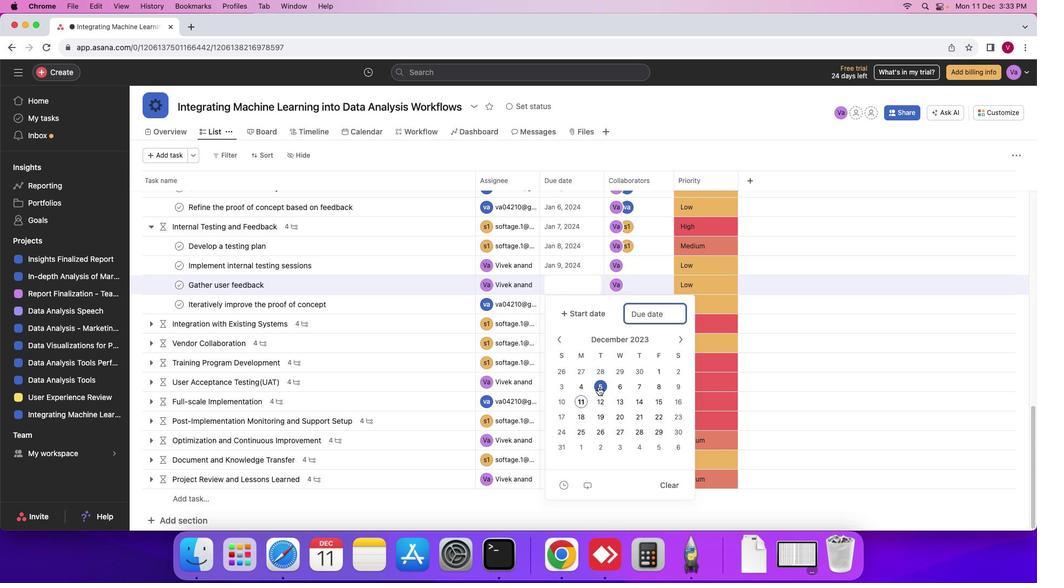 
Action: Mouse moved to (680, 339)
Screenshot: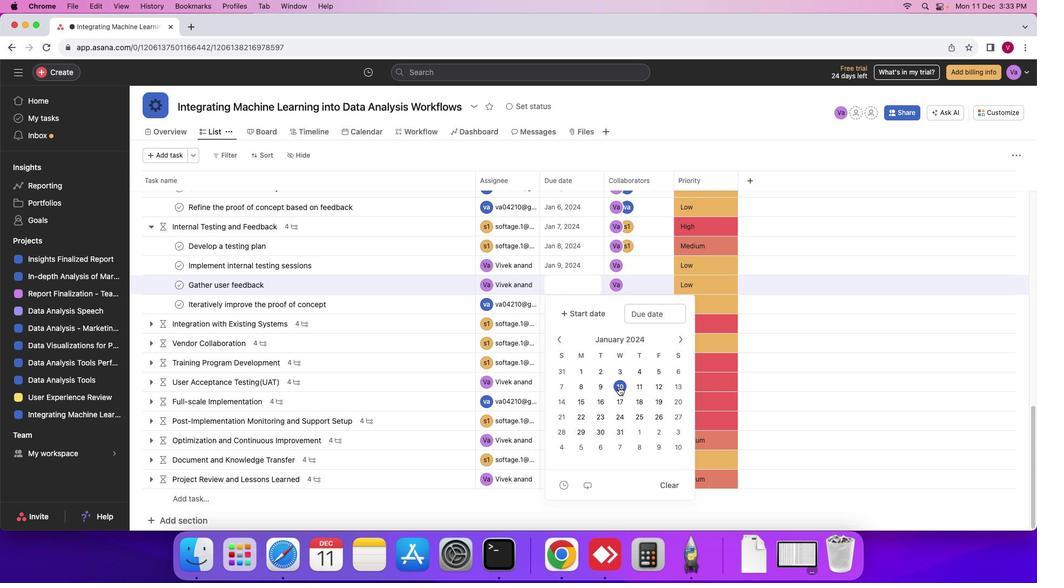 
Action: Mouse pressed left at (680, 339)
Screenshot: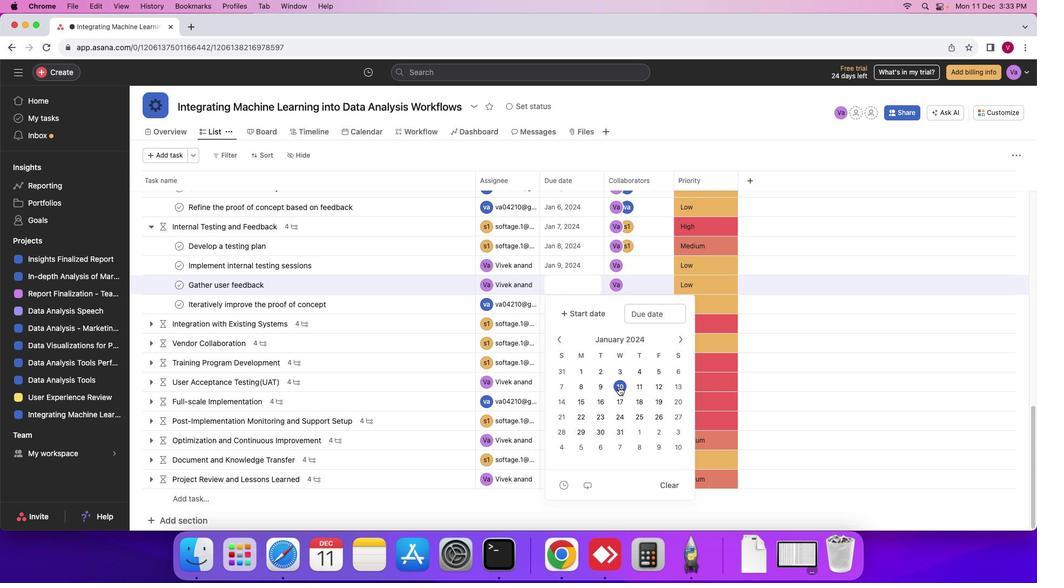 
Action: Mouse moved to (619, 387)
Screenshot: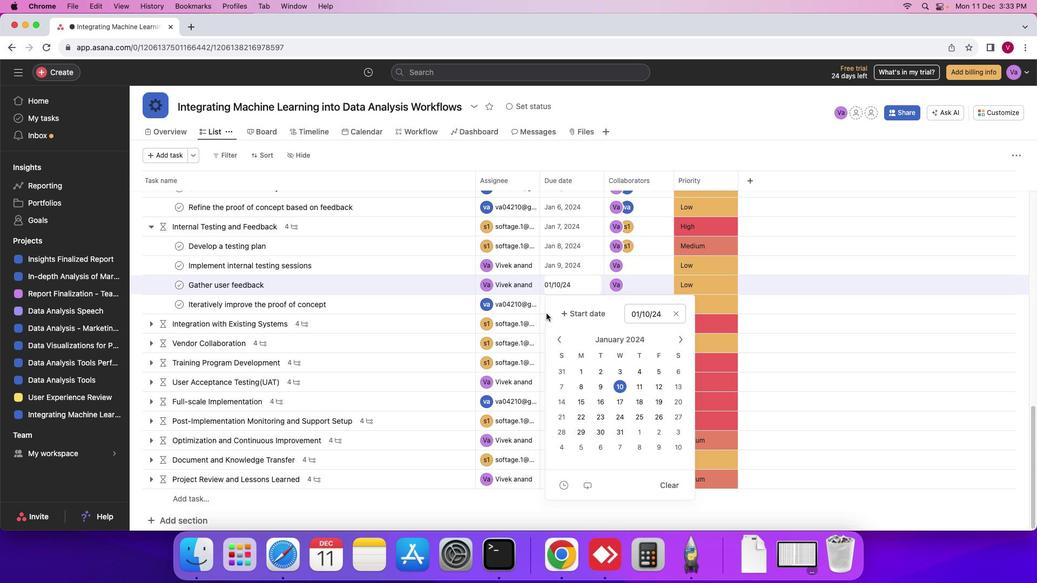 
Action: Mouse pressed left at (619, 387)
Screenshot: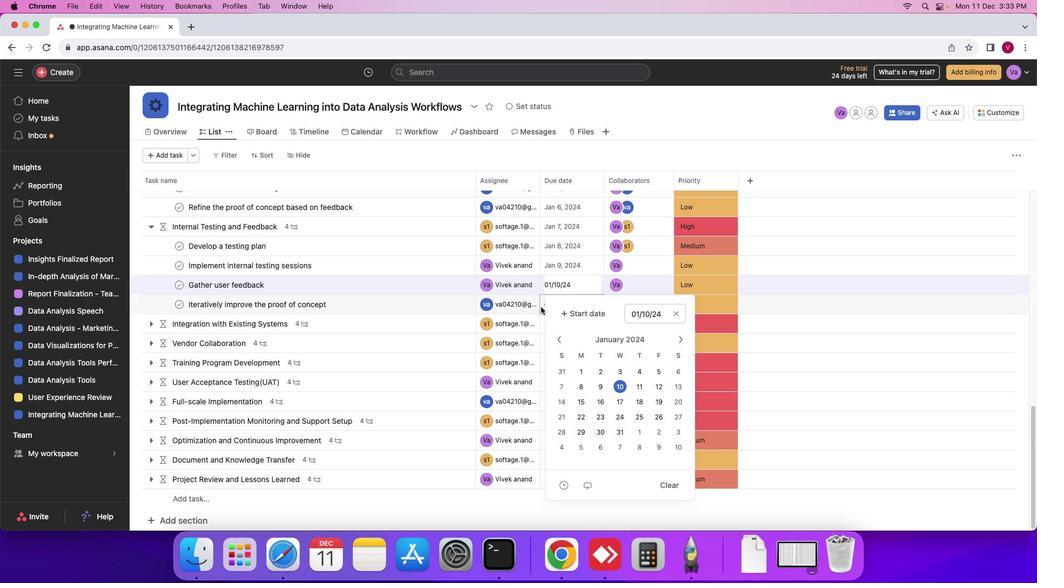 
Action: Mouse moved to (540, 306)
Screenshot: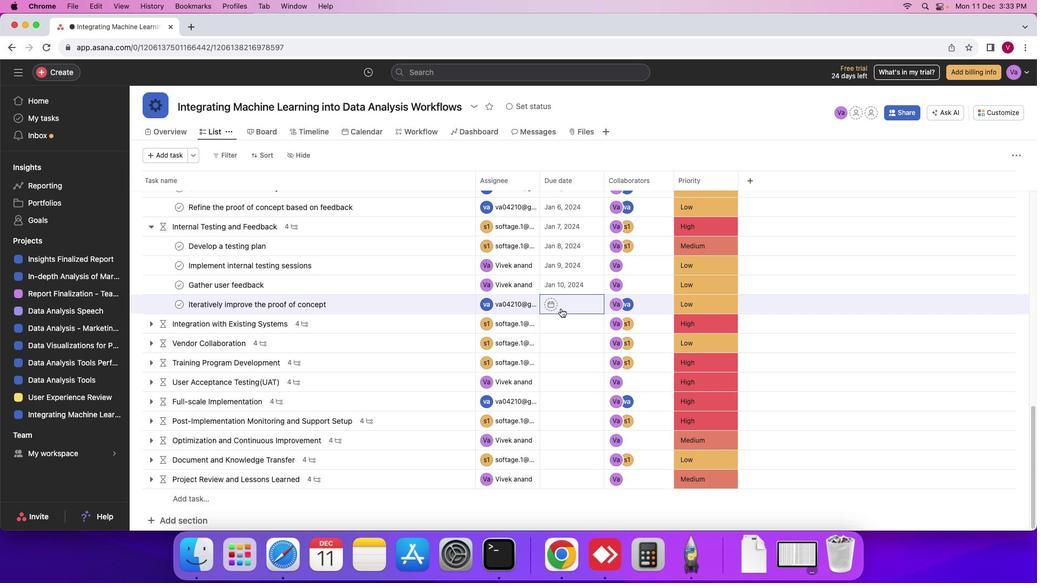 
Action: Mouse pressed left at (540, 306)
Screenshot: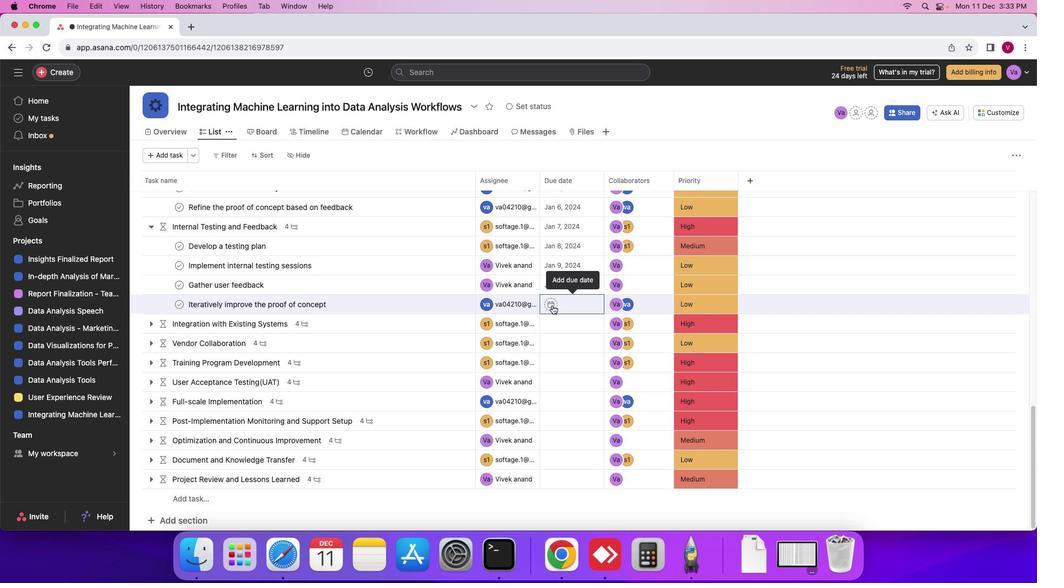 
Action: Mouse moved to (552, 305)
Screenshot: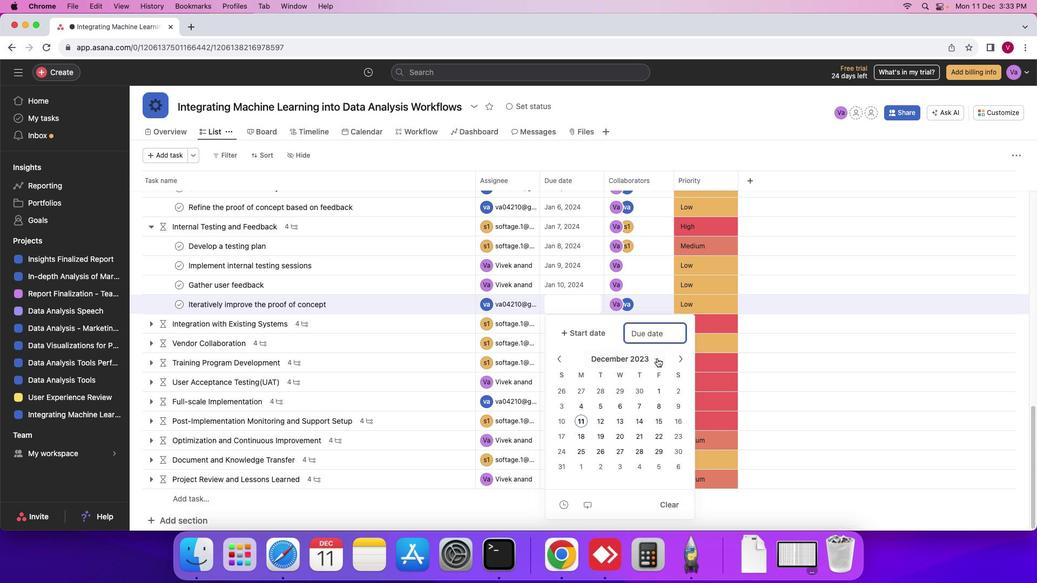 
Action: Mouse pressed left at (552, 305)
Screenshot: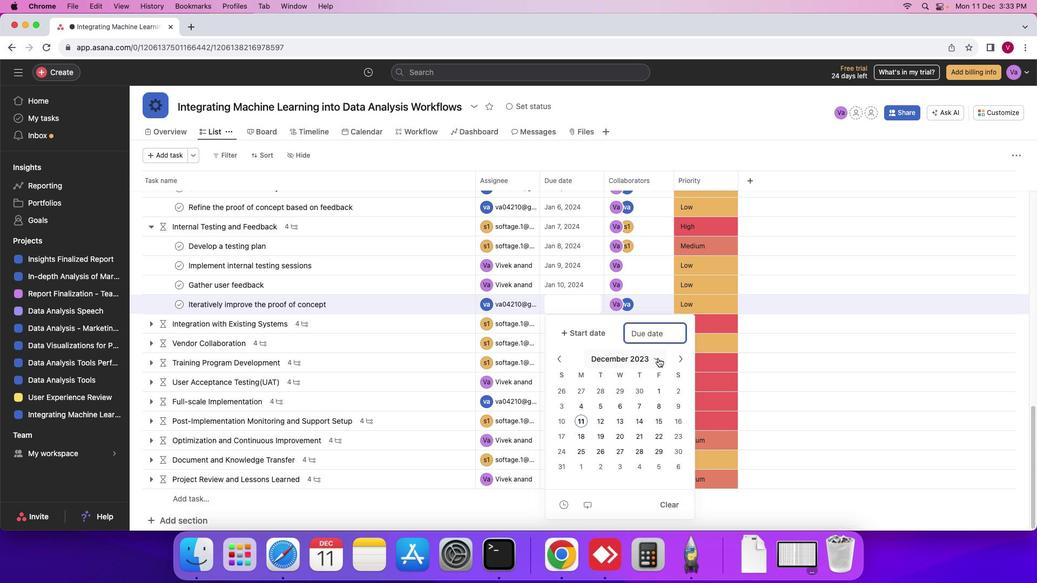 
Action: Mouse moved to (677, 361)
Screenshot: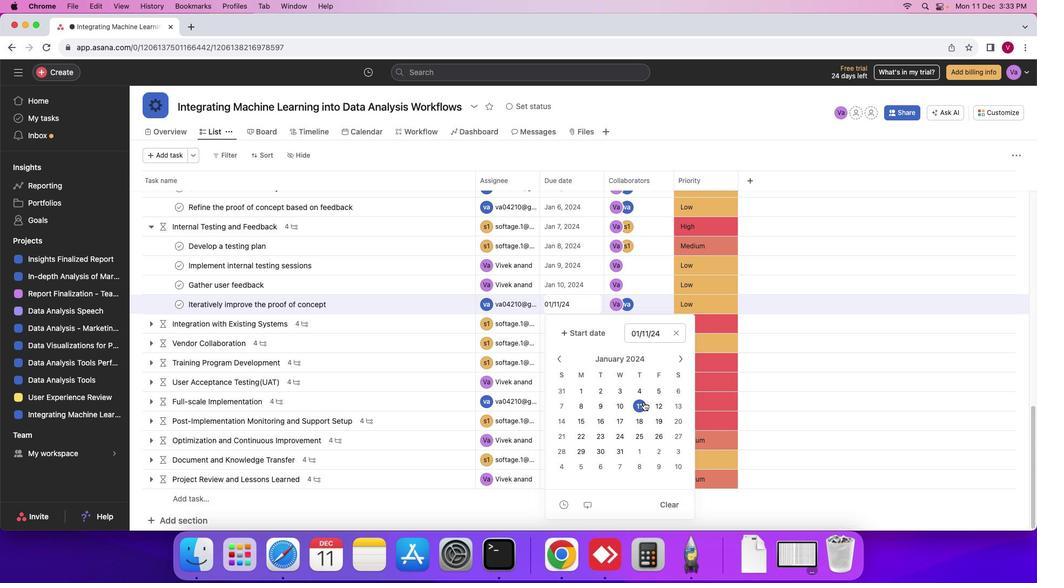 
Action: Mouse pressed left at (677, 361)
Screenshot: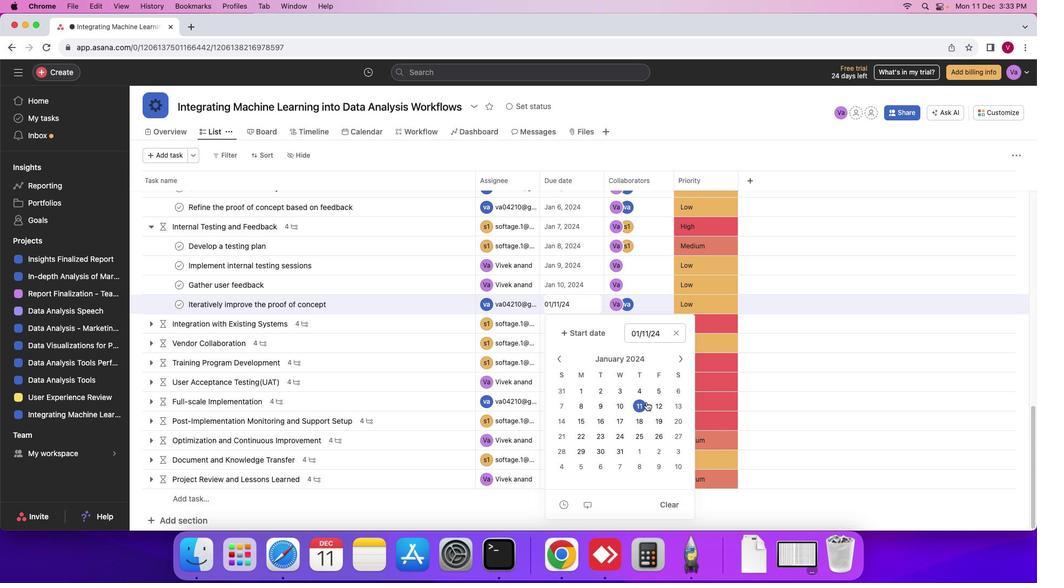 
Action: Mouse moved to (643, 402)
Screenshot: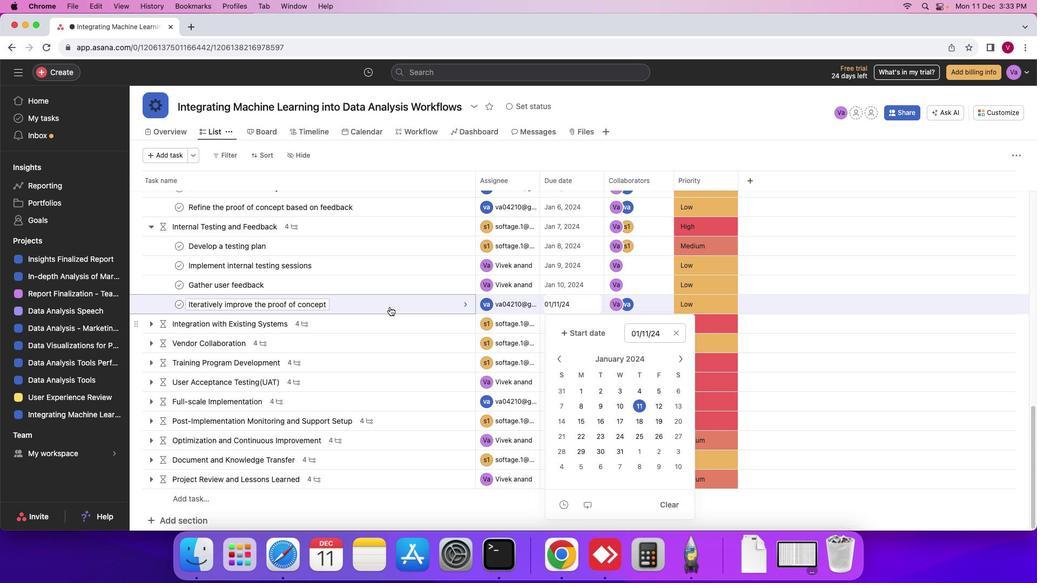 
Action: Mouse pressed left at (643, 402)
Screenshot: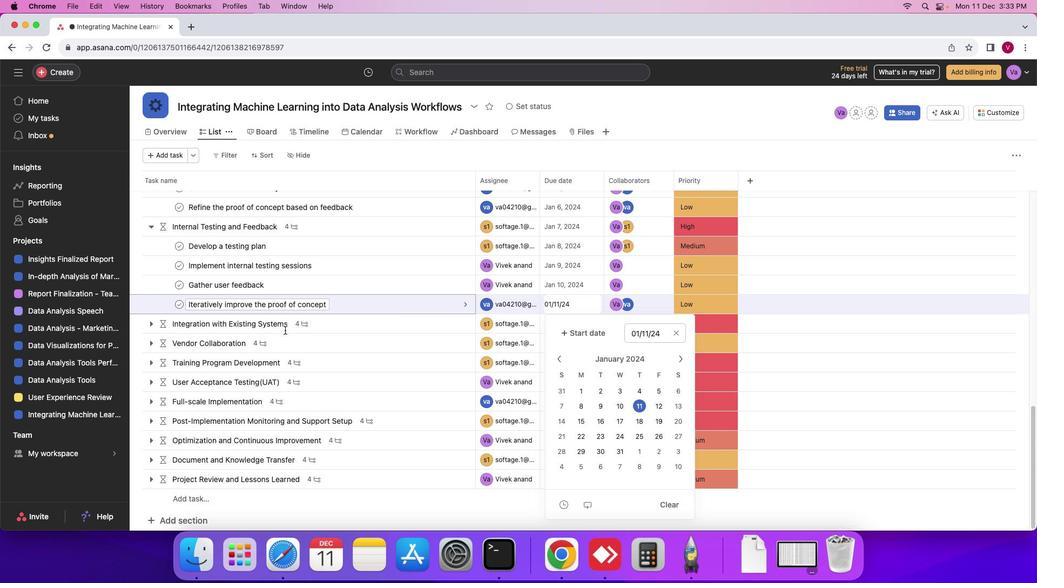 
Action: Mouse moved to (150, 324)
Screenshot: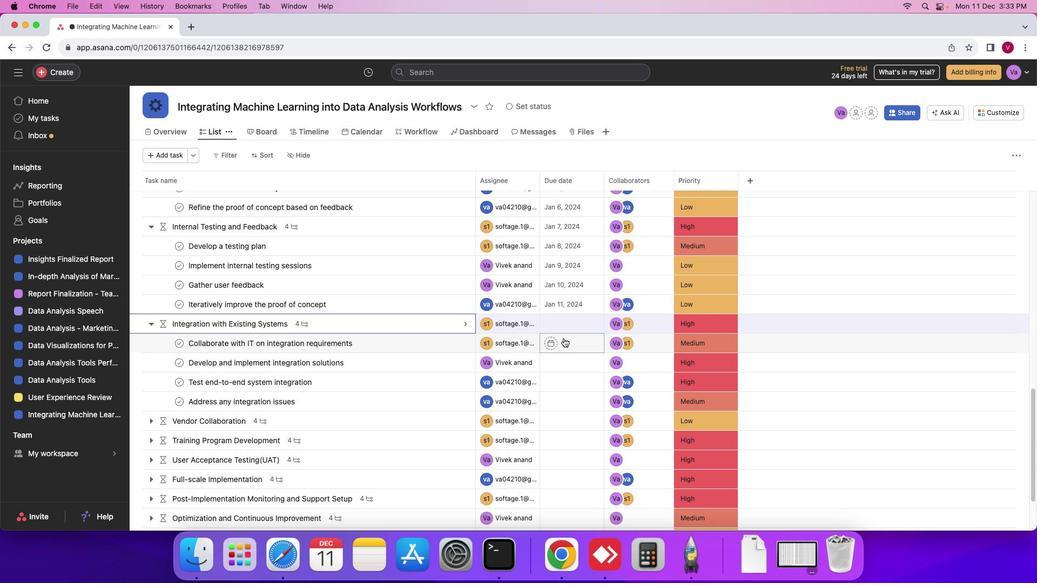
Action: Mouse pressed left at (150, 324)
Screenshot: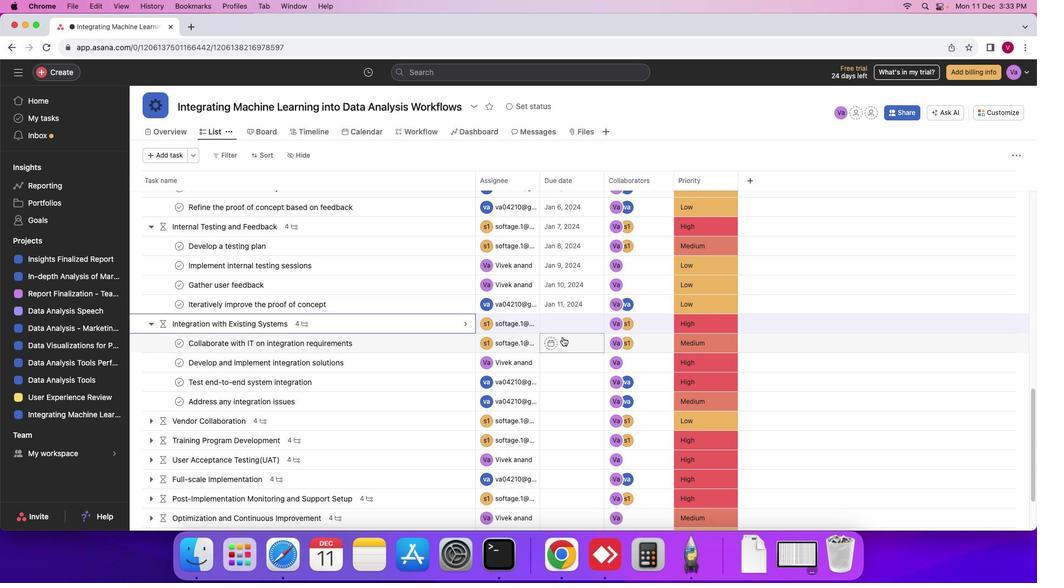 
Action: Mouse moved to (550, 326)
Screenshot: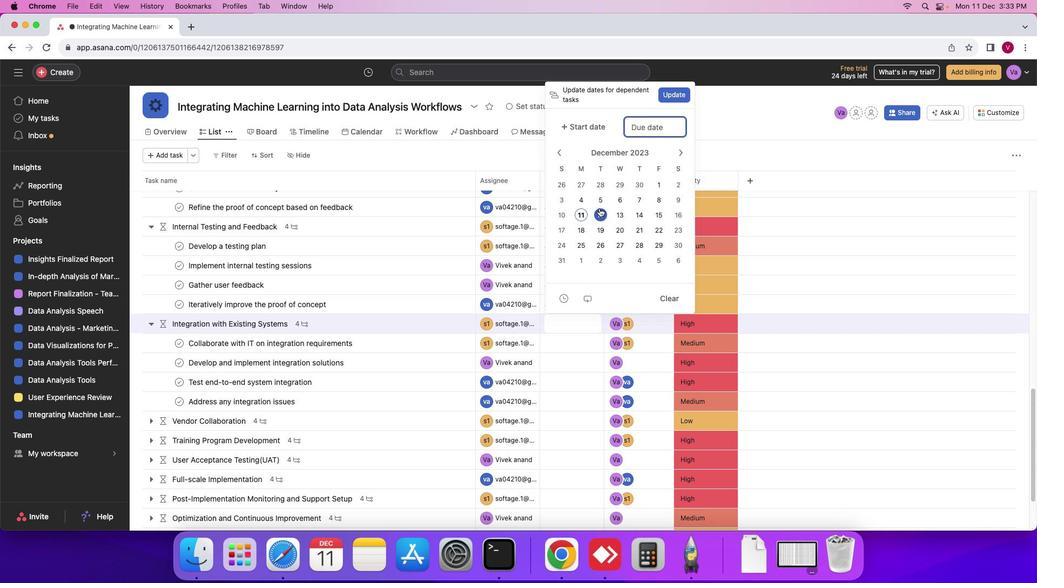 
Action: Mouse pressed left at (550, 326)
Screenshot: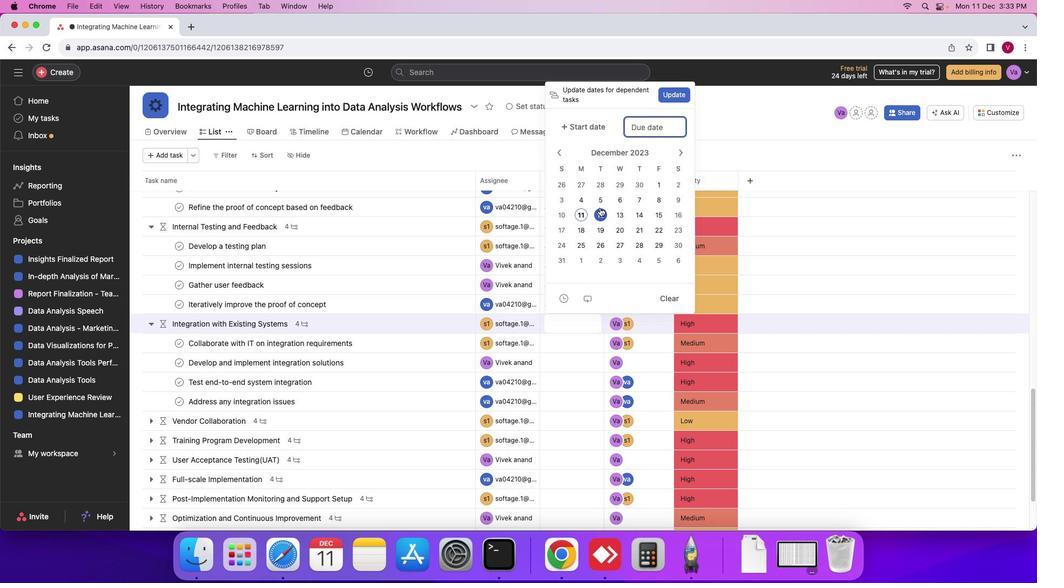 
Action: Mouse moved to (682, 151)
Screenshot: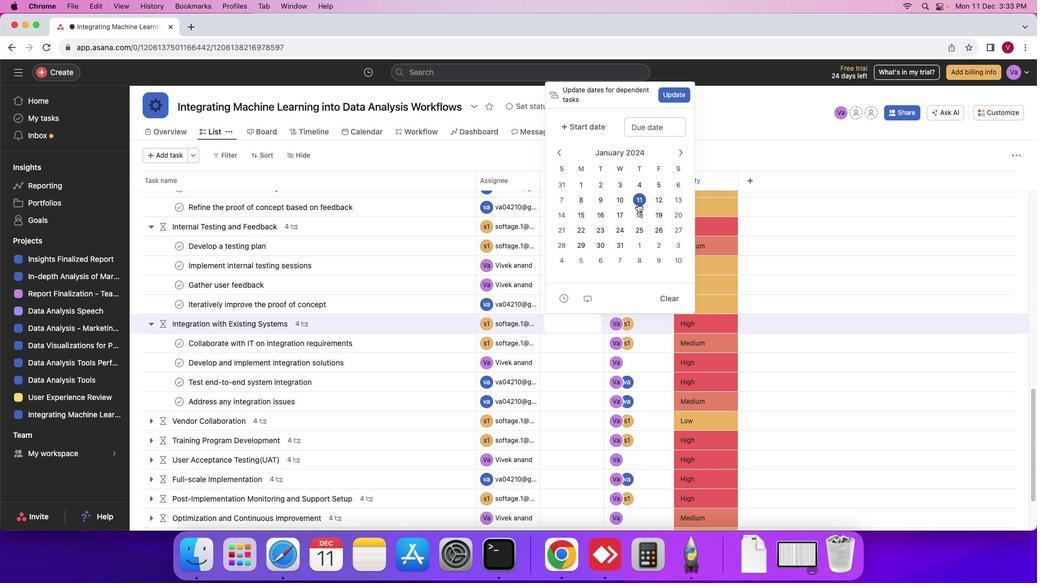 
Action: Mouse pressed left at (682, 151)
